 Task: Plan a multi-city trip from Casablanca to Chengdu and Beijing, returning to Casablanca. Use Emirates, allow 1 stop or fewer, and include 2 carry-on bags.
Action: Mouse pressed left at (376, 374)
Screenshot: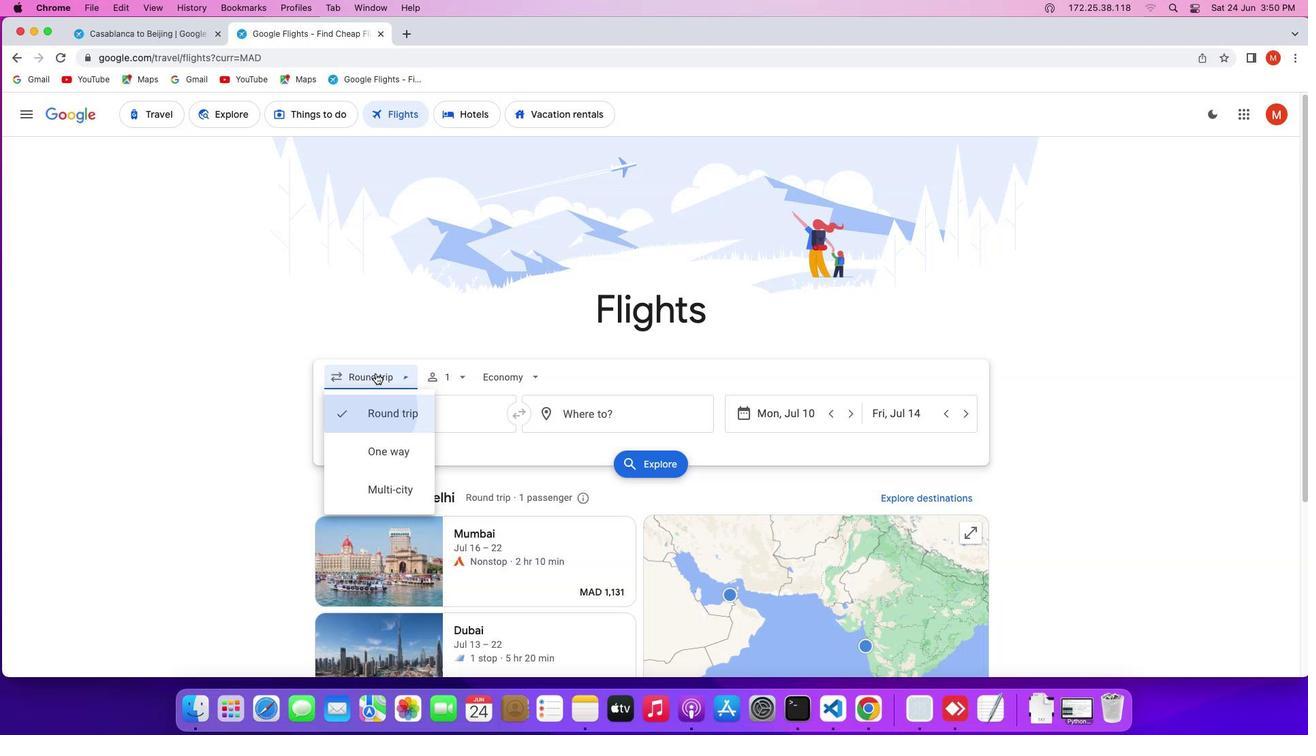 
Action: Mouse moved to (366, 483)
Screenshot: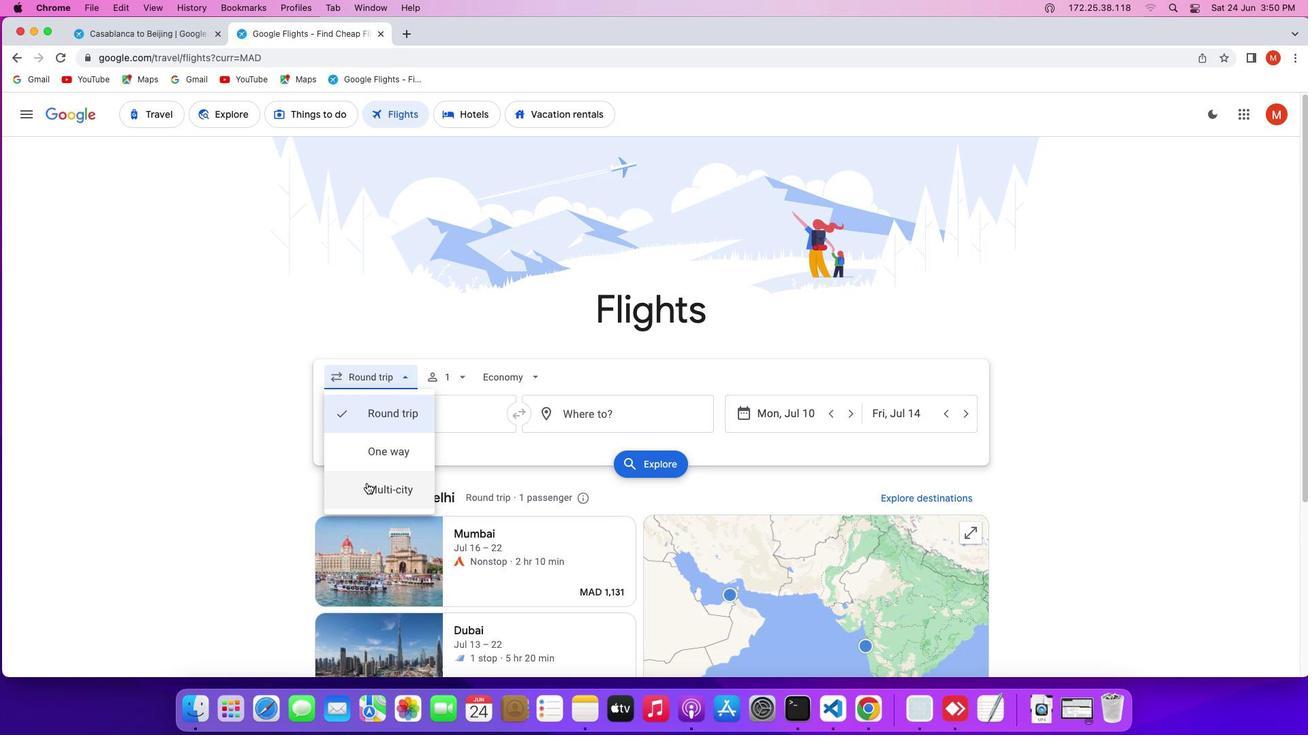 
Action: Mouse pressed left at (366, 483)
Screenshot: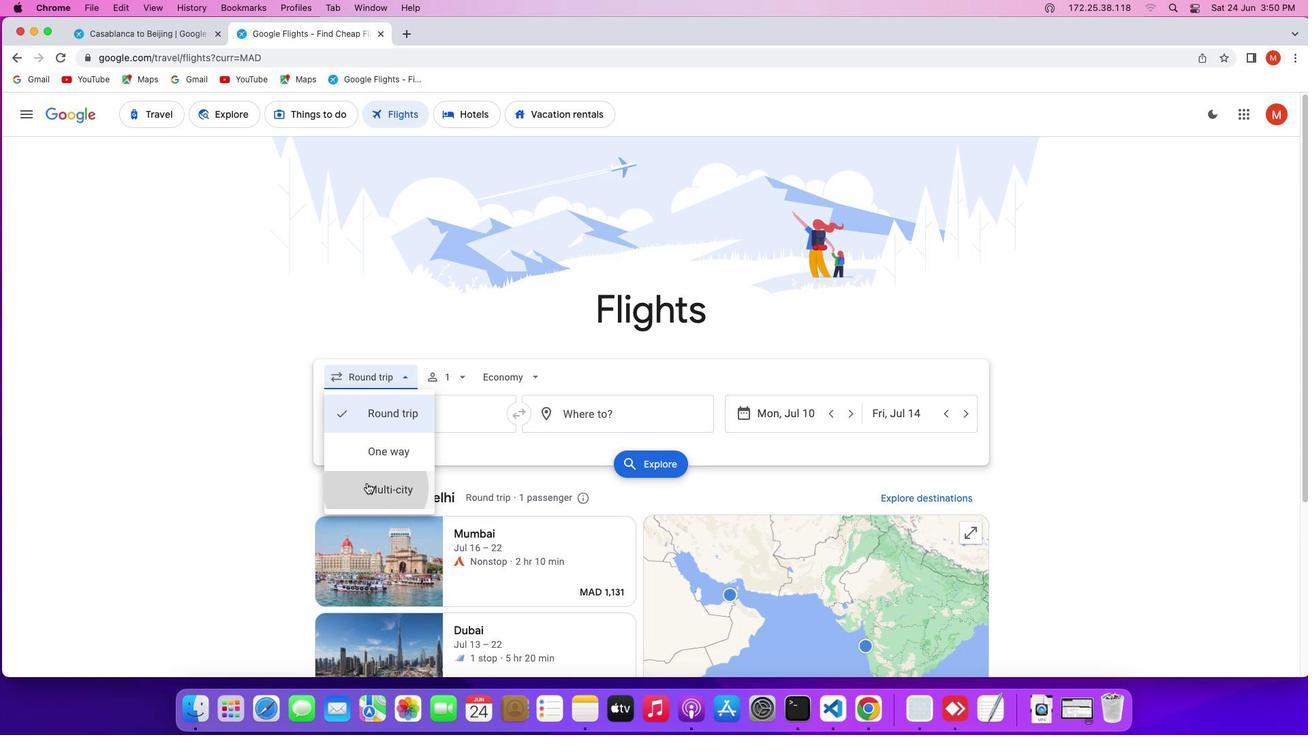 
Action: Mouse moved to (449, 376)
Screenshot: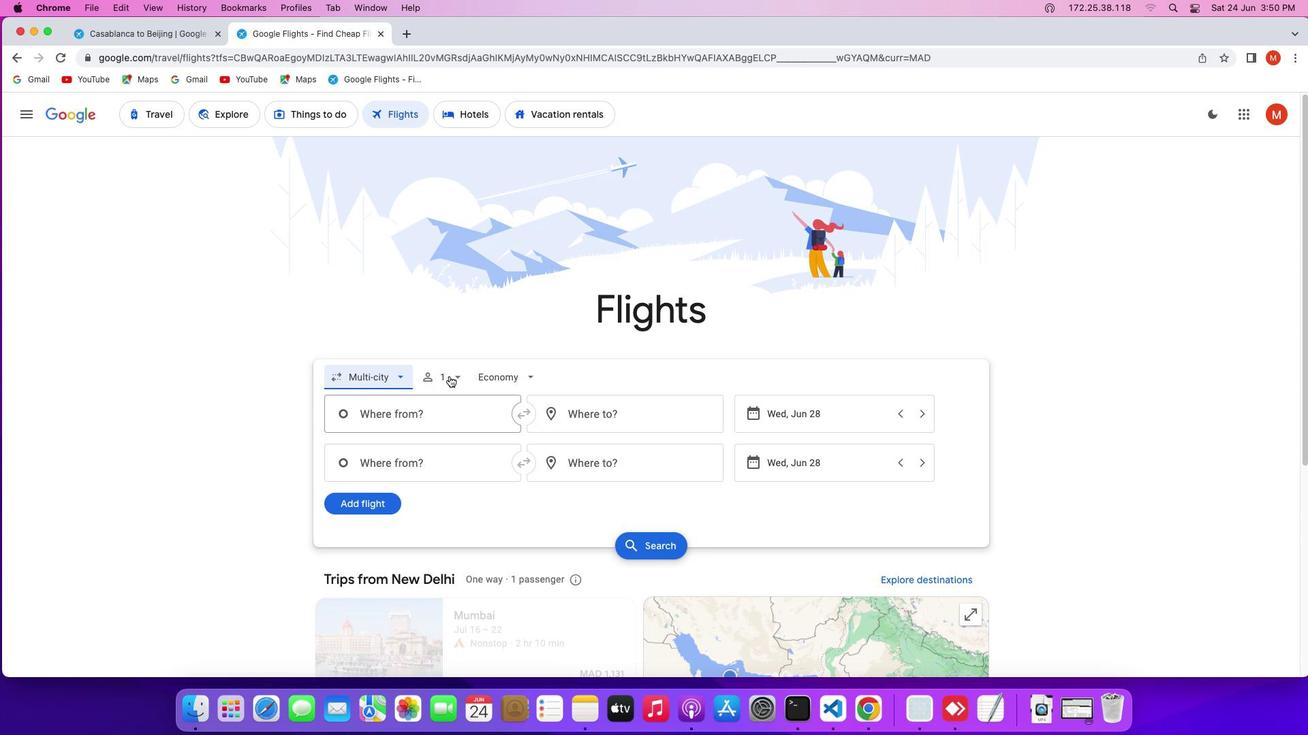
Action: Mouse pressed left at (449, 376)
Screenshot: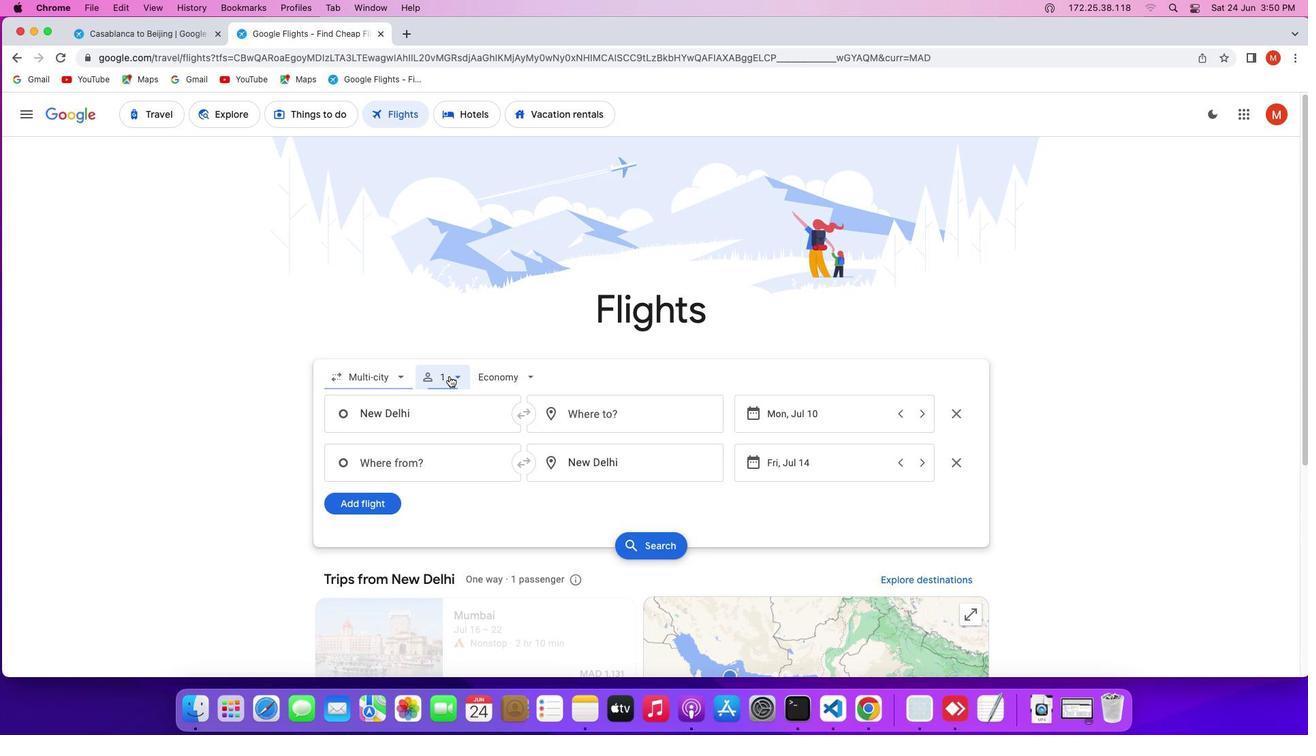 
Action: Mouse moved to (563, 408)
Screenshot: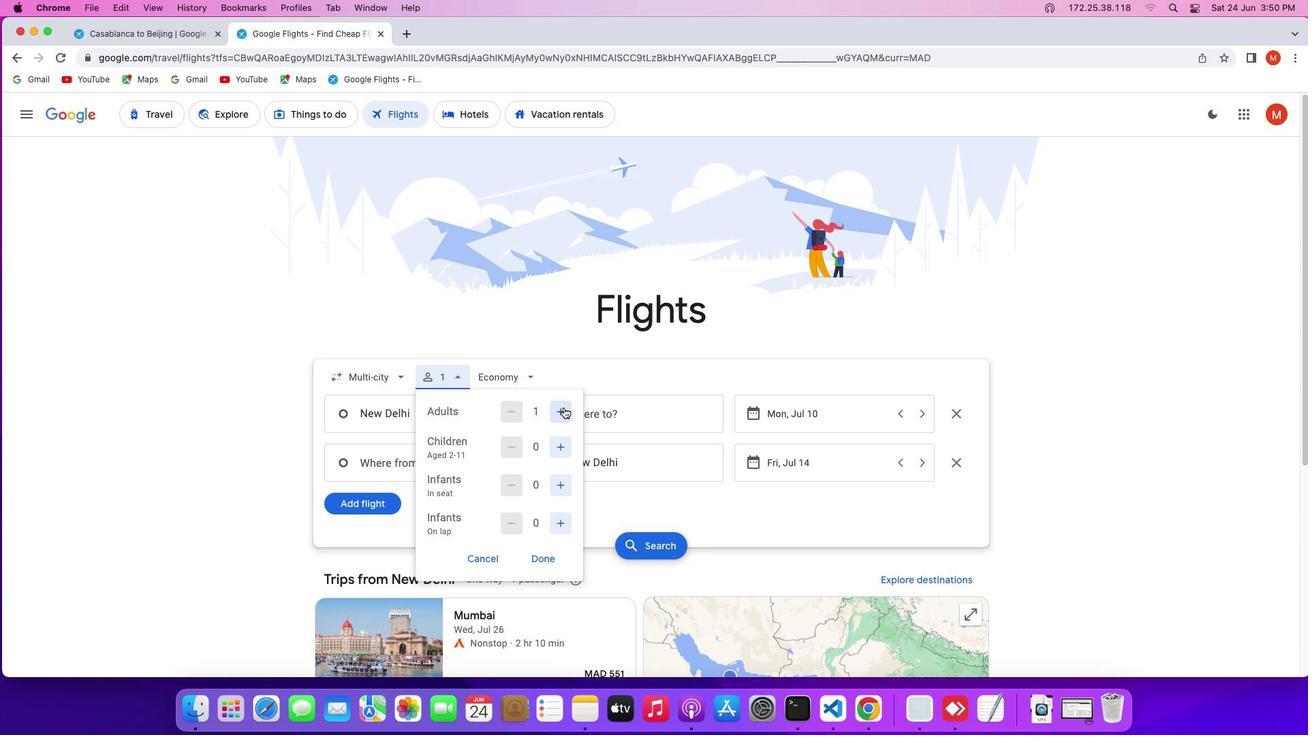 
Action: Mouse pressed left at (563, 408)
Screenshot: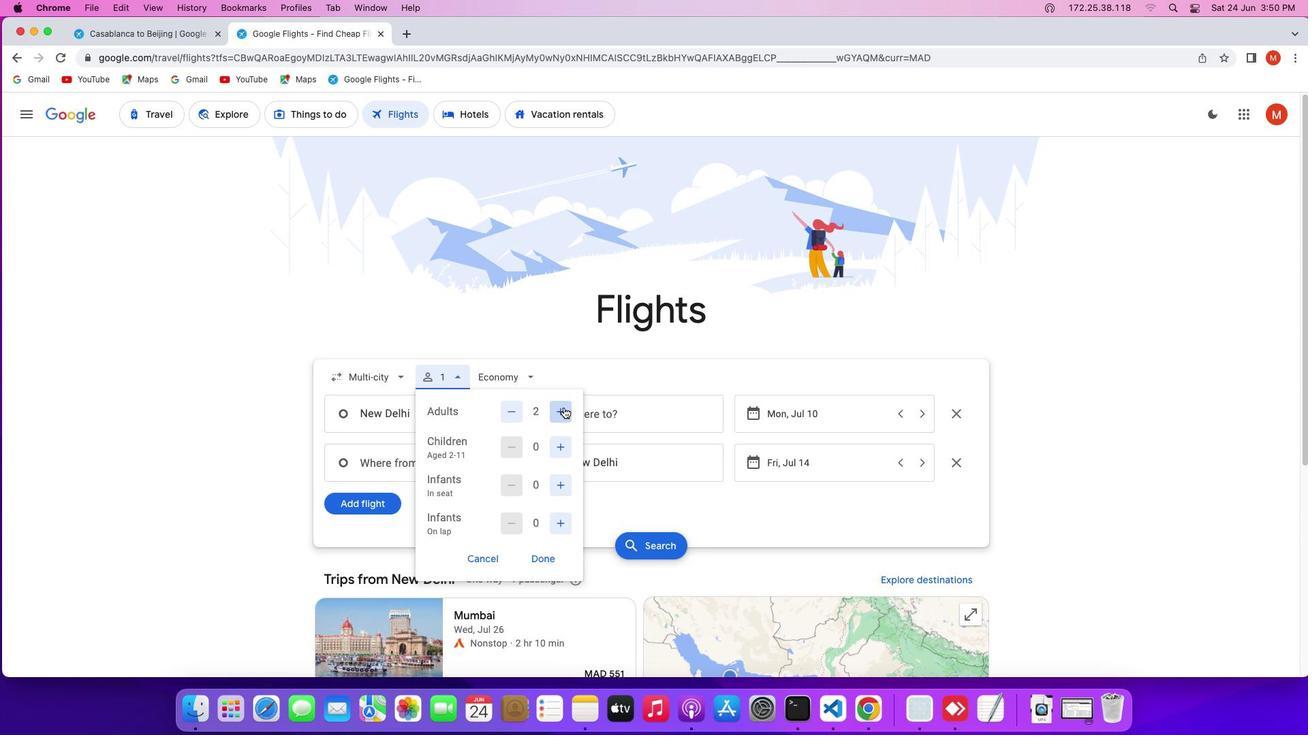 
Action: Mouse moved to (562, 452)
Screenshot: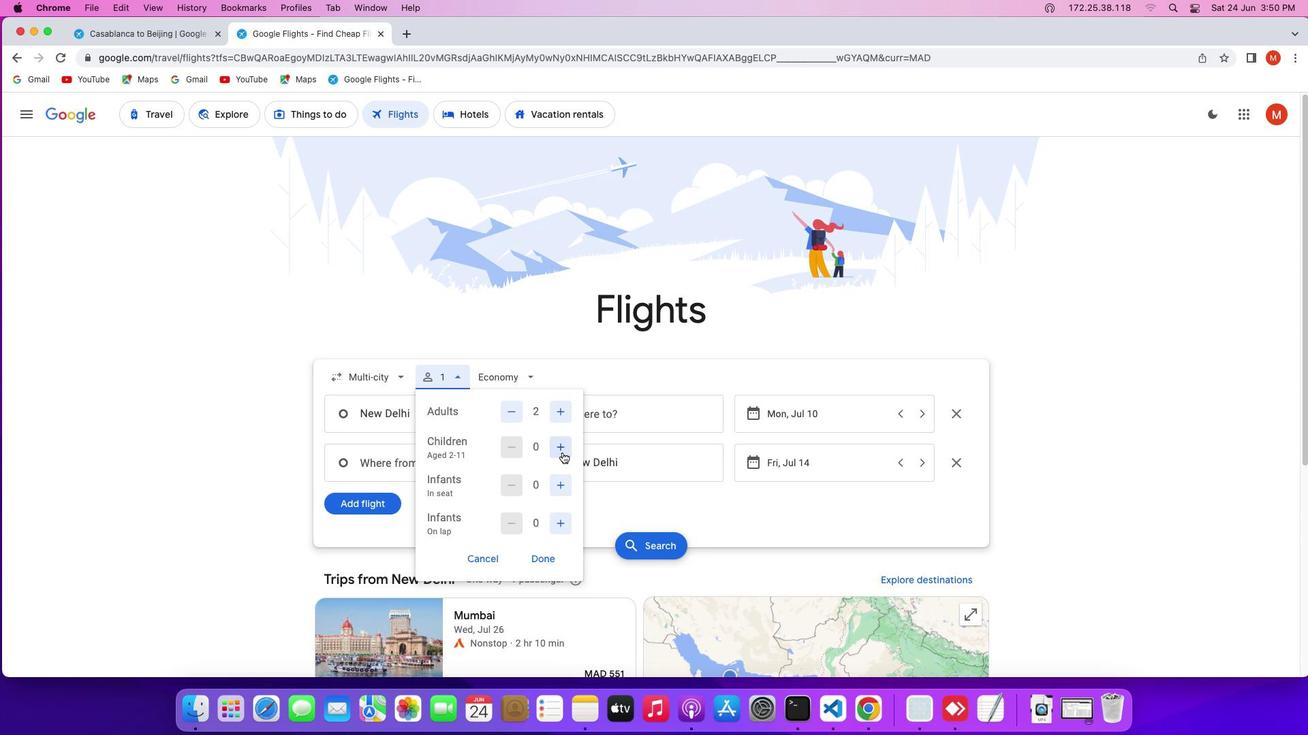 
Action: Mouse pressed left at (562, 452)
Screenshot: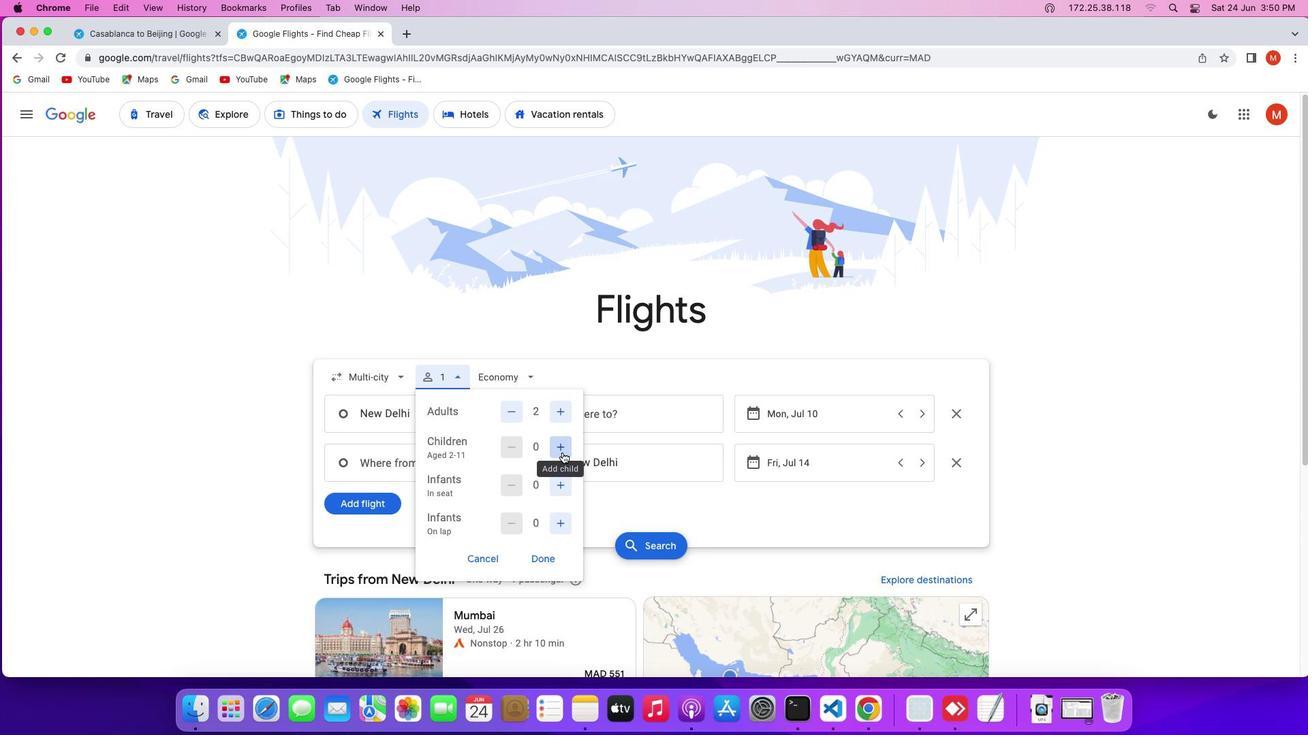 
Action: Mouse pressed left at (562, 452)
Screenshot: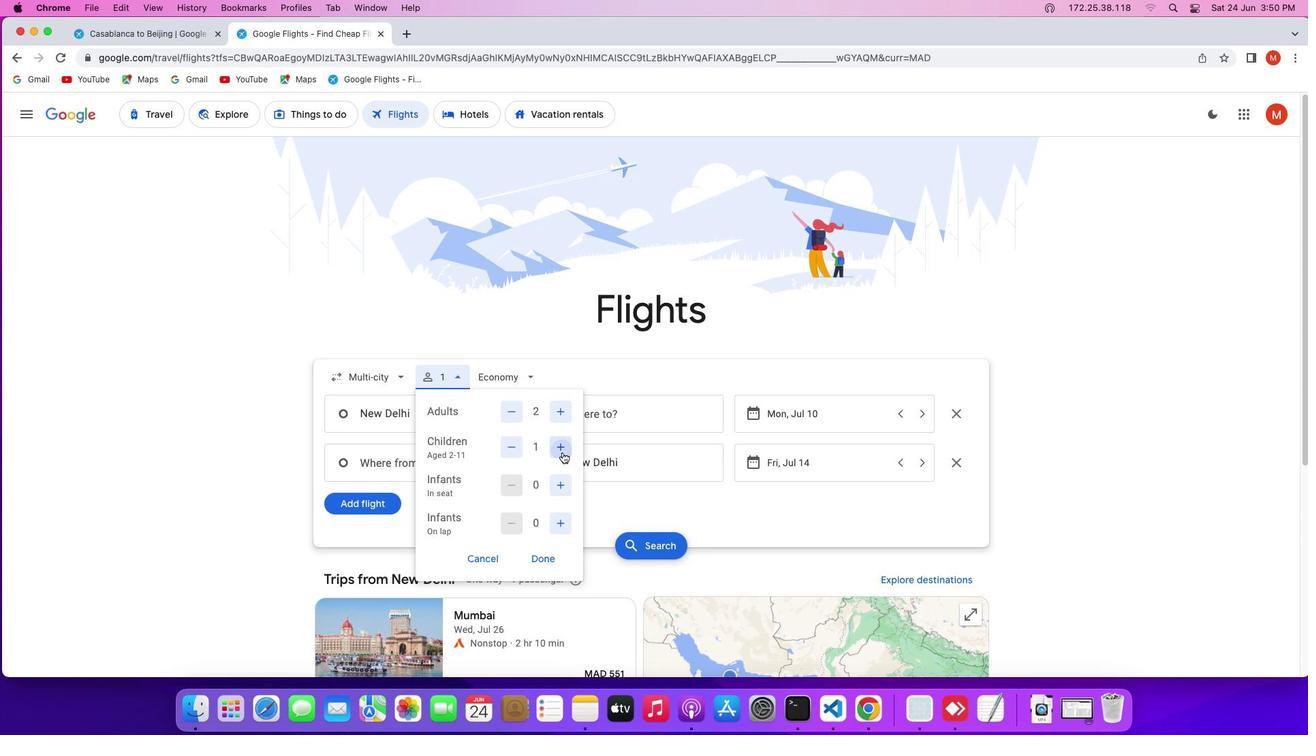 
Action: Mouse moved to (556, 553)
Screenshot: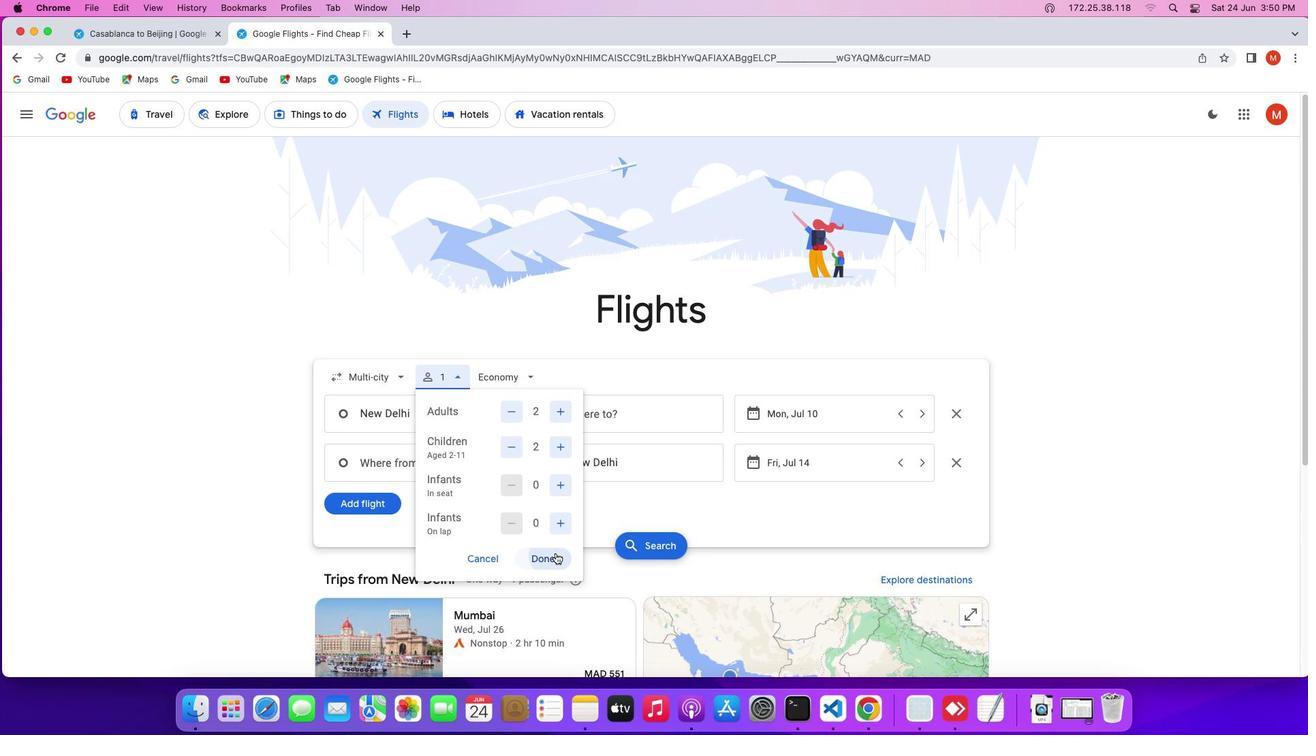 
Action: Mouse pressed left at (556, 553)
Screenshot: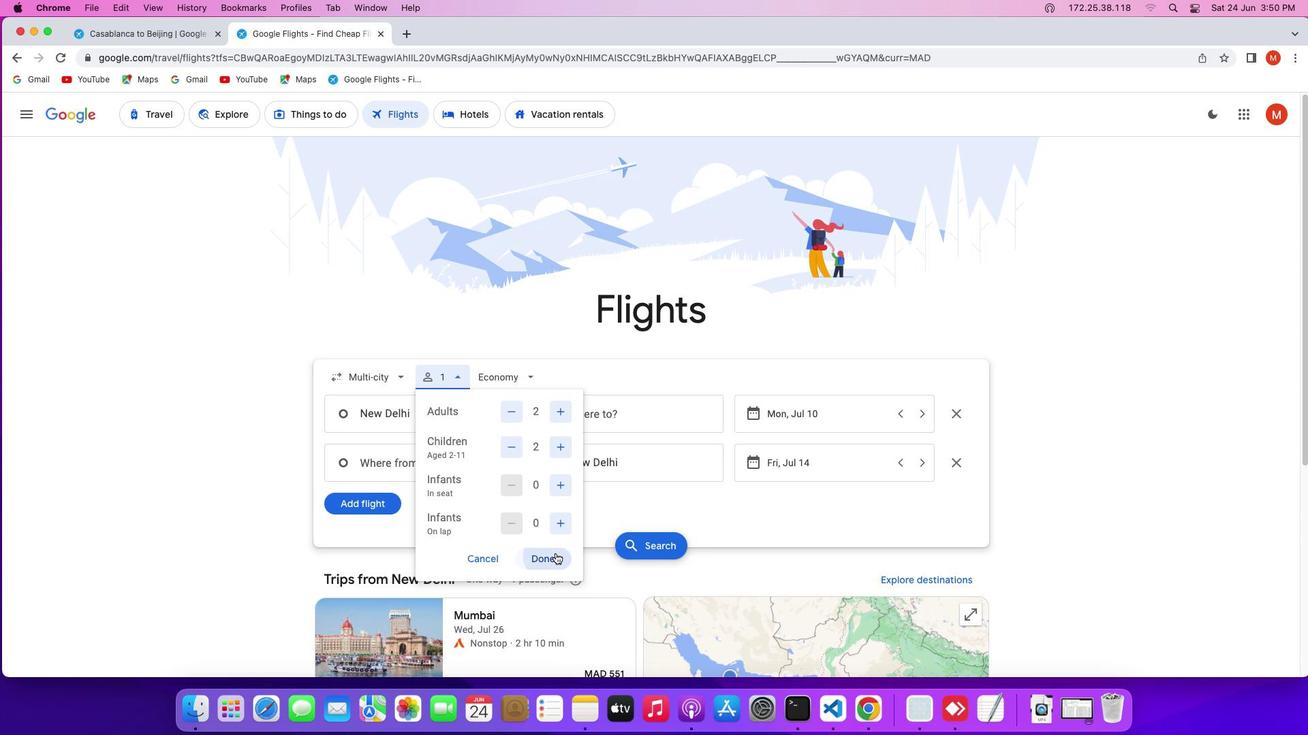 
Action: Mouse moved to (499, 368)
Screenshot: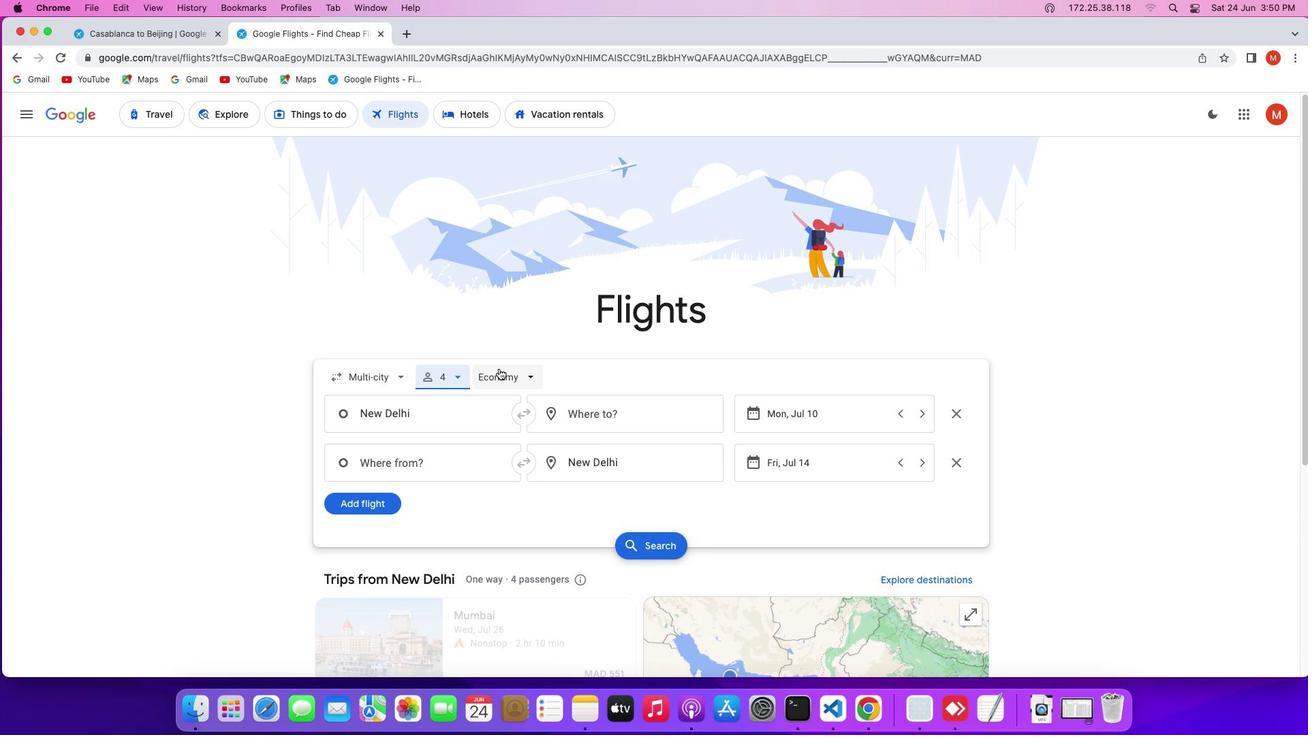 
Action: Mouse pressed left at (499, 368)
Screenshot: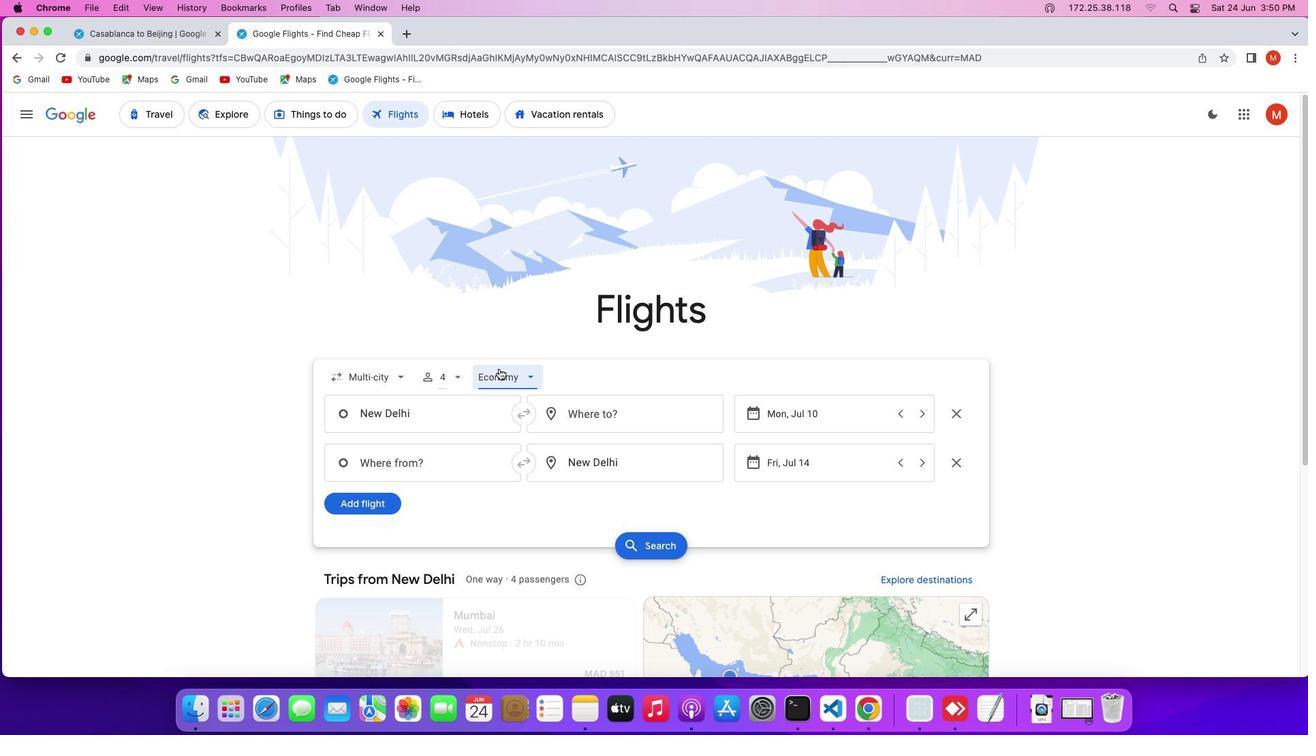 
Action: Mouse moved to (498, 412)
Screenshot: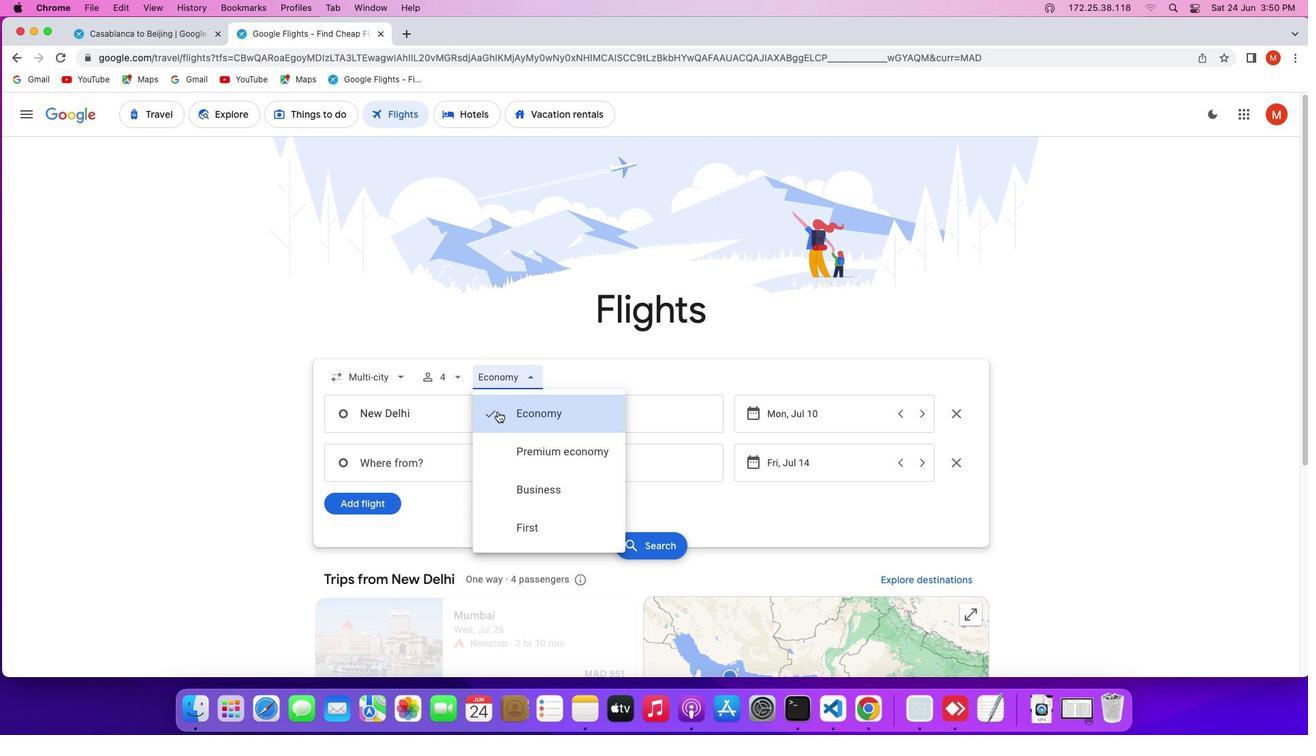 
Action: Mouse pressed left at (498, 412)
Screenshot: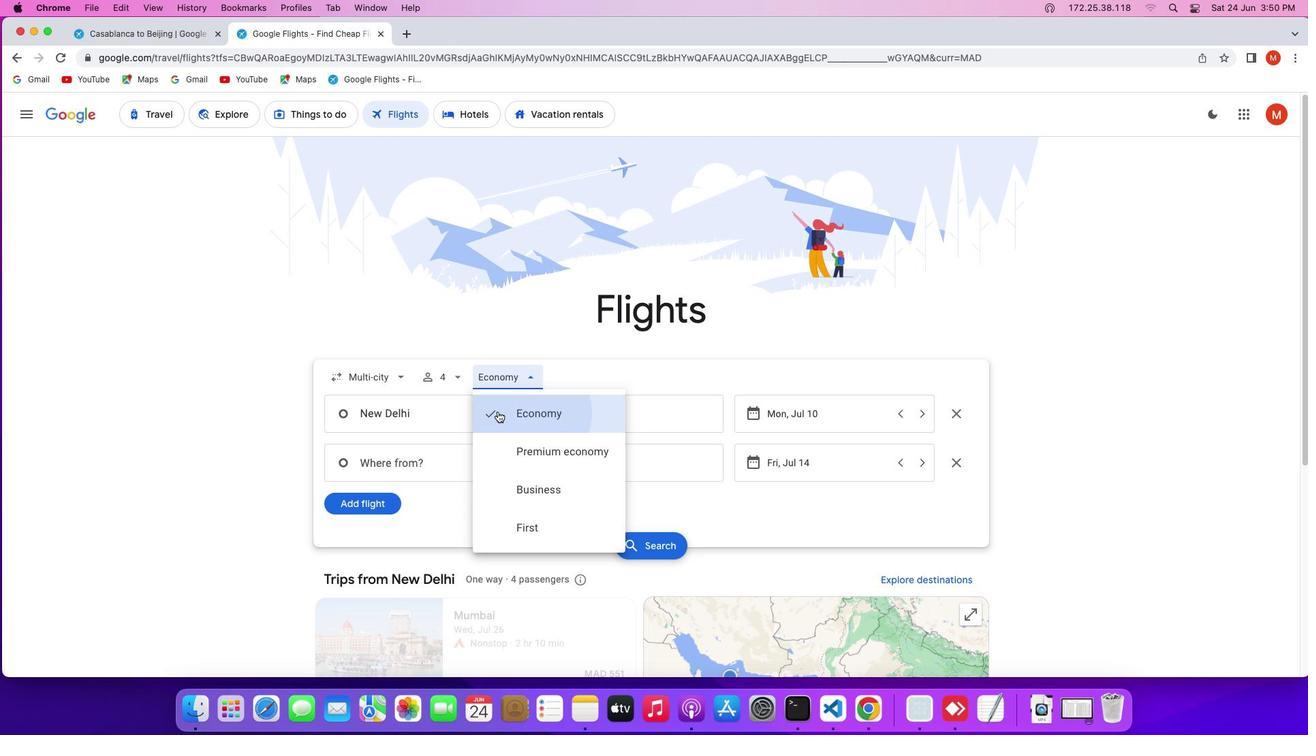 
Action: Mouse moved to (499, 417)
Screenshot: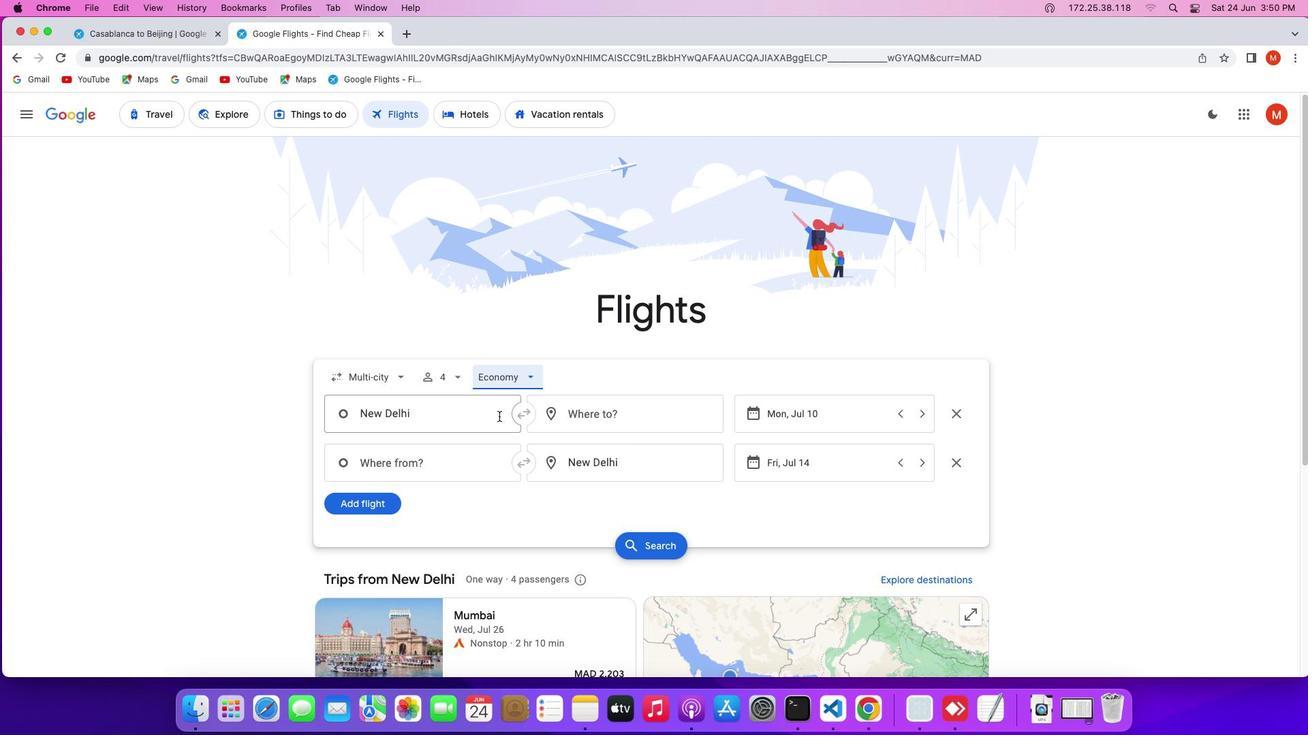 
Action: Mouse pressed left at (499, 417)
Screenshot: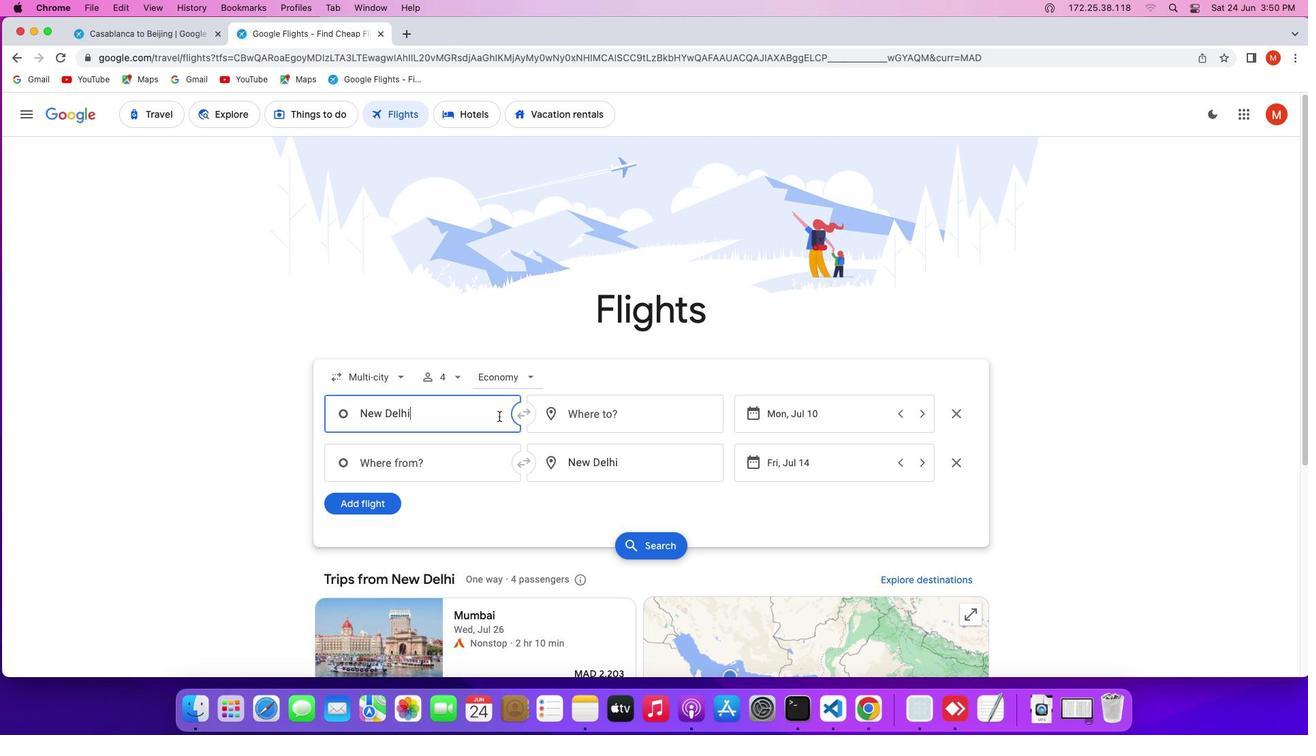 
Action: Key pressed Key.backspaceKey.shift'C''a''s''a''b''l''a''n''c''a'
Screenshot: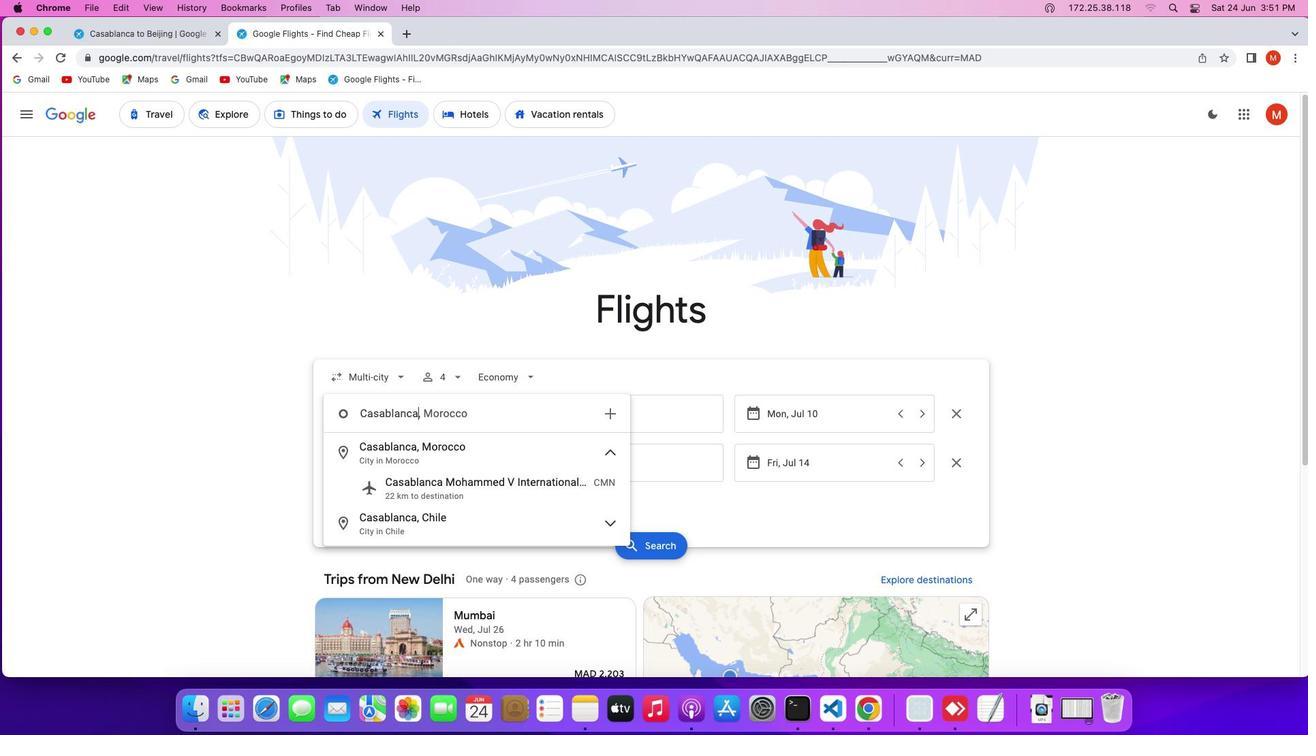 
Action: Mouse moved to (509, 454)
Screenshot: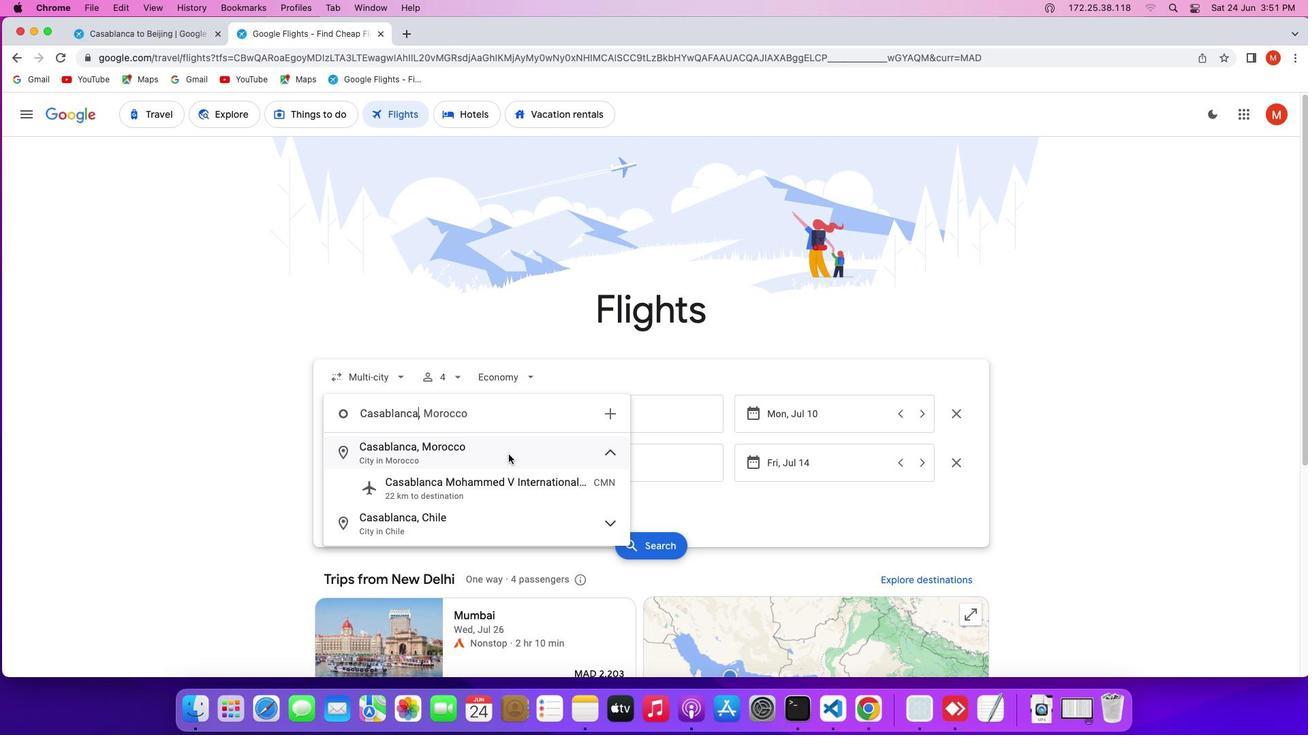 
Action: Mouse pressed left at (509, 454)
Screenshot: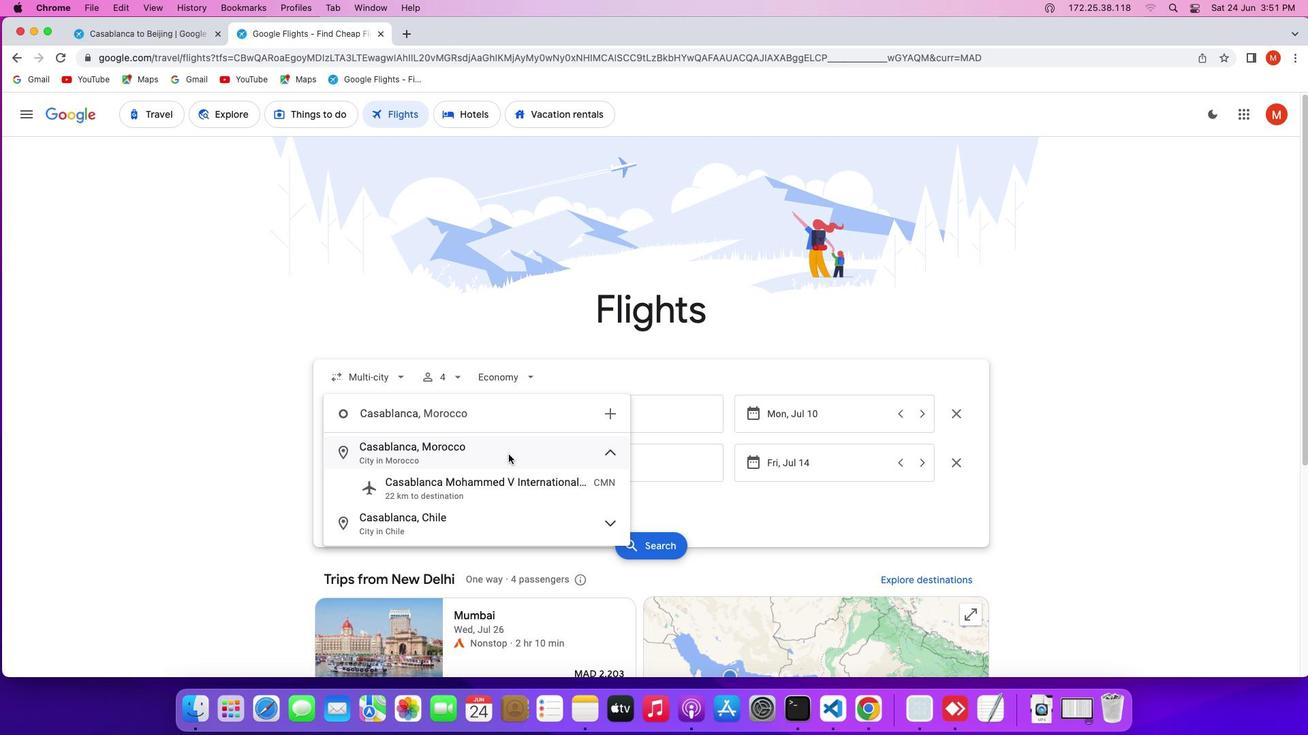
Action: Mouse moved to (622, 421)
Screenshot: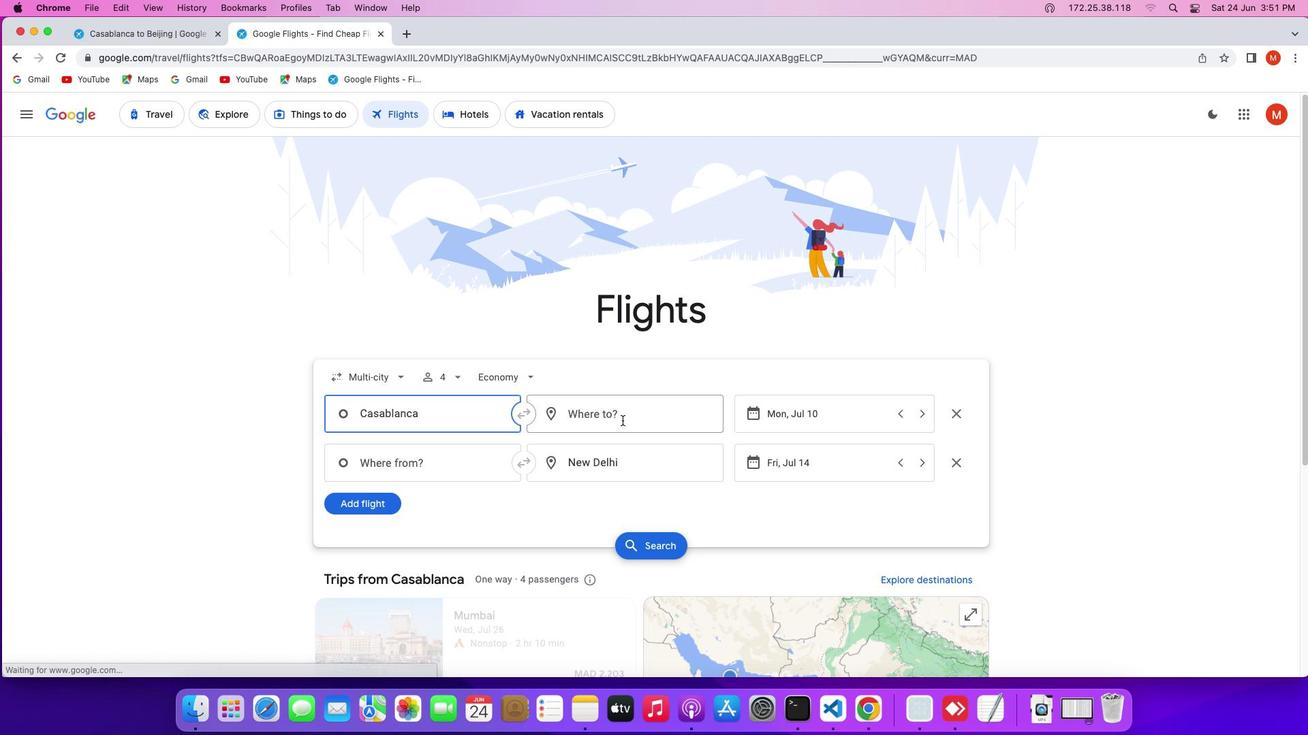 
Action: Mouse pressed left at (622, 421)
Screenshot: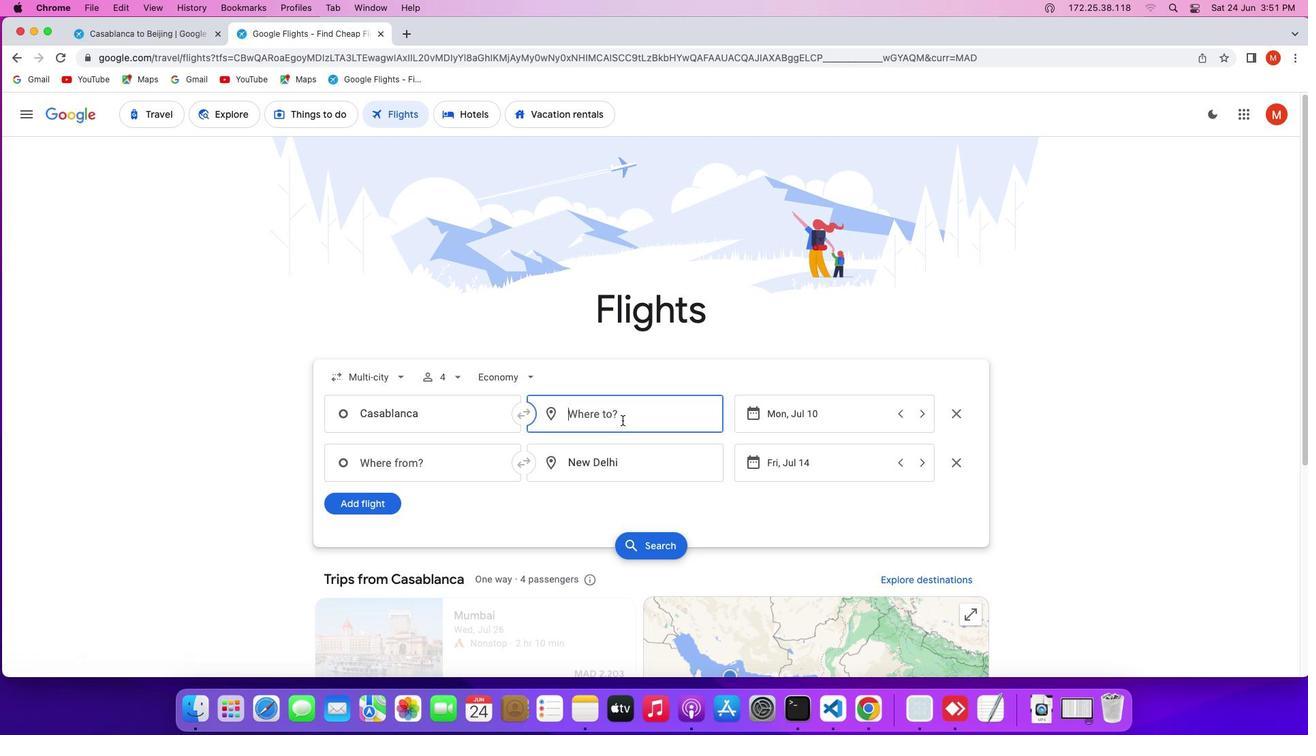
Action: Key pressed Key.shift'C''h''e''n''g''d''u'
Screenshot: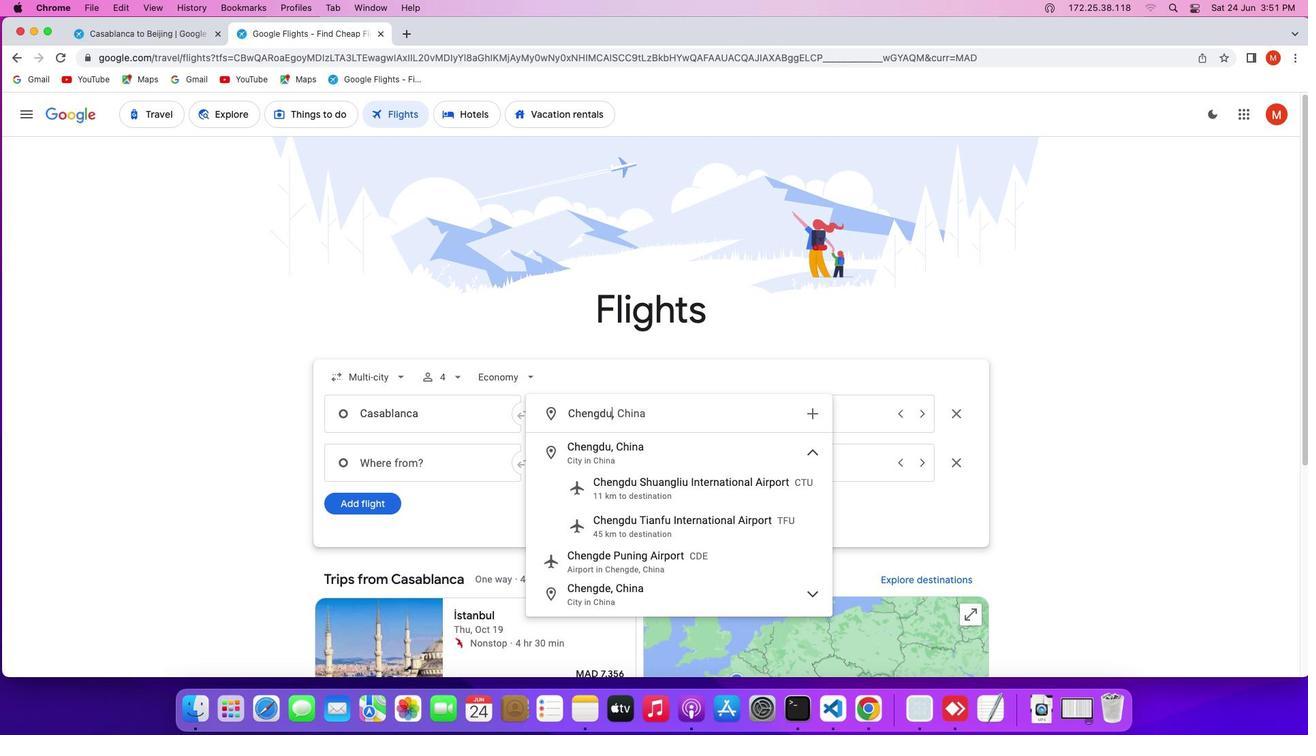 
Action: Mouse moved to (648, 451)
Screenshot: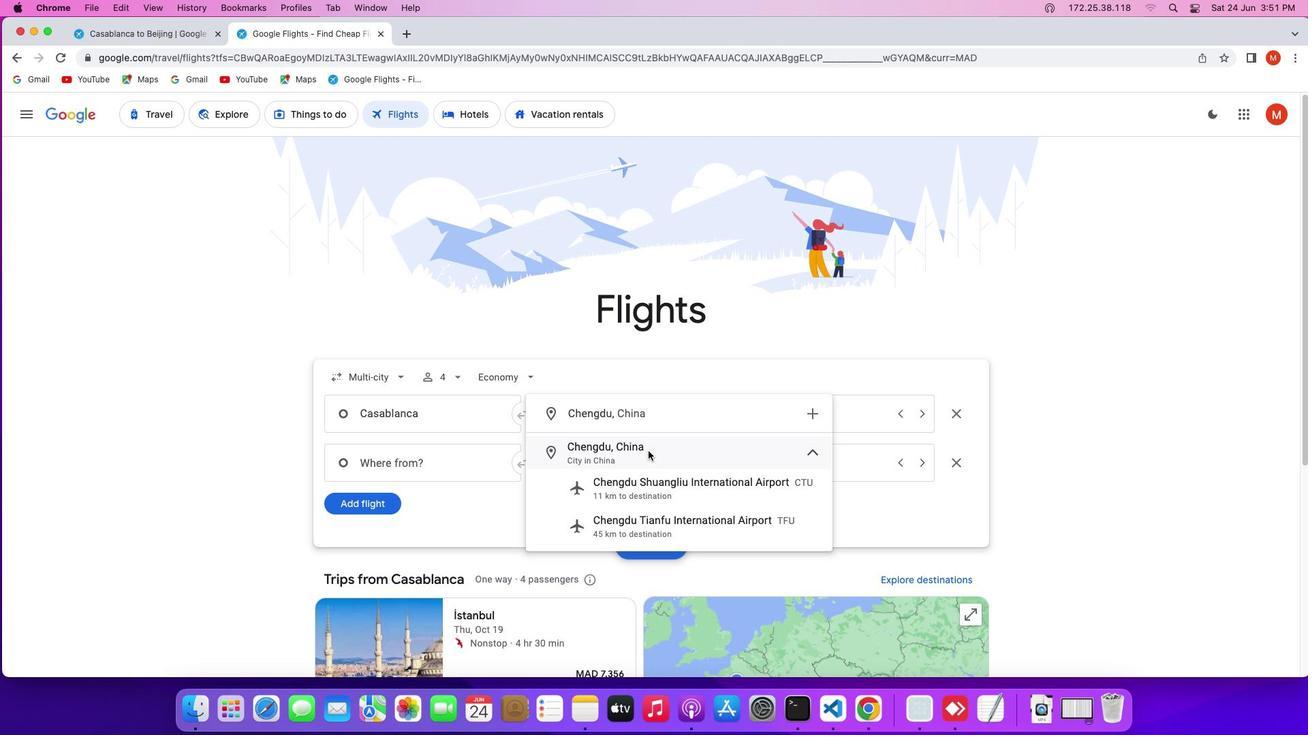 
Action: Mouse pressed left at (648, 451)
Screenshot: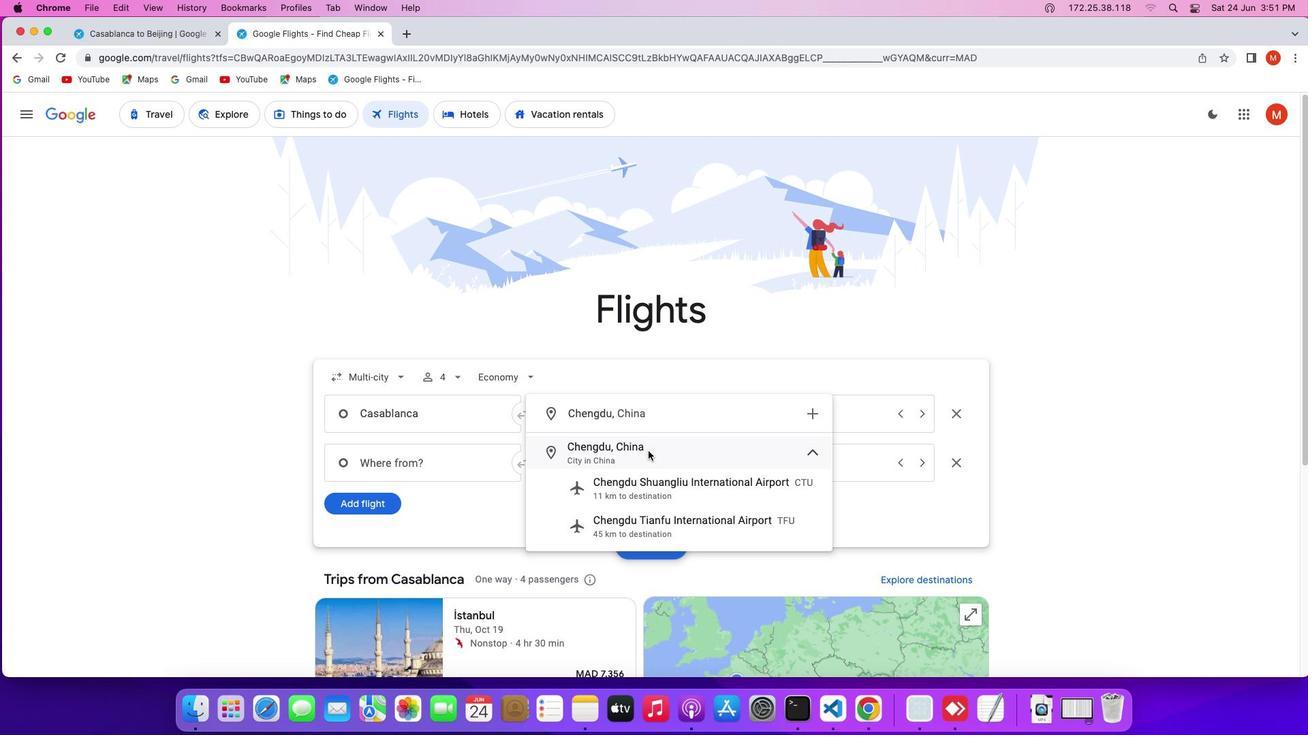 
Action: Mouse moved to (790, 421)
Screenshot: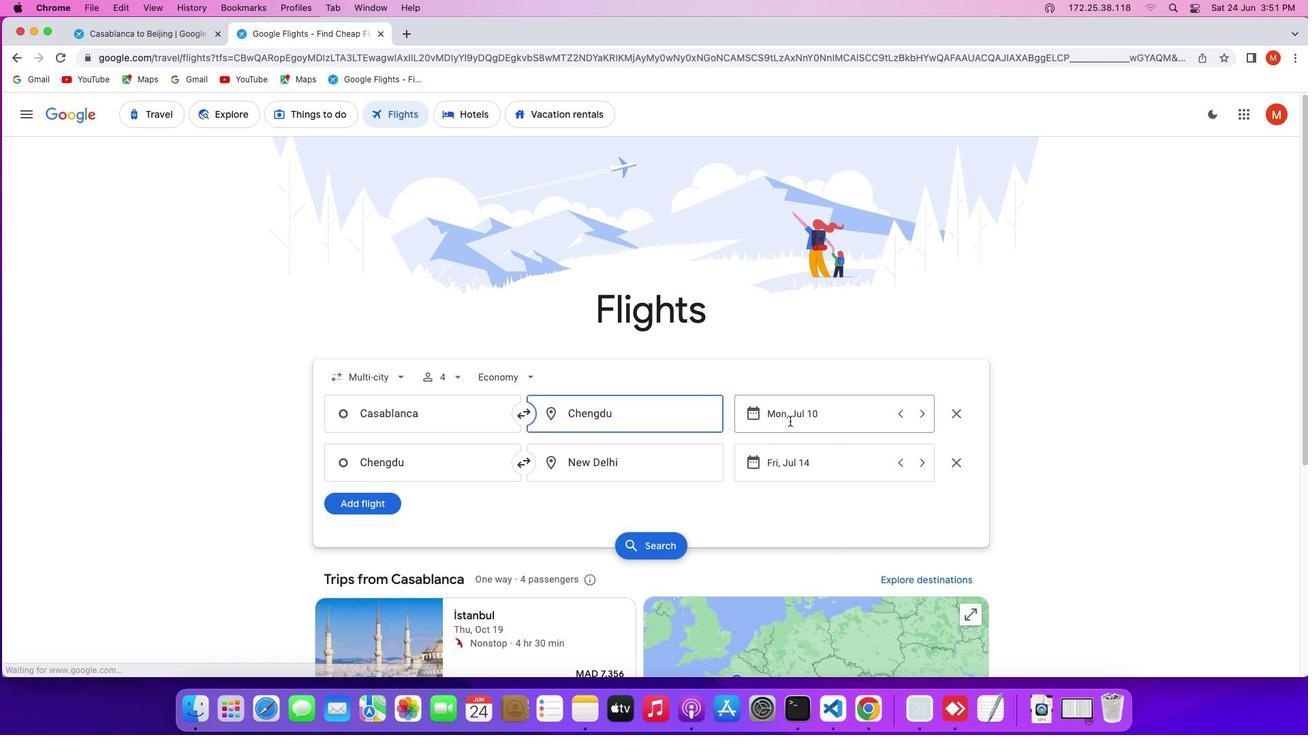 
Action: Mouse pressed left at (790, 421)
Screenshot: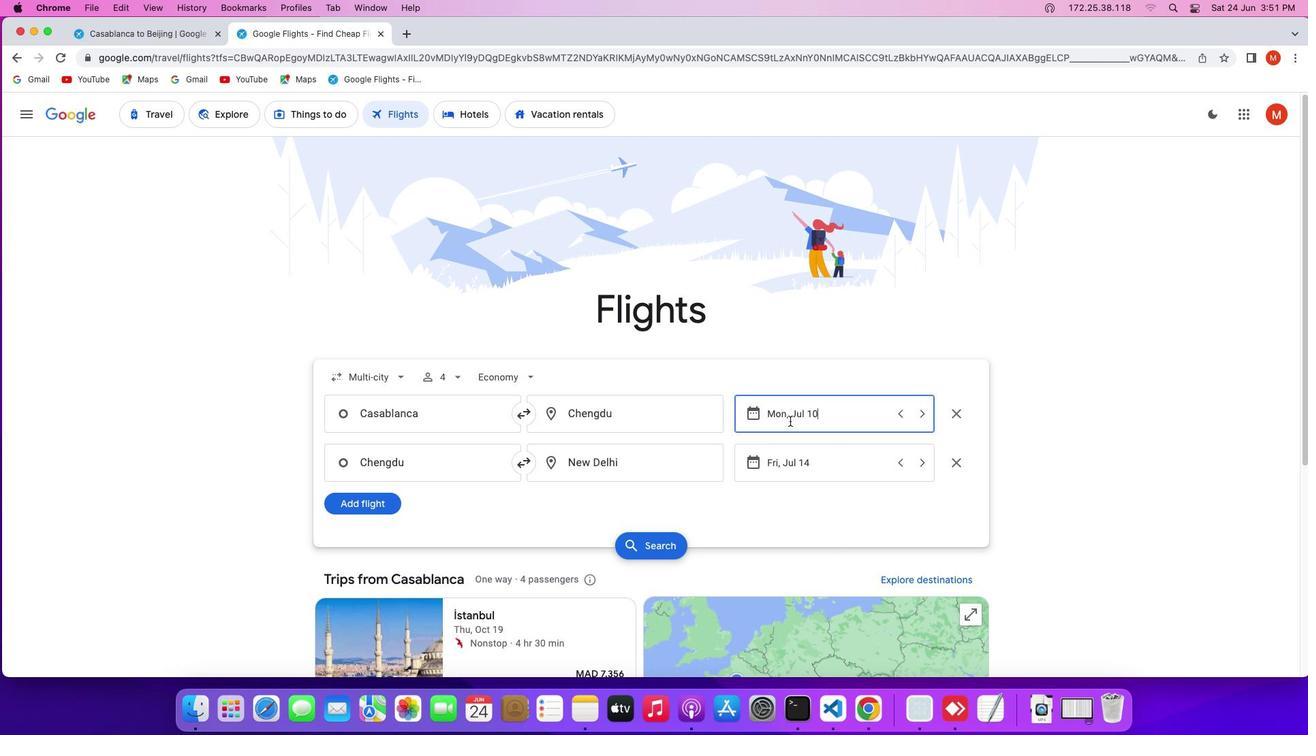 
Action: Mouse moved to (745, 504)
Screenshot: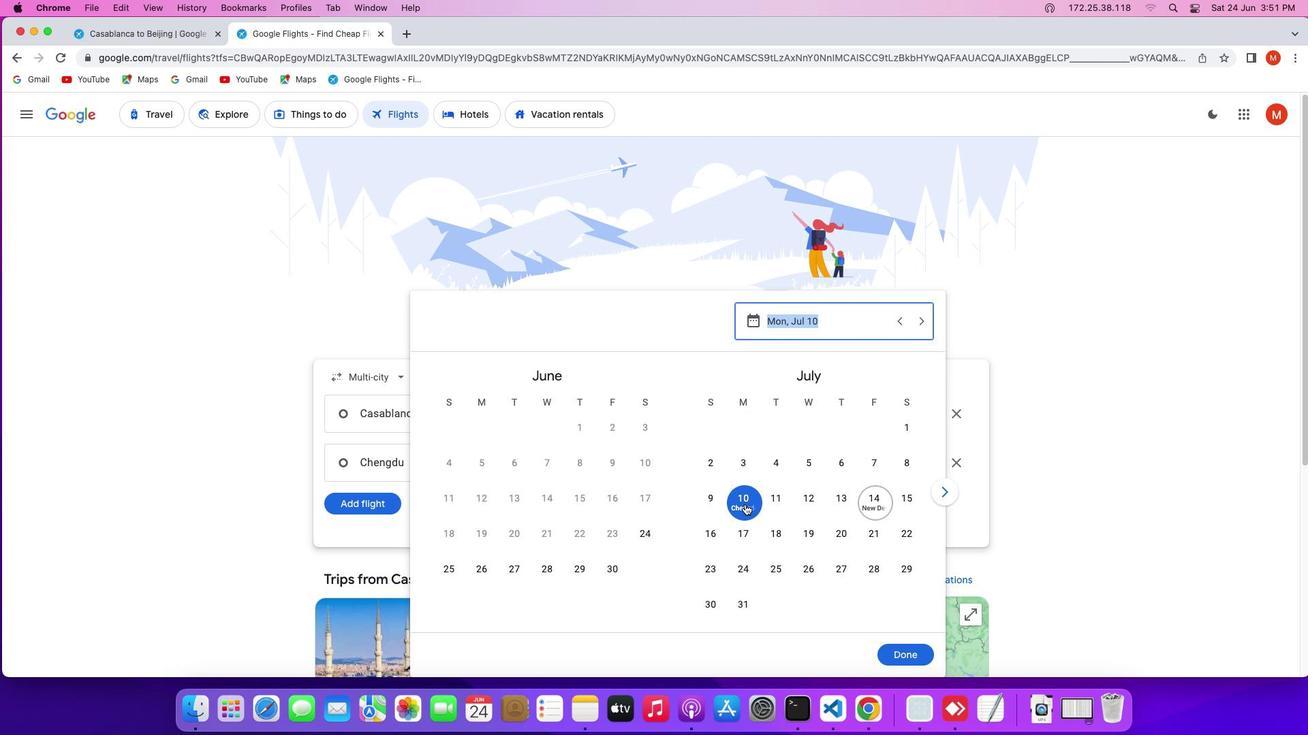 
Action: Mouse pressed left at (745, 504)
Screenshot: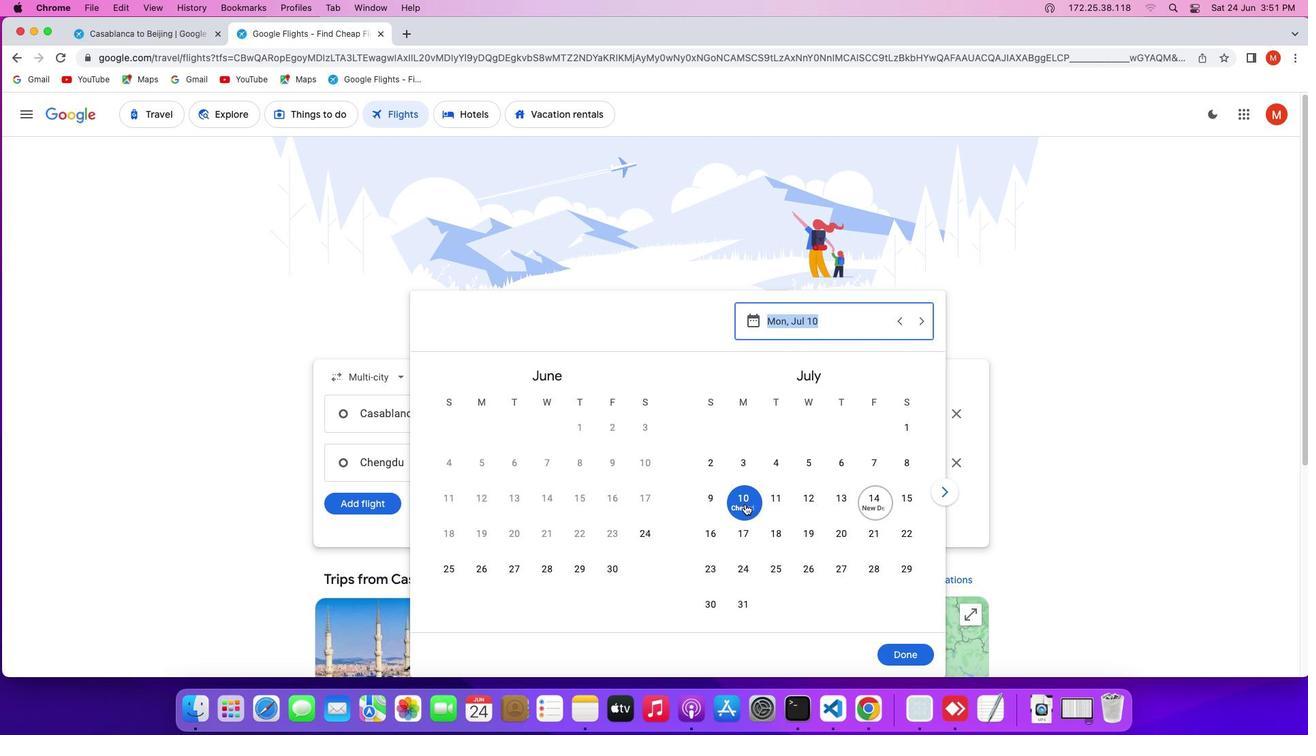 
Action: Mouse moved to (902, 656)
Screenshot: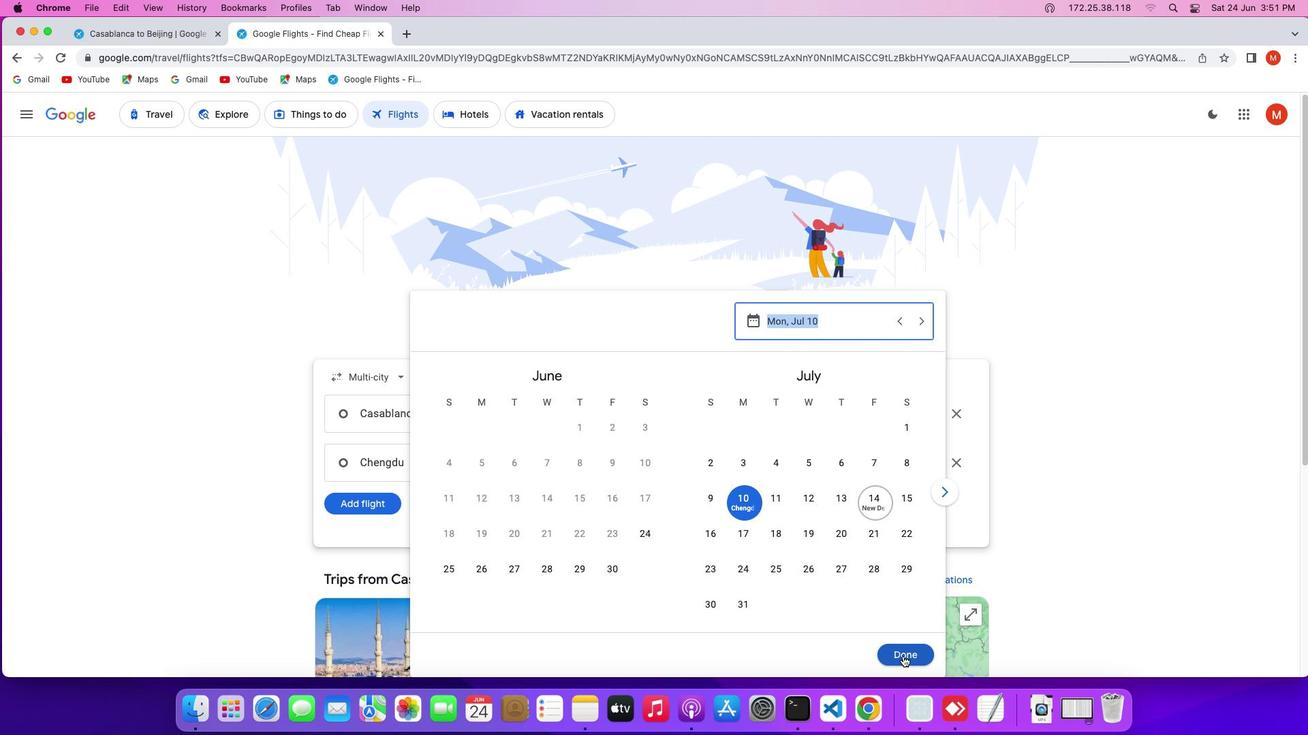 
Action: Mouse pressed left at (902, 656)
Screenshot: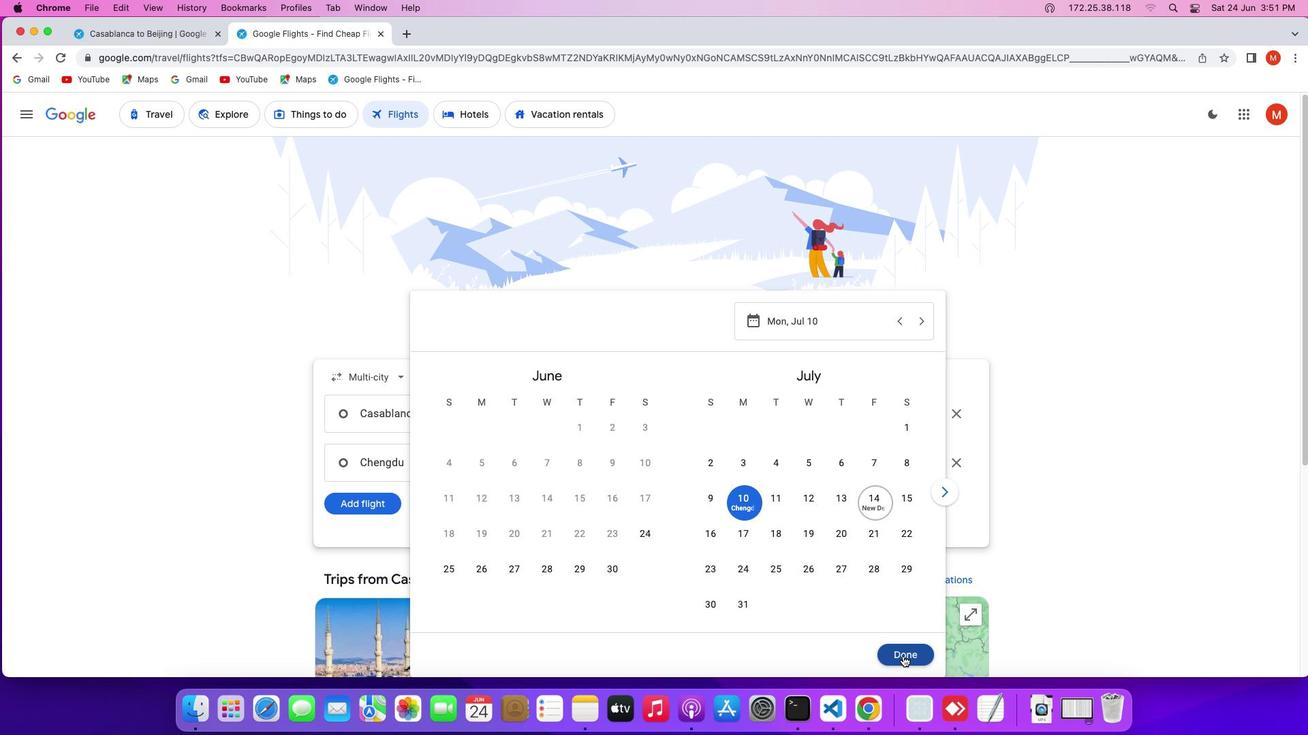 
Action: Mouse moved to (614, 468)
Screenshot: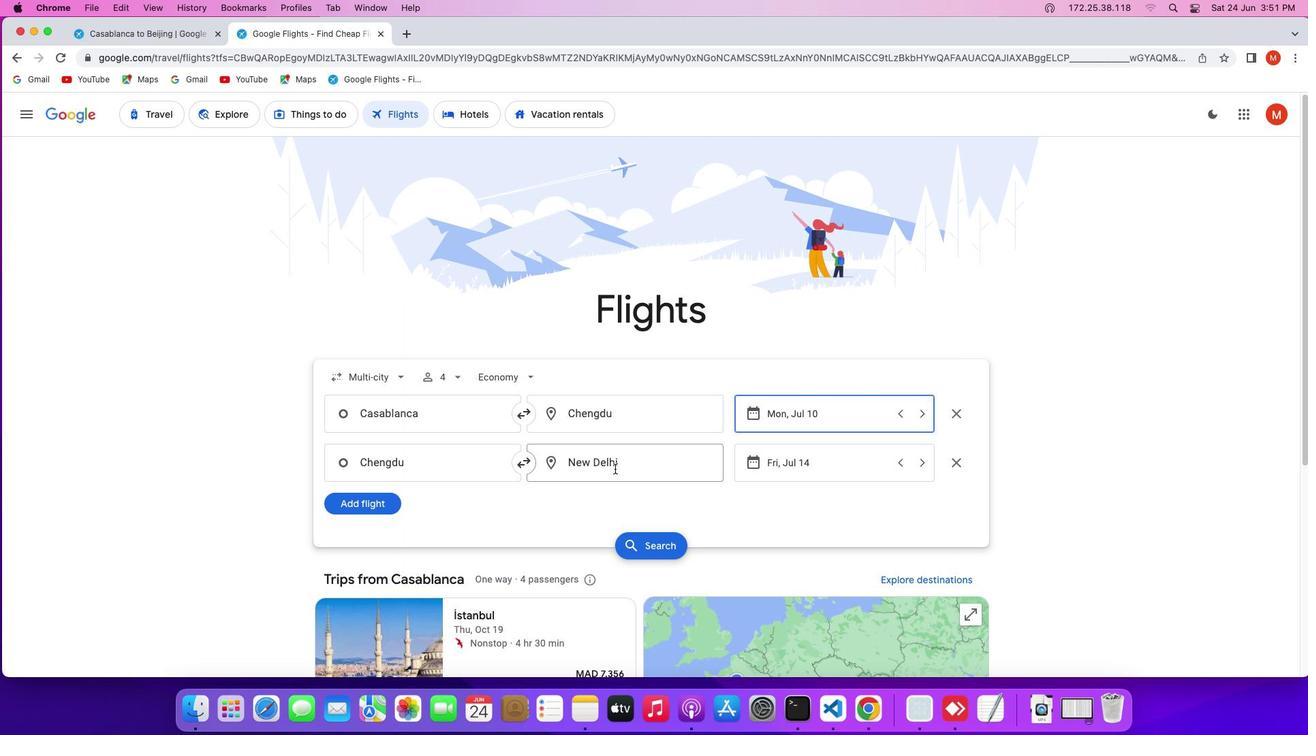 
Action: Mouse pressed left at (614, 468)
Screenshot: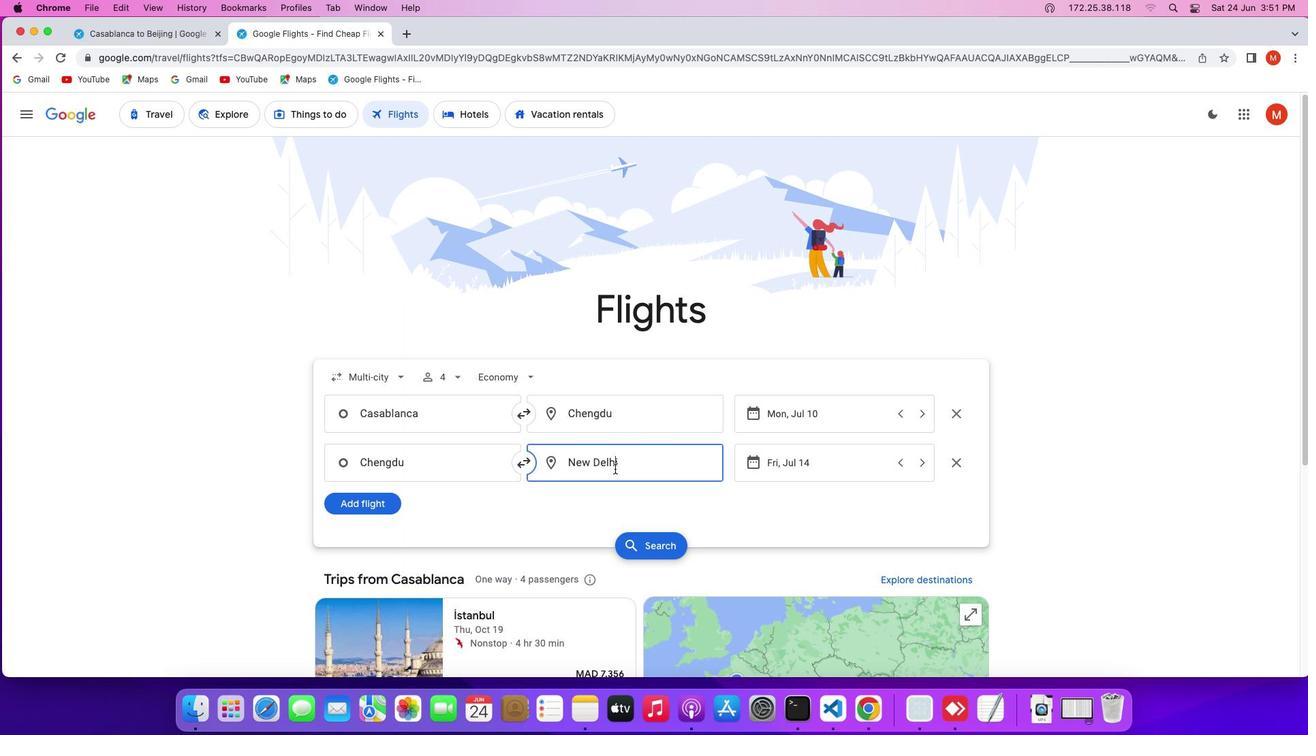 
Action: Key pressed Key.backspaceKey.shift'B''e''i''j''i''n''g'
Screenshot: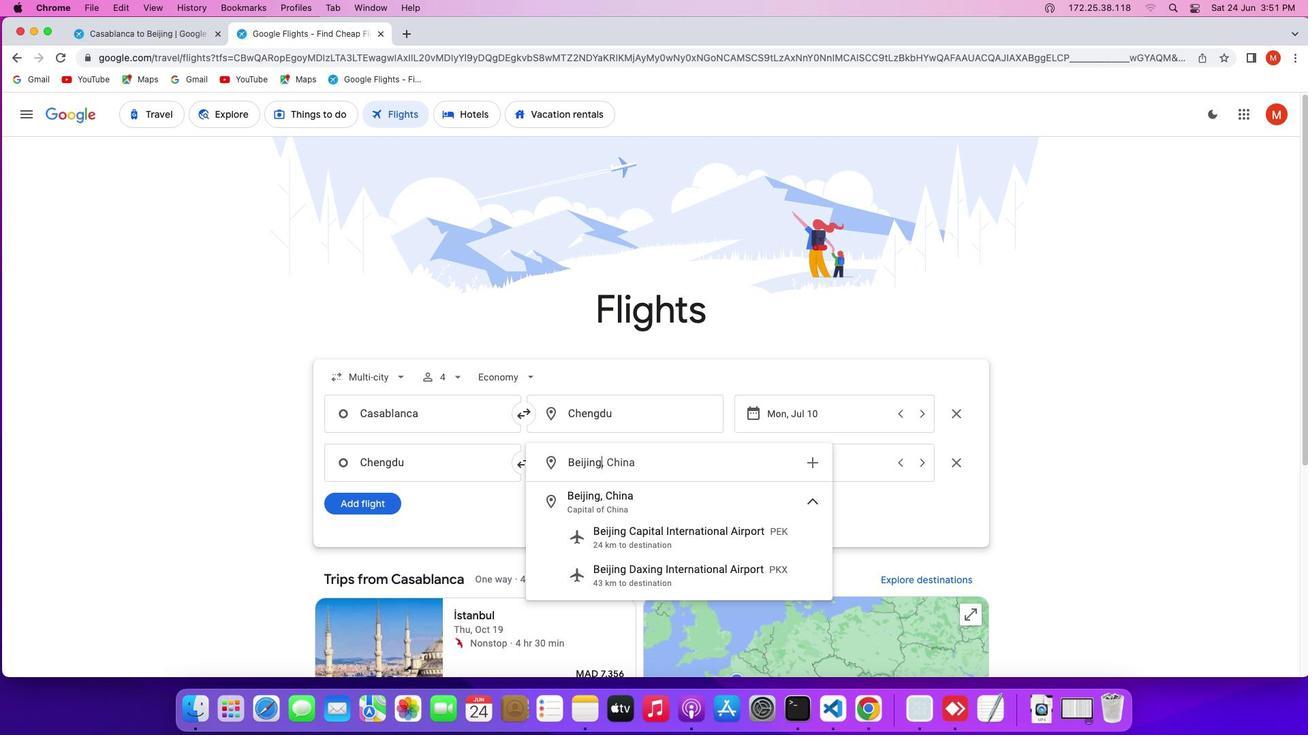 
Action: Mouse moved to (610, 499)
Screenshot: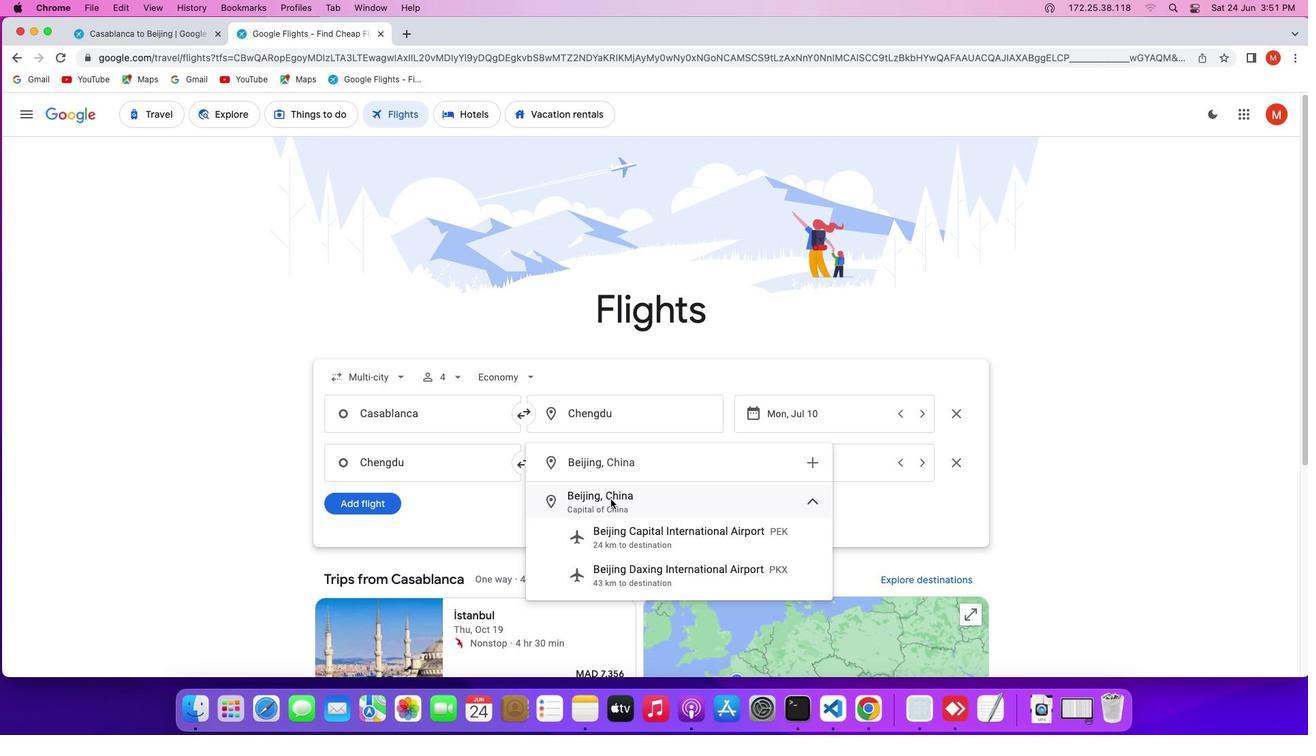 
Action: Mouse pressed left at (610, 499)
Screenshot: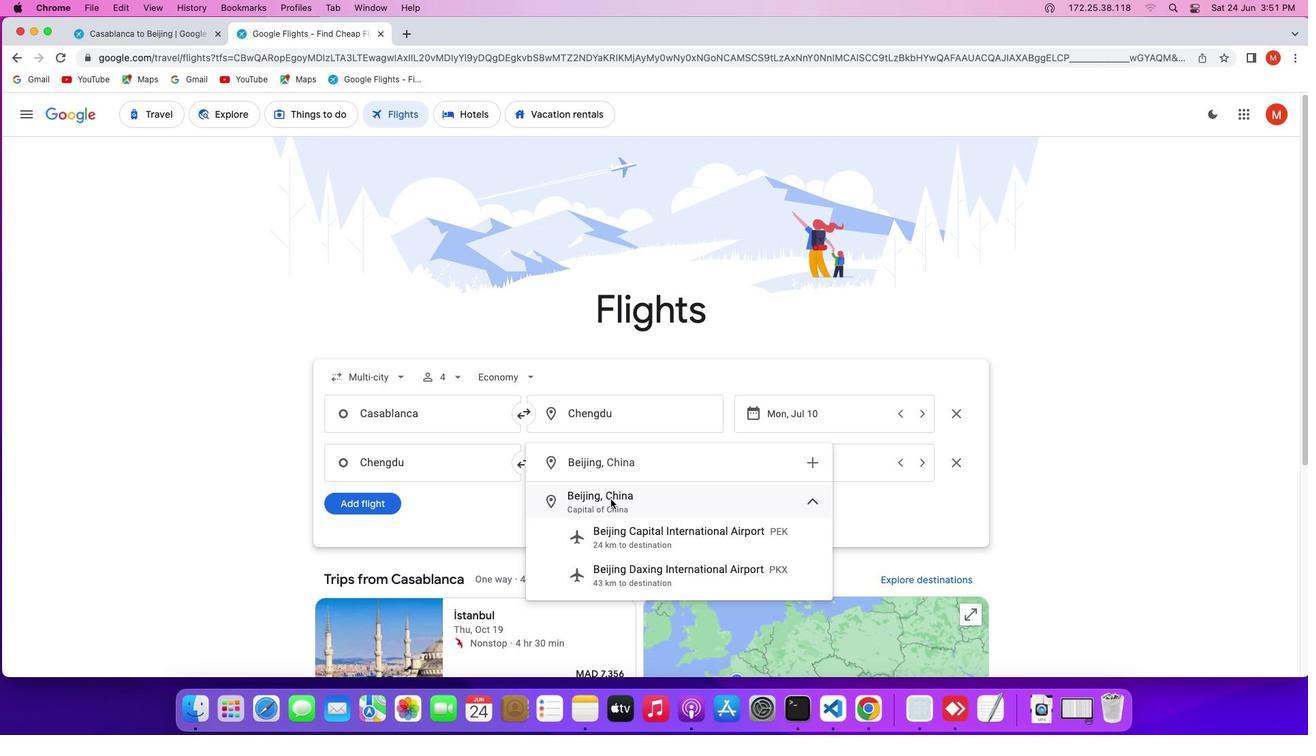 
Action: Mouse moved to (812, 459)
Screenshot: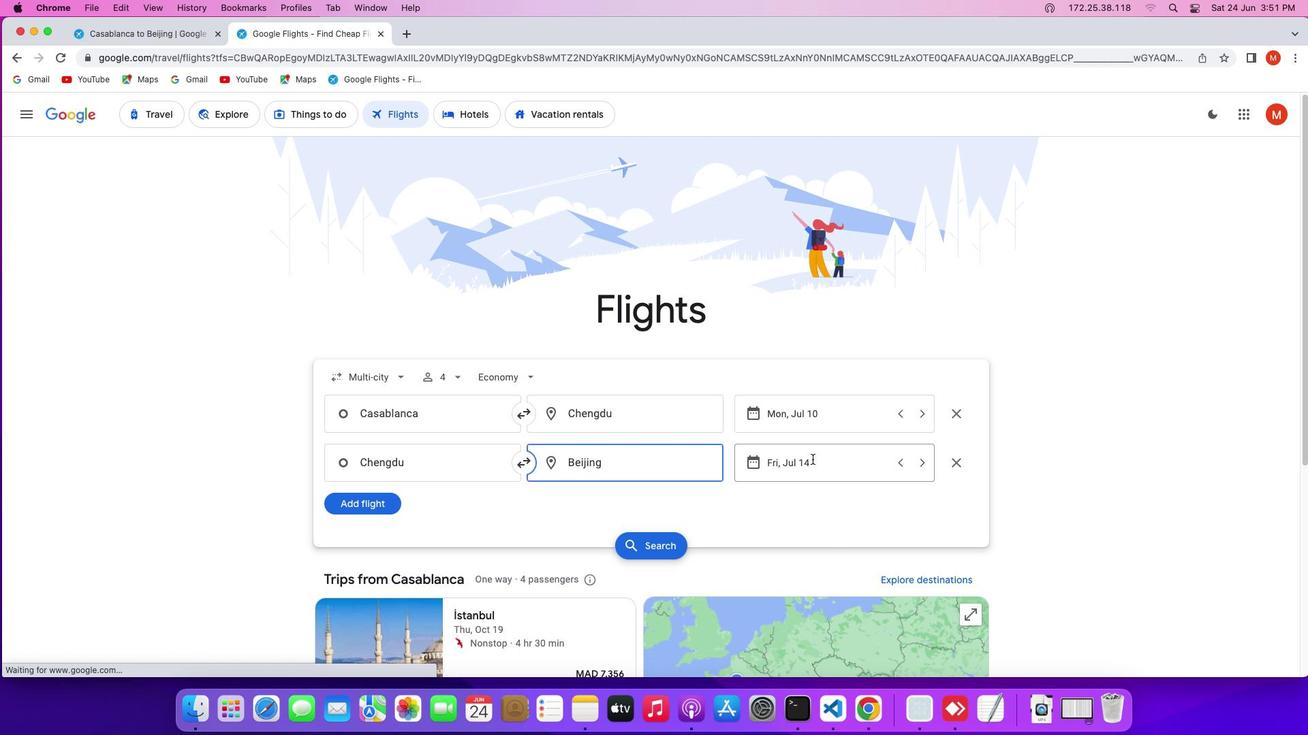 
Action: Mouse pressed left at (812, 459)
Screenshot: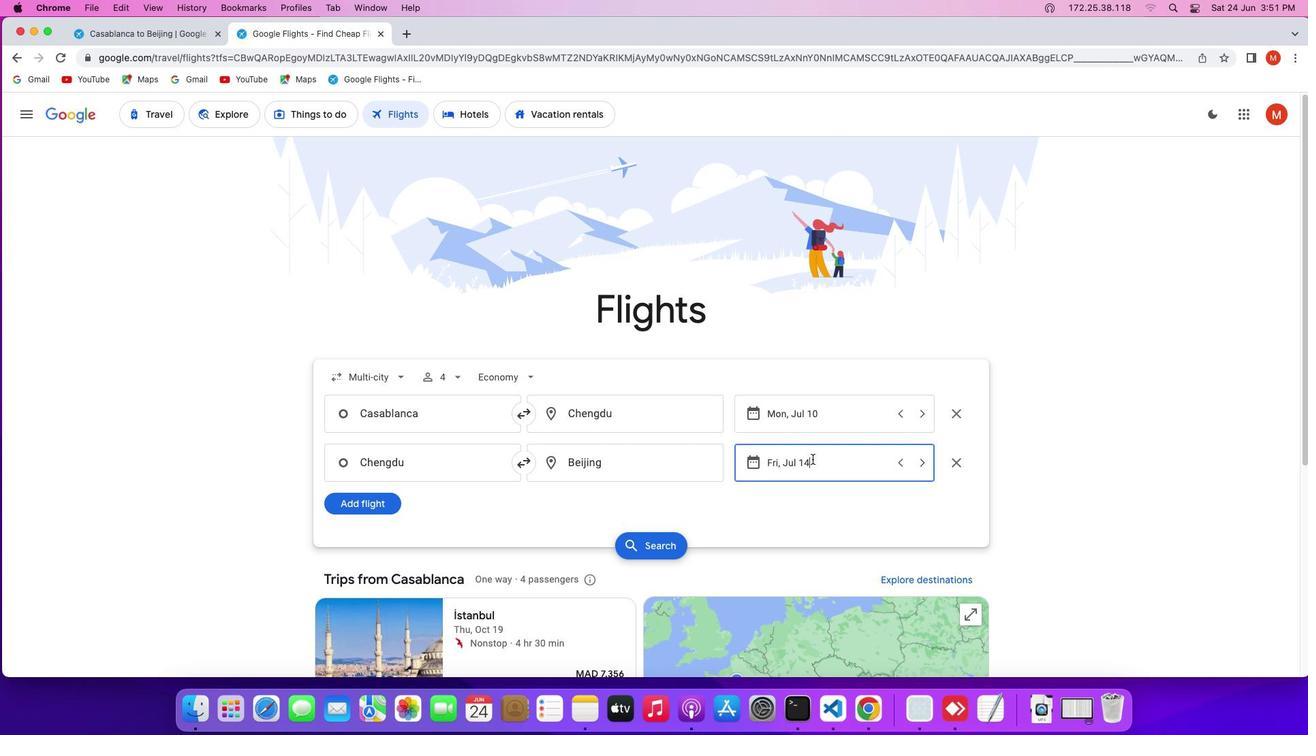 
Action: Mouse moved to (713, 611)
Screenshot: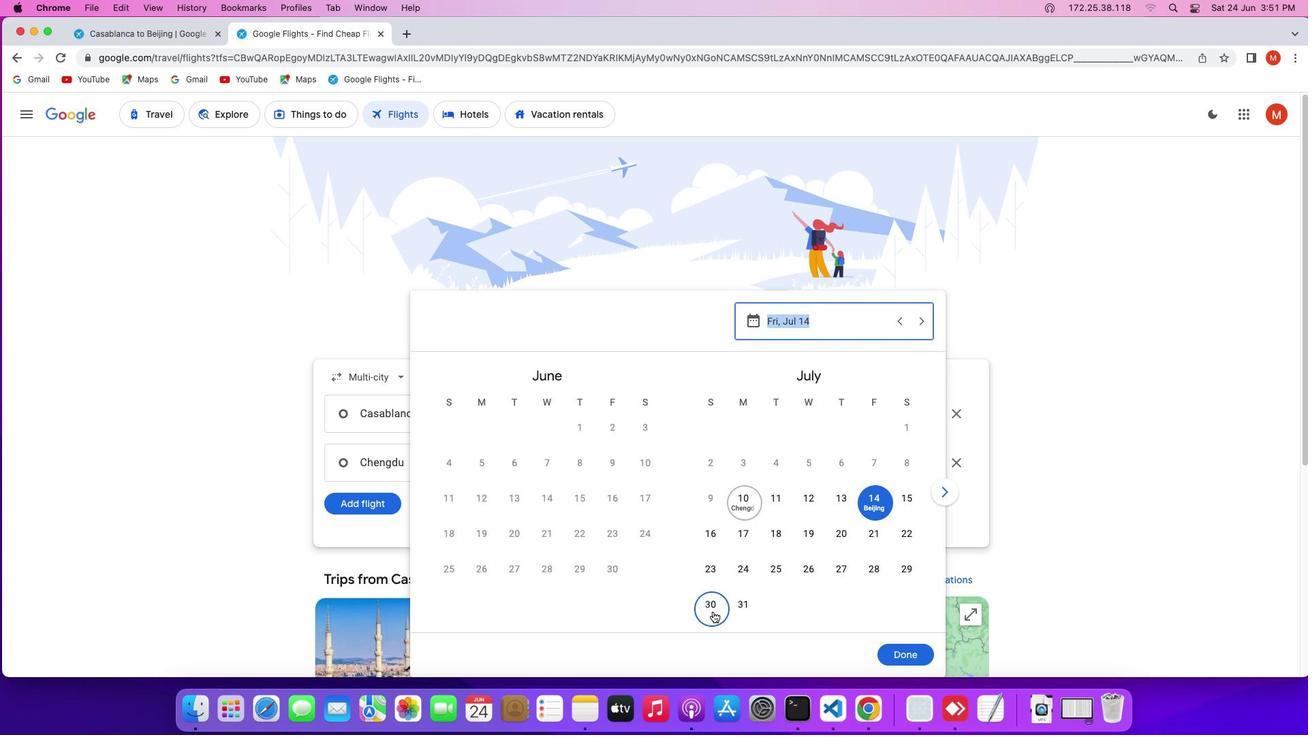 
Action: Mouse pressed left at (713, 611)
Screenshot: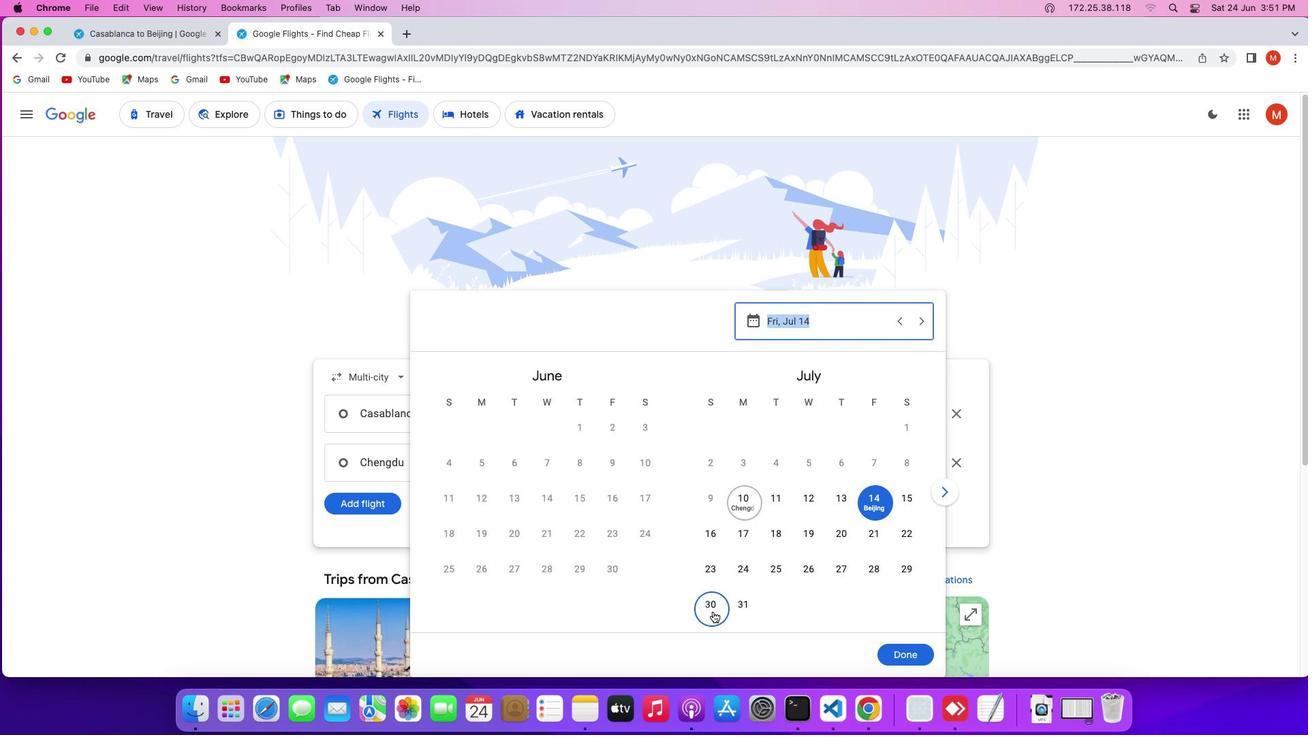 
Action: Mouse moved to (906, 654)
Screenshot: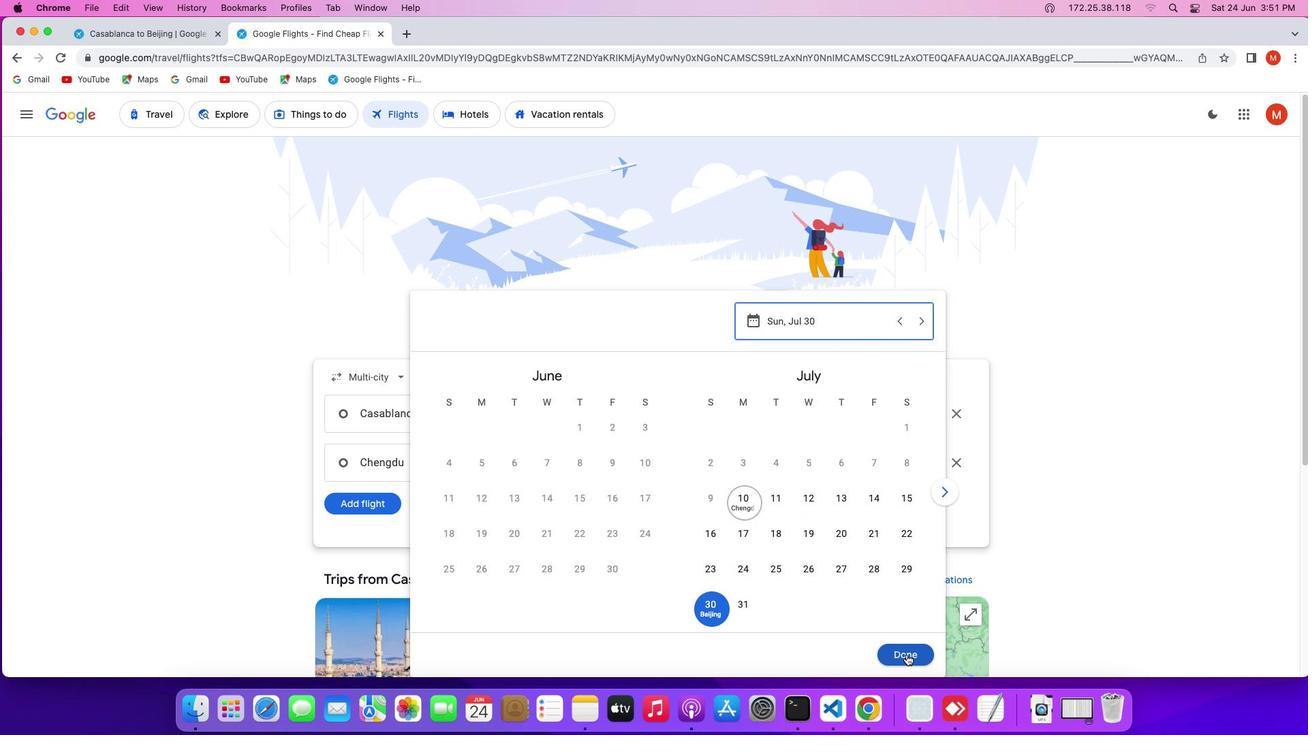 
Action: Mouse pressed left at (906, 654)
Screenshot: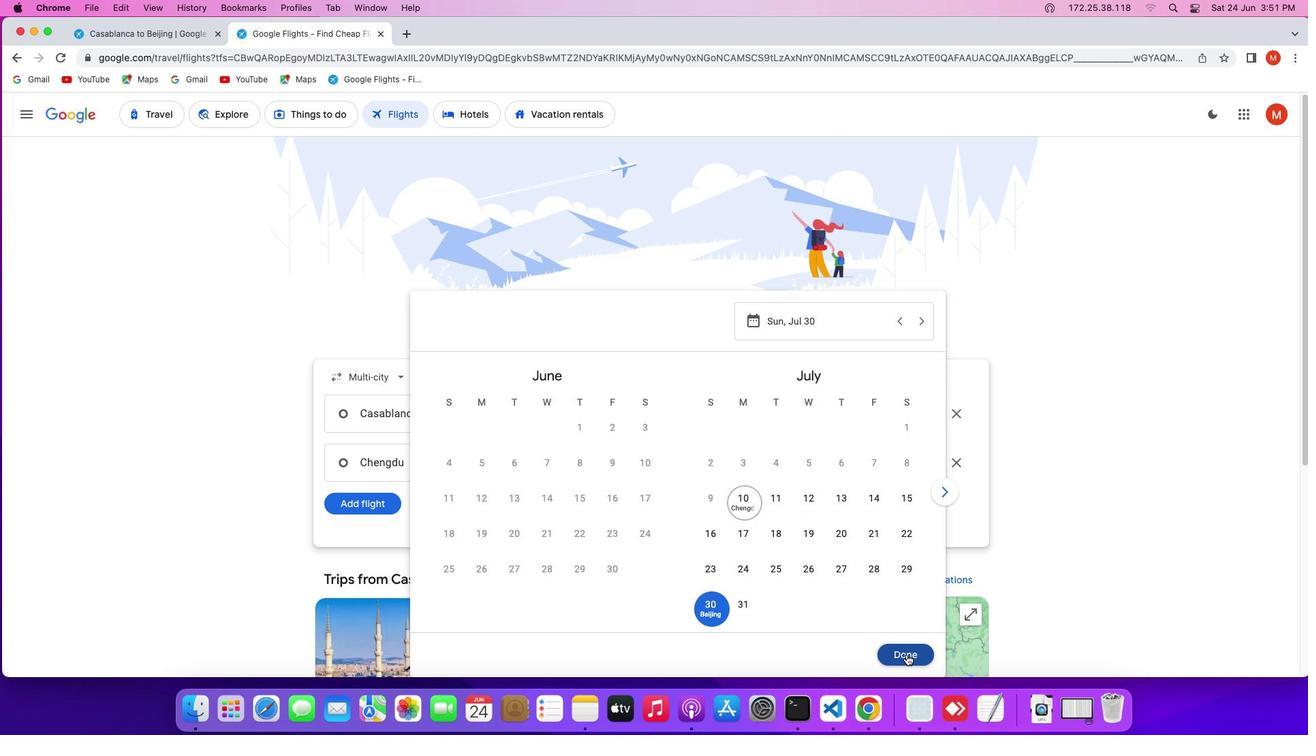 
Action: Mouse moved to (386, 498)
Screenshot: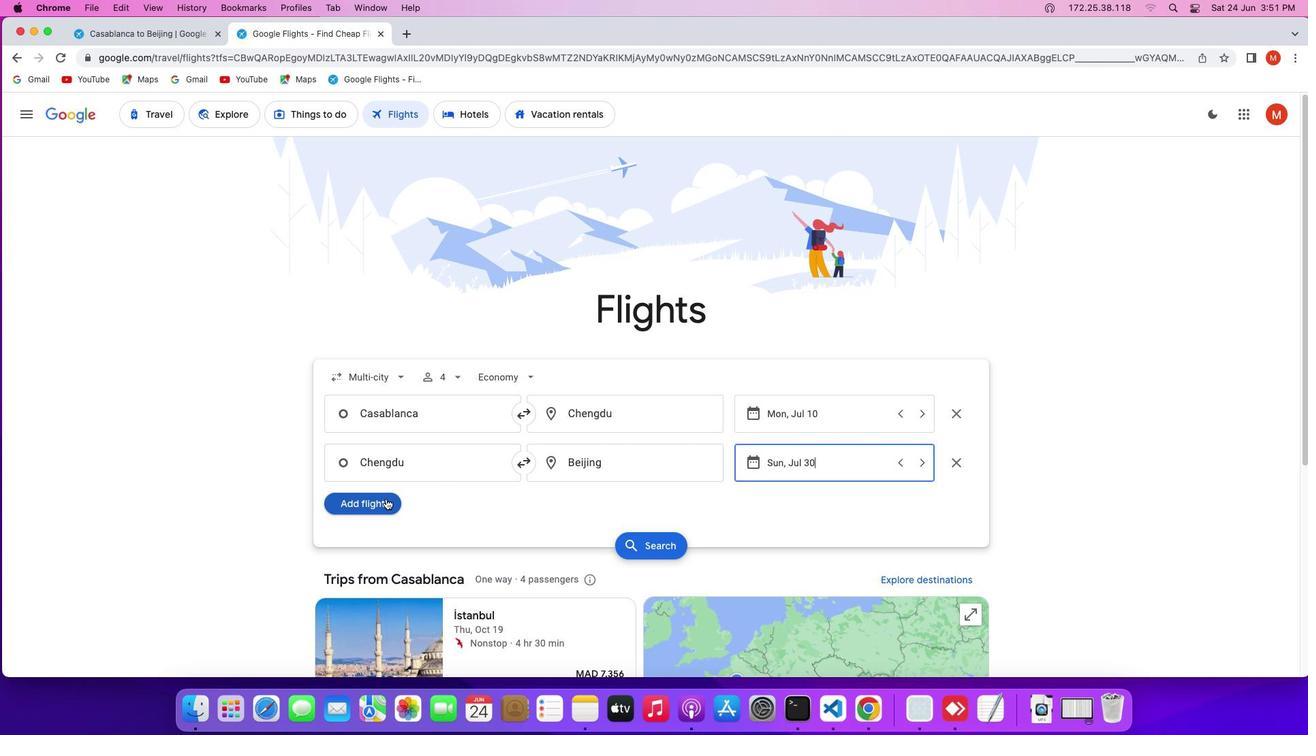 
Action: Mouse pressed left at (386, 498)
Screenshot: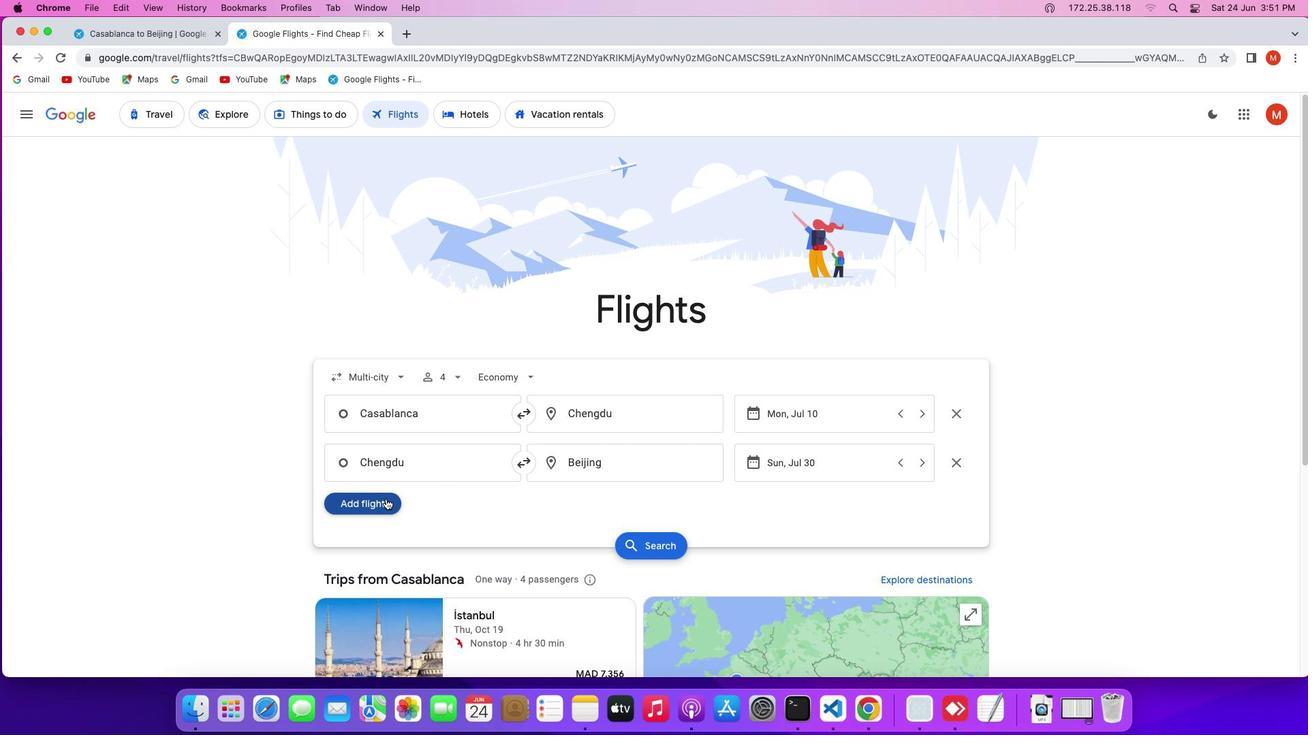 
Action: Mouse moved to (609, 521)
Screenshot: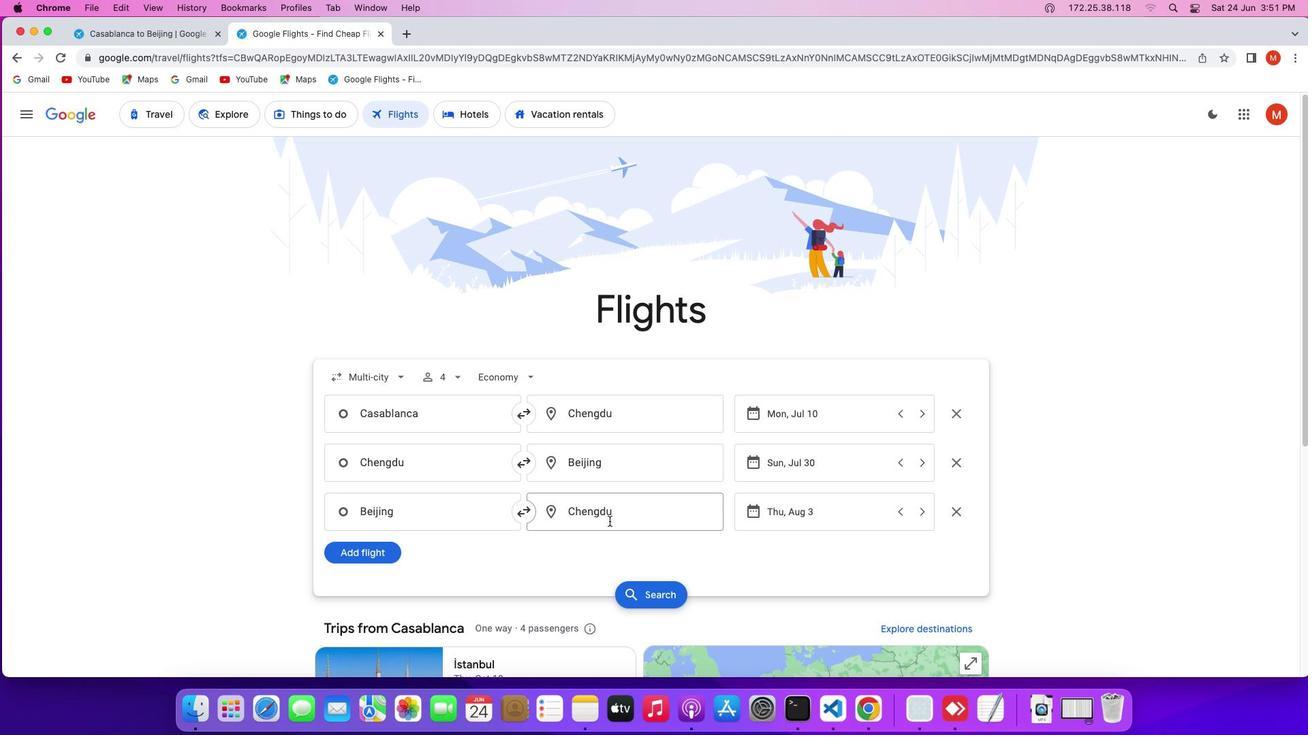 
Action: Mouse pressed left at (609, 521)
Screenshot: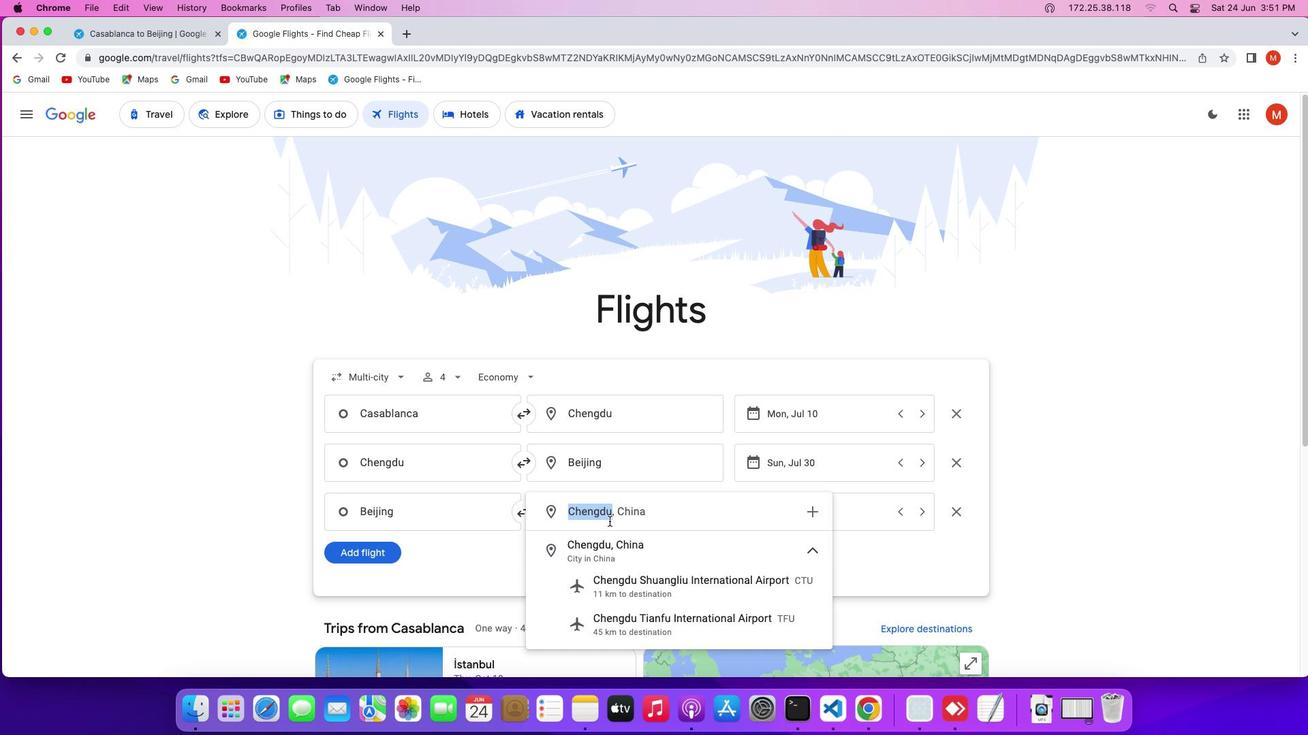 
Action: Key pressed Key.backspaceKey.shift'C''a''s''a''b''l''a''n''c''a'
Screenshot: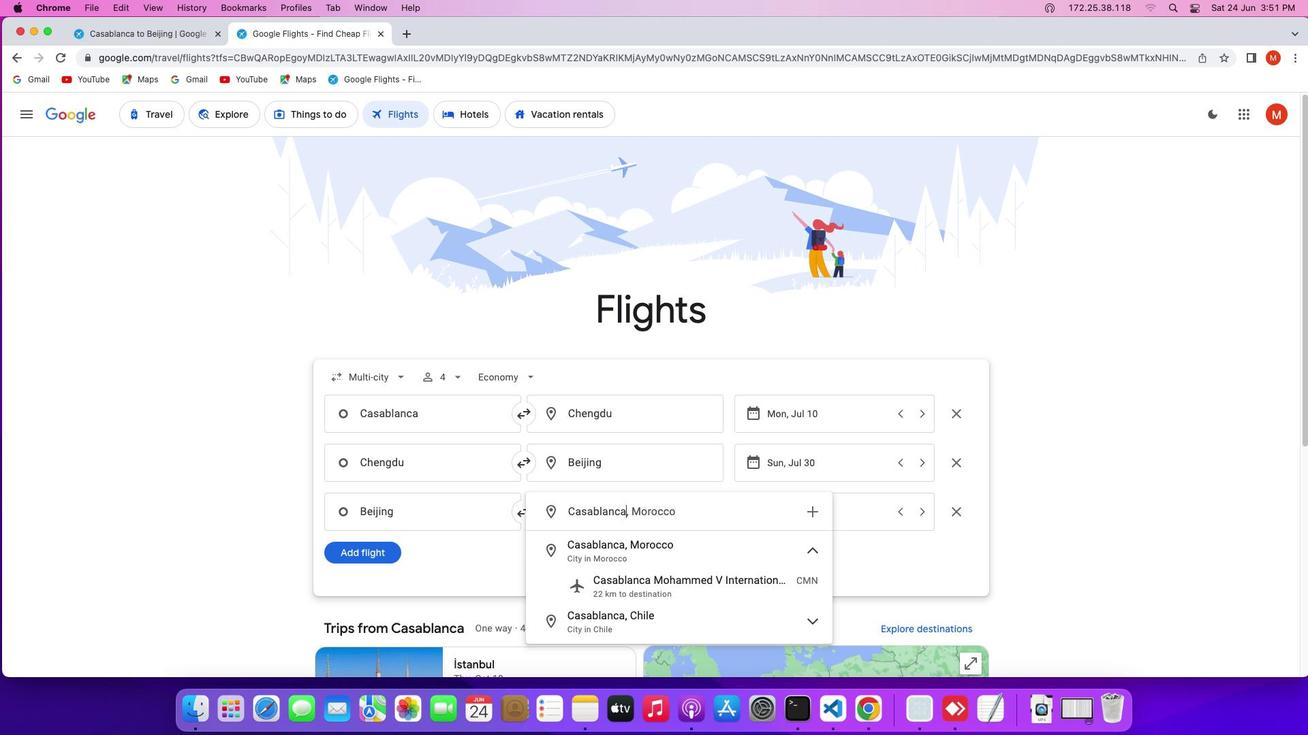 
Action: Mouse moved to (618, 561)
Screenshot: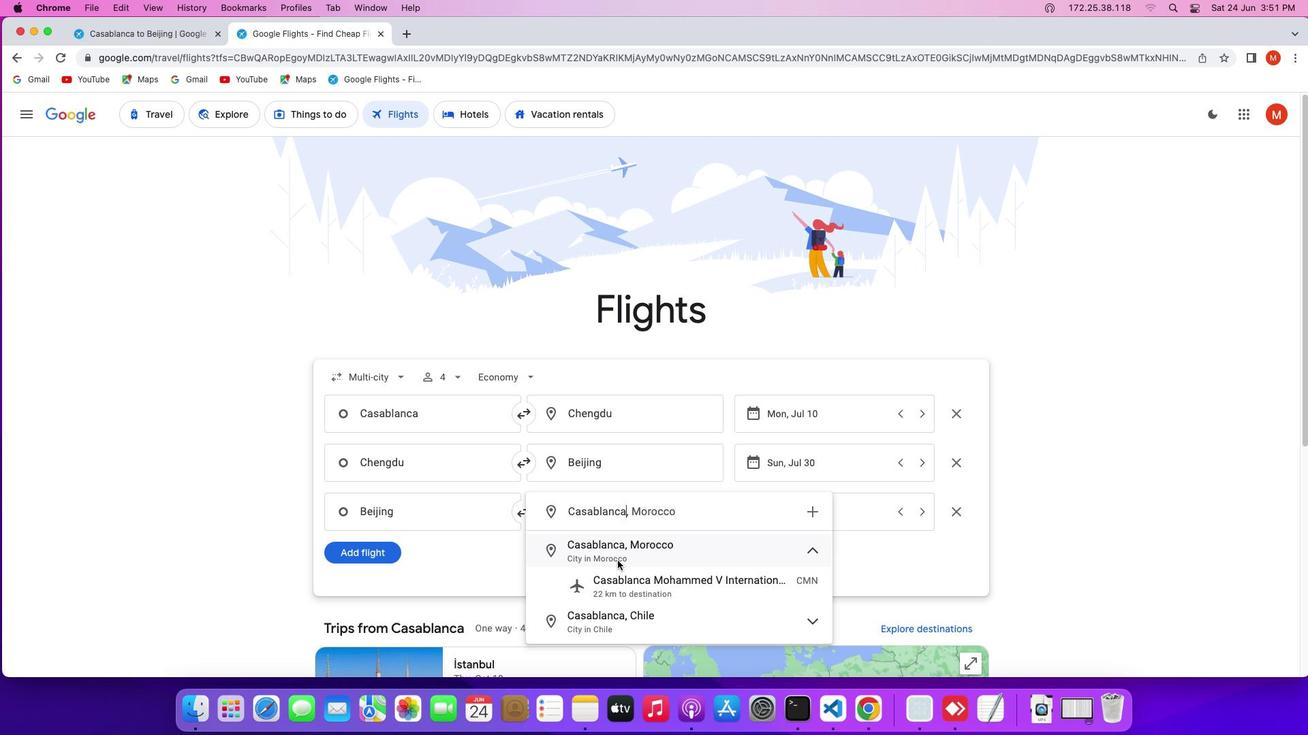 
Action: Mouse pressed left at (618, 561)
Screenshot: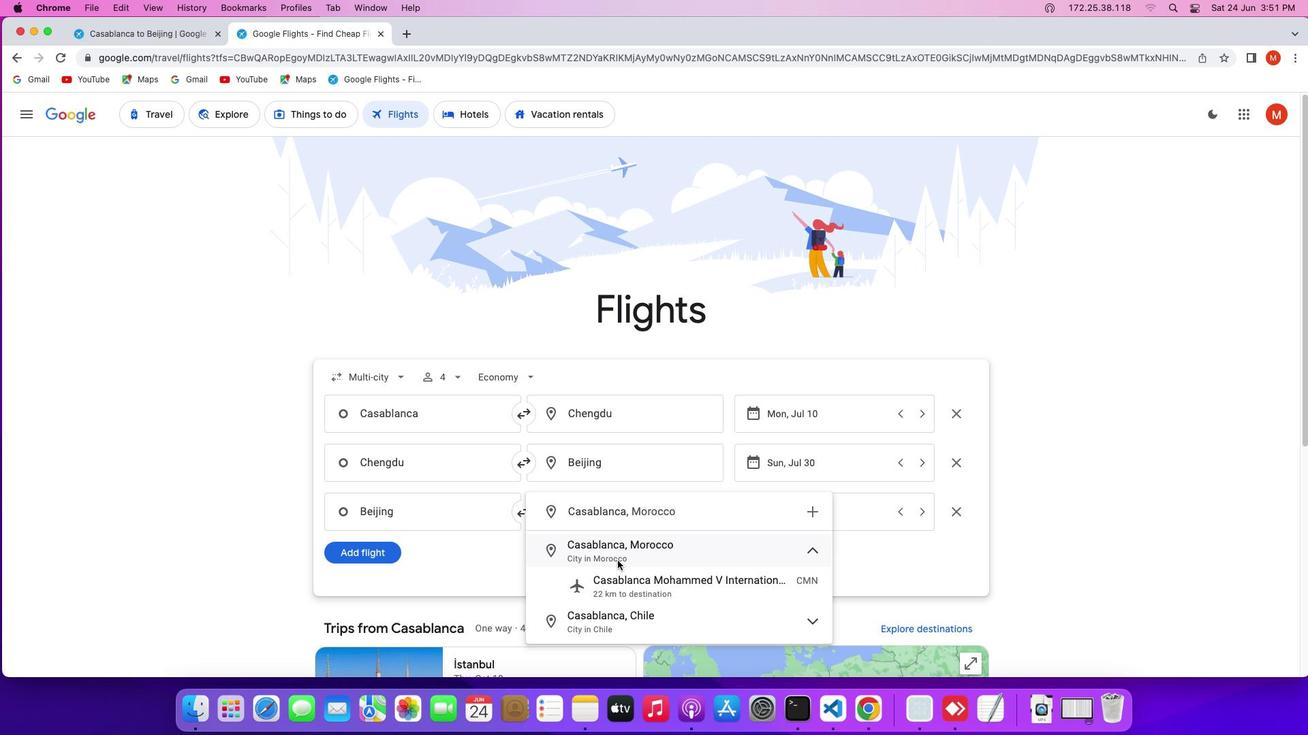 
Action: Mouse moved to (788, 515)
Screenshot: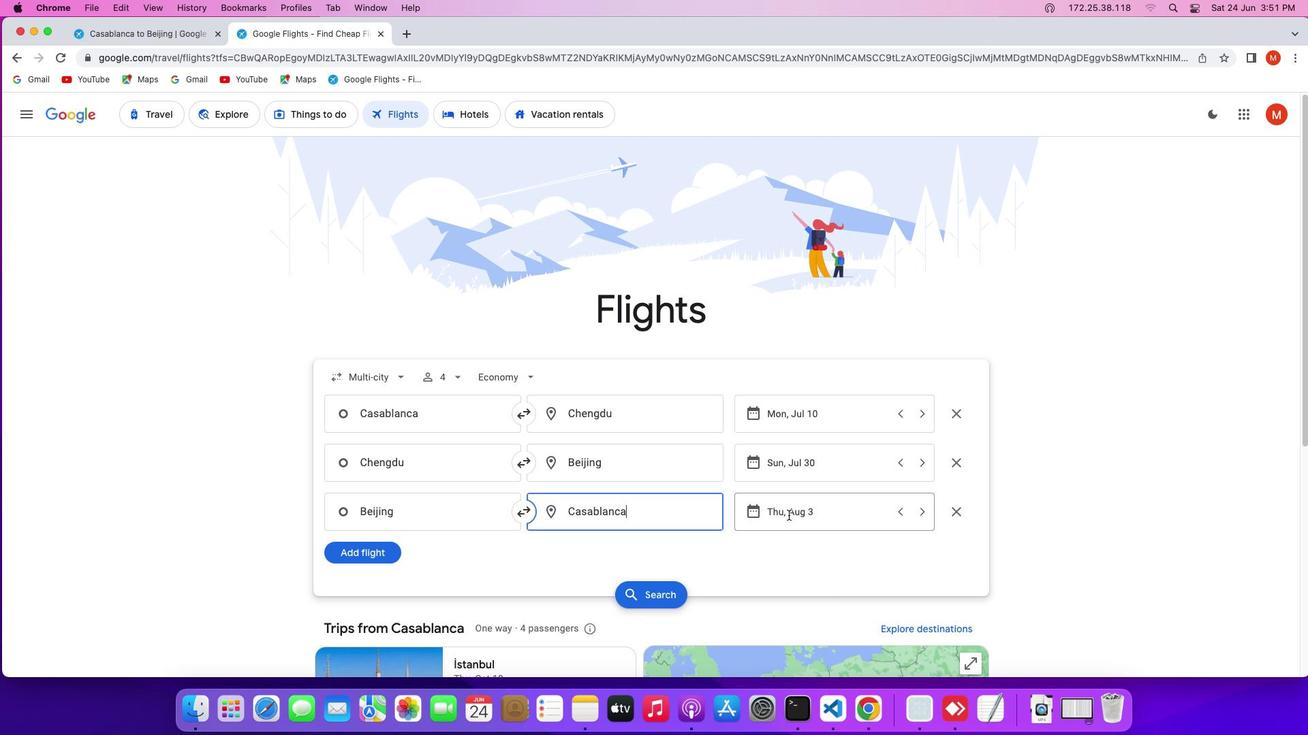 
Action: Mouse pressed left at (788, 515)
Screenshot: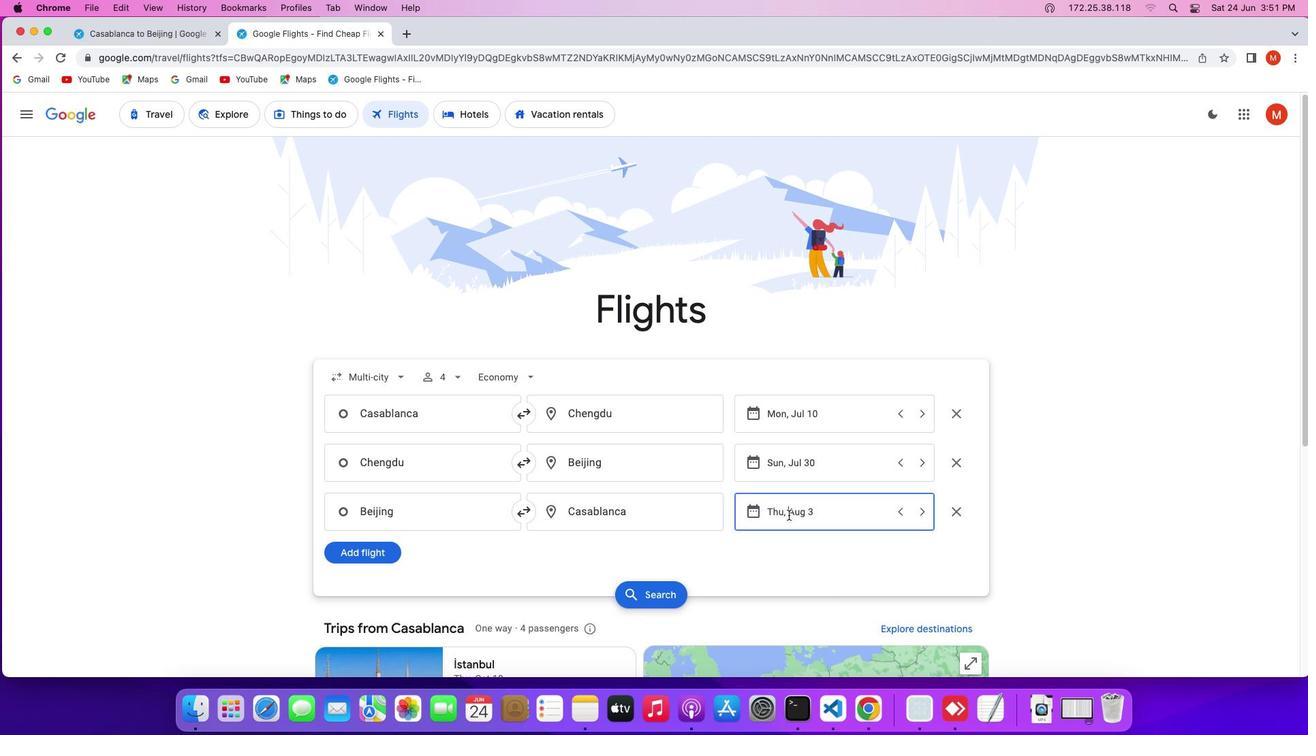 
Action: Mouse moved to (548, 462)
Screenshot: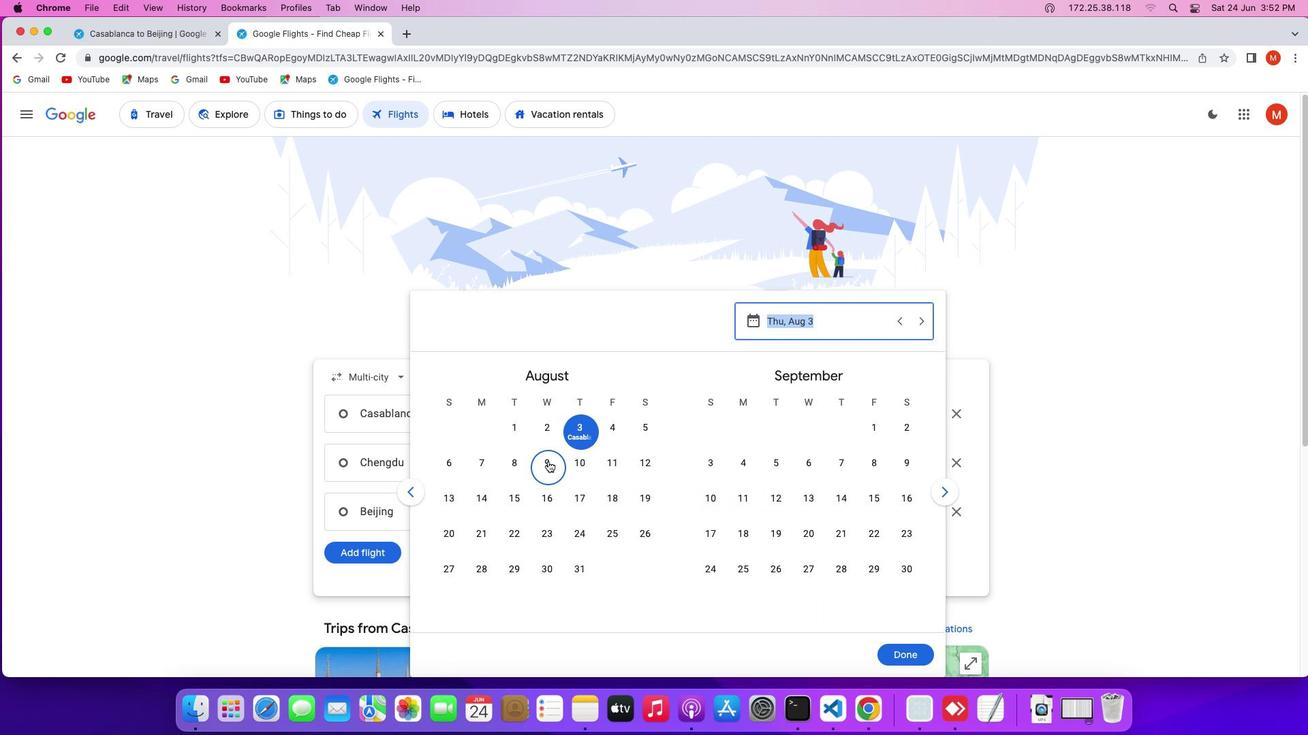 
Action: Mouse pressed left at (548, 462)
Screenshot: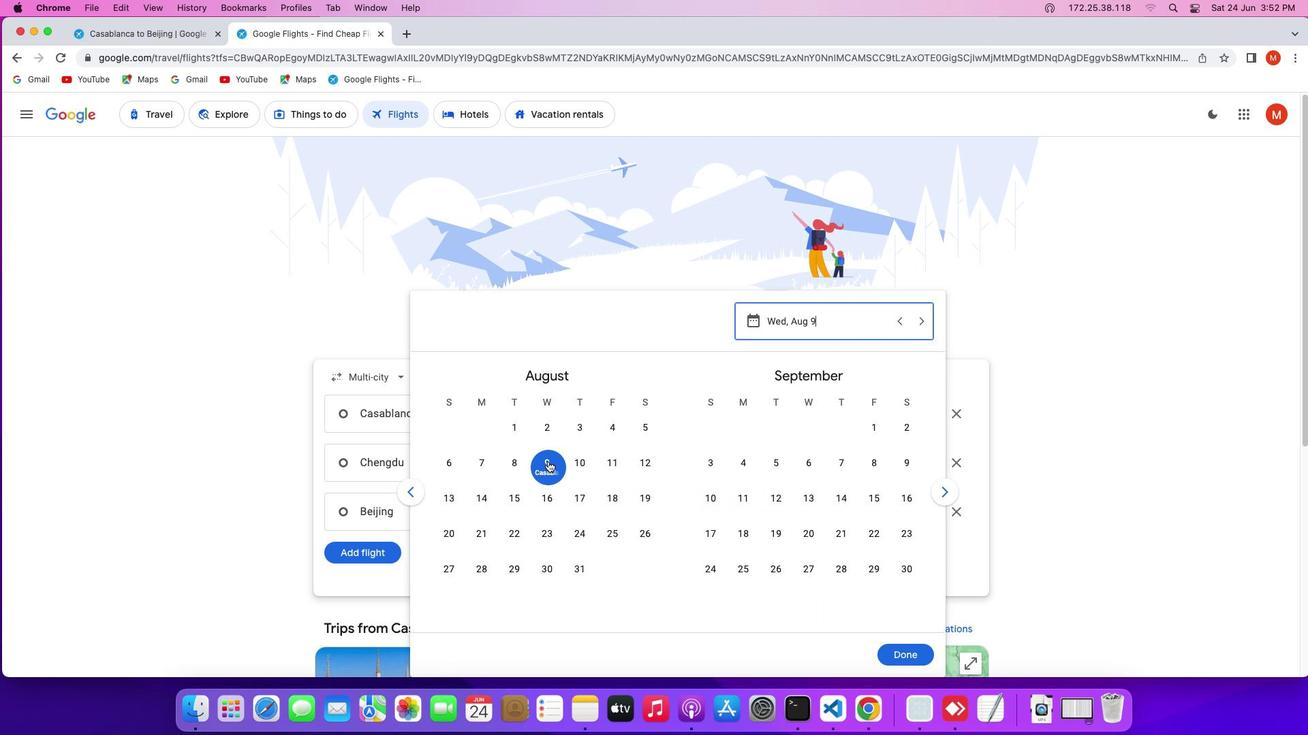 
Action: Mouse moved to (904, 654)
Screenshot: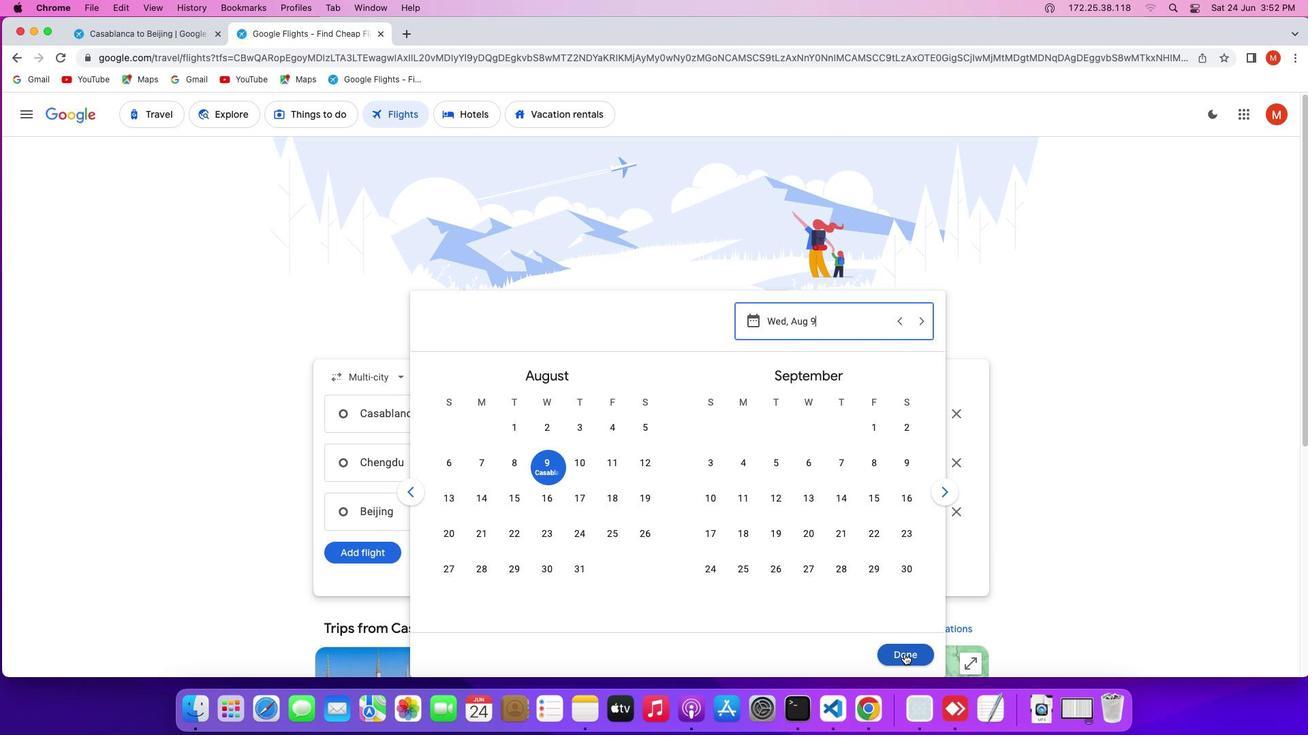 
Action: Mouse pressed left at (904, 654)
Screenshot: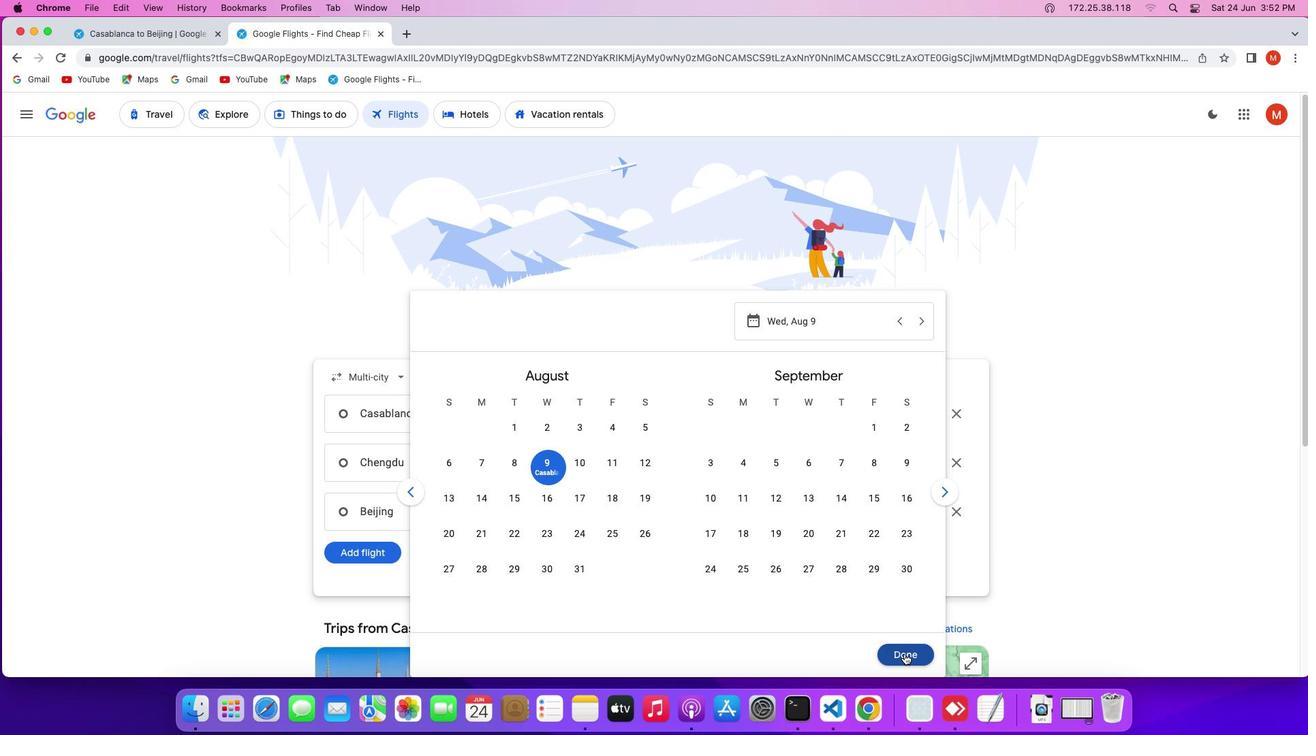
Action: Mouse moved to (655, 593)
Screenshot: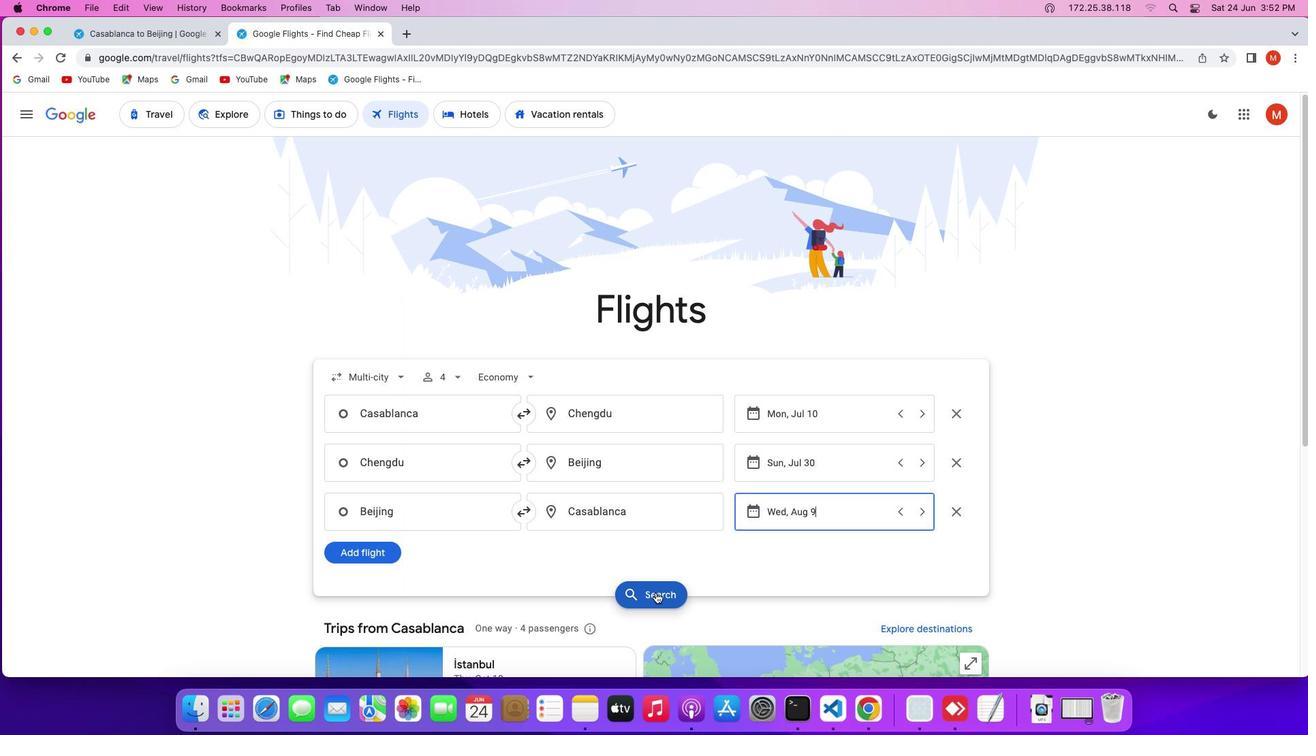 
Action: Mouse pressed left at (655, 593)
Screenshot: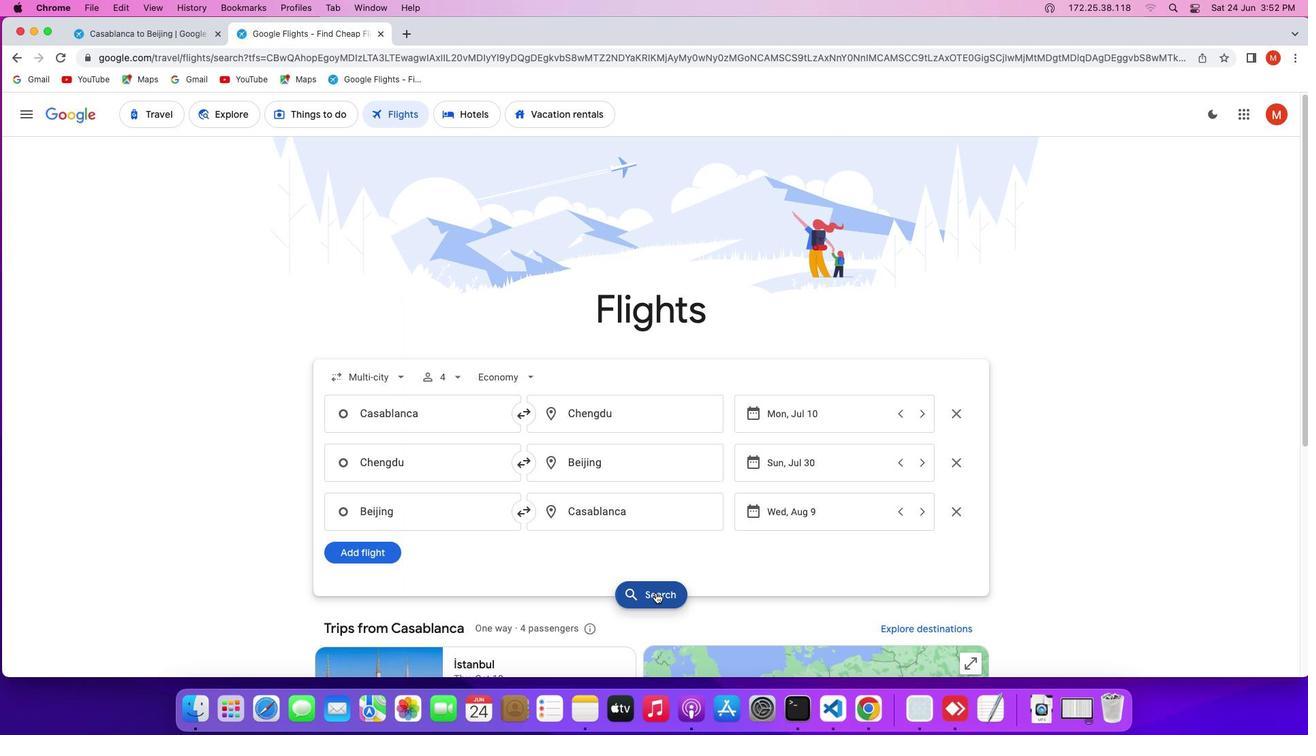 
Action: Mouse moved to (419, 376)
Screenshot: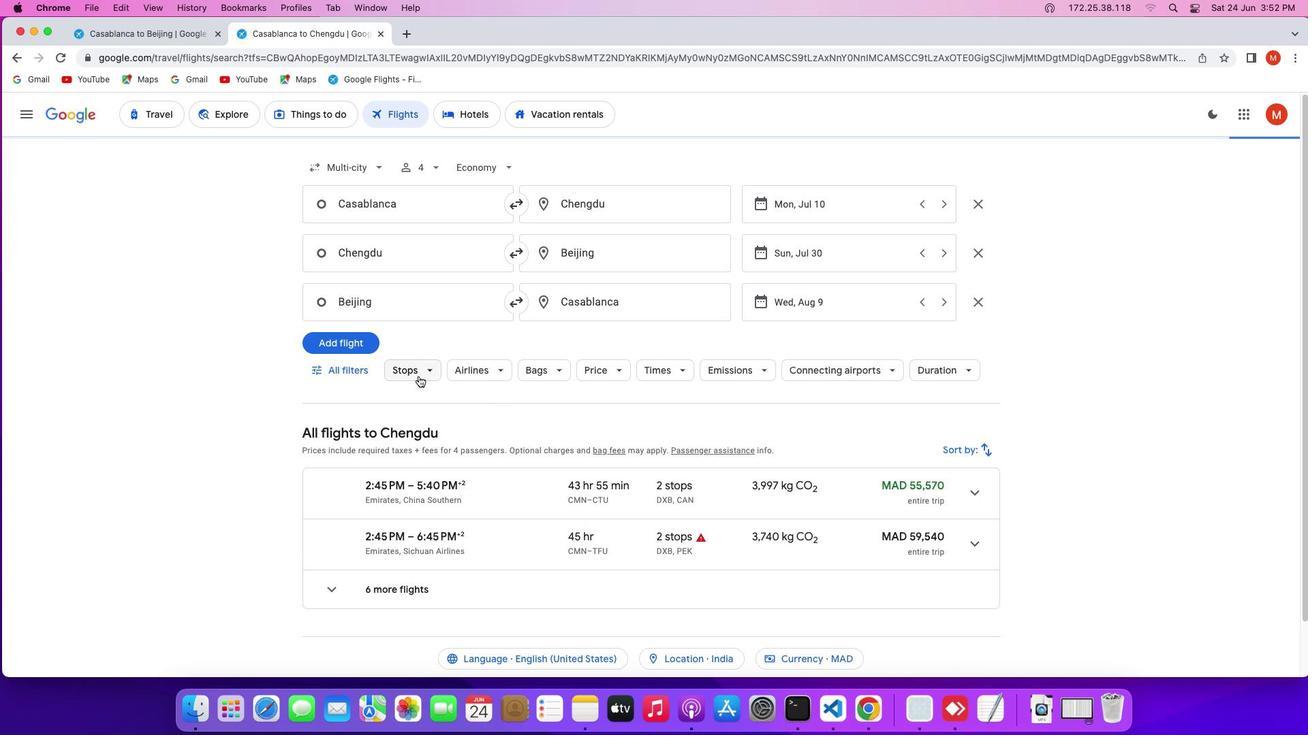 
Action: Mouse pressed left at (419, 376)
Screenshot: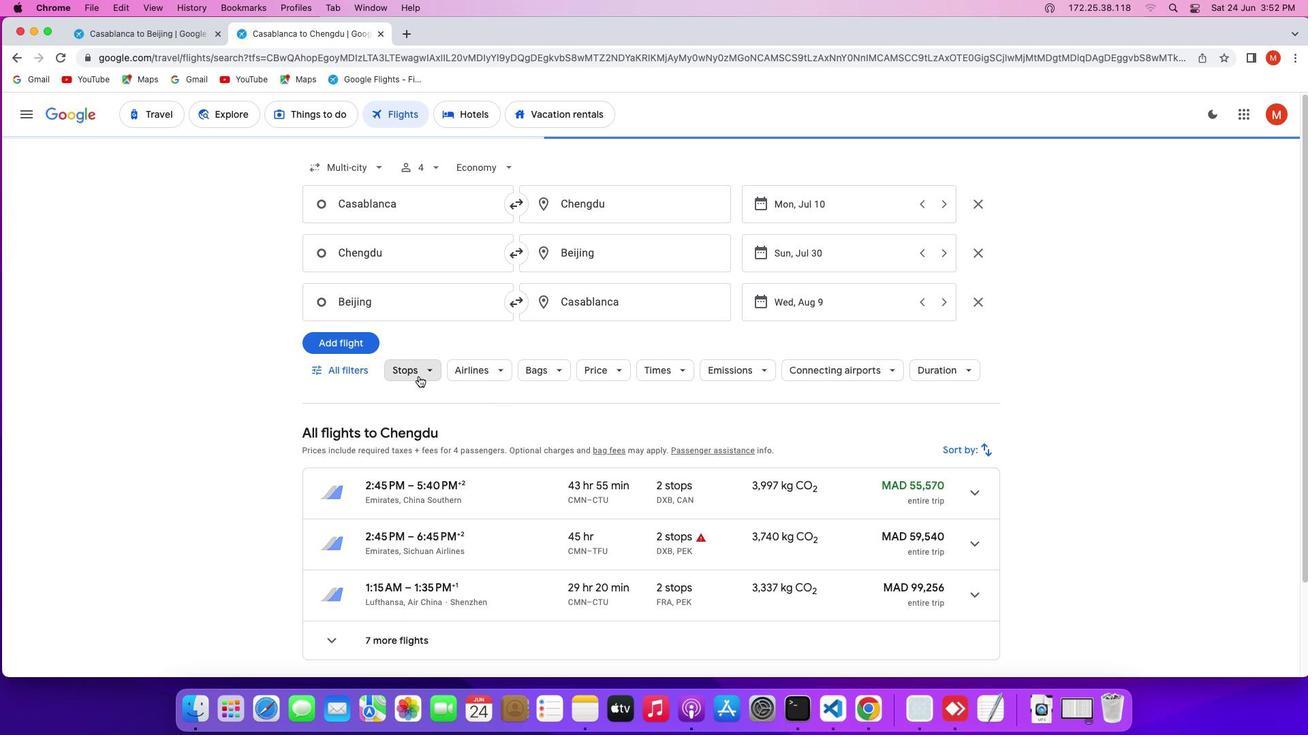 
Action: Mouse moved to (417, 506)
Screenshot: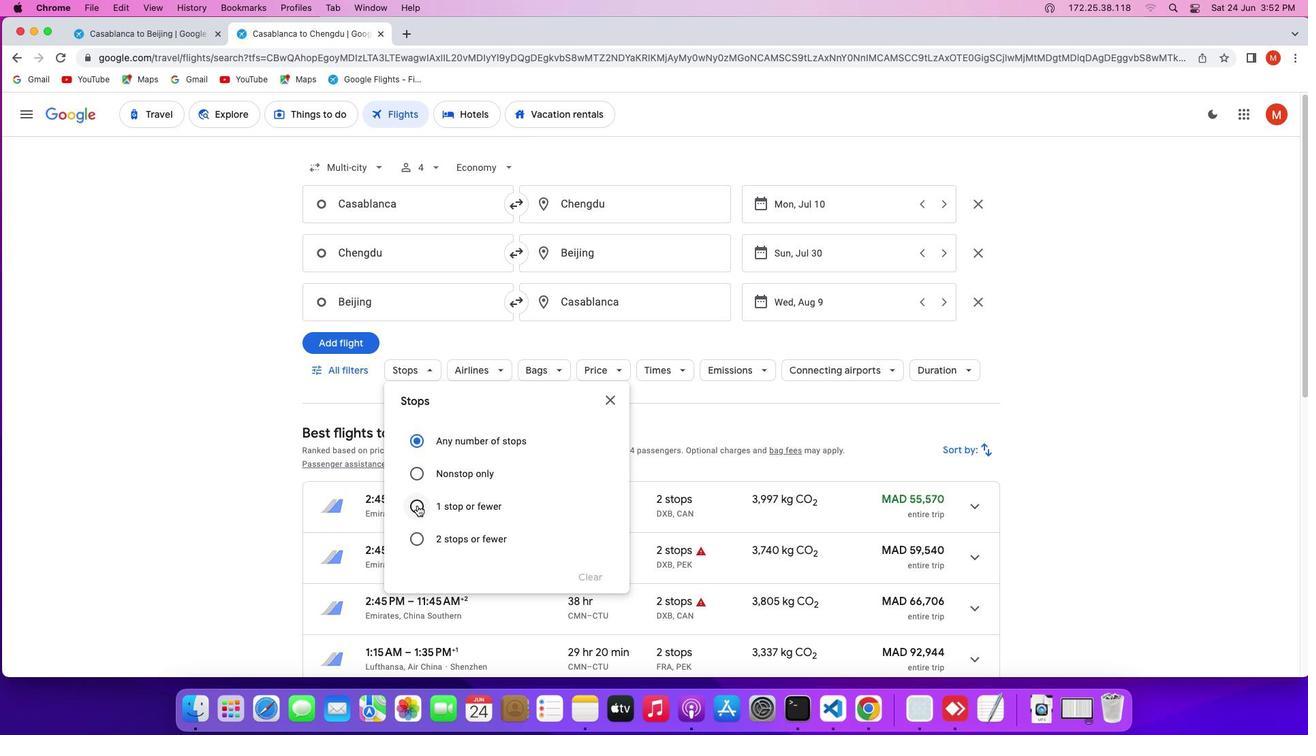 
Action: Mouse pressed left at (417, 506)
Screenshot: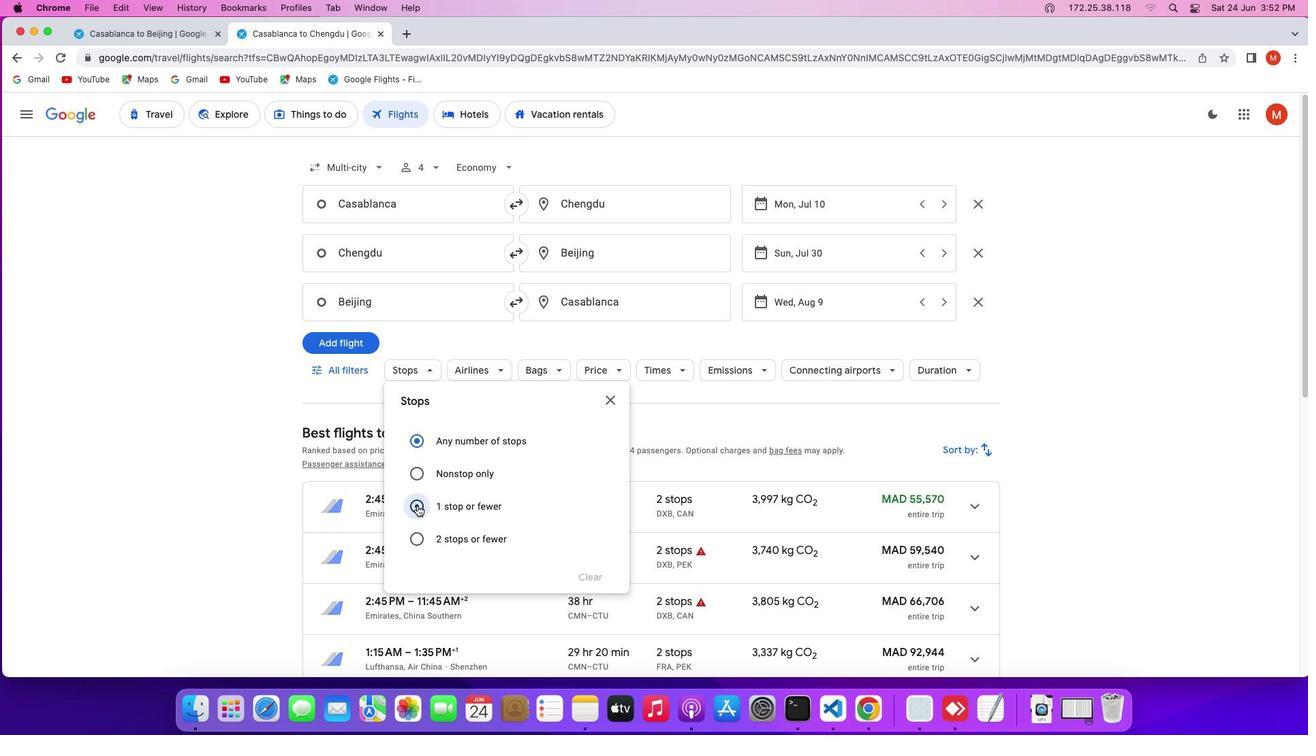 
Action: Mouse moved to (530, 372)
Screenshot: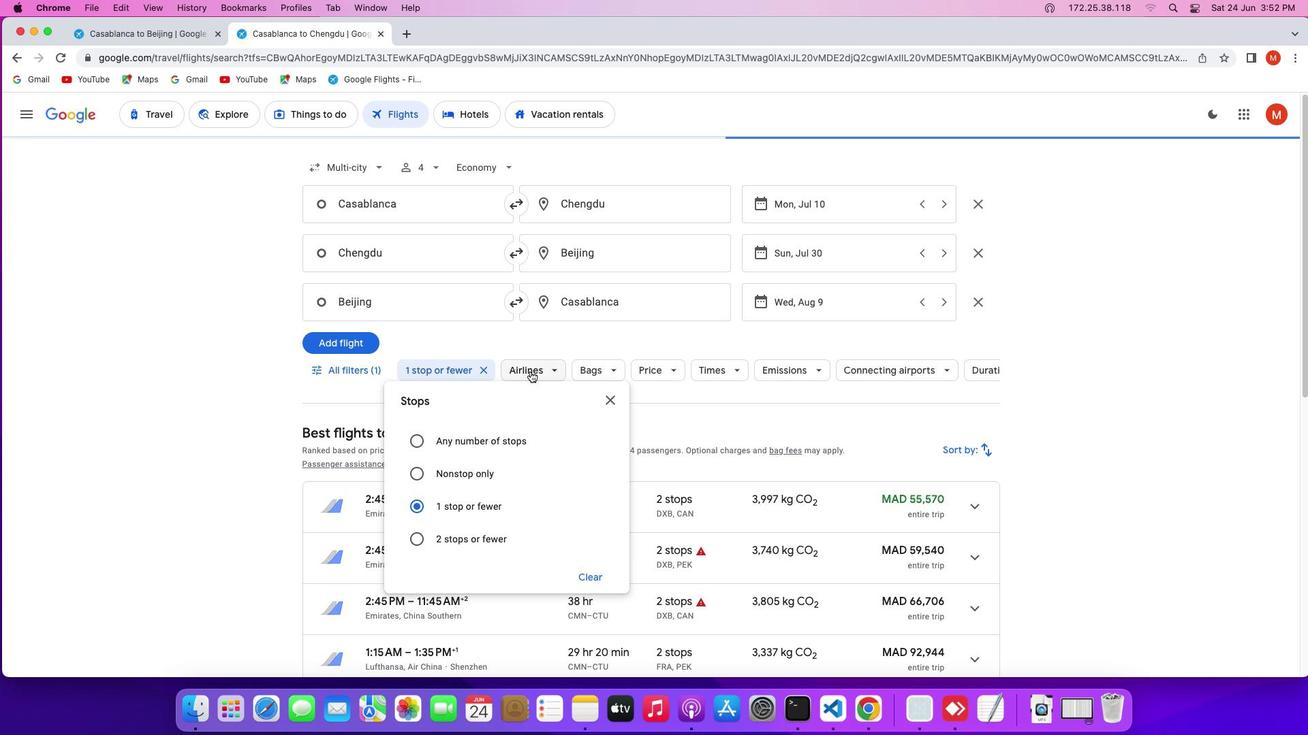 
Action: Mouse pressed left at (530, 372)
Screenshot: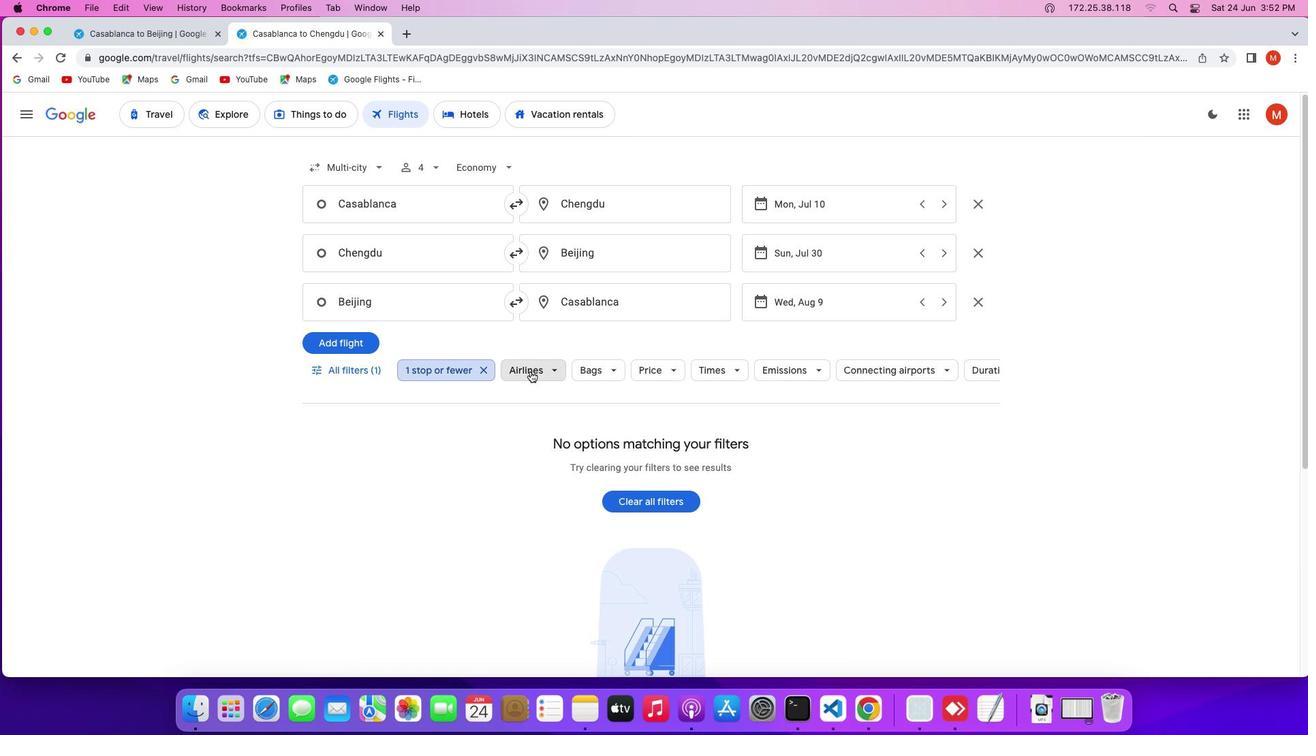 
Action: Mouse moved to (712, 440)
Screenshot: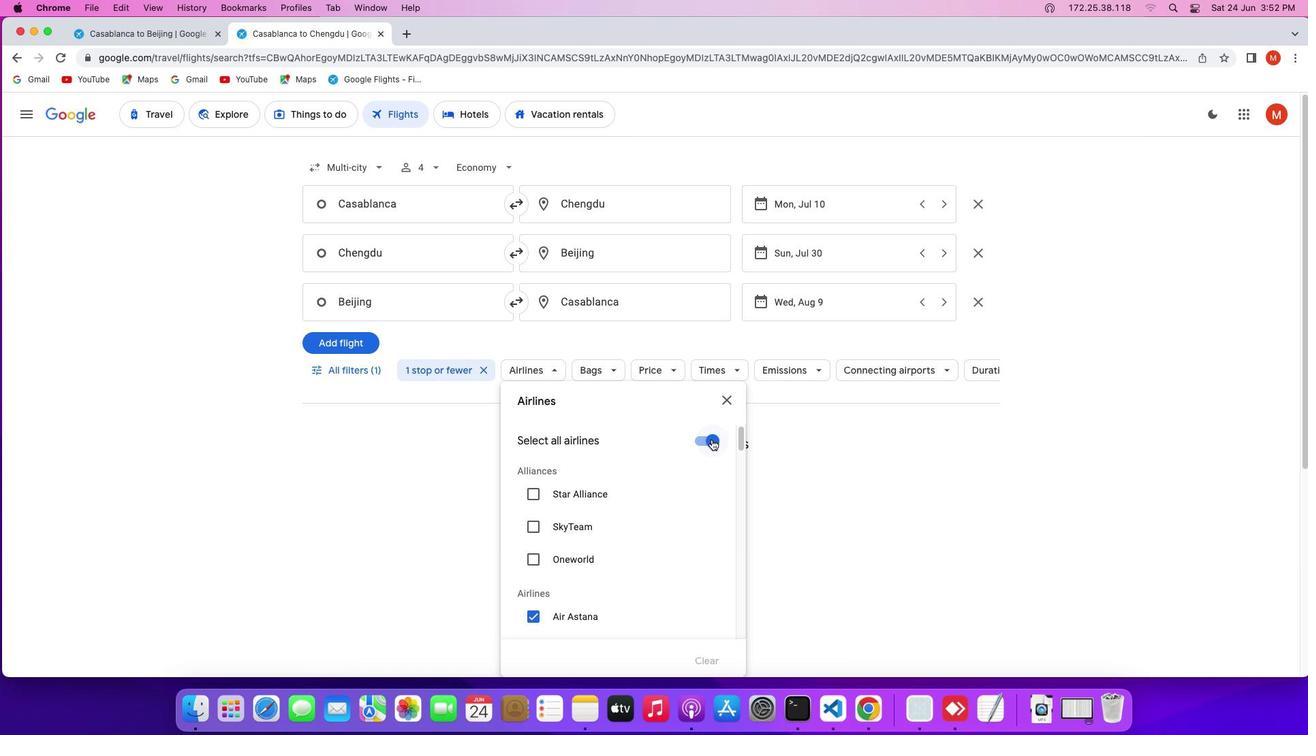 
Action: Mouse pressed left at (712, 440)
Screenshot: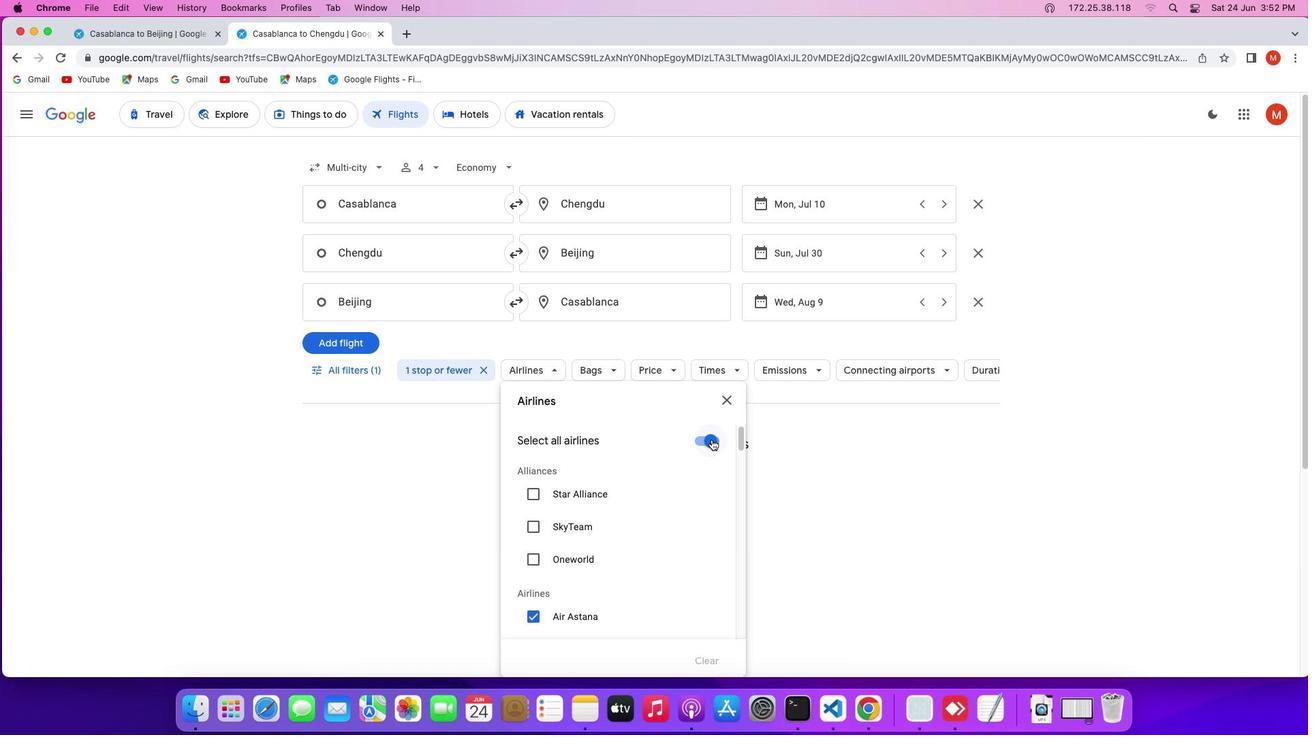 
Action: Mouse moved to (648, 511)
Screenshot: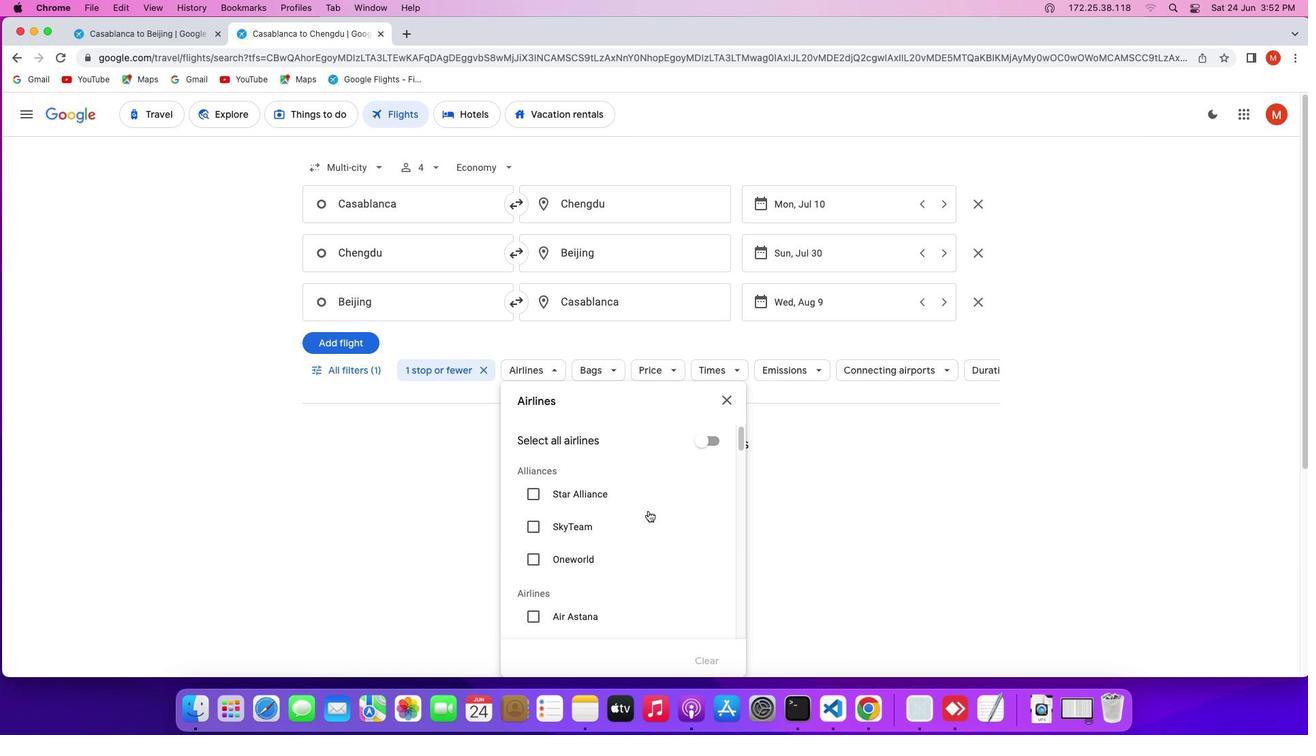 
Action: Mouse scrolled (648, 511) with delta (0, 0)
Screenshot: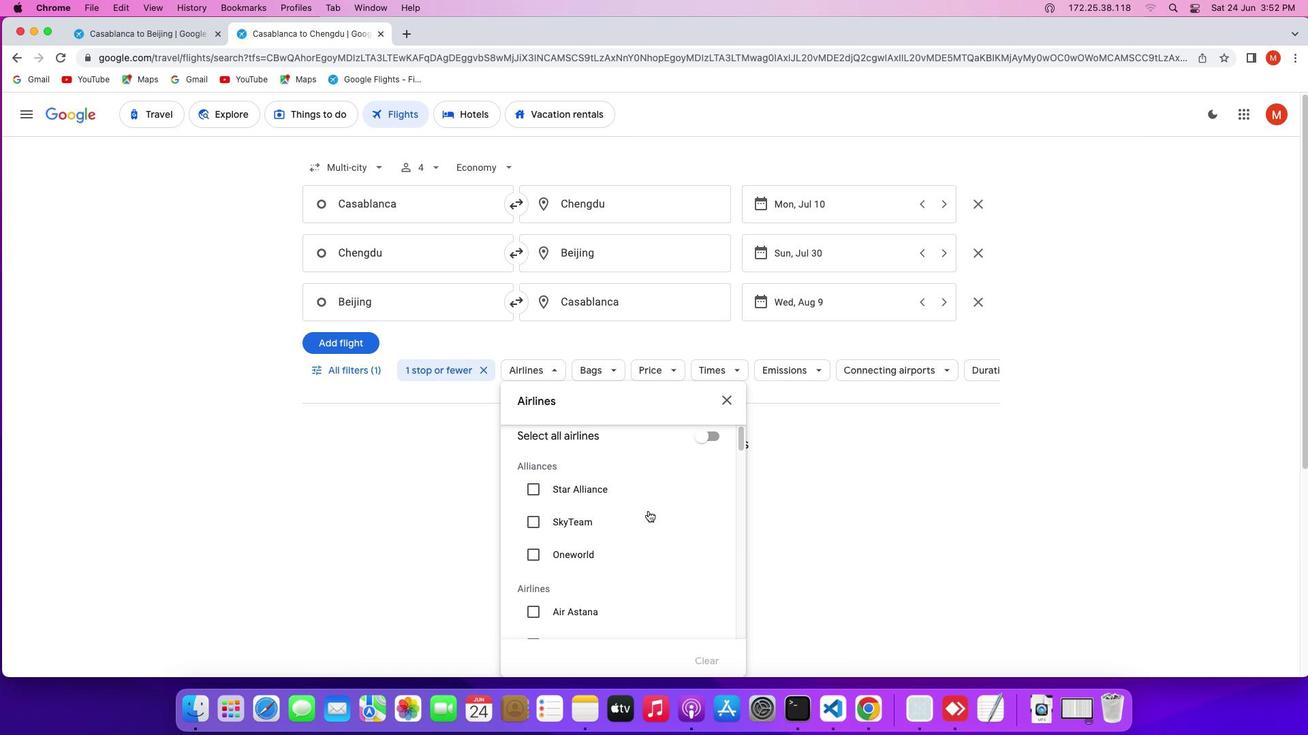 
Action: Mouse scrolled (648, 511) with delta (0, 0)
Screenshot: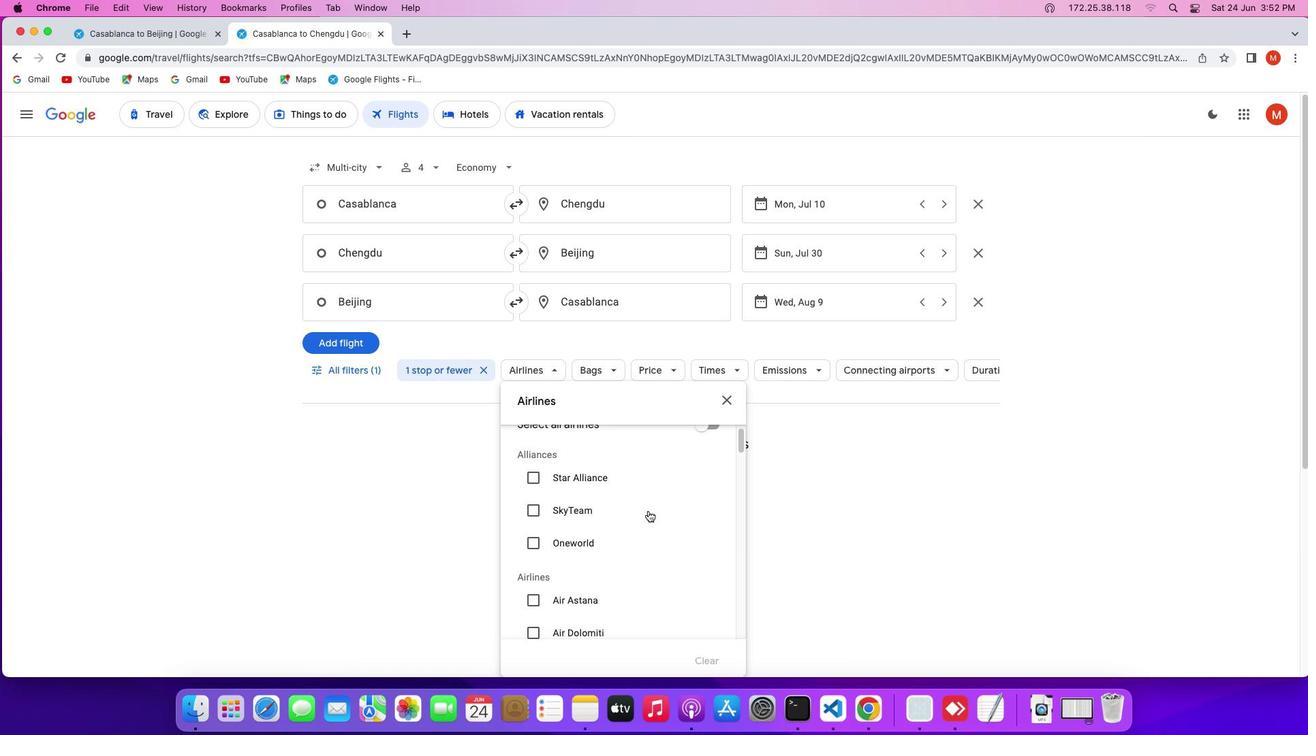 
Action: Mouse scrolled (648, 511) with delta (0, 0)
Screenshot: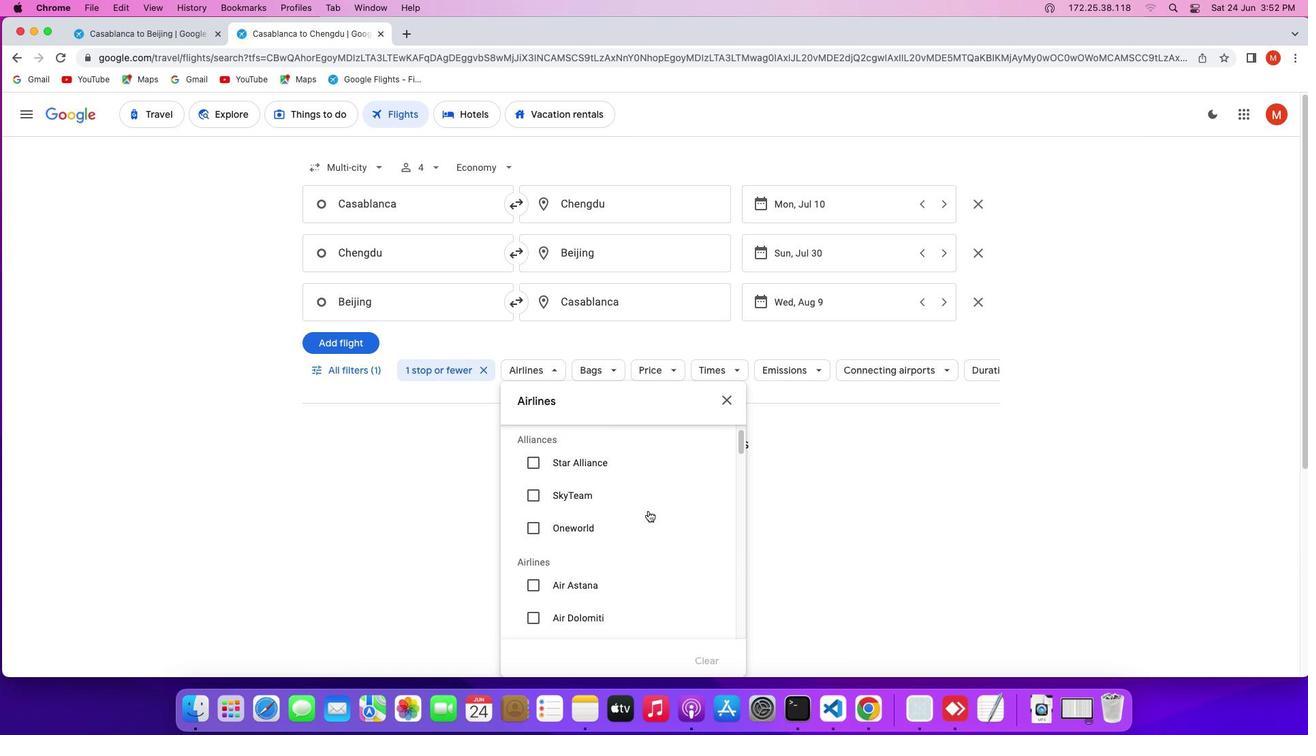 
Action: Mouse scrolled (648, 511) with delta (0, 0)
Screenshot: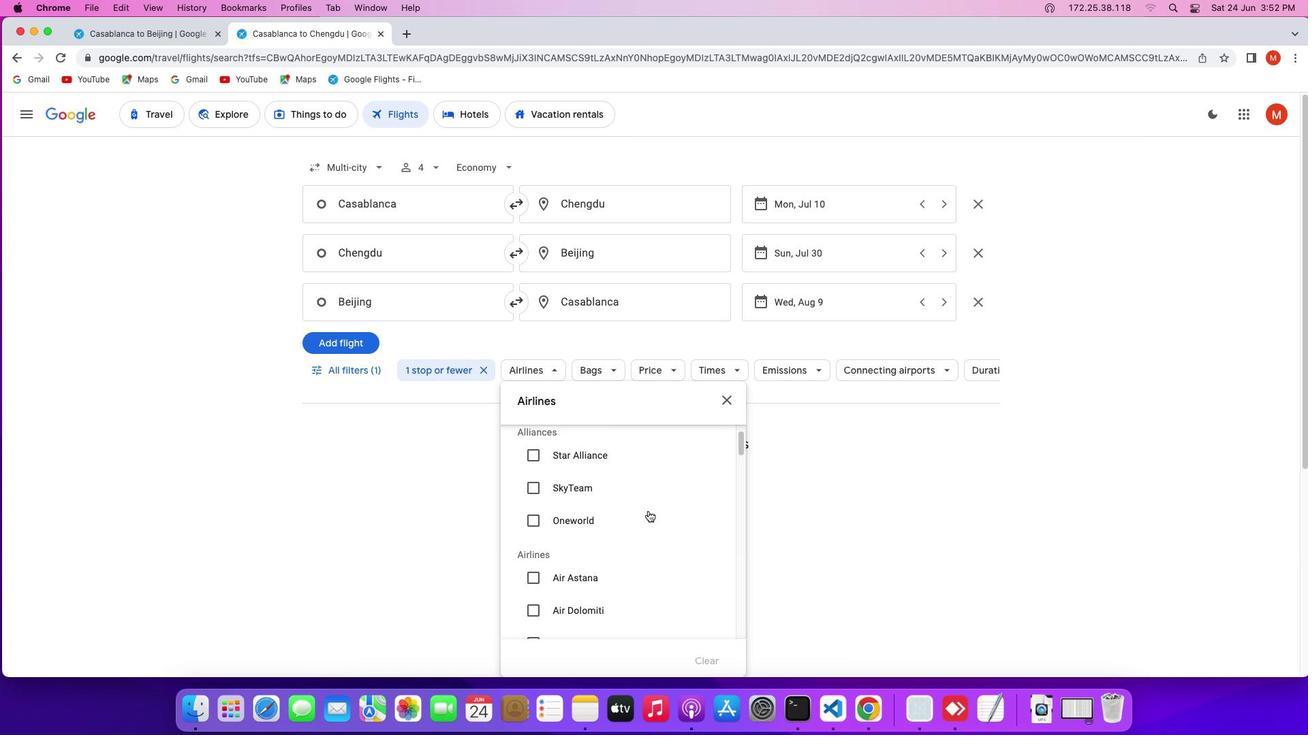 
Action: Mouse scrolled (648, 511) with delta (0, 0)
Screenshot: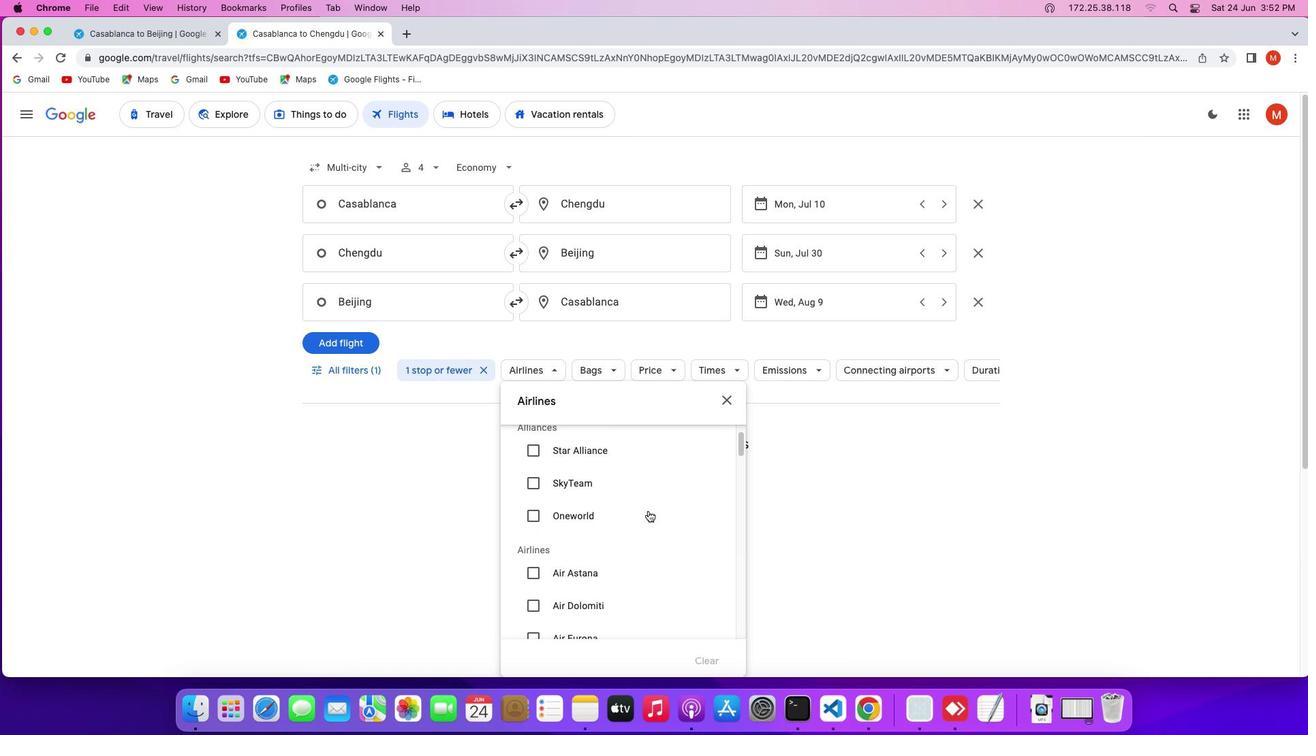 
Action: Mouse scrolled (648, 511) with delta (0, 0)
Screenshot: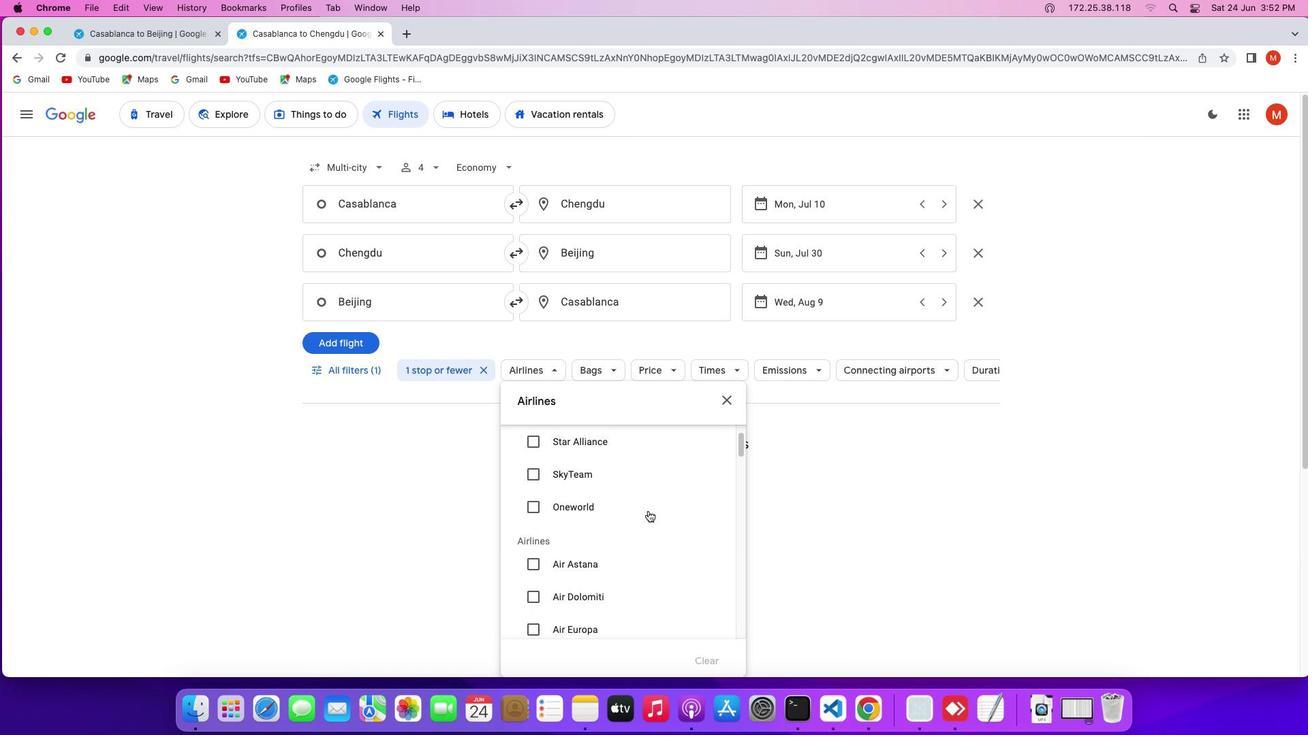 
Action: Mouse scrolled (648, 511) with delta (0, 0)
Screenshot: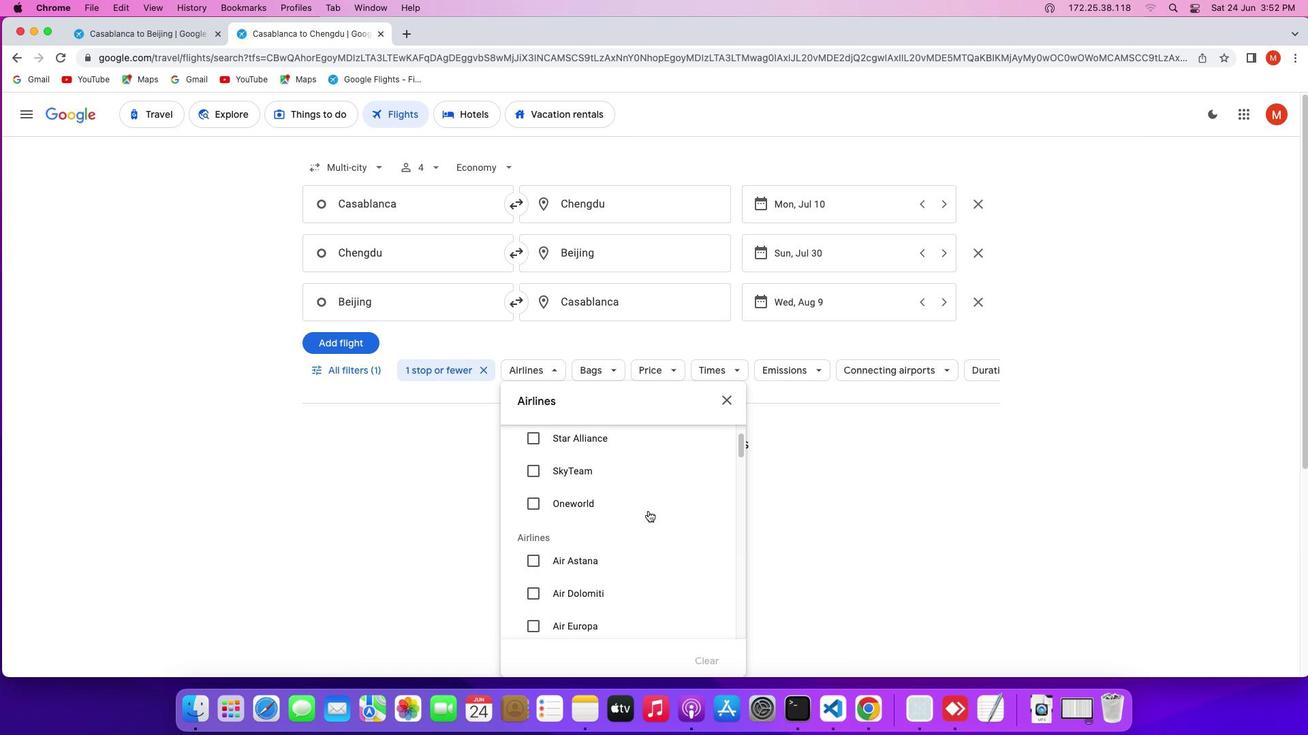 
Action: Mouse scrolled (648, 511) with delta (0, 0)
Screenshot: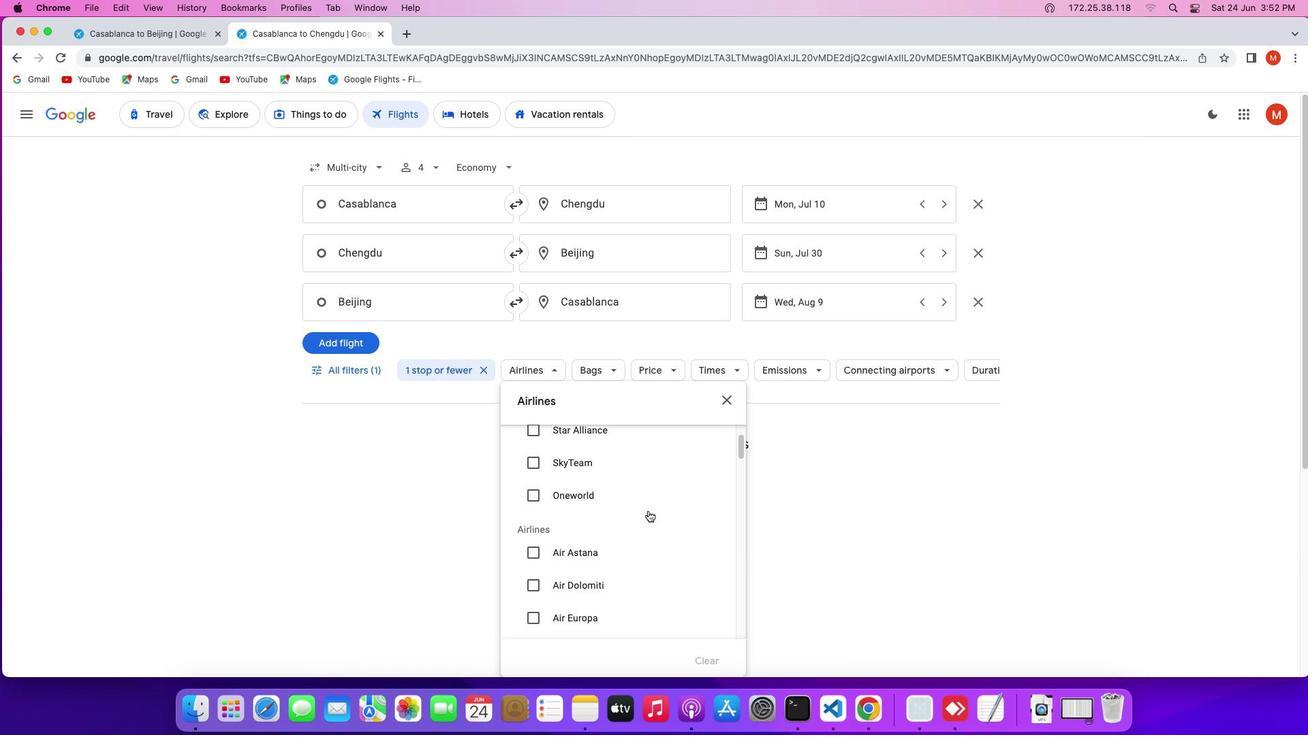 
Action: Mouse scrolled (648, 511) with delta (0, 0)
Screenshot: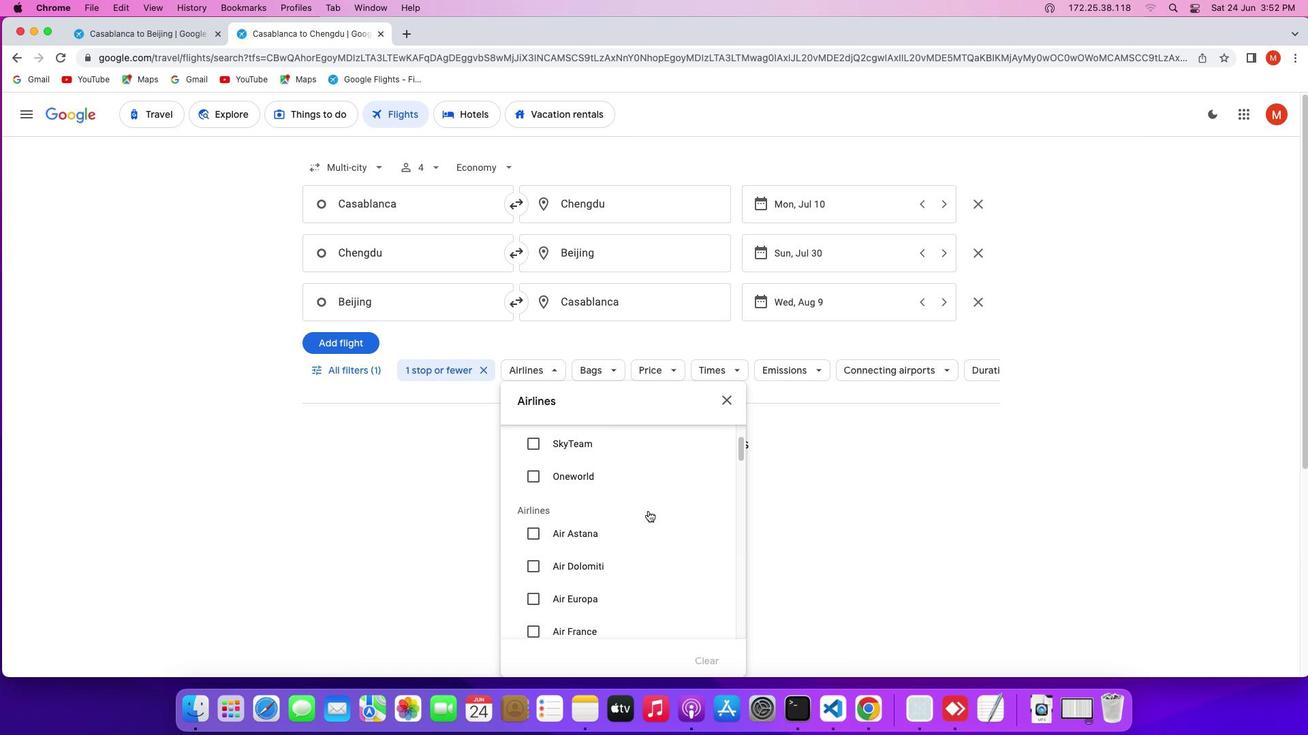 
Action: Mouse scrolled (648, 511) with delta (0, 0)
Screenshot: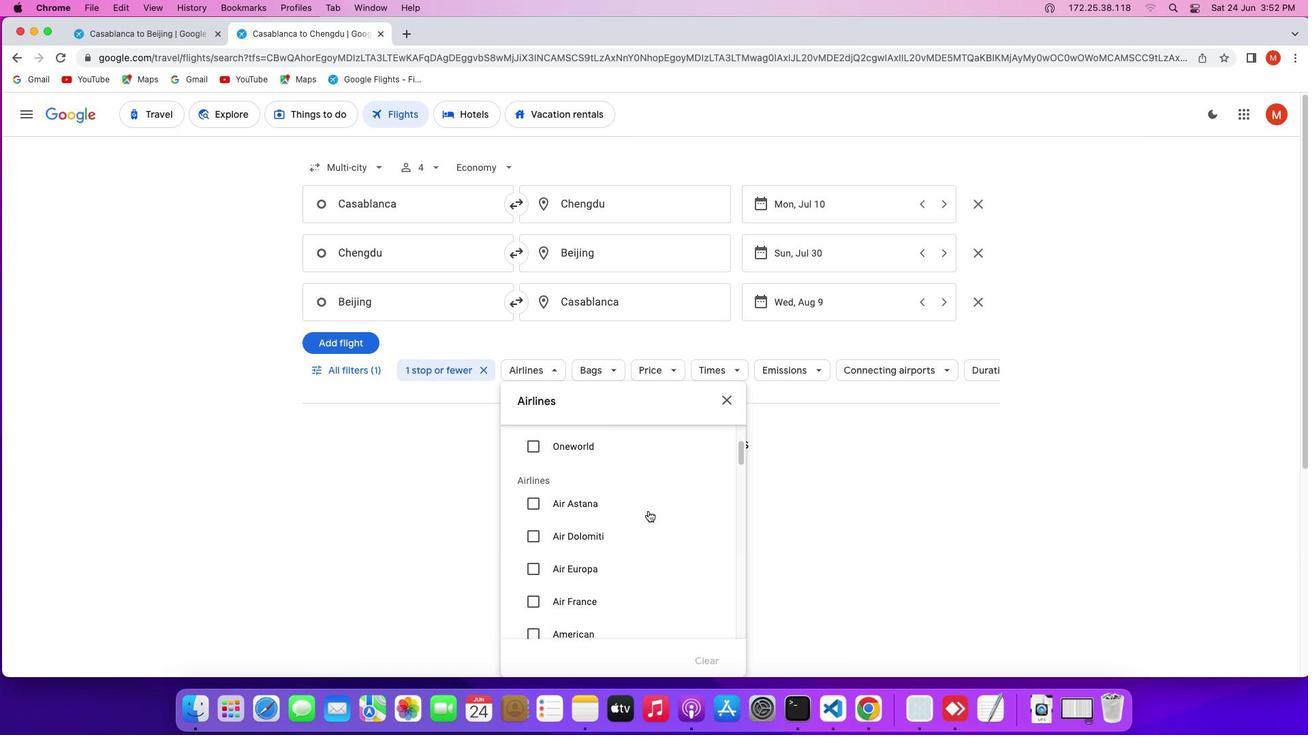 
Action: Mouse scrolled (648, 511) with delta (0, 0)
Screenshot: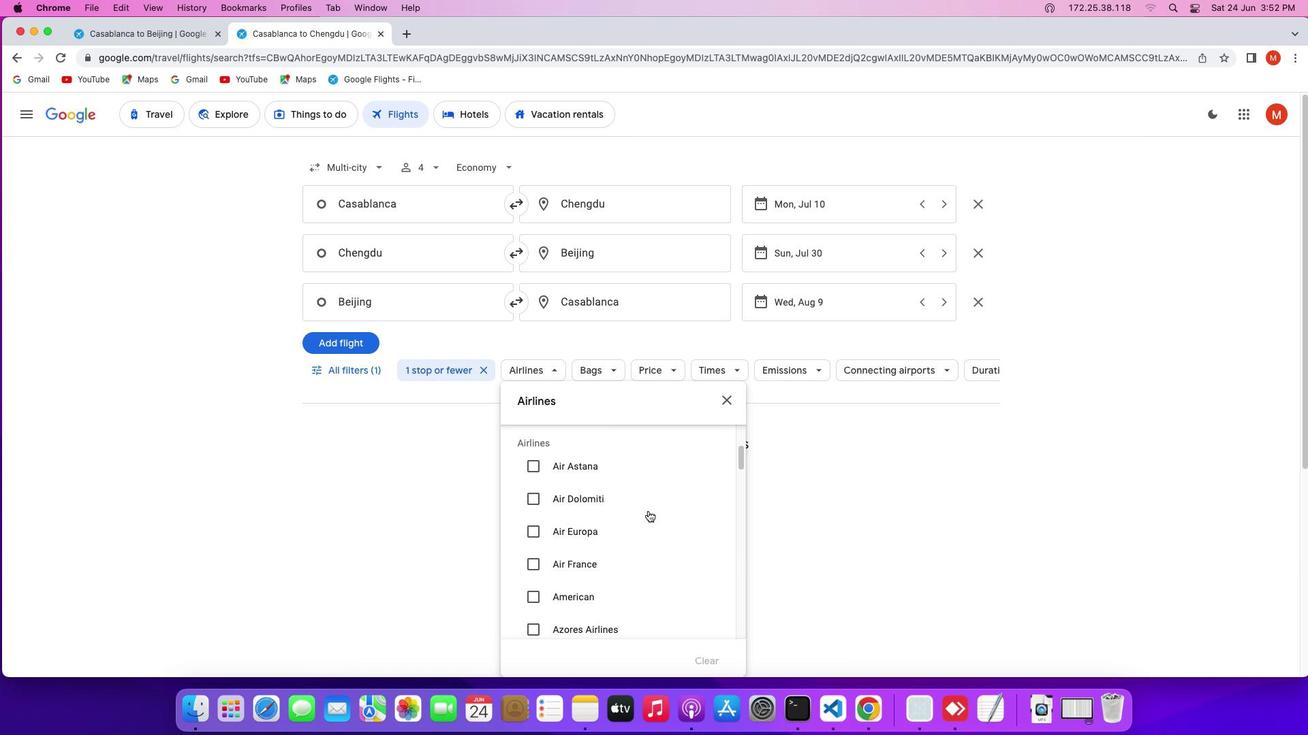 
Action: Mouse scrolled (648, 511) with delta (0, 0)
Screenshot: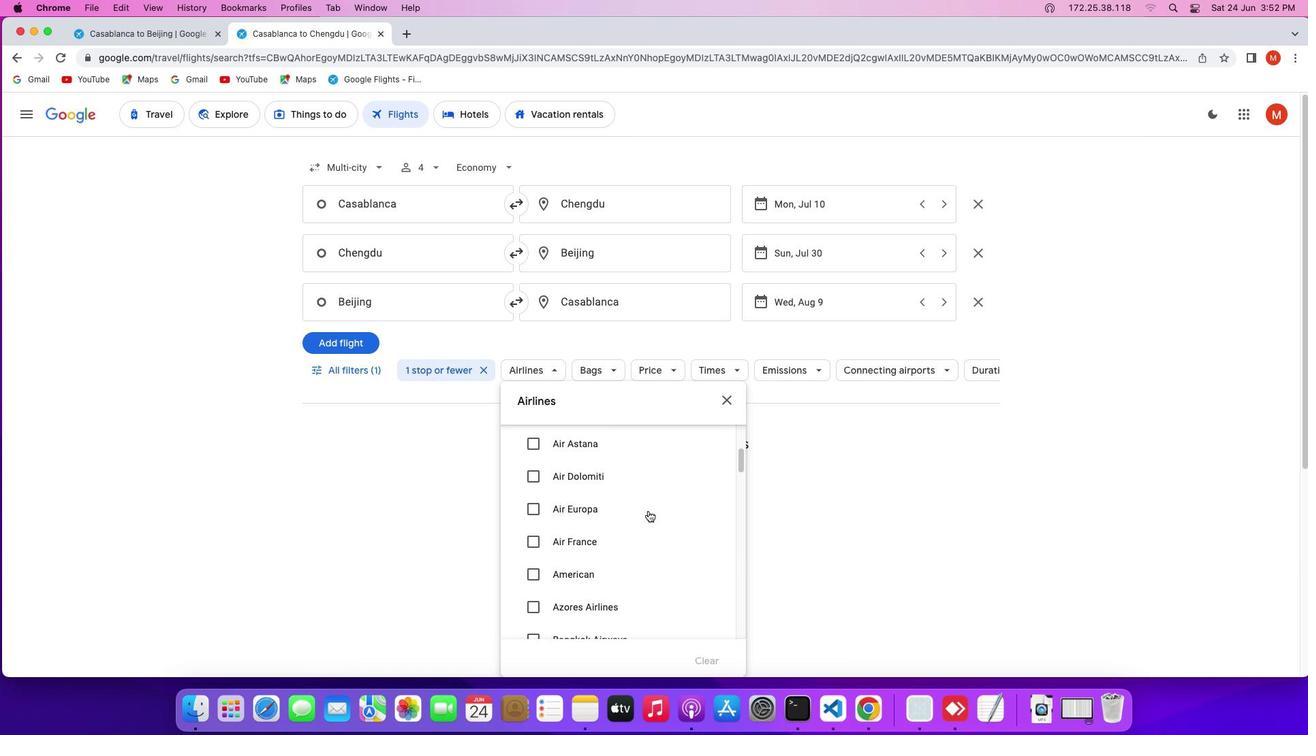 
Action: Mouse scrolled (648, 511) with delta (0, -1)
Screenshot: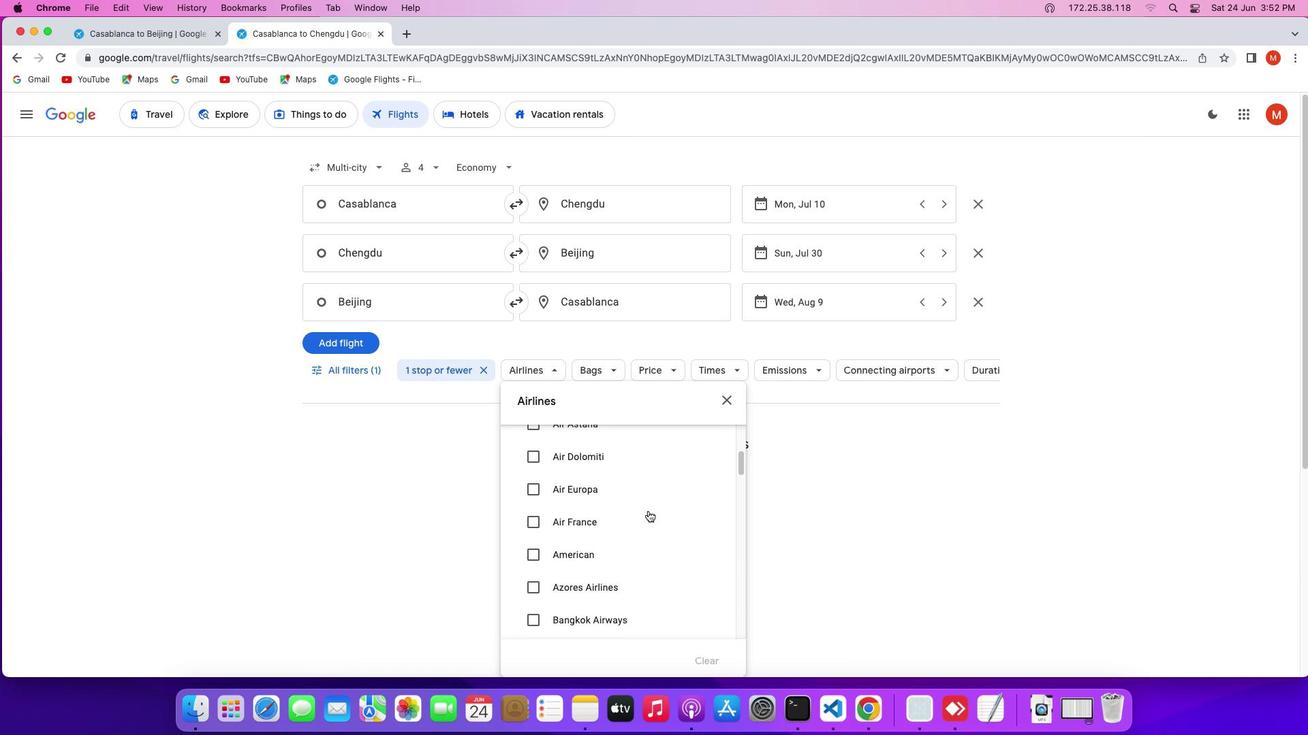 
Action: Mouse scrolled (648, 511) with delta (0, 0)
Screenshot: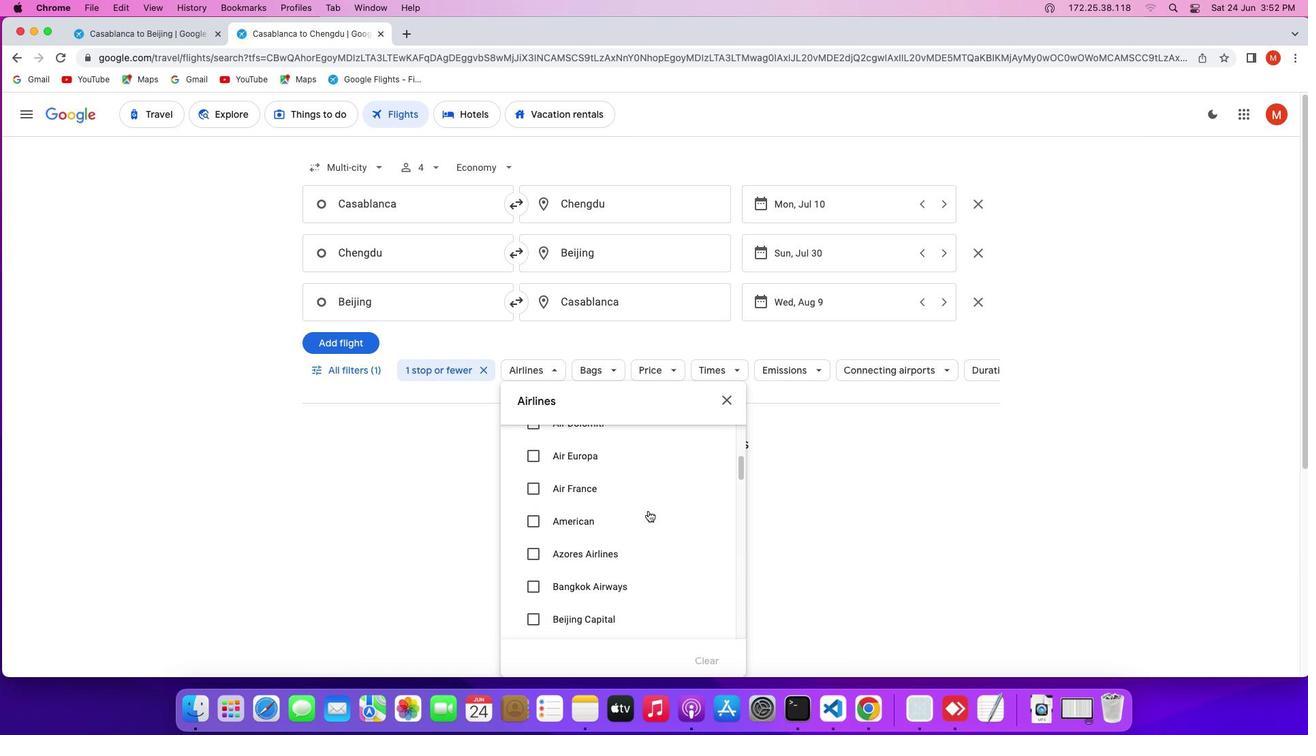 
Action: Mouse scrolled (648, 511) with delta (0, 0)
Screenshot: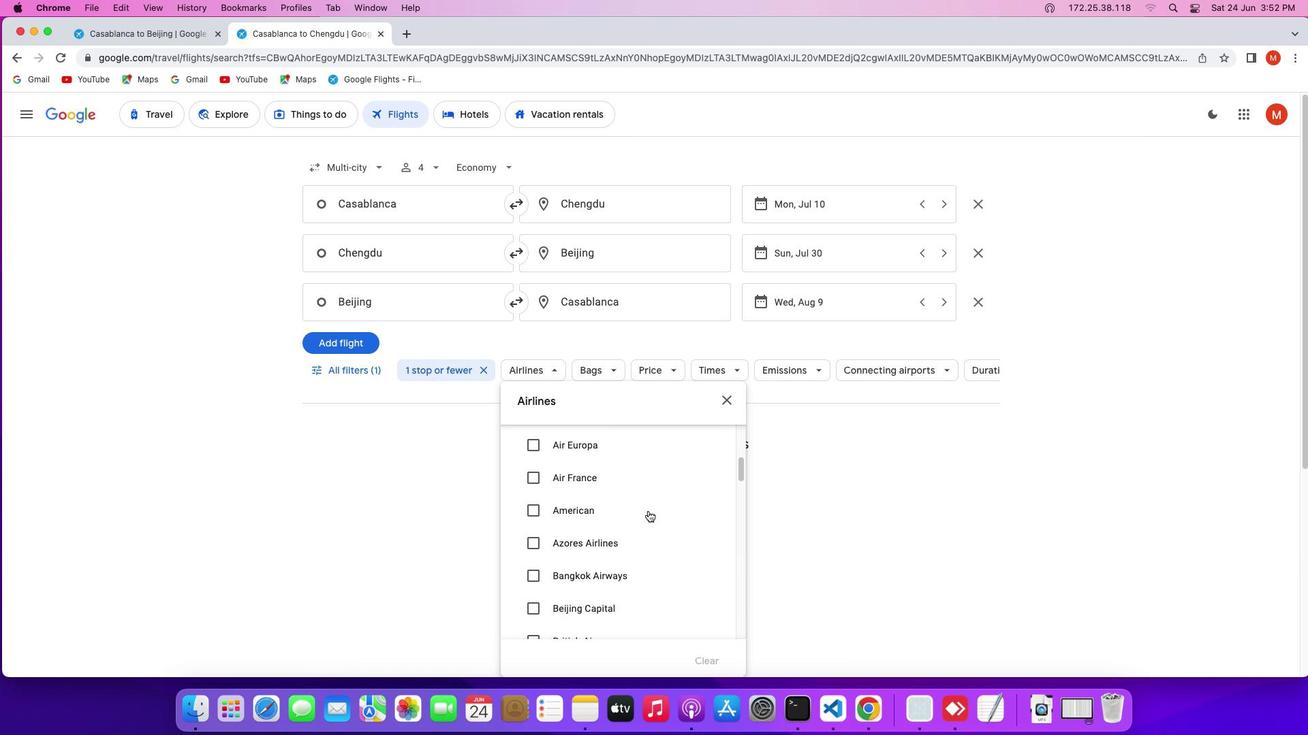 
Action: Mouse scrolled (648, 511) with delta (0, 0)
Screenshot: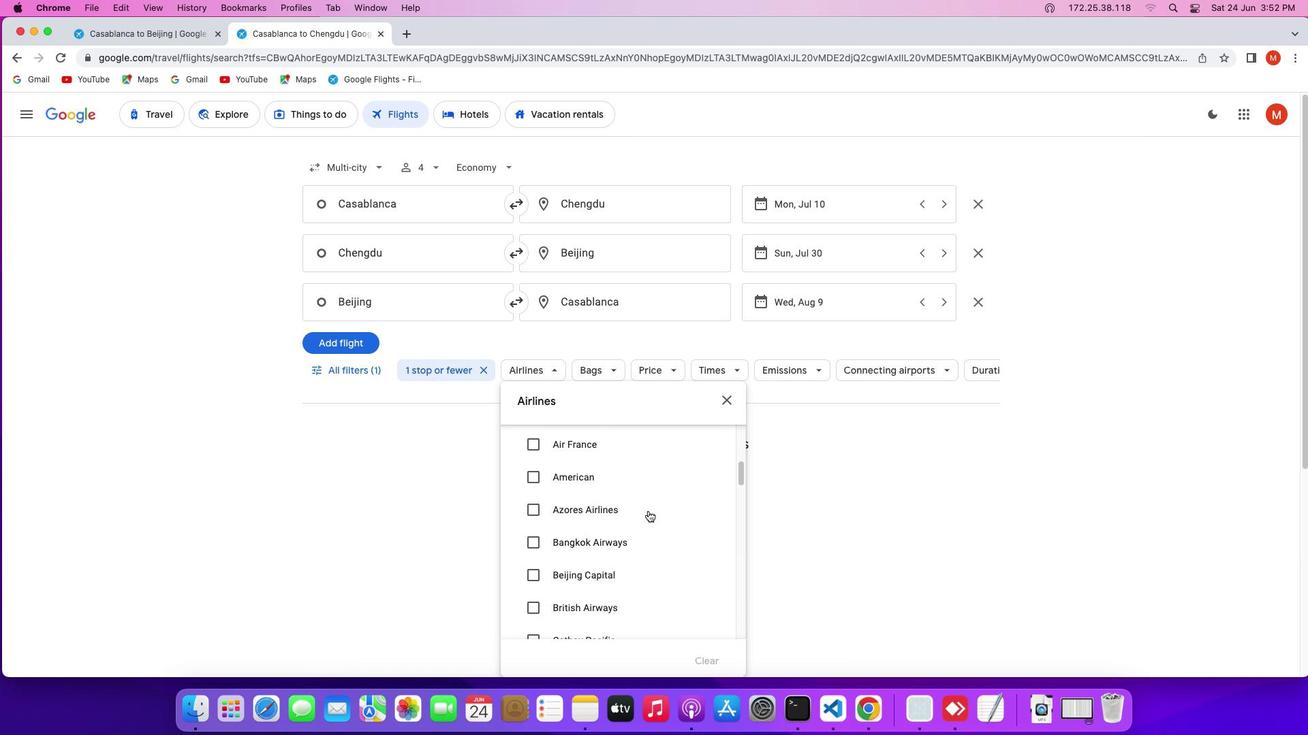 
Action: Mouse scrolled (648, 511) with delta (0, 0)
Screenshot: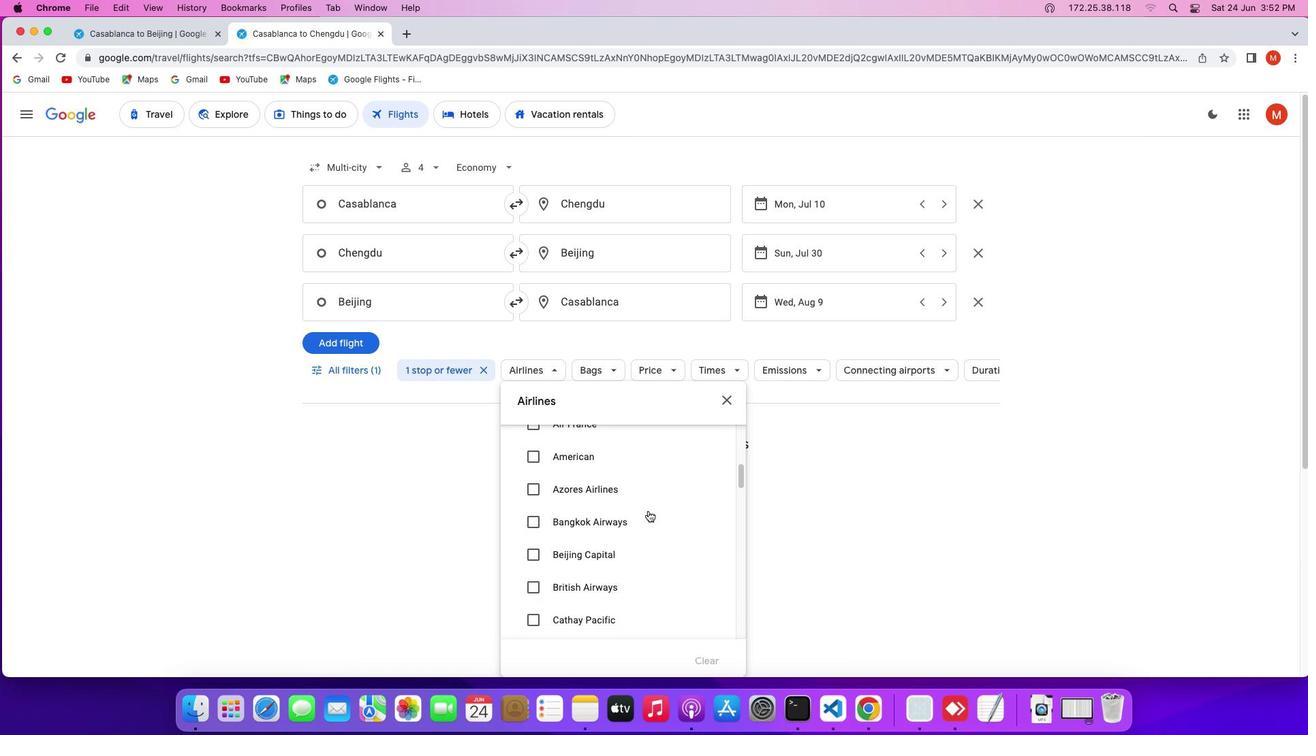 
Action: Mouse scrolled (648, 511) with delta (0, 0)
Screenshot: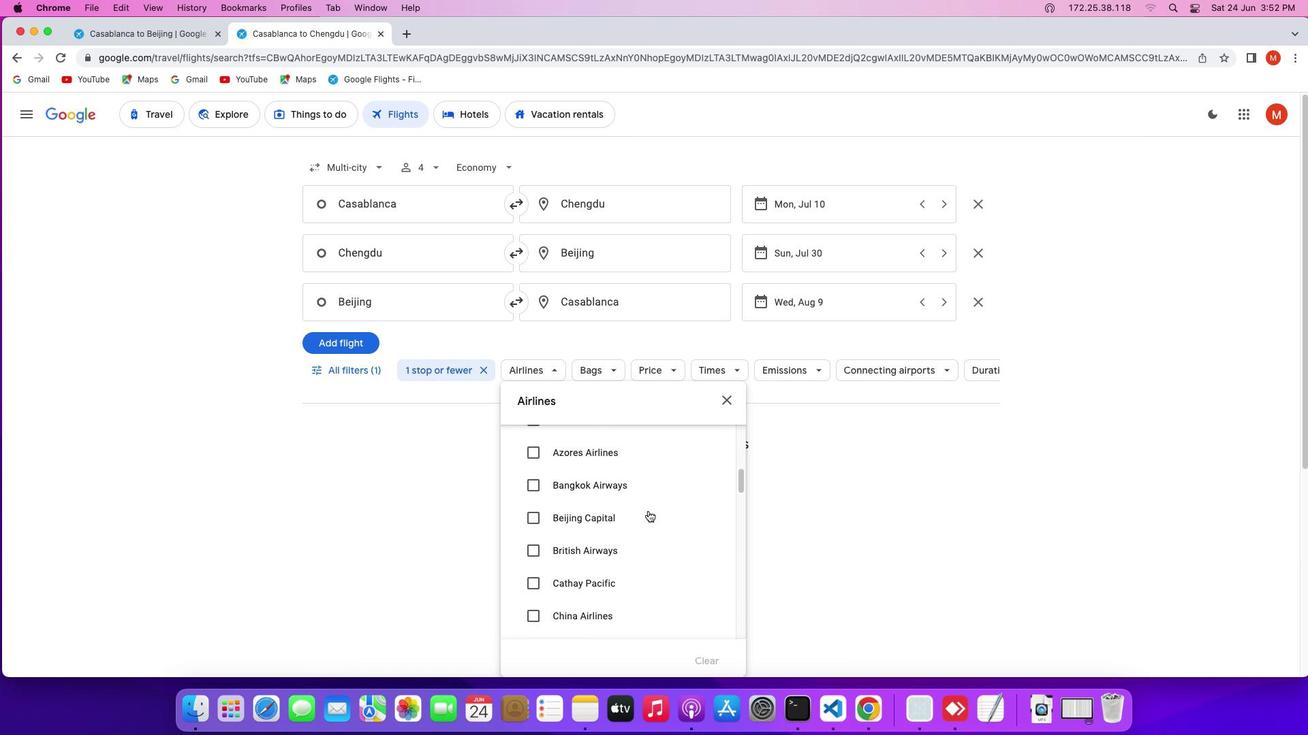 
Action: Mouse scrolled (648, 511) with delta (0, -1)
Screenshot: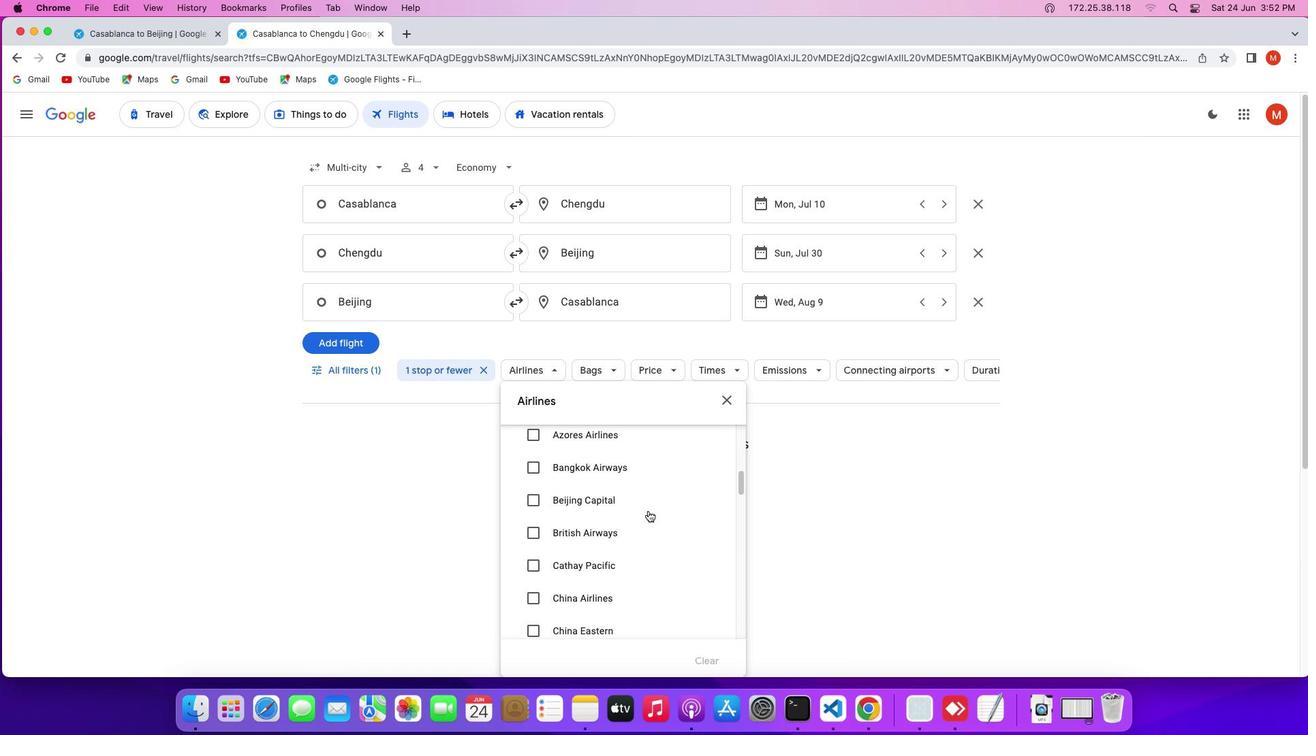 
Action: Mouse scrolled (648, 511) with delta (0, 0)
Screenshot: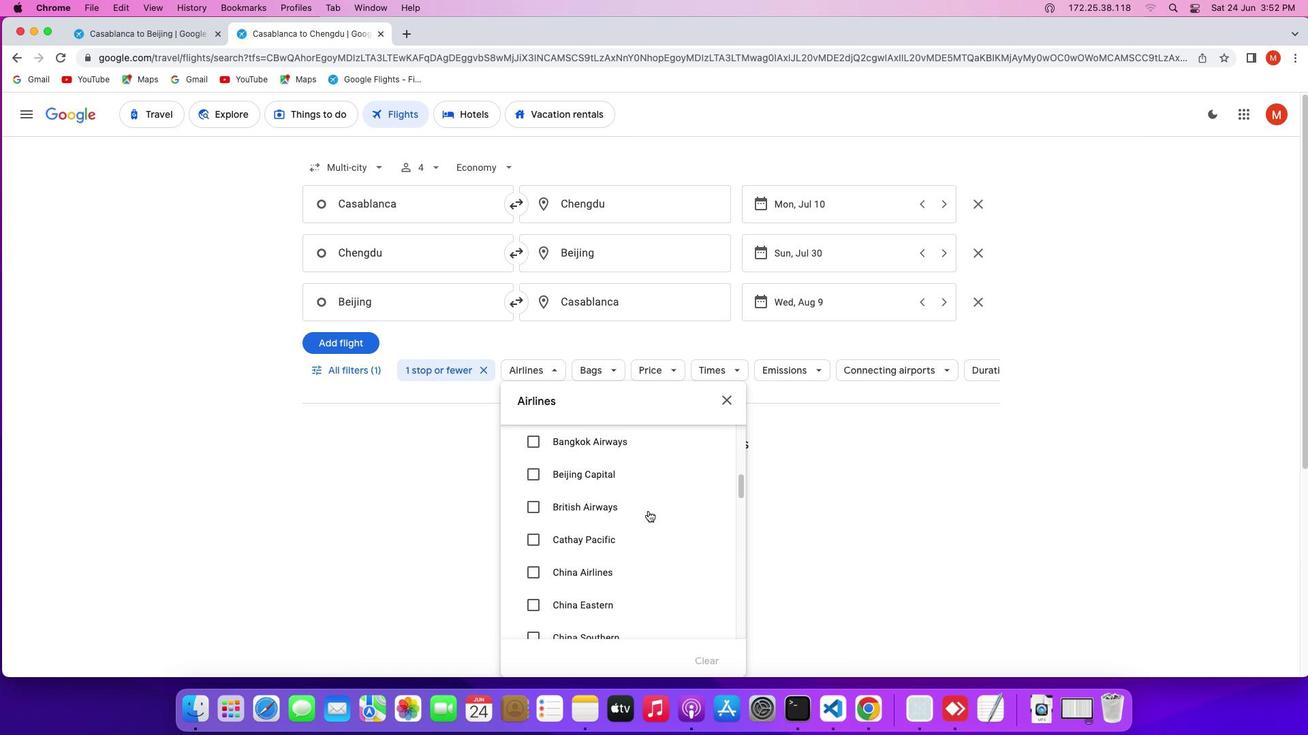
Action: Mouse scrolled (648, 511) with delta (0, 0)
Screenshot: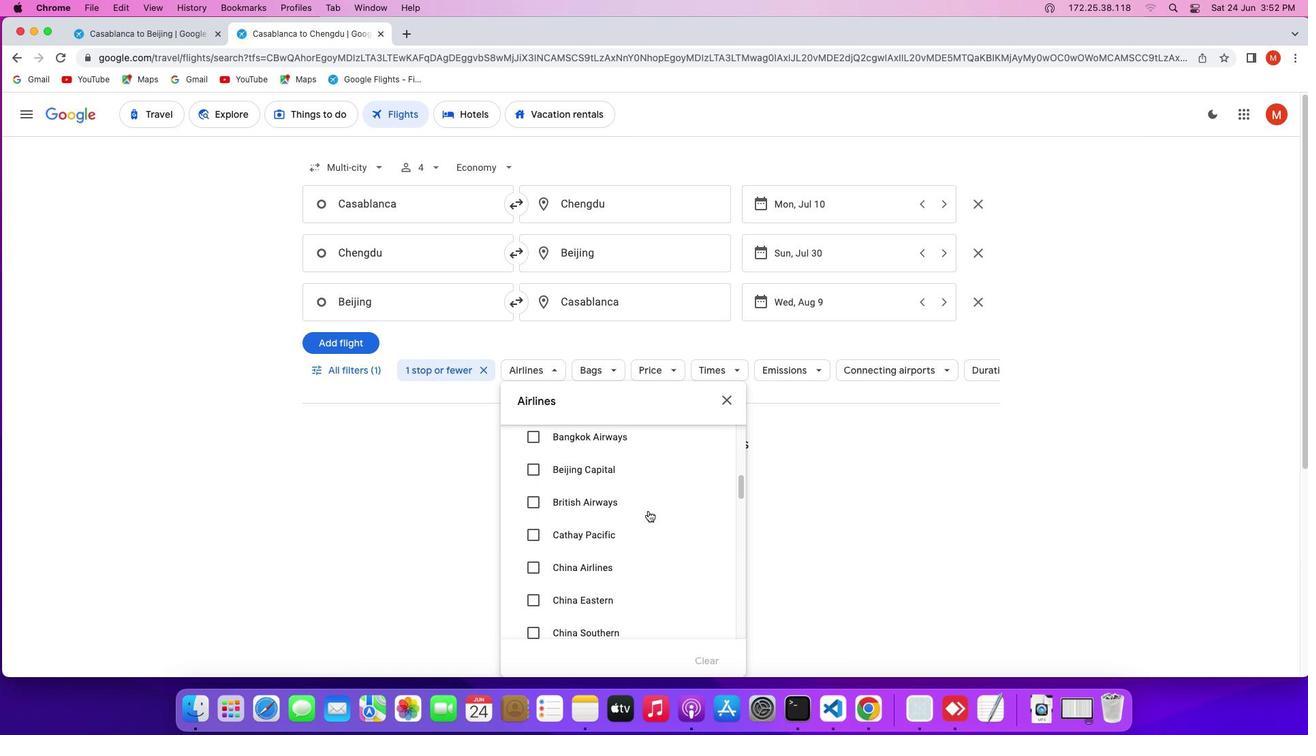 
Action: Mouse scrolled (648, 511) with delta (0, 0)
Screenshot: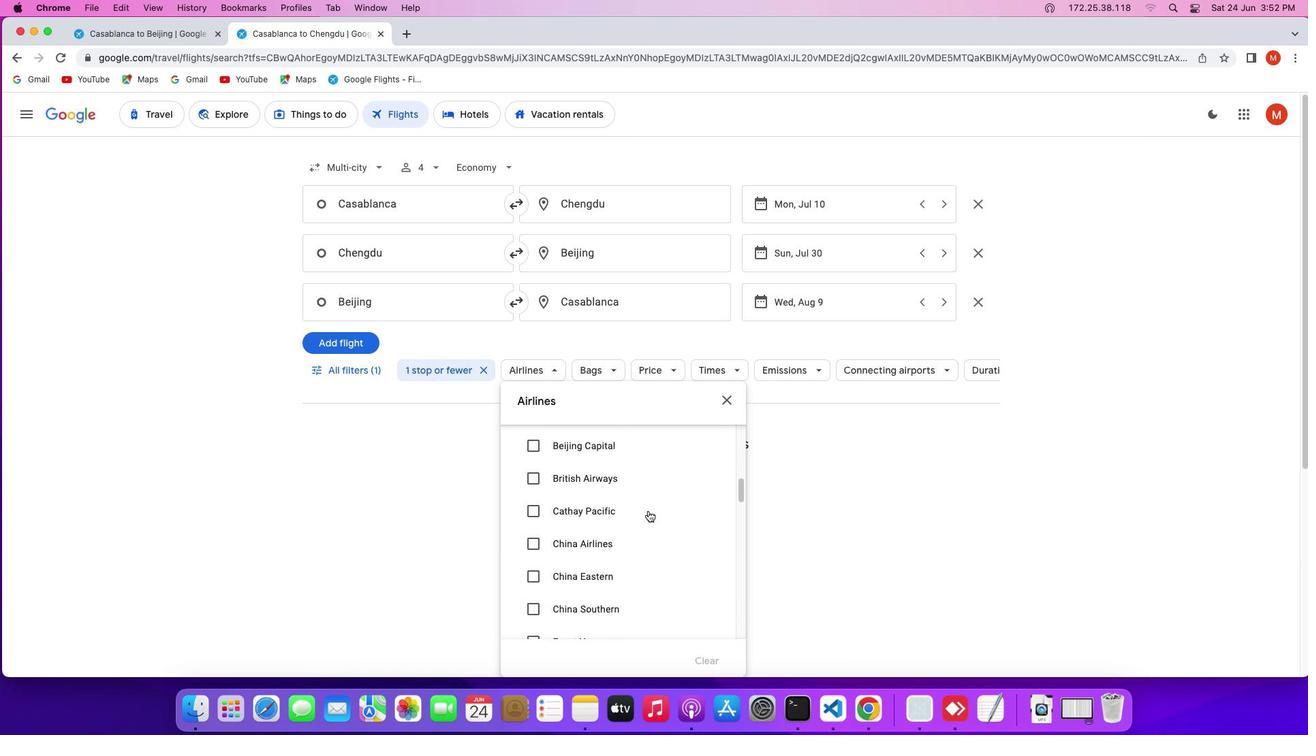 
Action: Mouse scrolled (648, 511) with delta (0, 0)
Screenshot: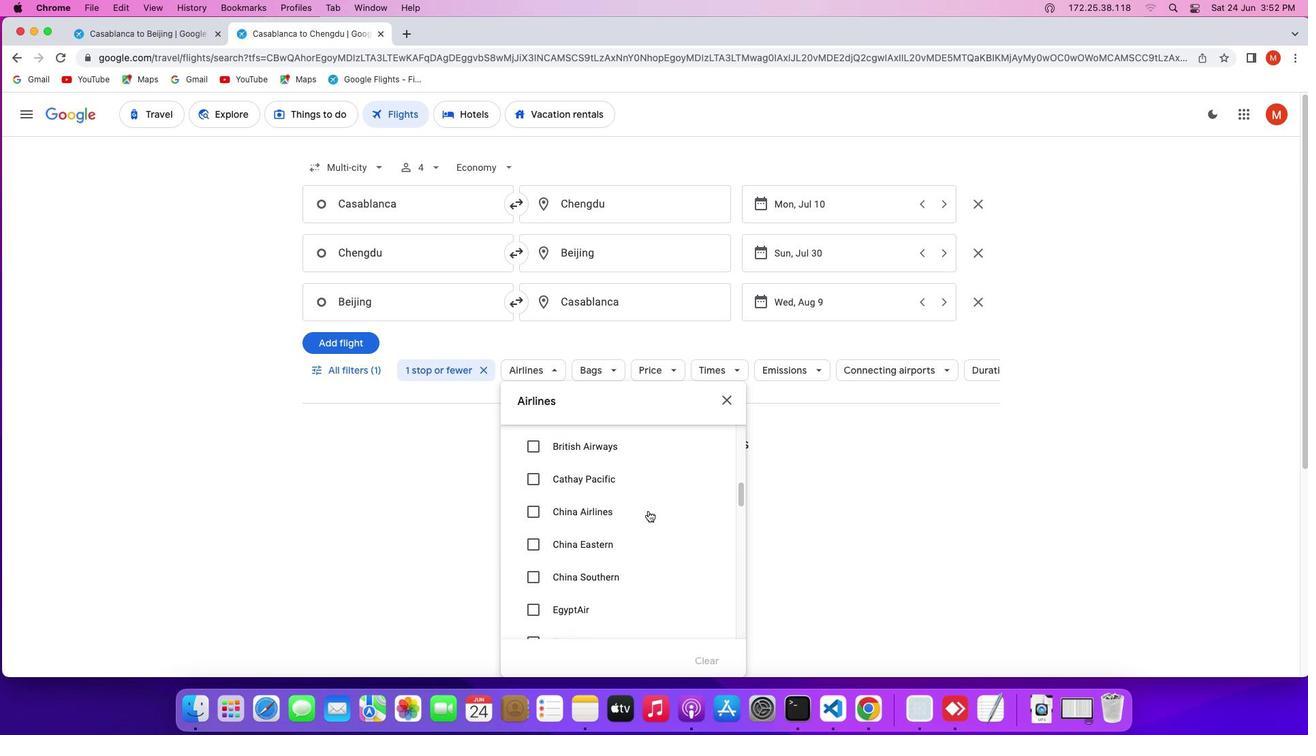 
Action: Mouse scrolled (648, 511) with delta (0, 0)
Screenshot: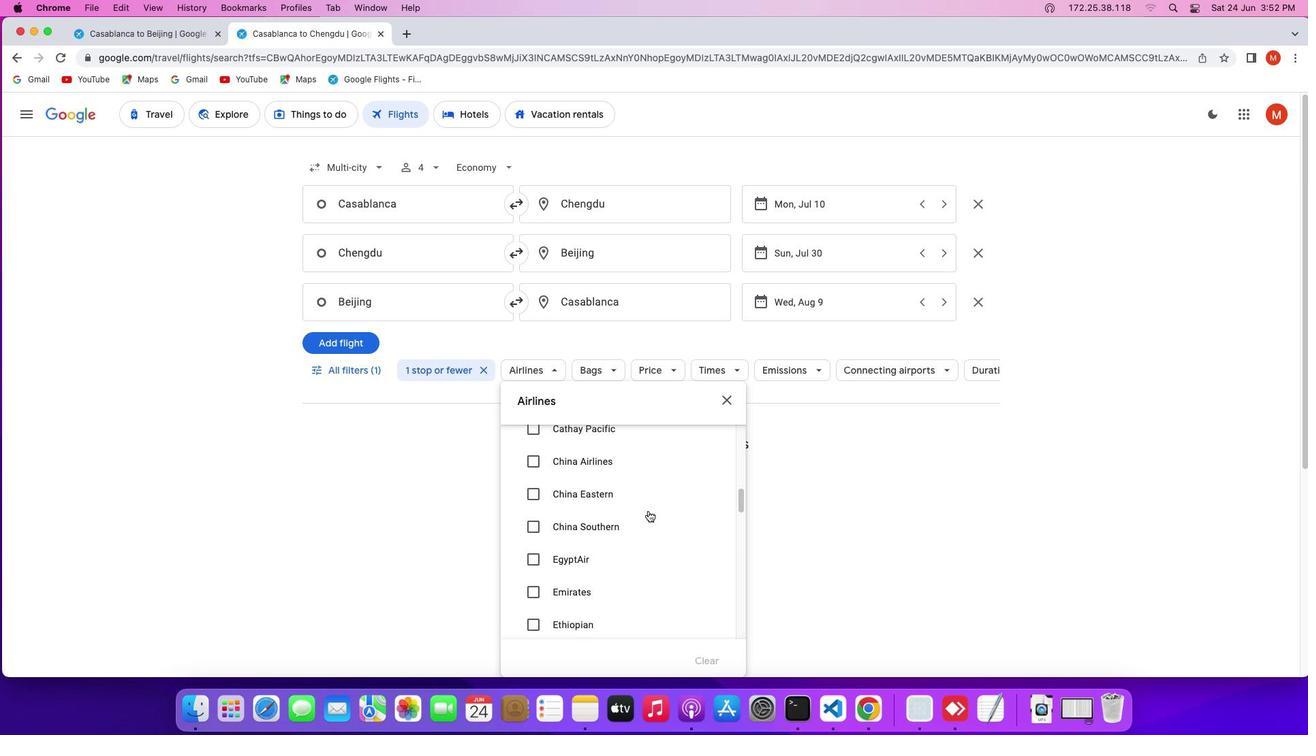 
Action: Mouse scrolled (648, 511) with delta (0, -1)
Screenshot: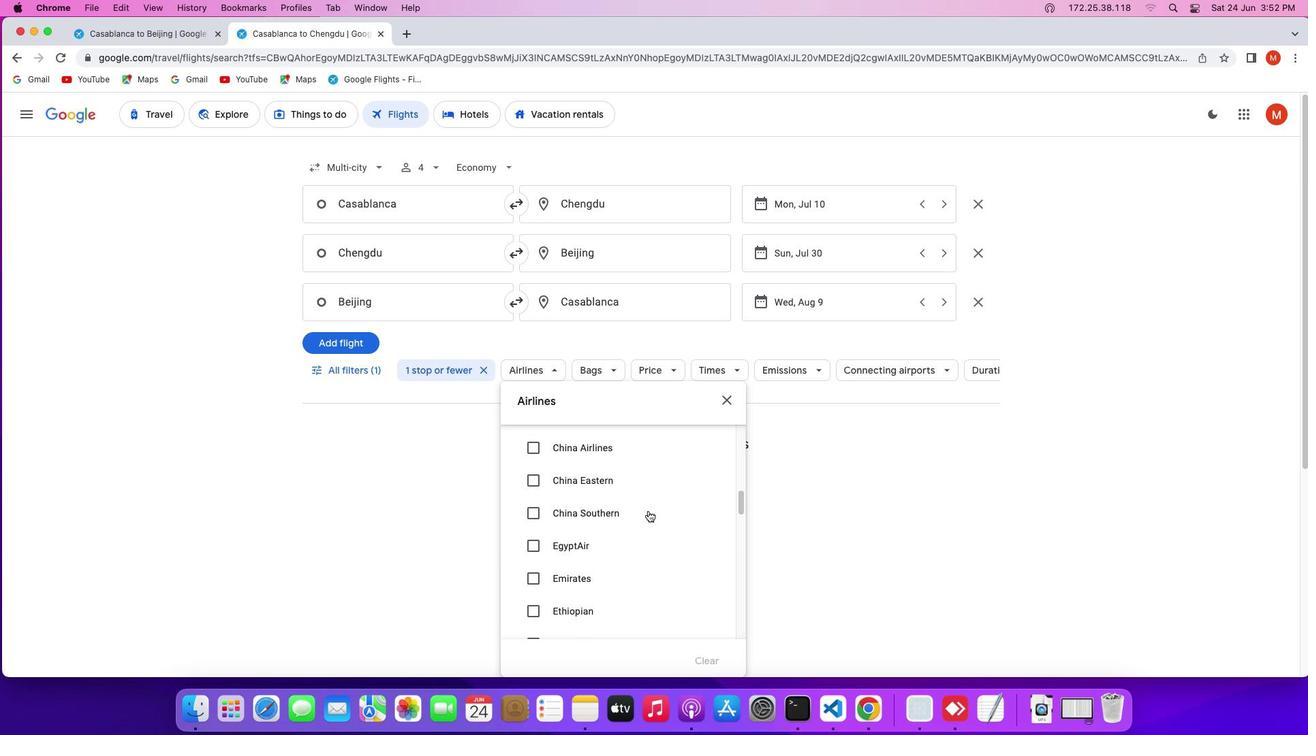 
Action: Mouse scrolled (648, 511) with delta (0, 0)
Screenshot: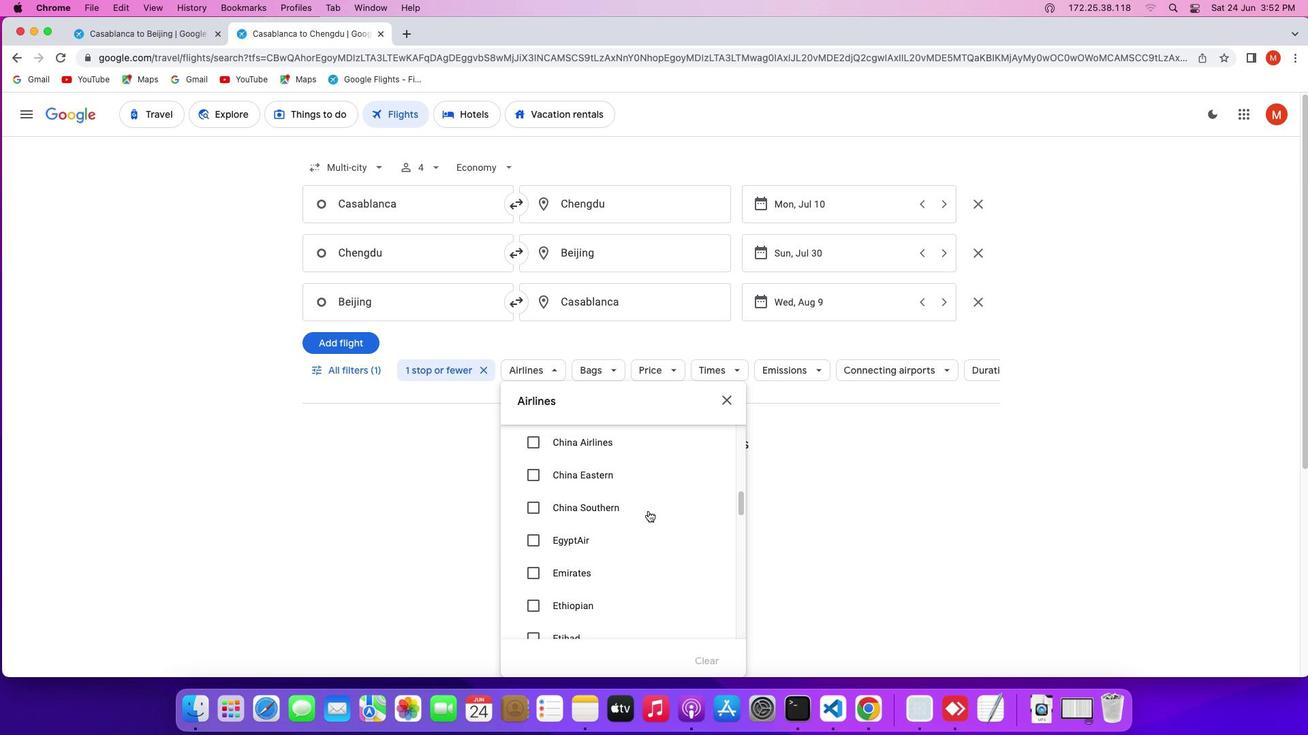 
Action: Mouse scrolled (648, 511) with delta (0, 0)
Screenshot: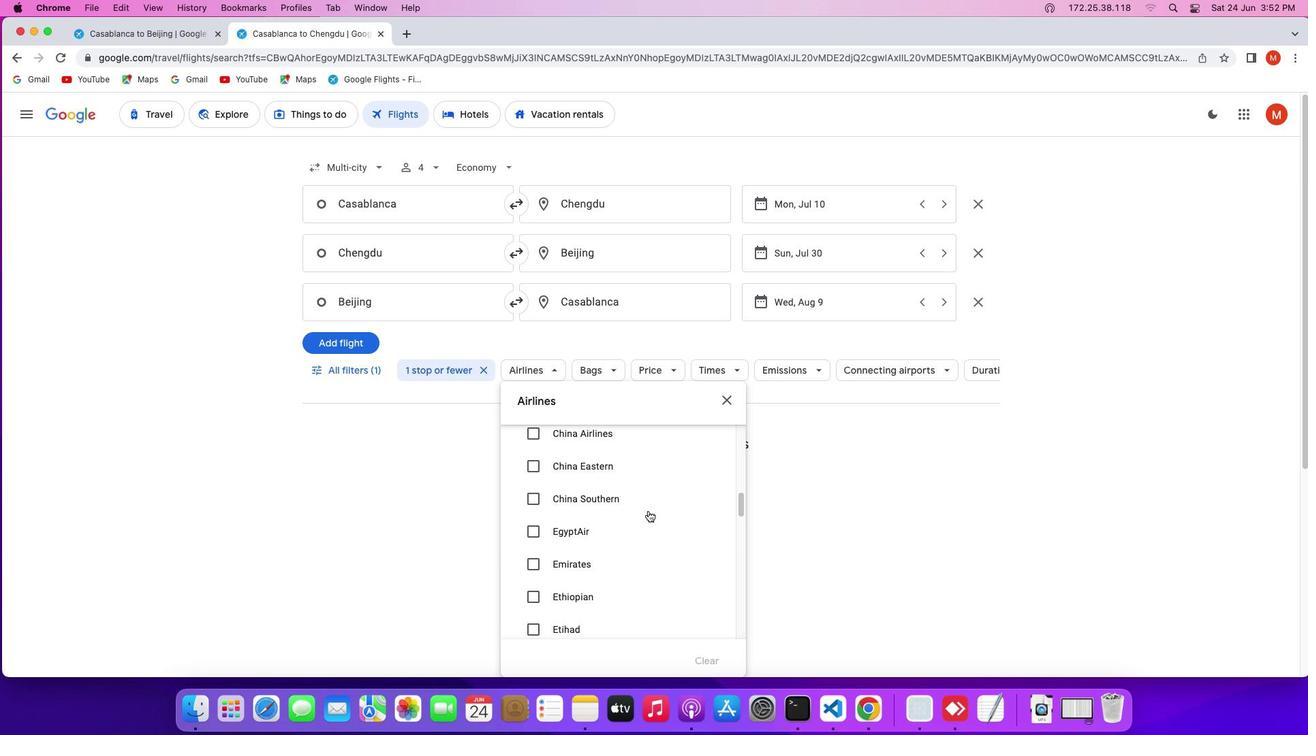 
Action: Mouse scrolled (648, 511) with delta (0, 0)
Screenshot: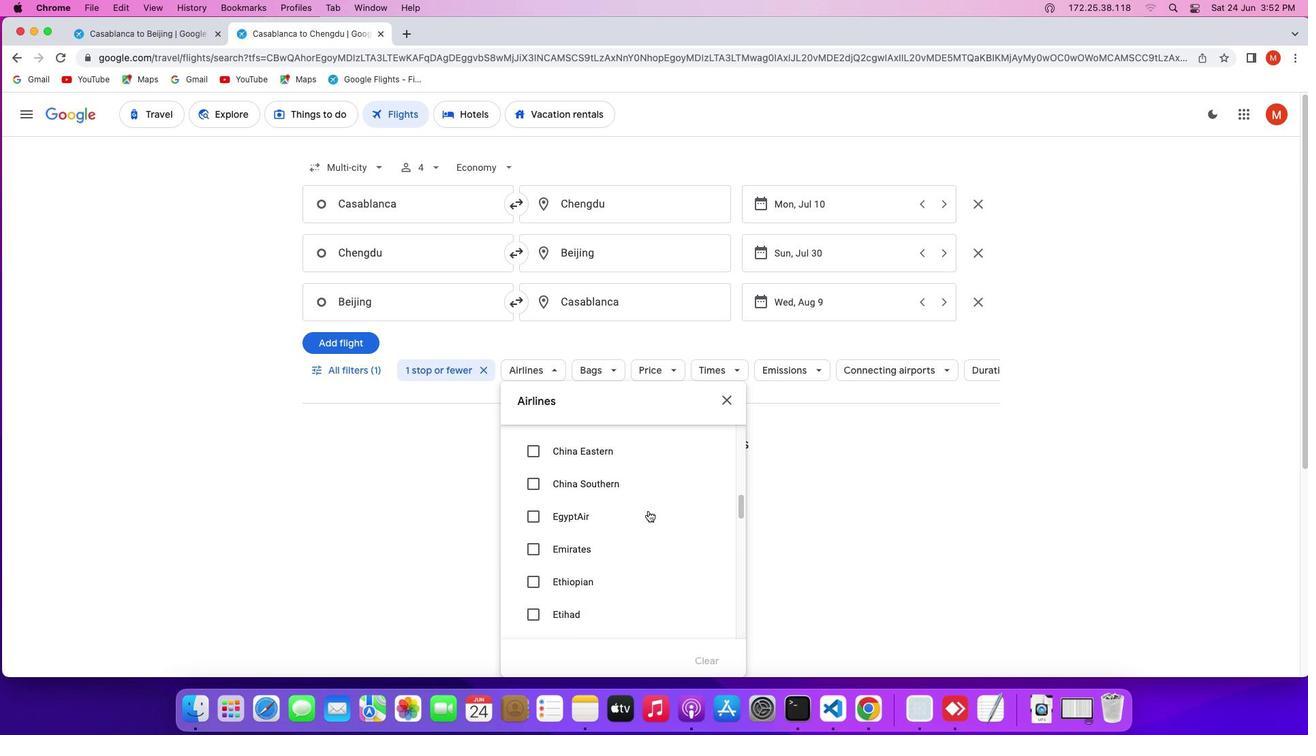 
Action: Mouse moved to (535, 543)
Screenshot: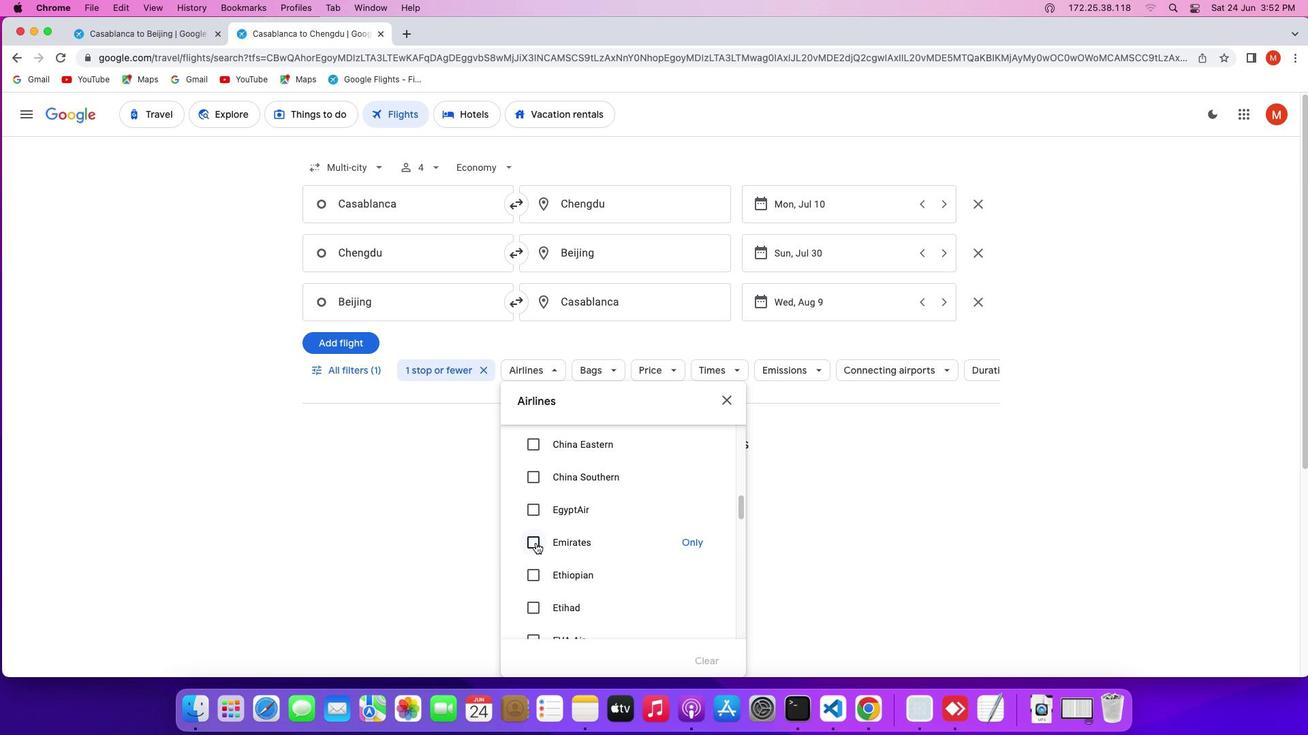 
Action: Mouse pressed left at (535, 543)
Screenshot: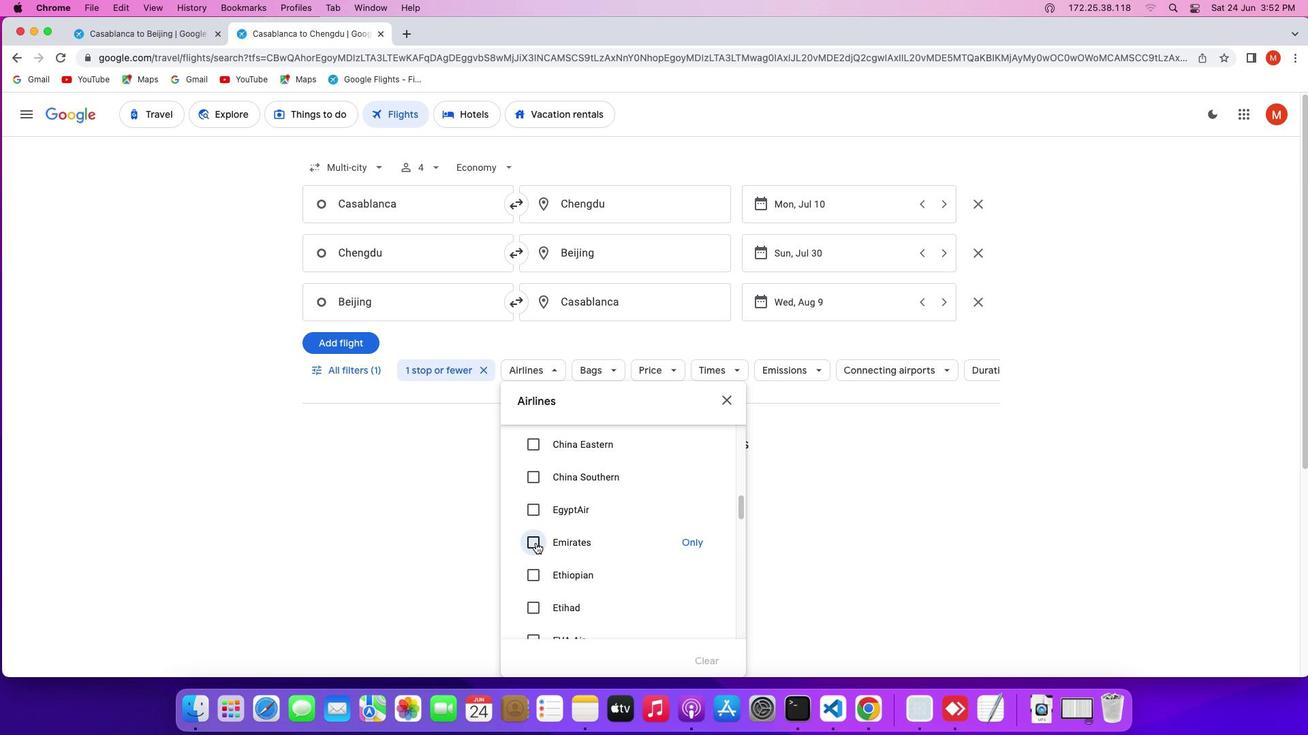 
Action: Mouse moved to (617, 362)
Screenshot: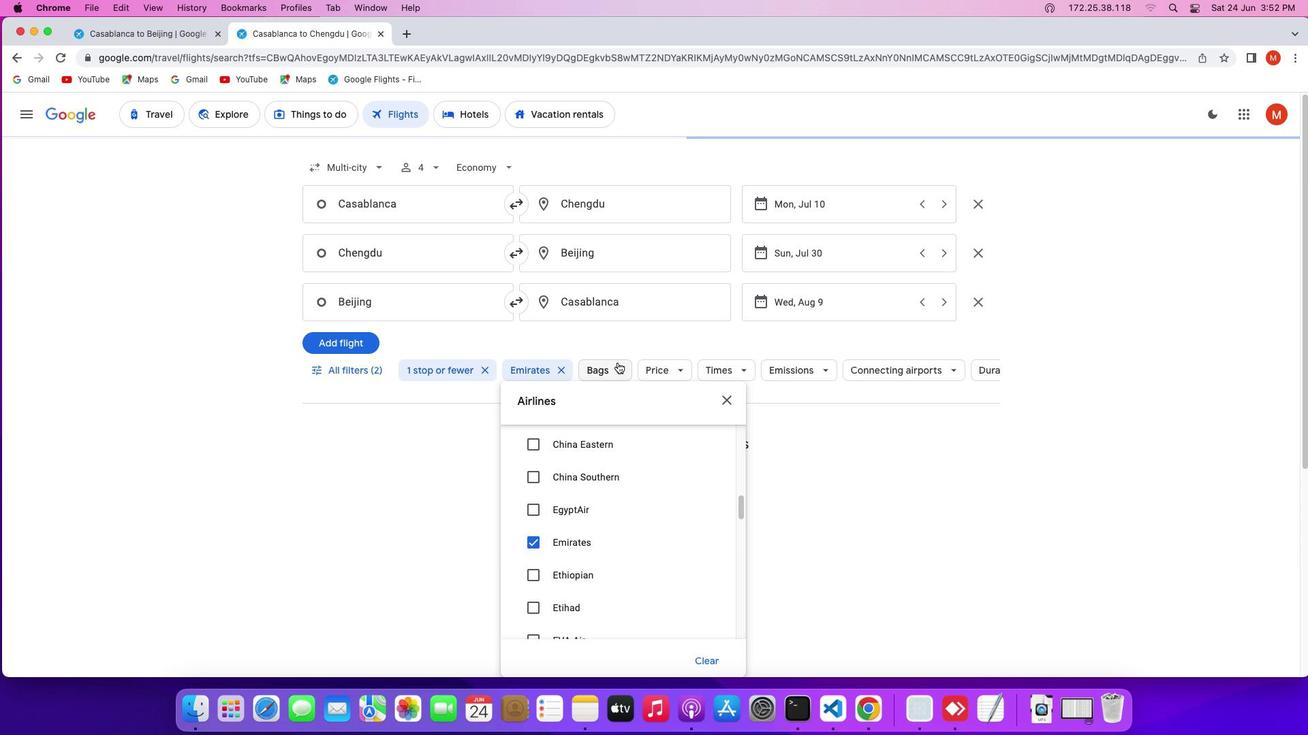 
Action: Mouse pressed left at (617, 362)
Screenshot: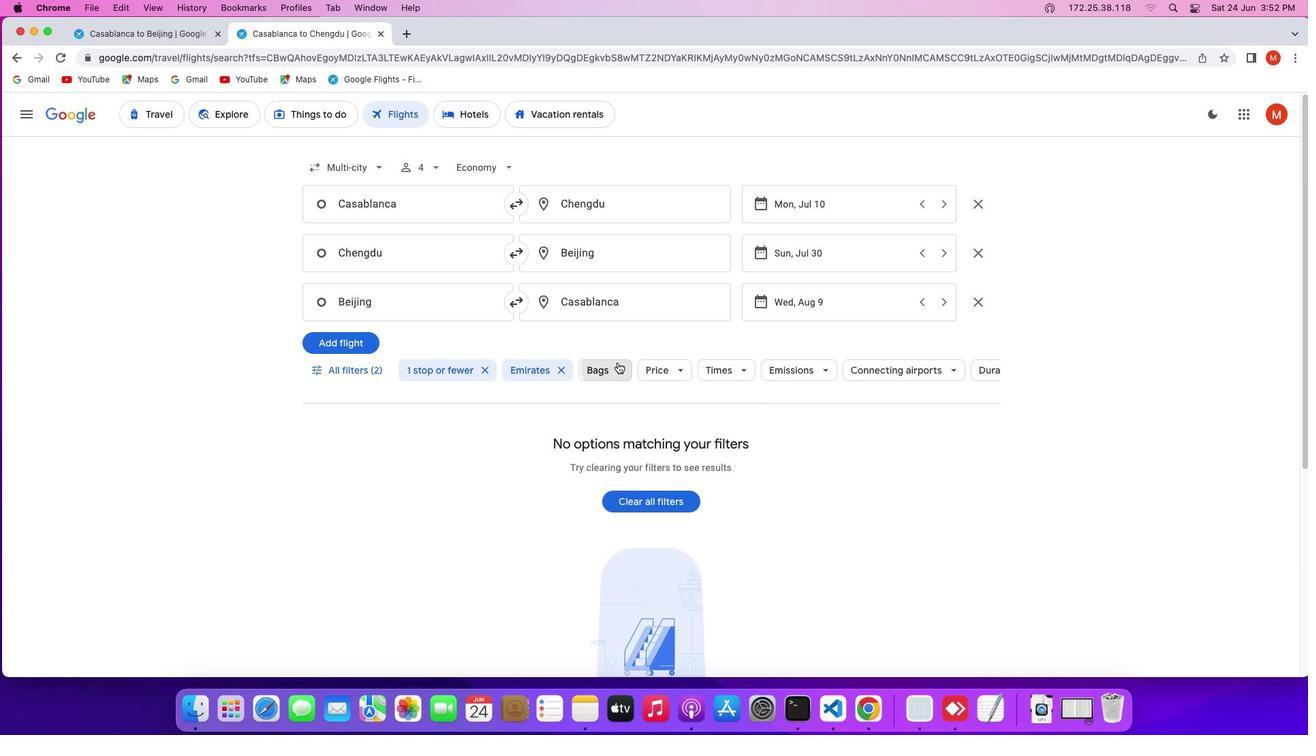 
Action: Mouse moved to (793, 435)
Screenshot: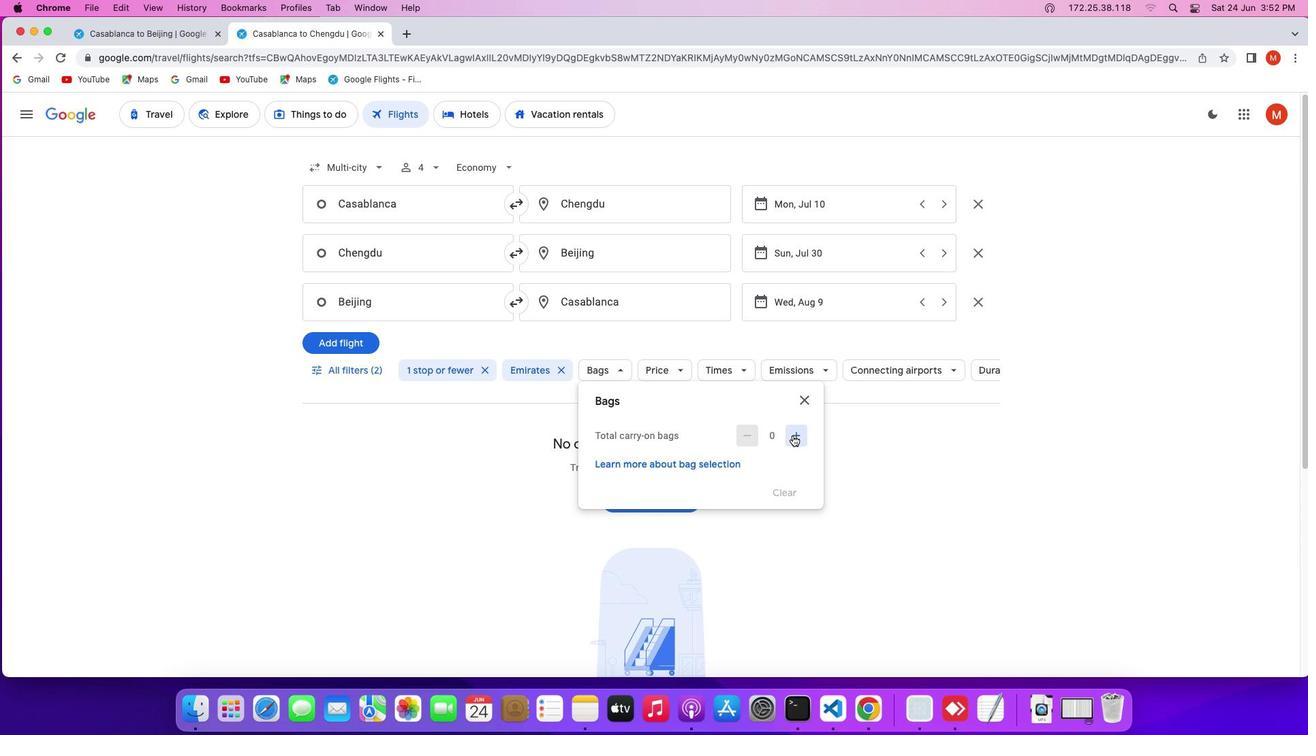 
Action: Mouse pressed left at (793, 435)
Screenshot: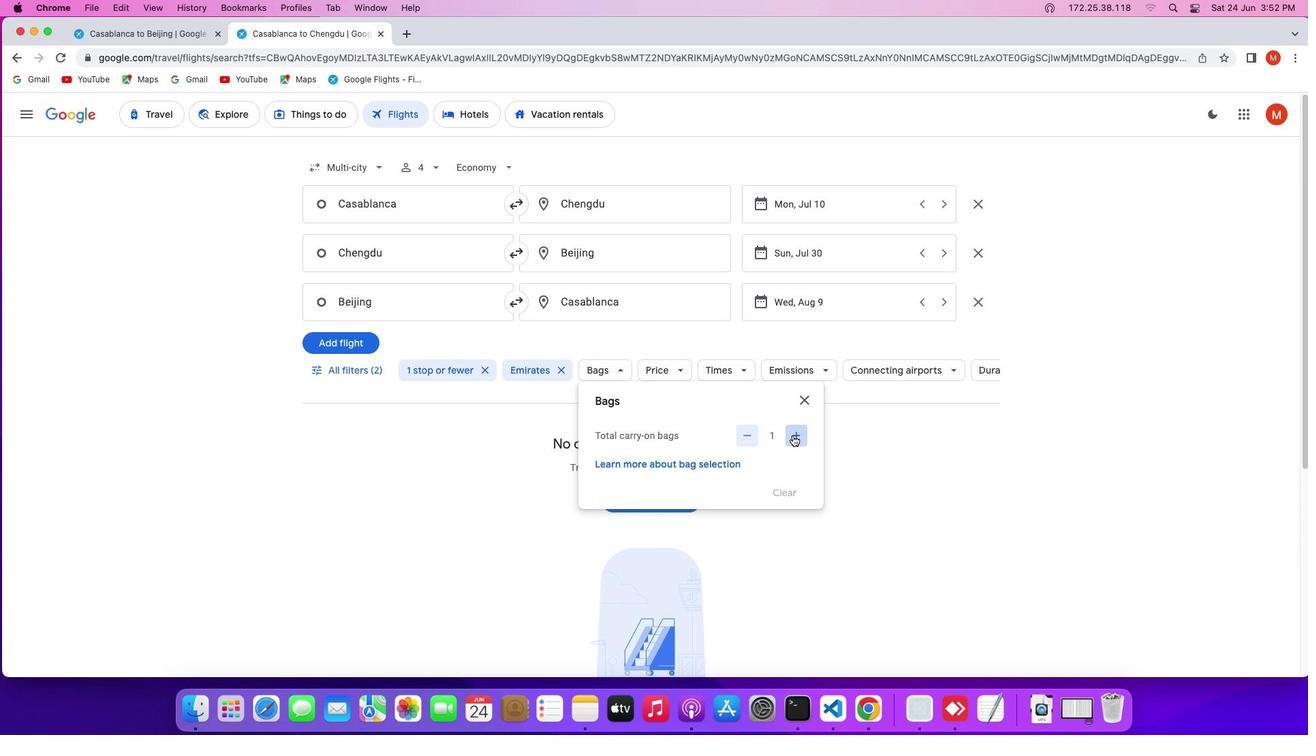 
Action: Mouse pressed left at (793, 435)
Screenshot: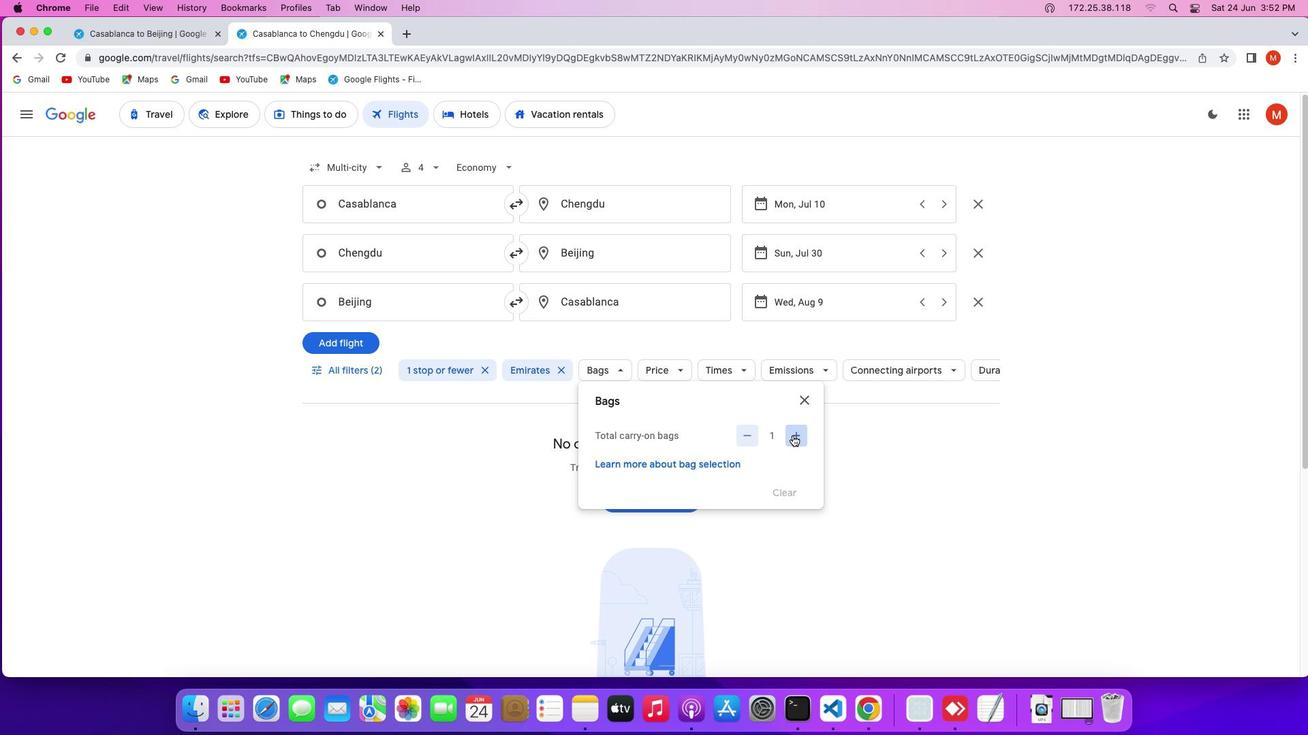 
Action: Mouse moved to (718, 371)
Screenshot: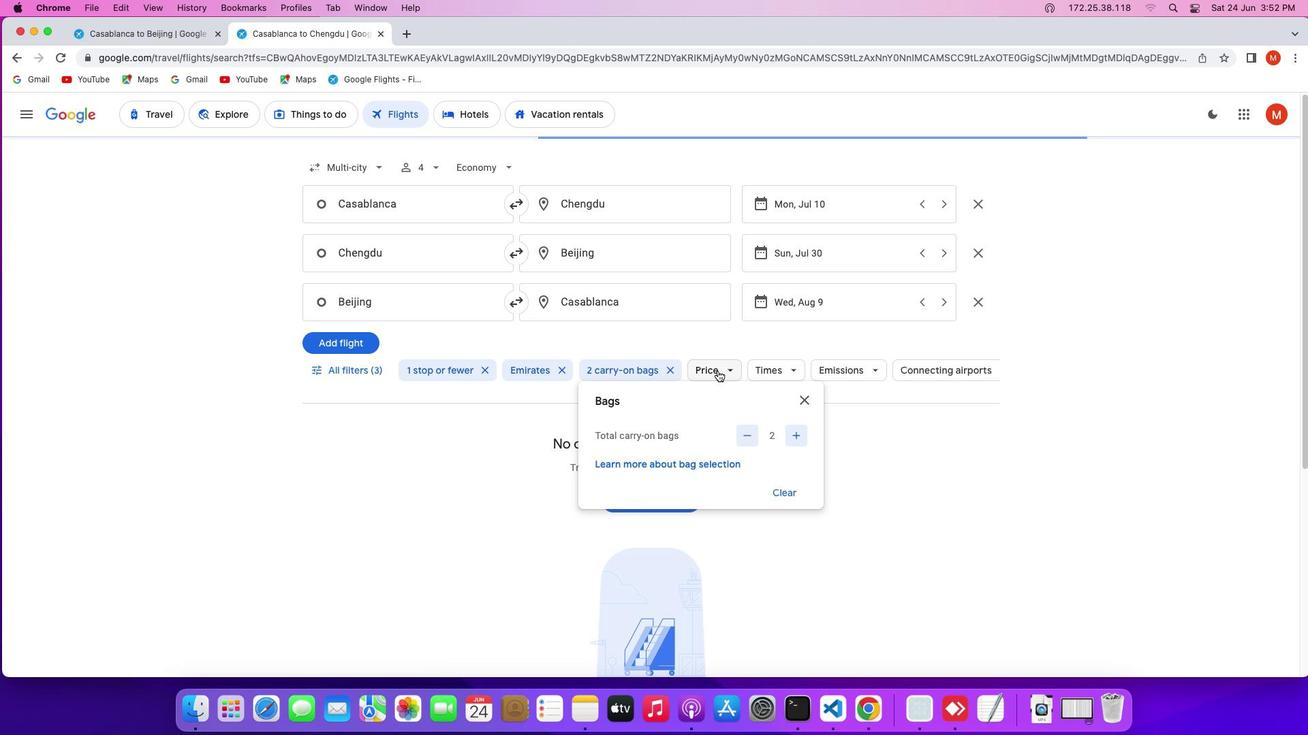 
Action: Mouse pressed left at (718, 371)
Screenshot: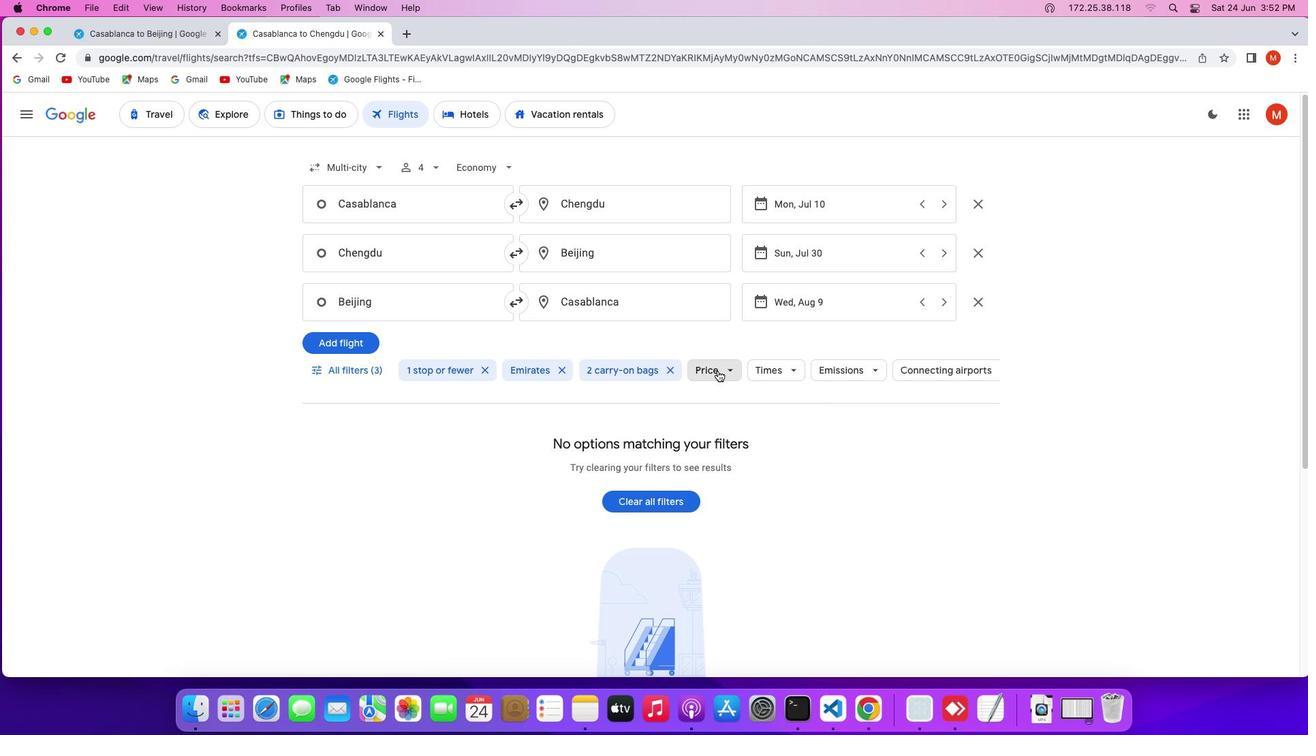 
Action: Mouse moved to (905, 462)
Screenshot: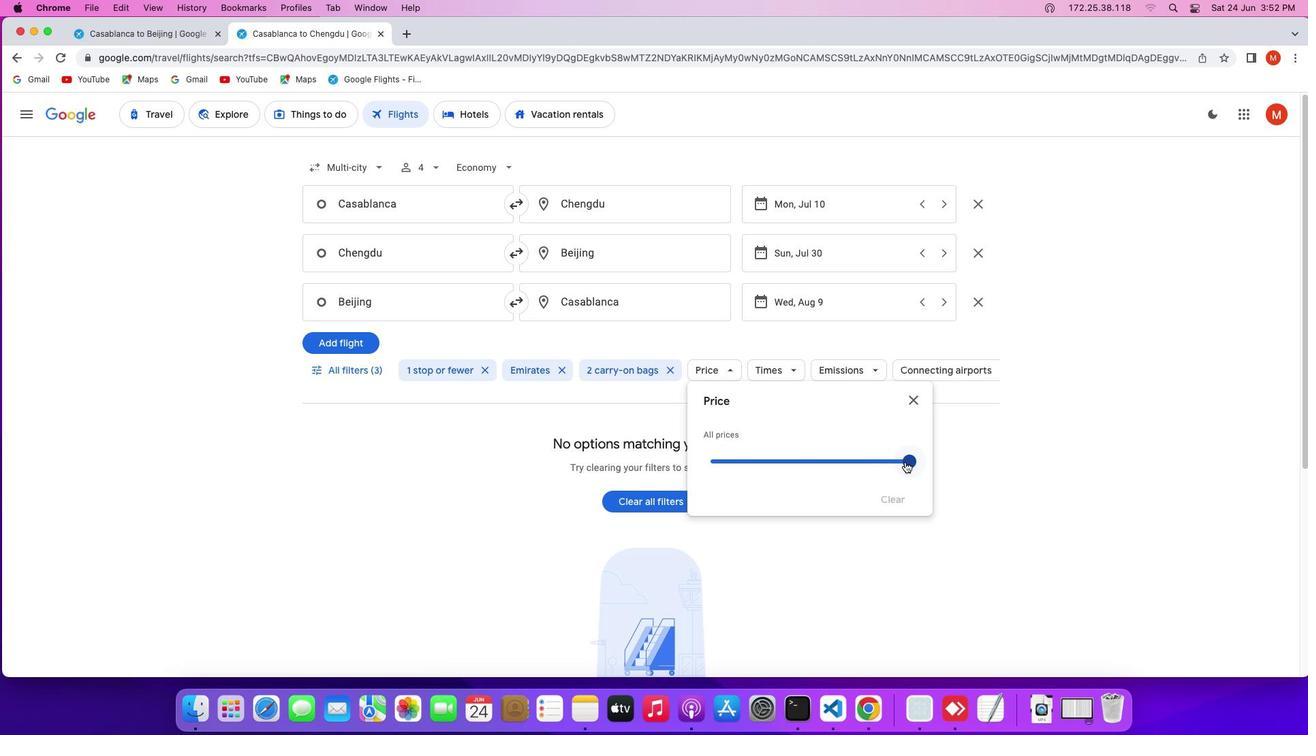 
Action: Mouse pressed left at (905, 462)
Screenshot: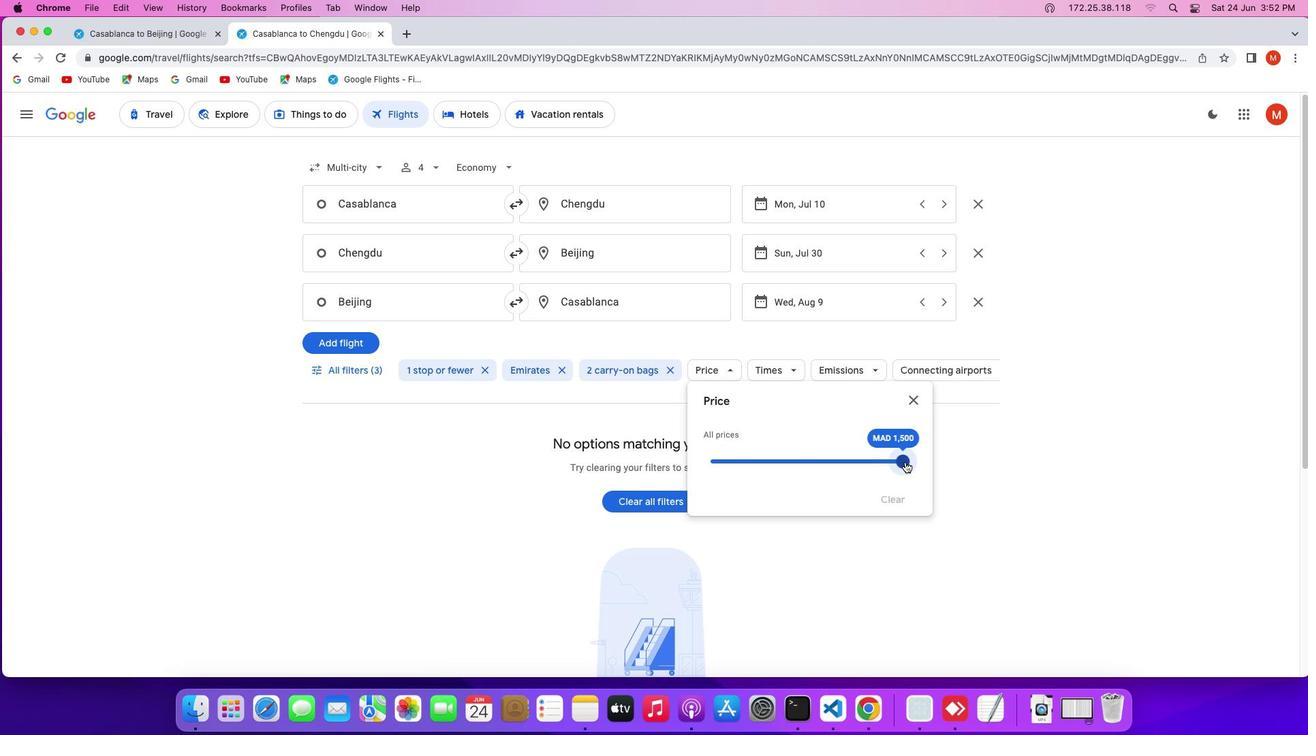 
Action: Mouse moved to (782, 373)
Screenshot: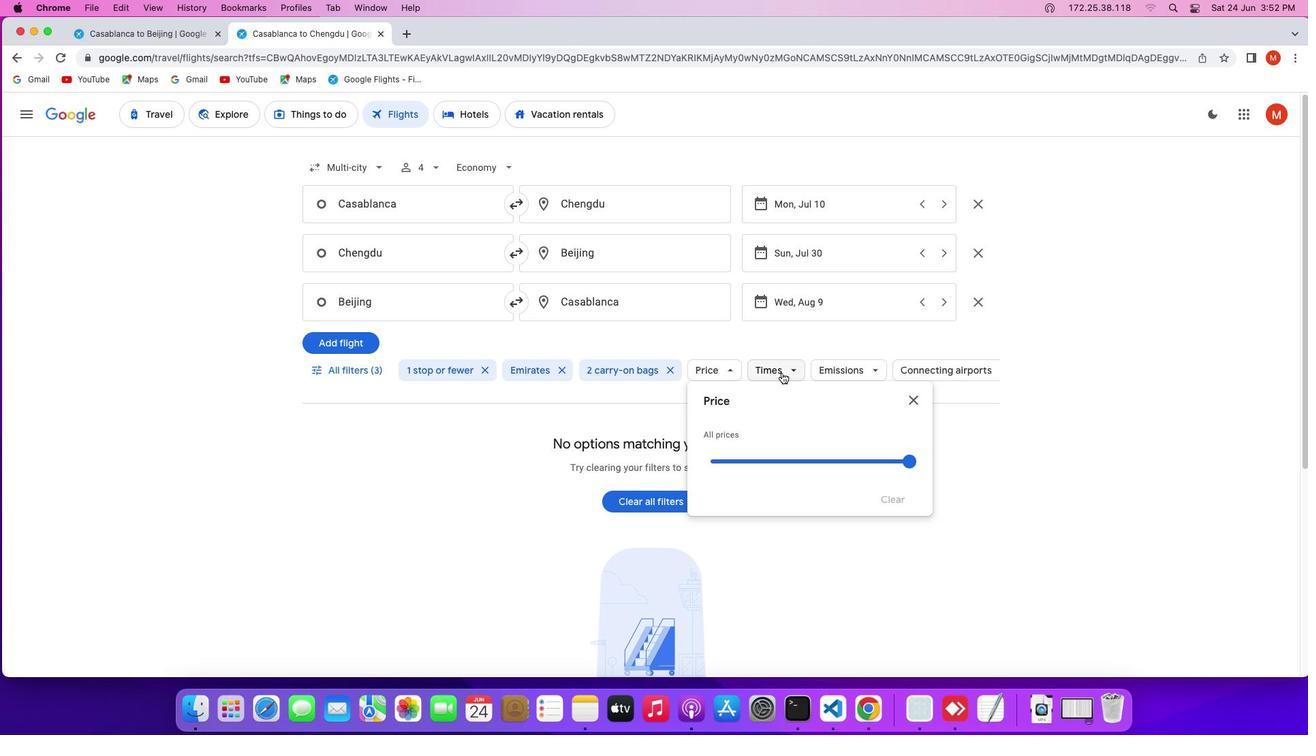 
Action: Mouse pressed left at (782, 373)
Screenshot: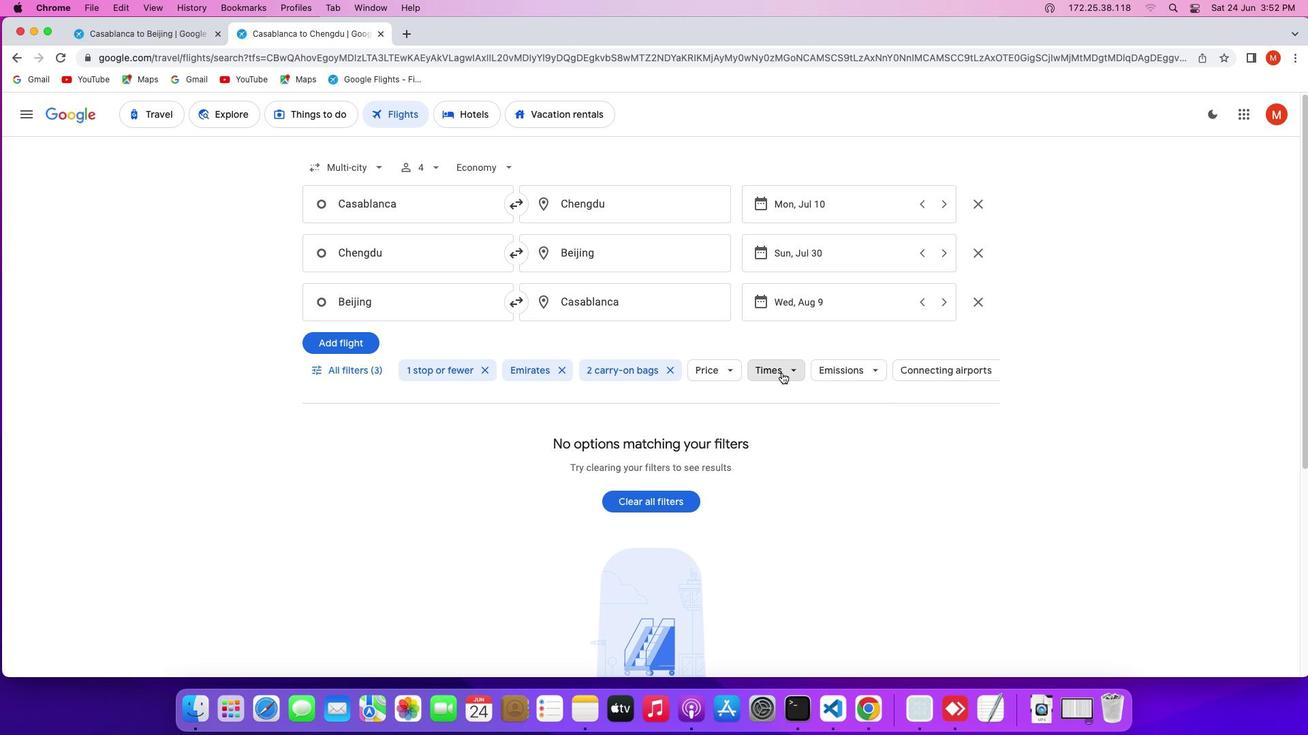 
Action: Mouse moved to (775, 535)
Screenshot: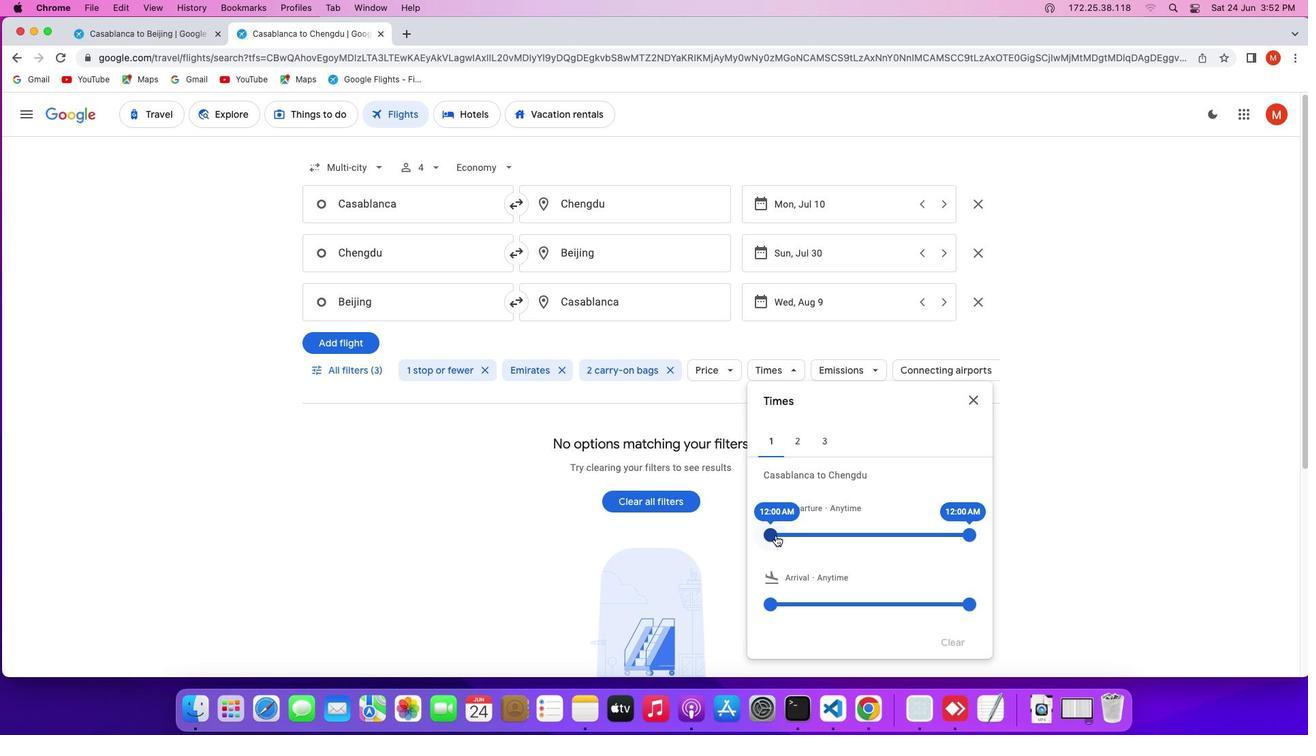 
Action: Mouse pressed left at (775, 535)
Screenshot: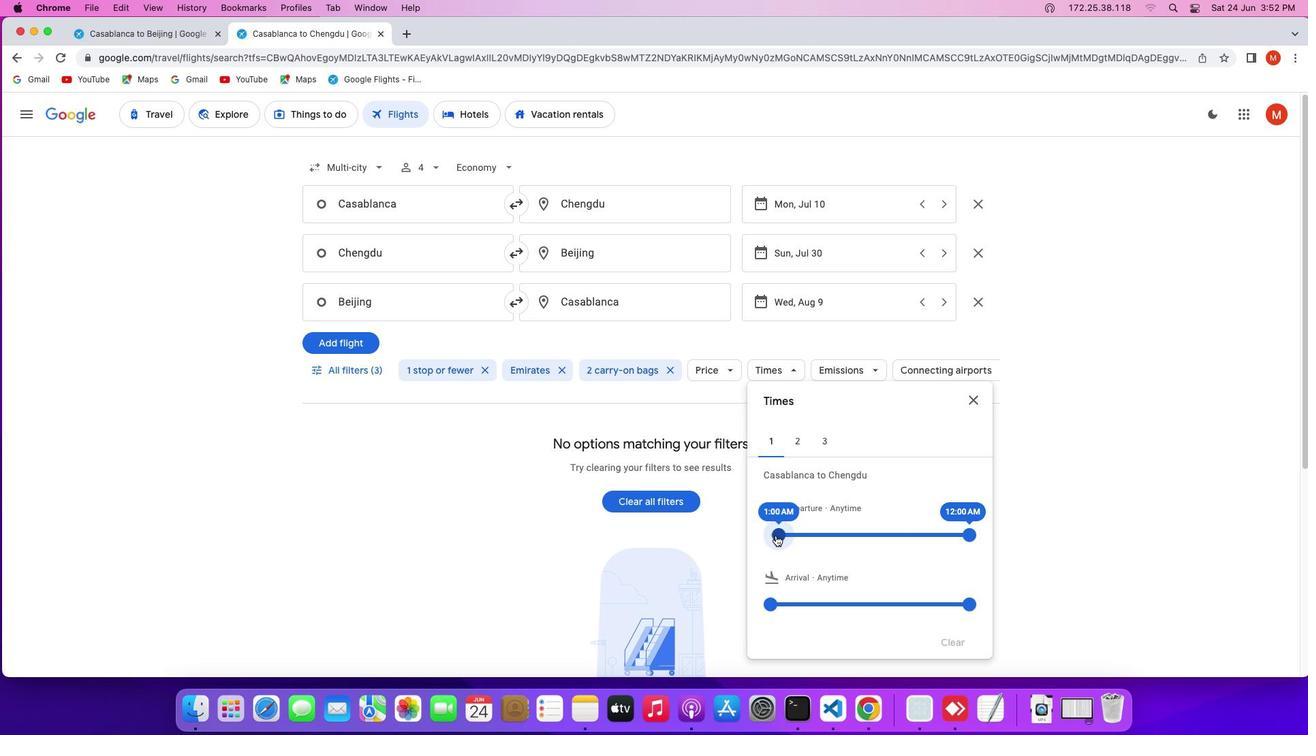 
Action: Mouse moved to (976, 366)
Screenshot: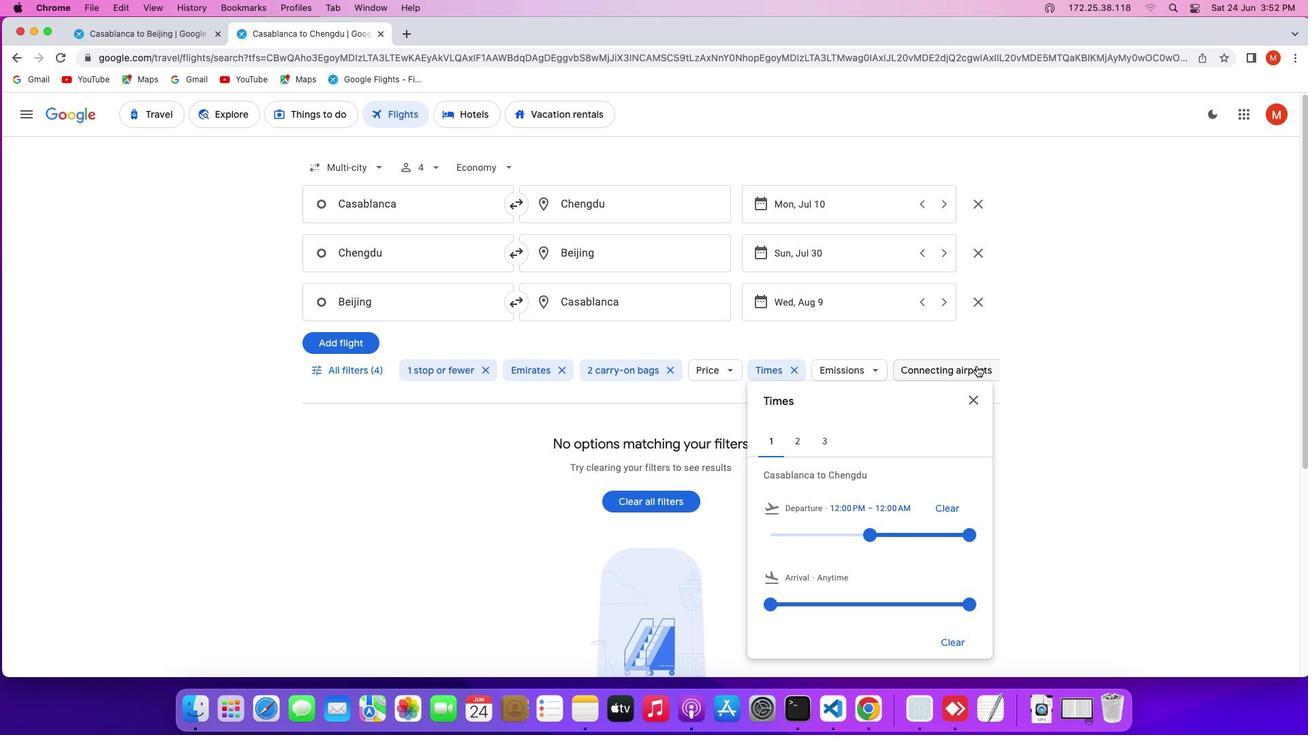 
Action: Mouse pressed left at (976, 366)
Screenshot: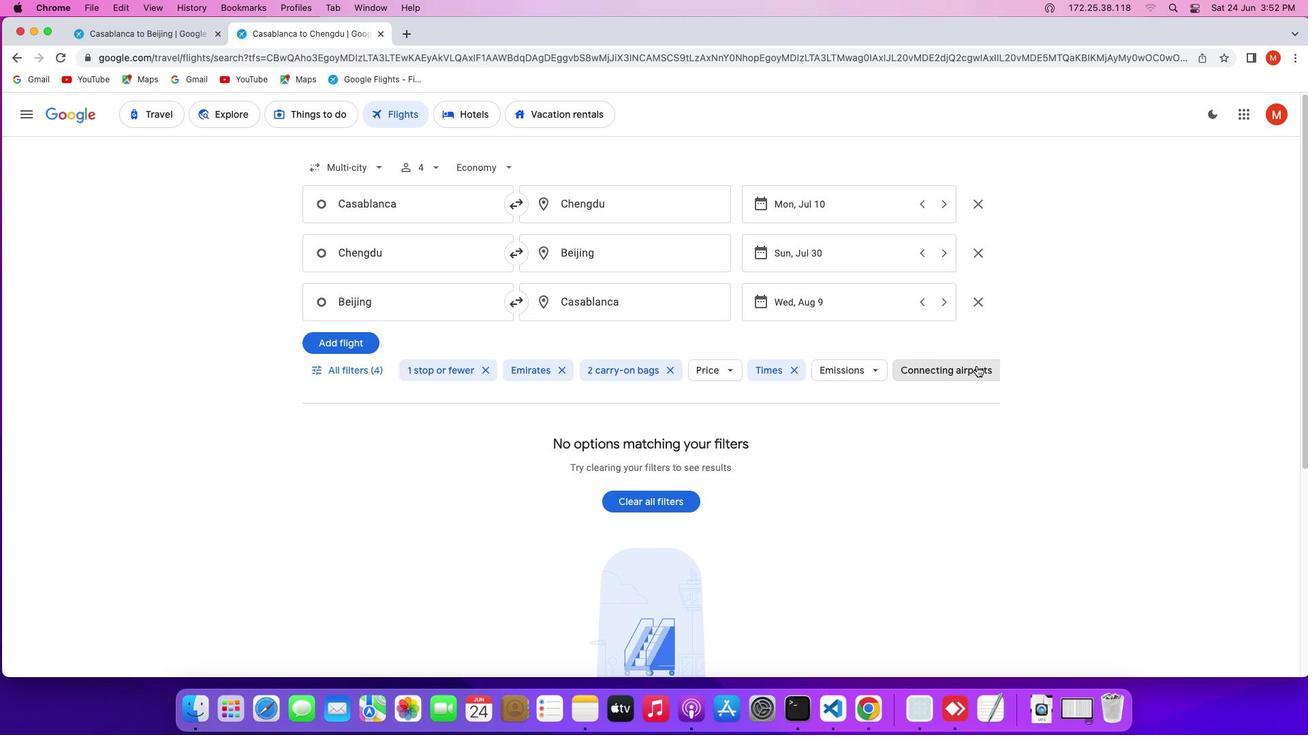 
Action: Mouse moved to (1100, 521)
Screenshot: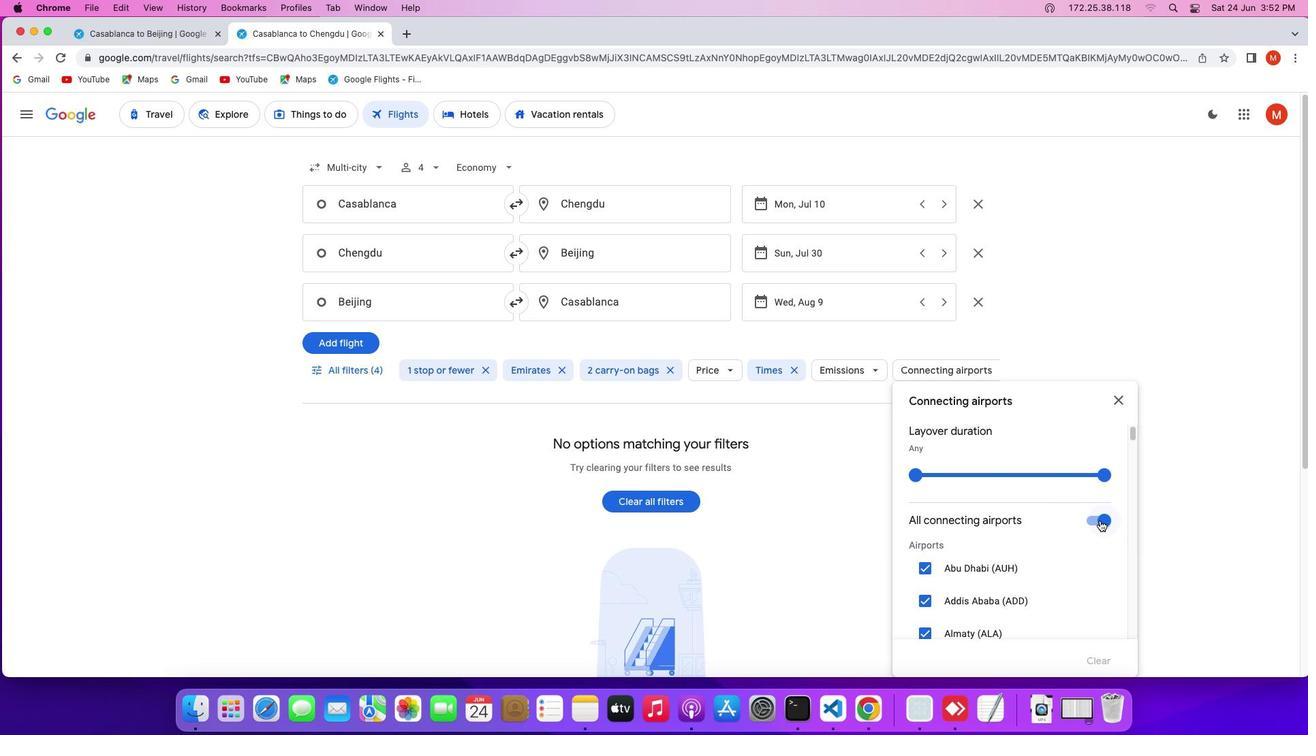 
Action: Mouse pressed left at (1100, 521)
Screenshot: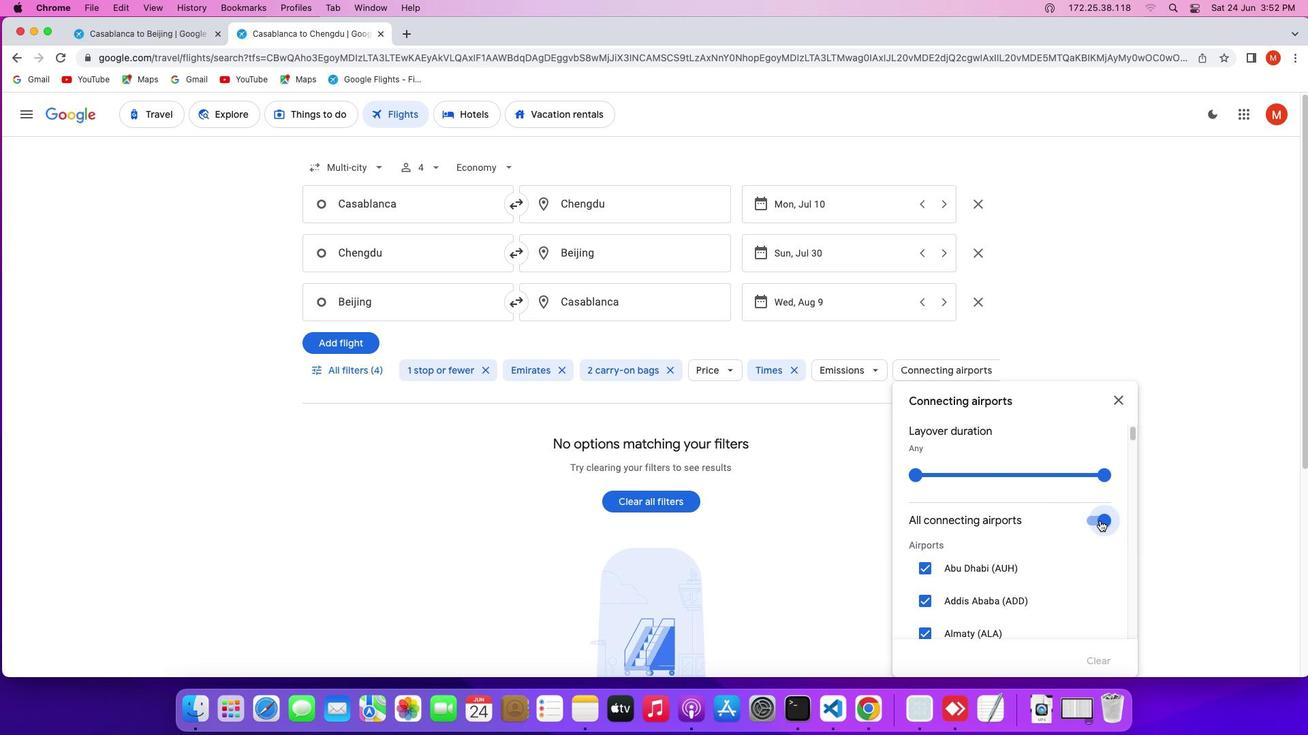 
Action: Mouse moved to (993, 531)
Screenshot: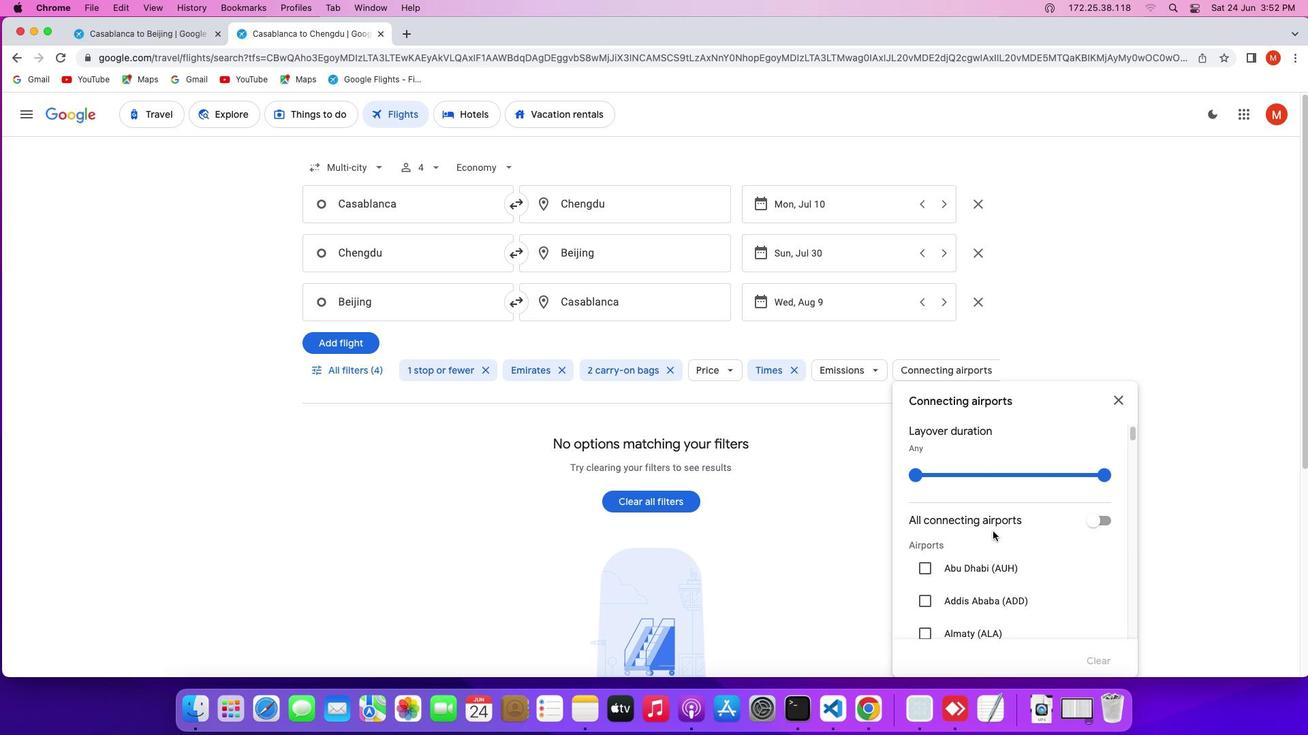 
Action: Mouse scrolled (993, 531) with delta (0, 0)
Screenshot: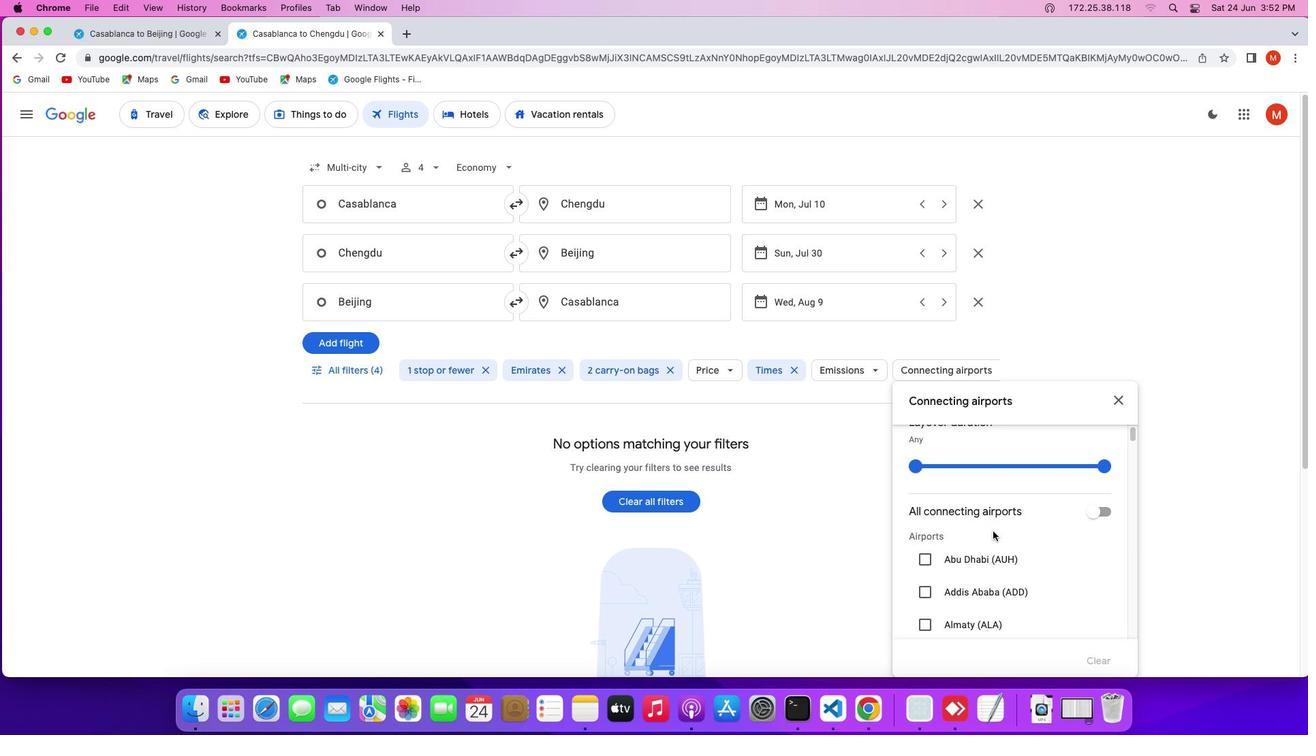 
Action: Mouse scrolled (993, 531) with delta (0, 0)
Screenshot: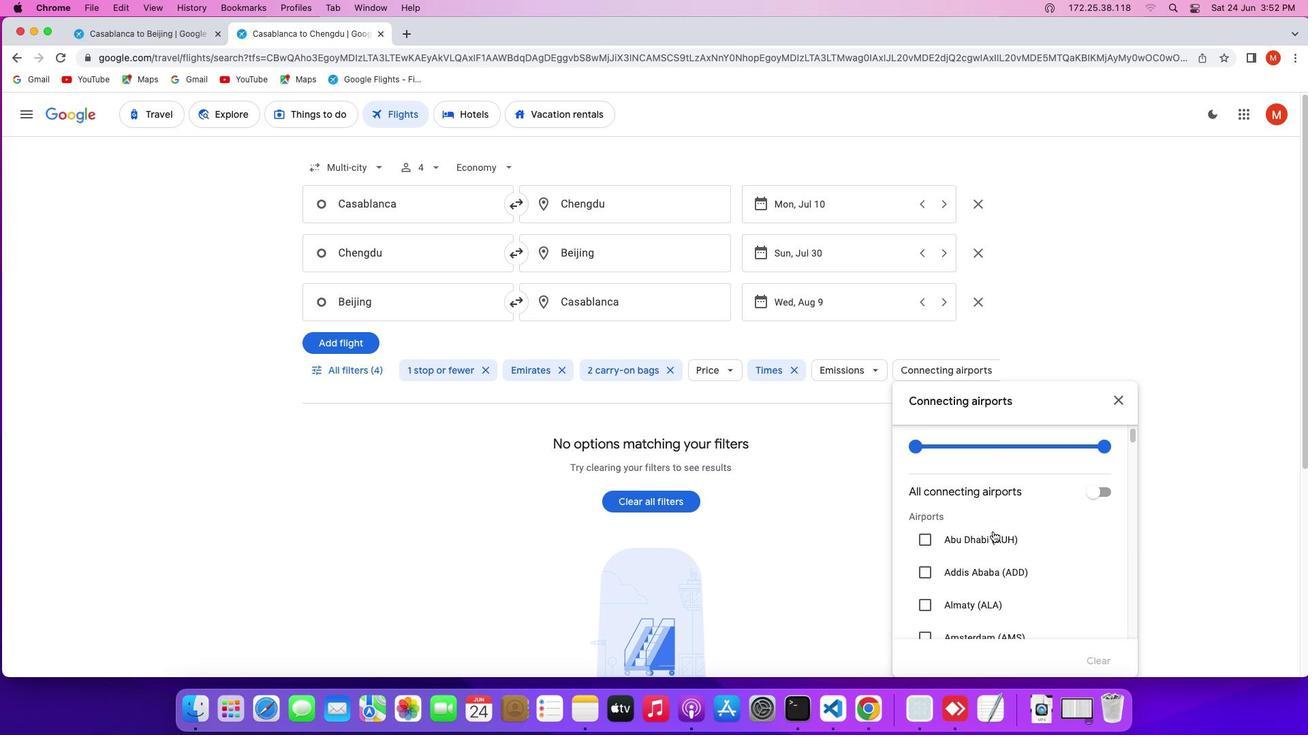 
Action: Mouse scrolled (993, 531) with delta (0, 0)
Screenshot: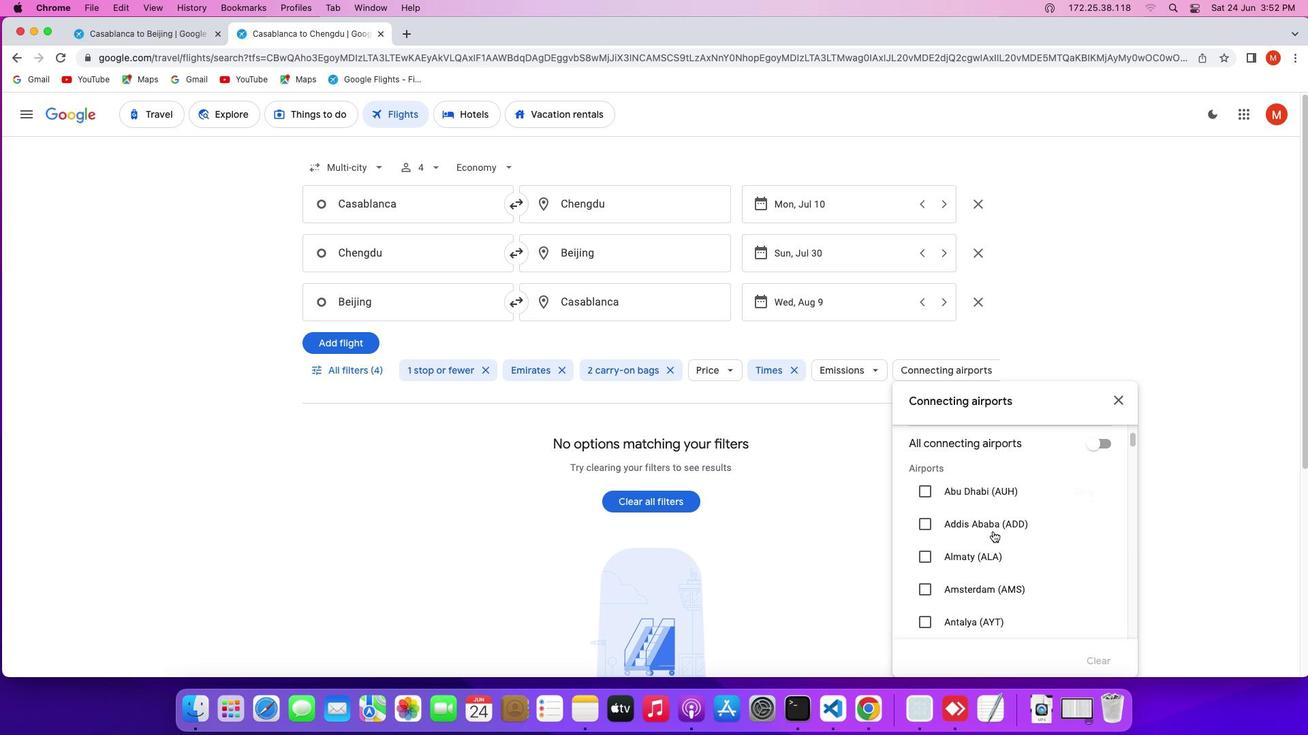 
Action: Mouse scrolled (993, 531) with delta (0, -1)
Screenshot: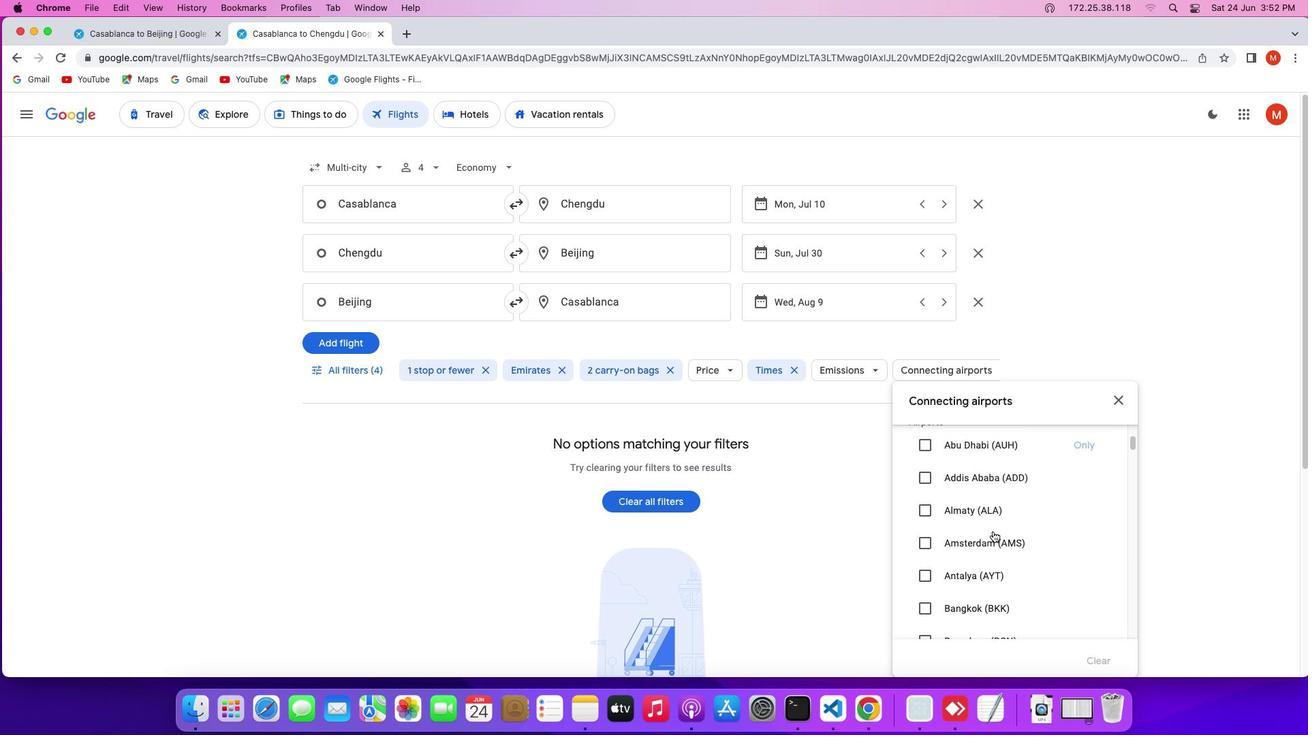 
Action: Mouse scrolled (993, 531) with delta (0, 0)
Screenshot: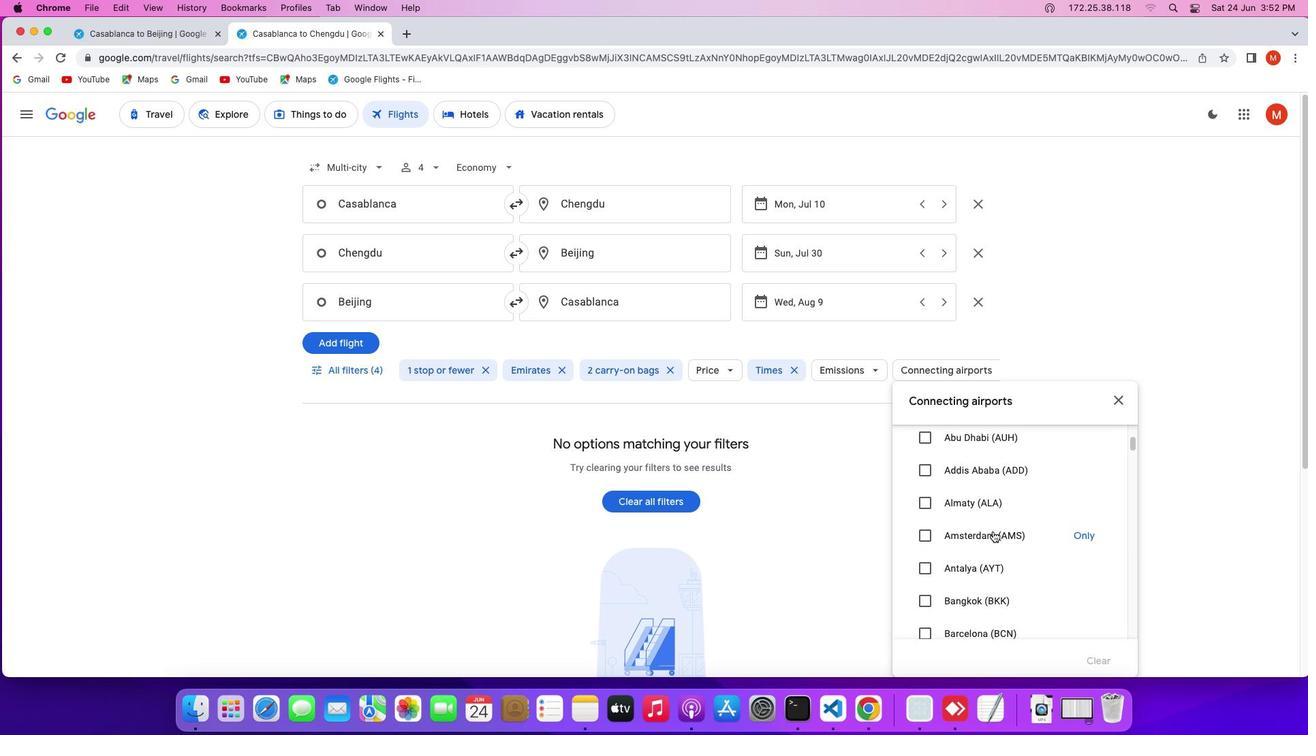 
Action: Mouse scrolled (993, 531) with delta (0, 0)
Screenshot: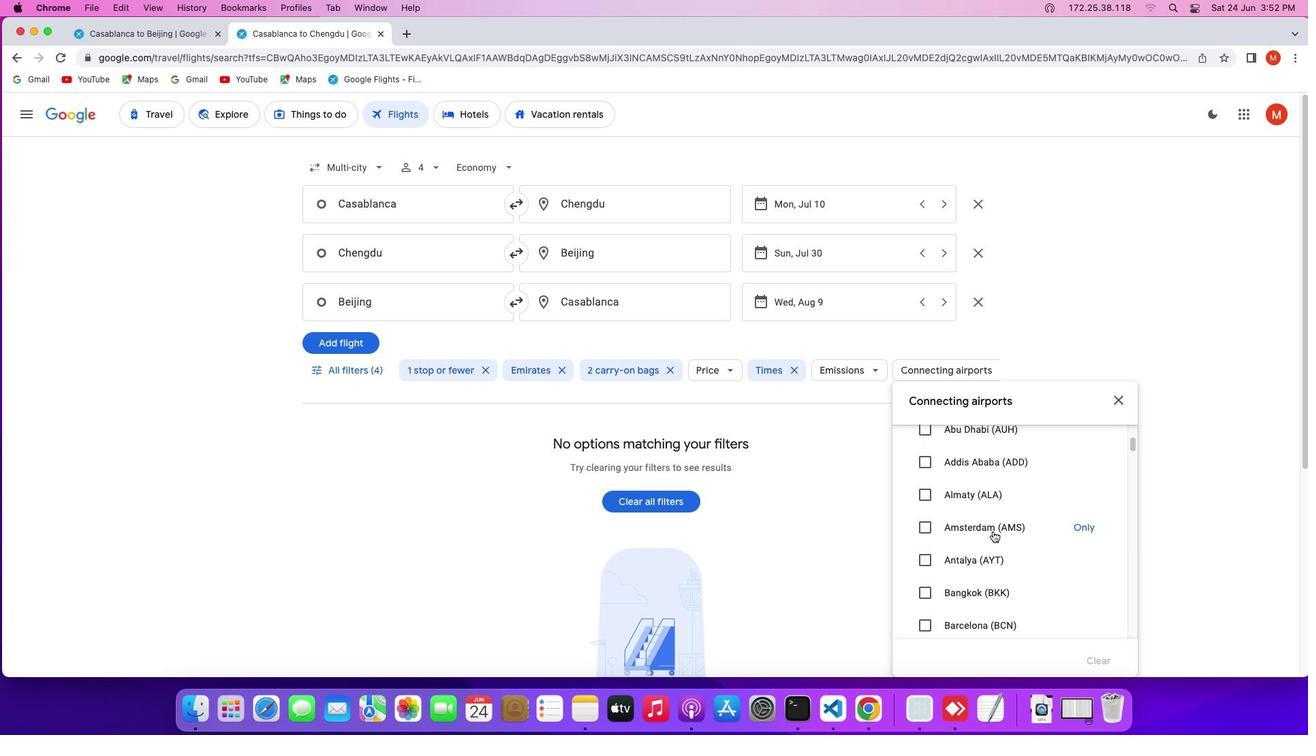 
Action: Mouse scrolled (993, 531) with delta (0, 0)
Screenshot: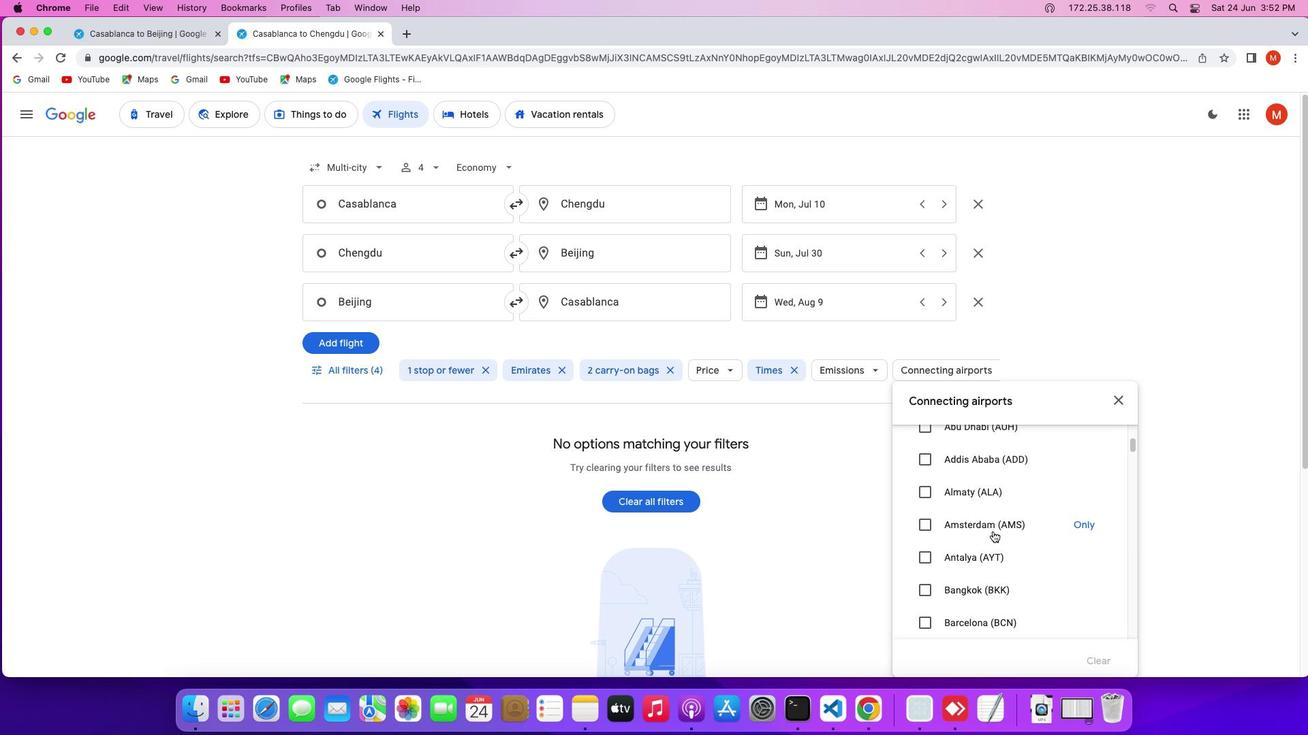 
Action: Mouse scrolled (993, 531) with delta (0, 0)
Screenshot: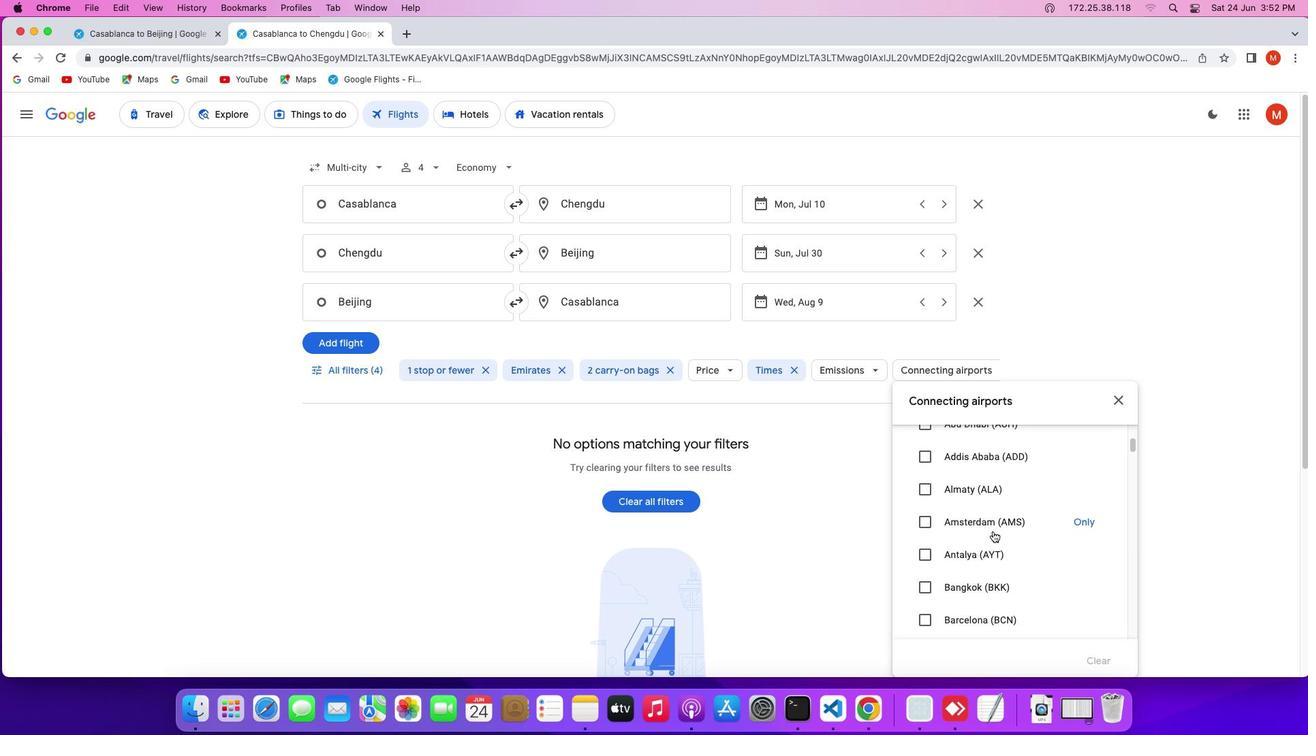 
Action: Mouse scrolled (993, 531) with delta (0, 0)
Screenshot: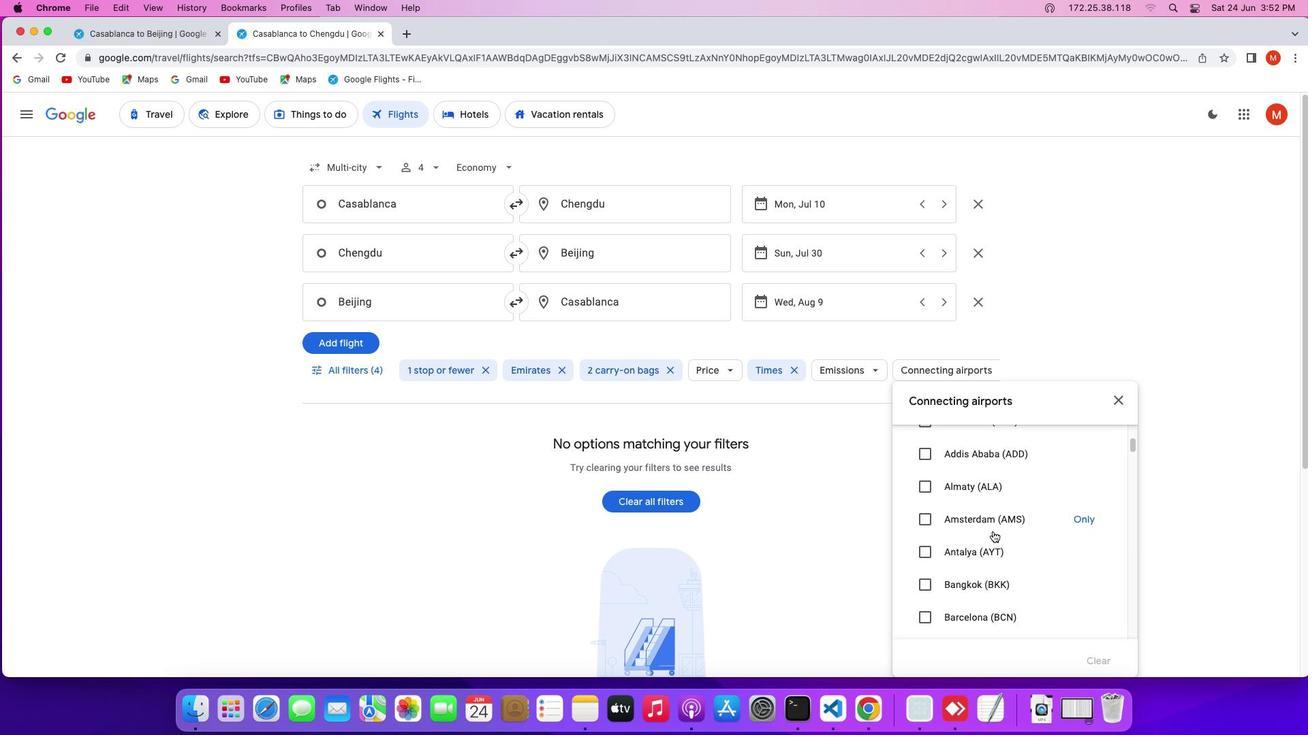 
Action: Mouse scrolled (993, 531) with delta (0, 0)
Screenshot: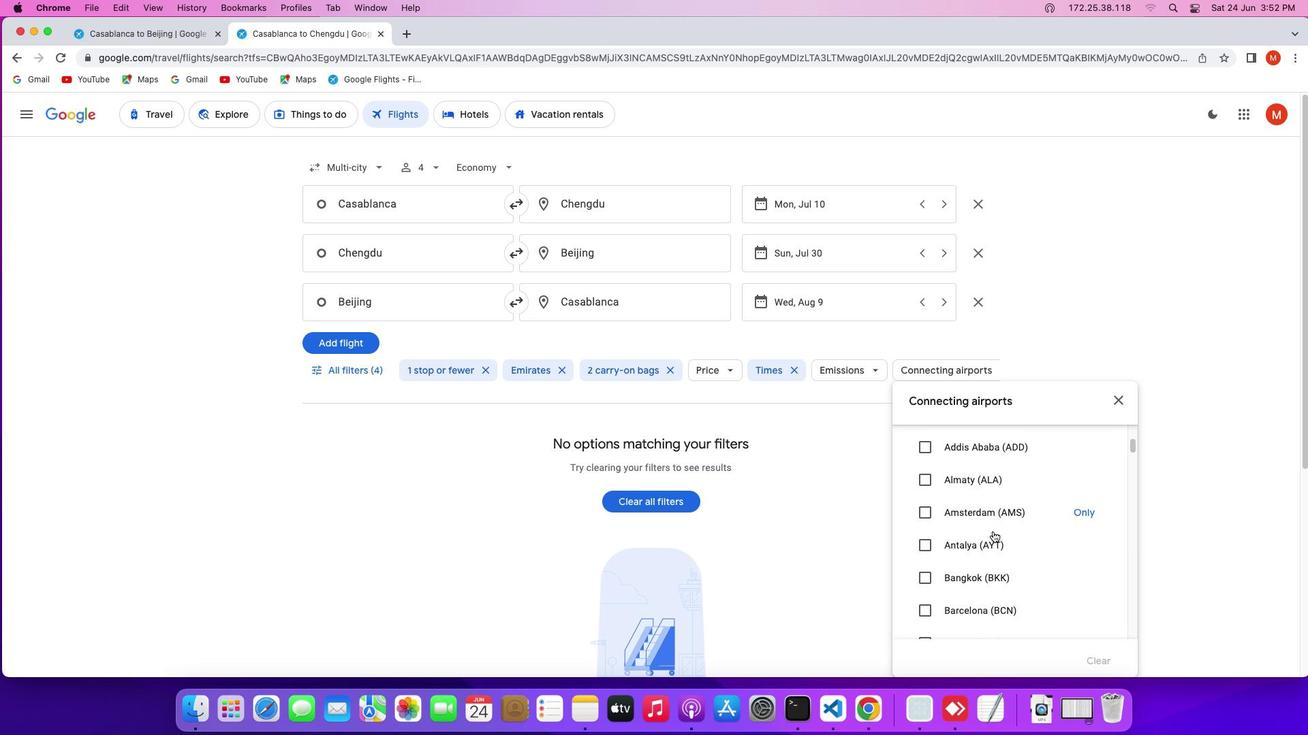 
Action: Mouse scrolled (993, 531) with delta (0, 0)
Screenshot: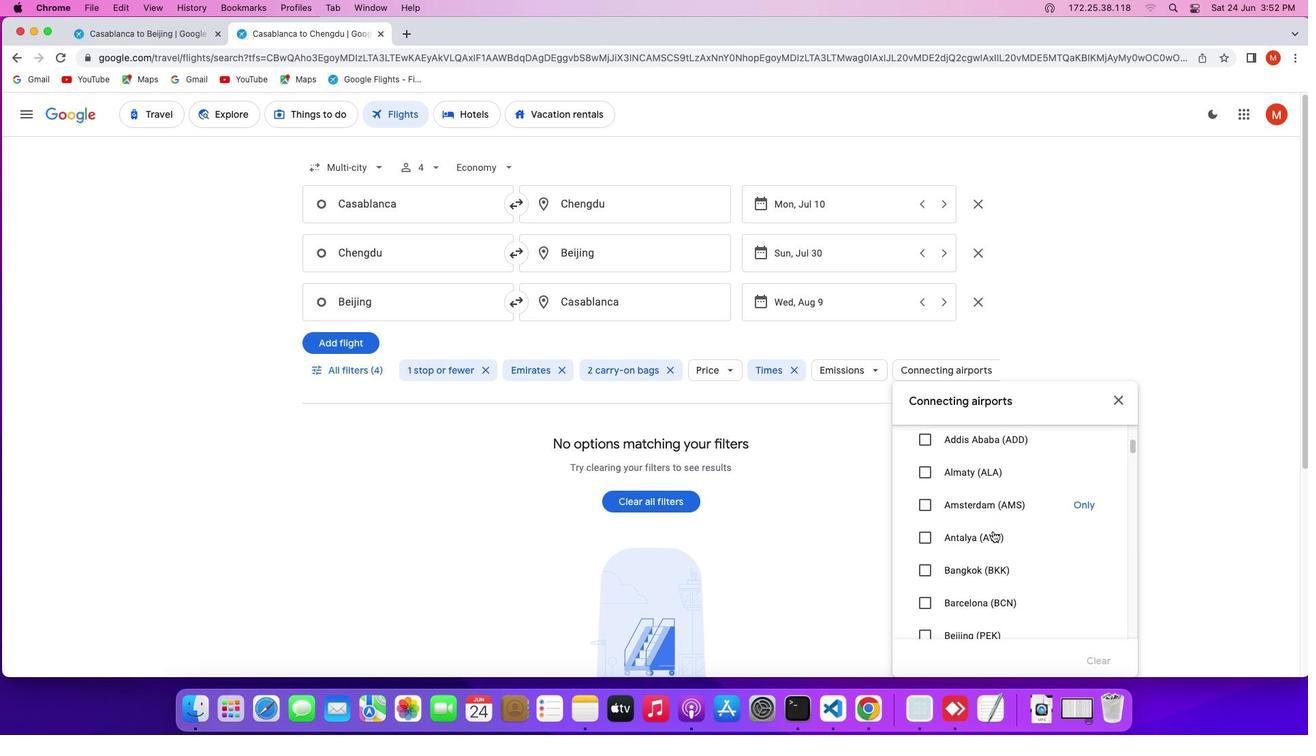 
Action: Mouse scrolled (993, 531) with delta (0, 0)
Screenshot: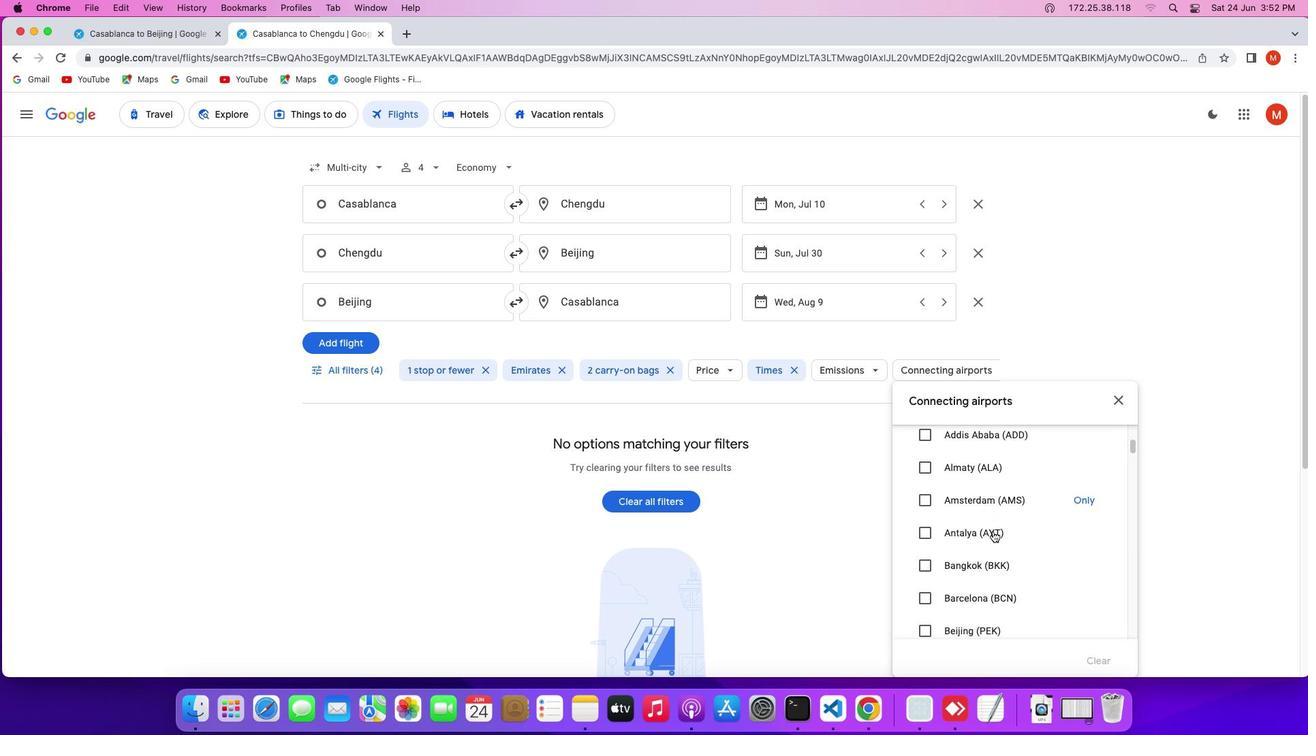 
Action: Mouse scrolled (993, 531) with delta (0, 0)
Screenshot: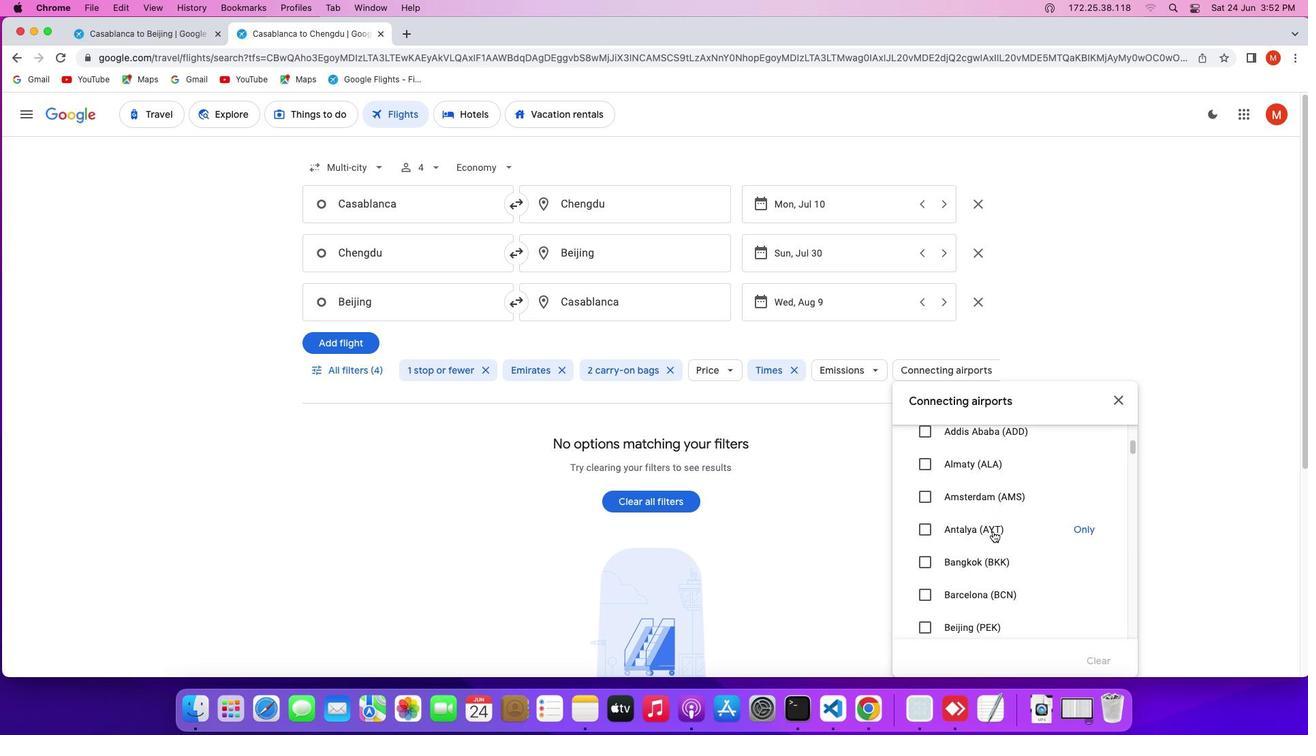 
Action: Mouse scrolled (993, 531) with delta (0, 0)
Screenshot: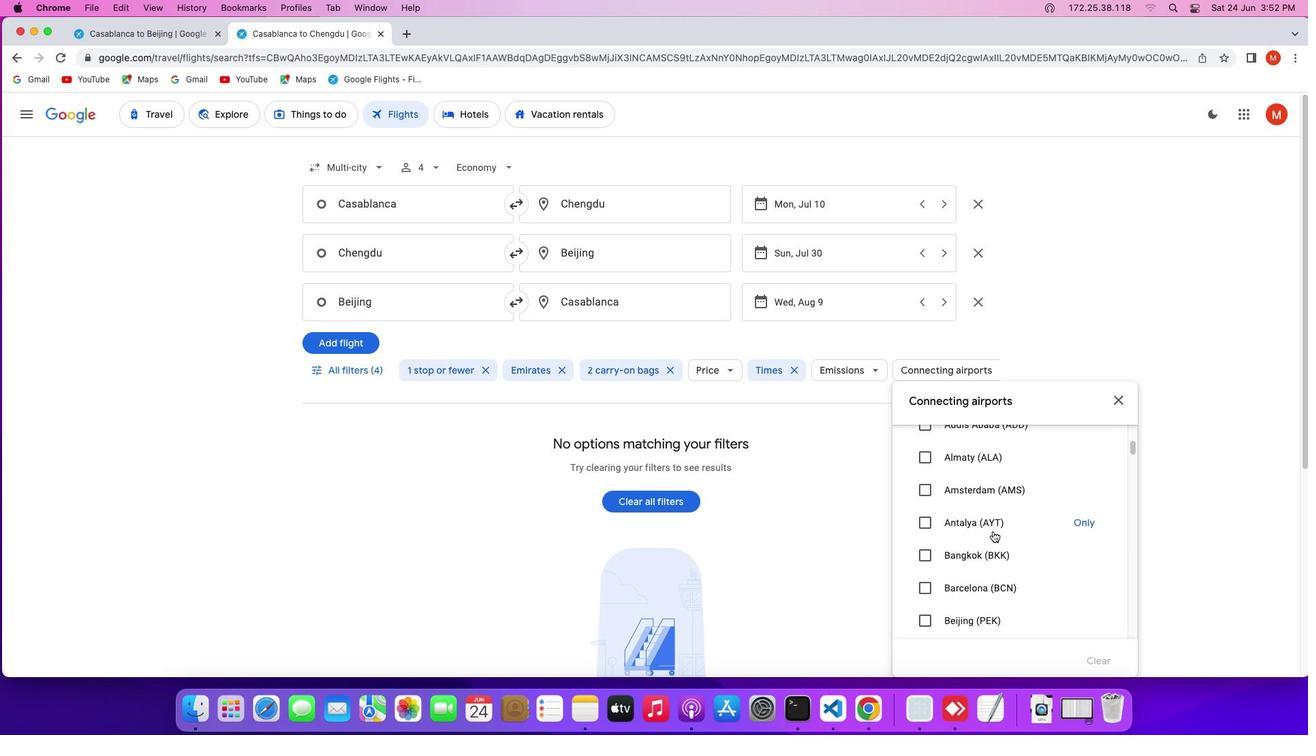 
Action: Mouse scrolled (993, 531) with delta (0, 0)
Screenshot: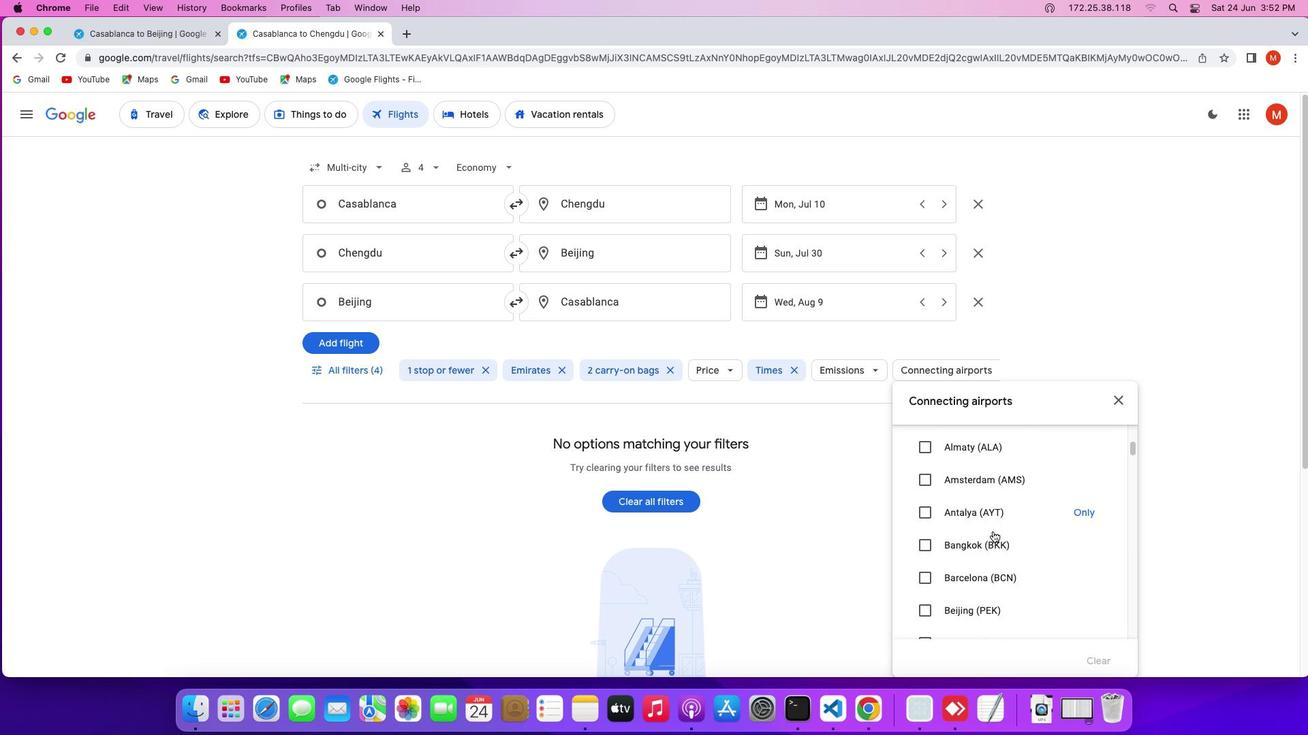 
Action: Mouse scrolled (993, 531) with delta (0, 0)
Screenshot: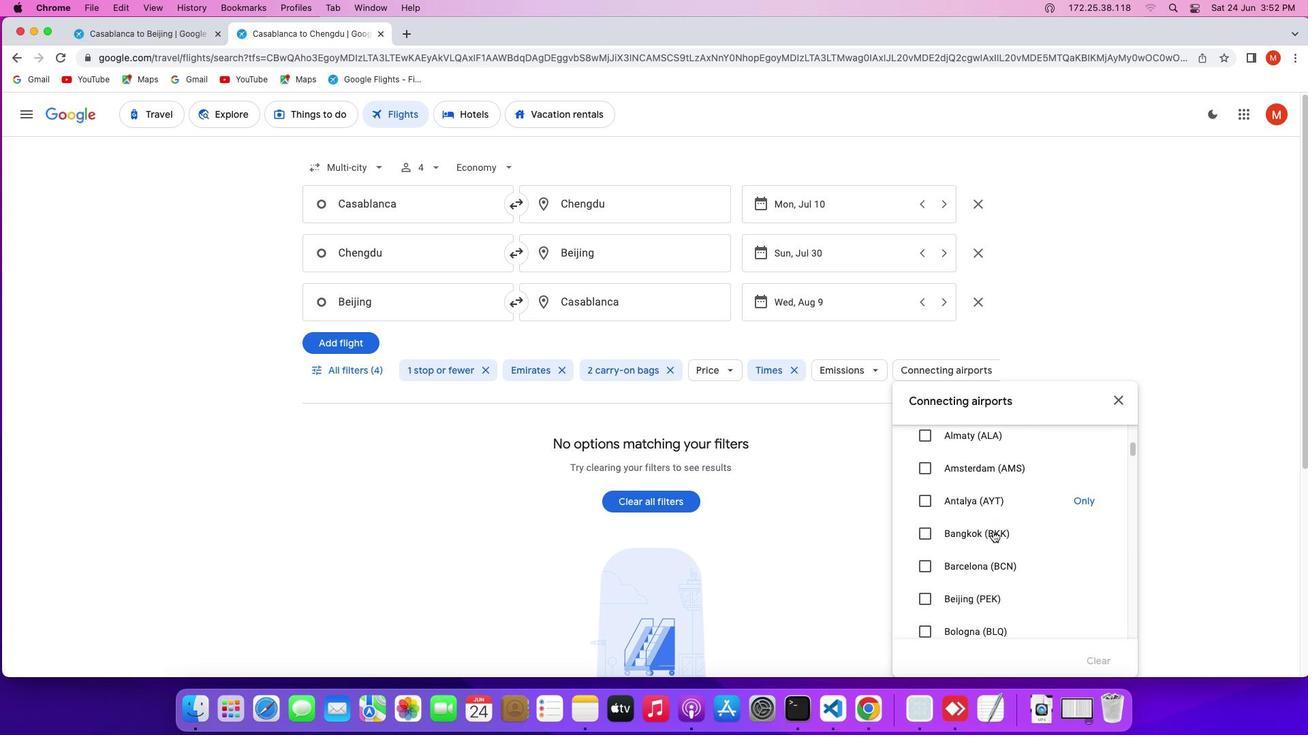 
Action: Mouse scrolled (993, 531) with delta (0, 0)
Screenshot: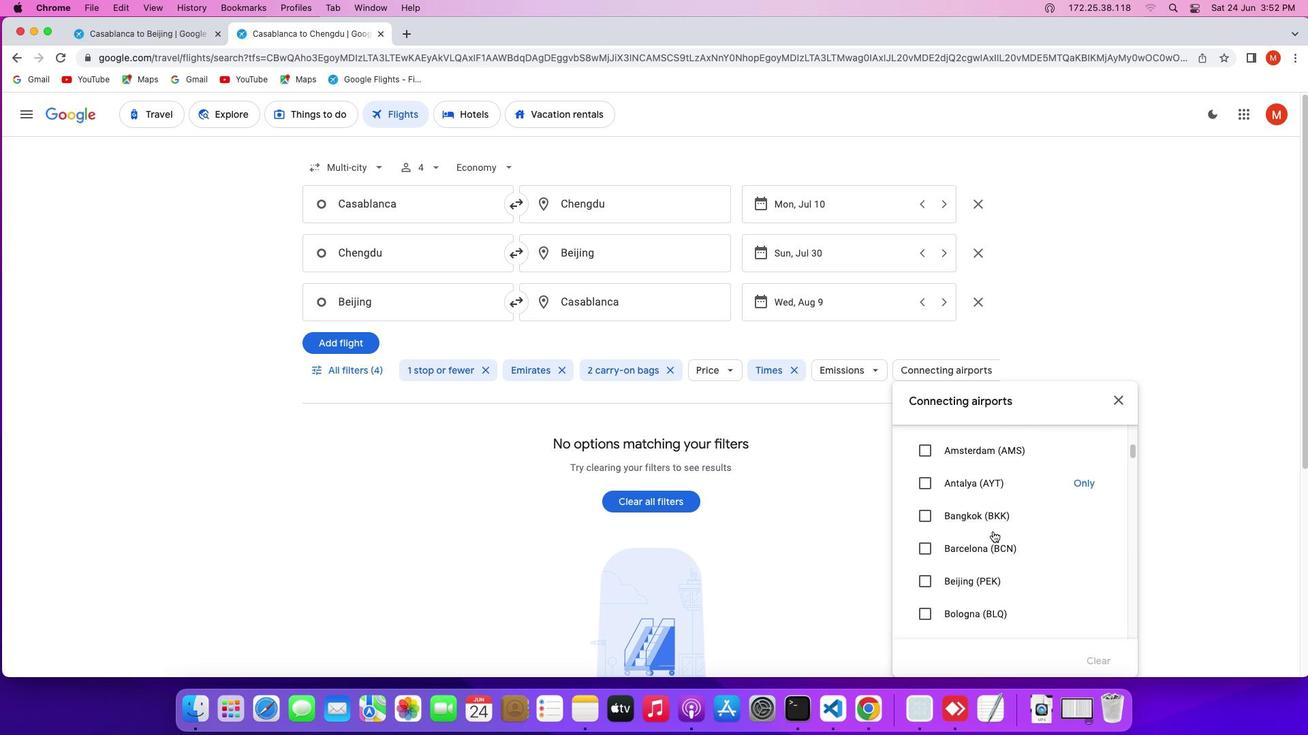 
Action: Mouse scrolled (993, 531) with delta (0, 0)
Screenshot: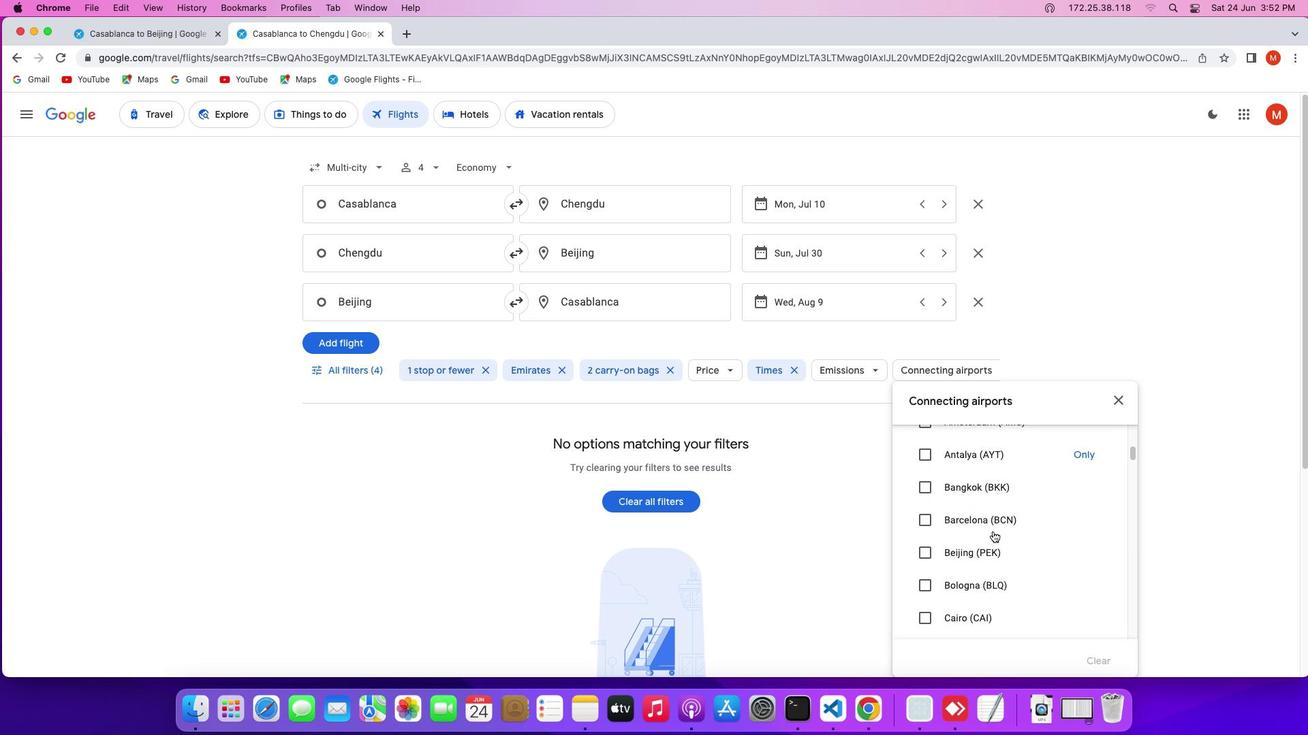 
Action: Mouse scrolled (993, 531) with delta (0, 0)
Screenshot: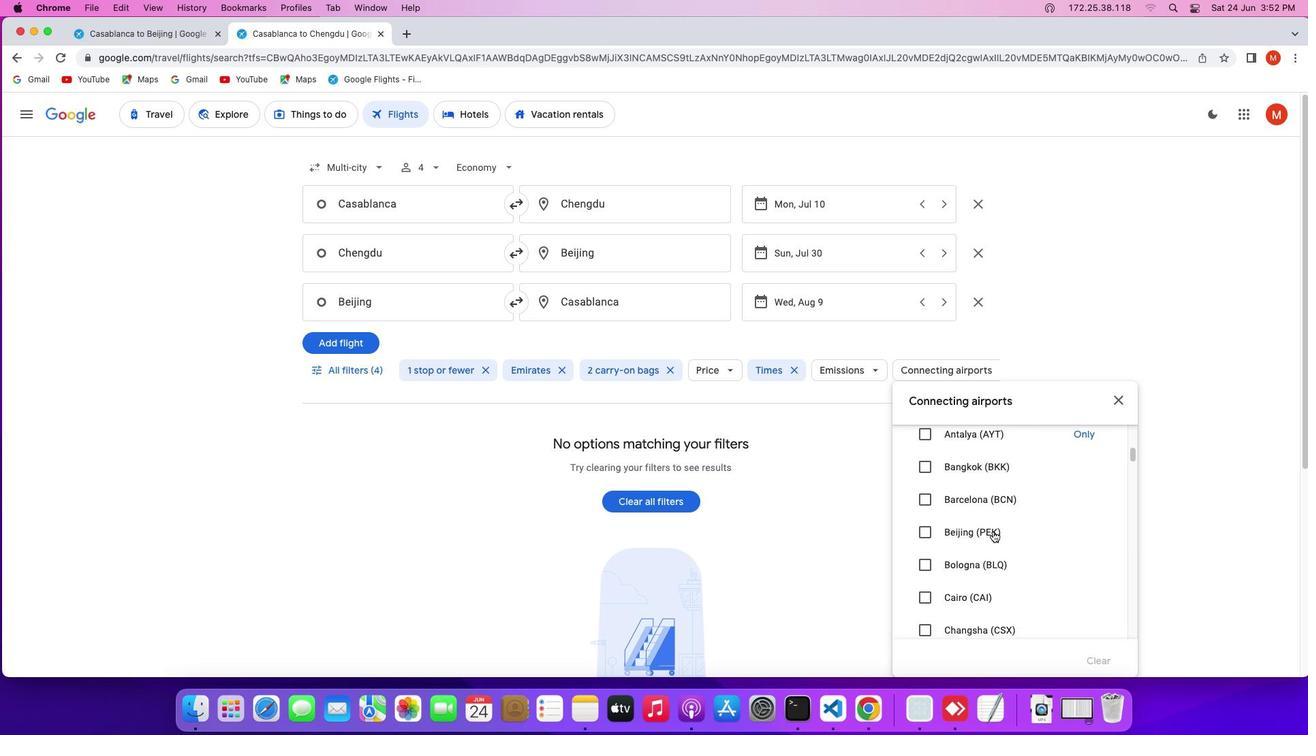 
Action: Mouse scrolled (993, 531) with delta (0, 0)
Screenshot: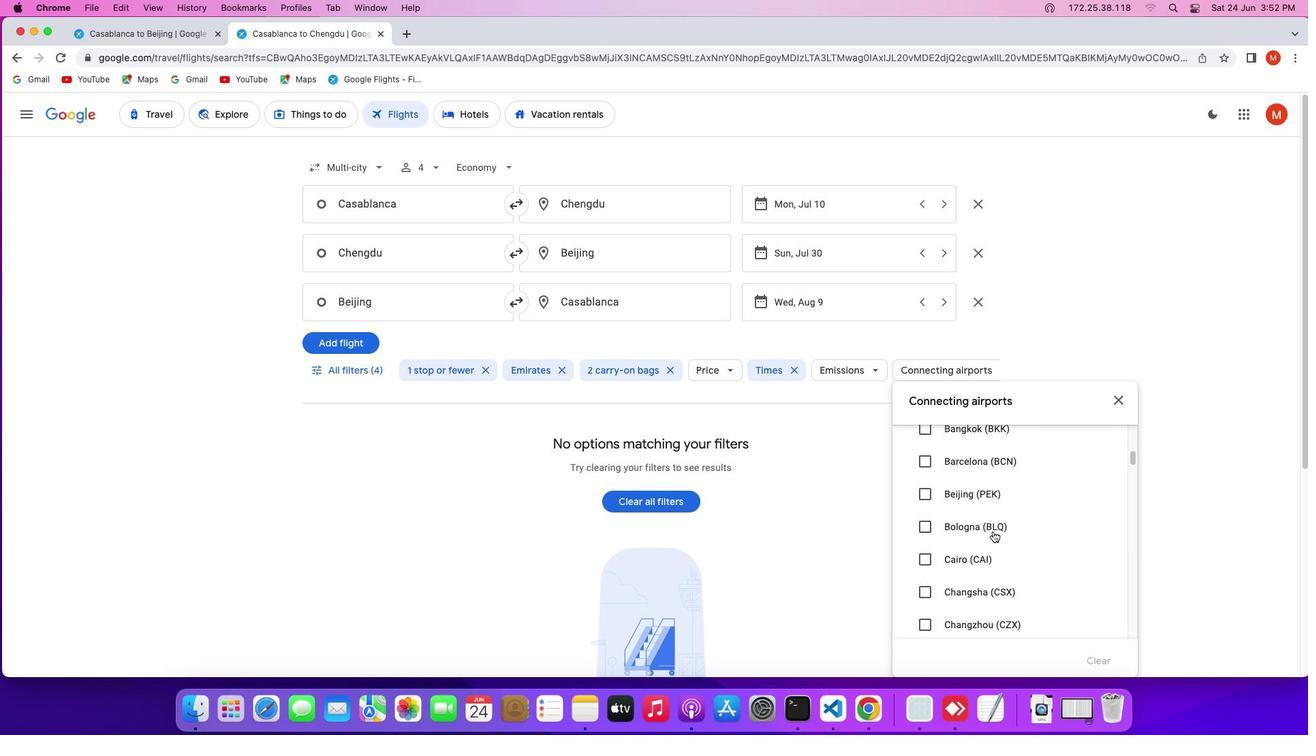
Action: Mouse scrolled (993, 531) with delta (0, -1)
Screenshot: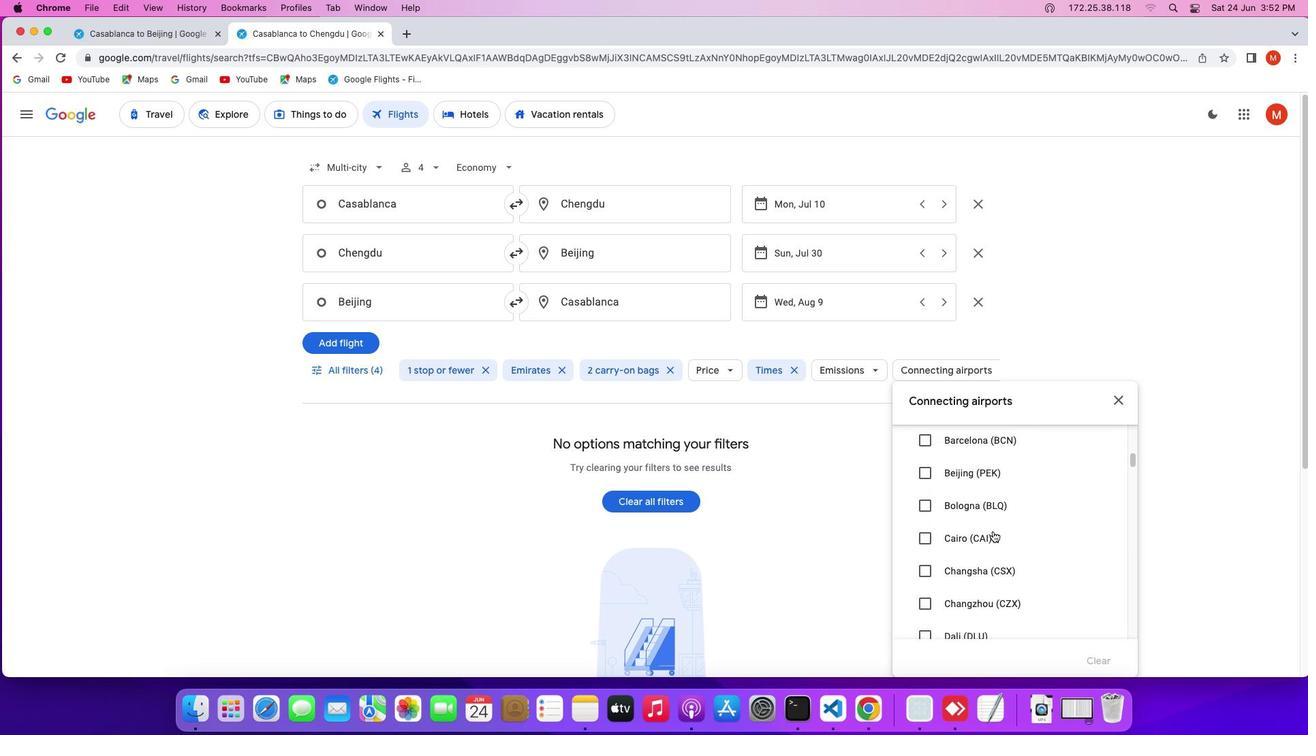 
Action: Mouse scrolled (993, 531) with delta (0, -1)
Screenshot: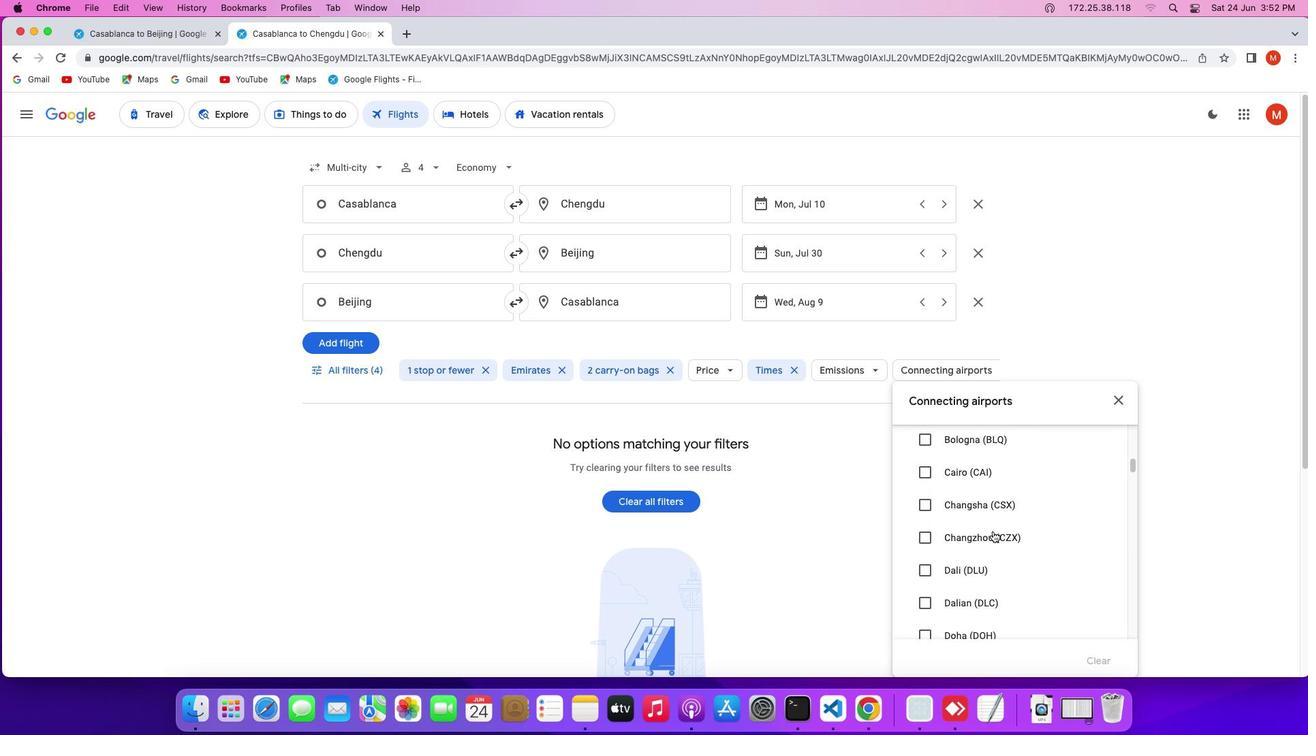 
Action: Mouse scrolled (993, 531) with delta (0, 0)
Screenshot: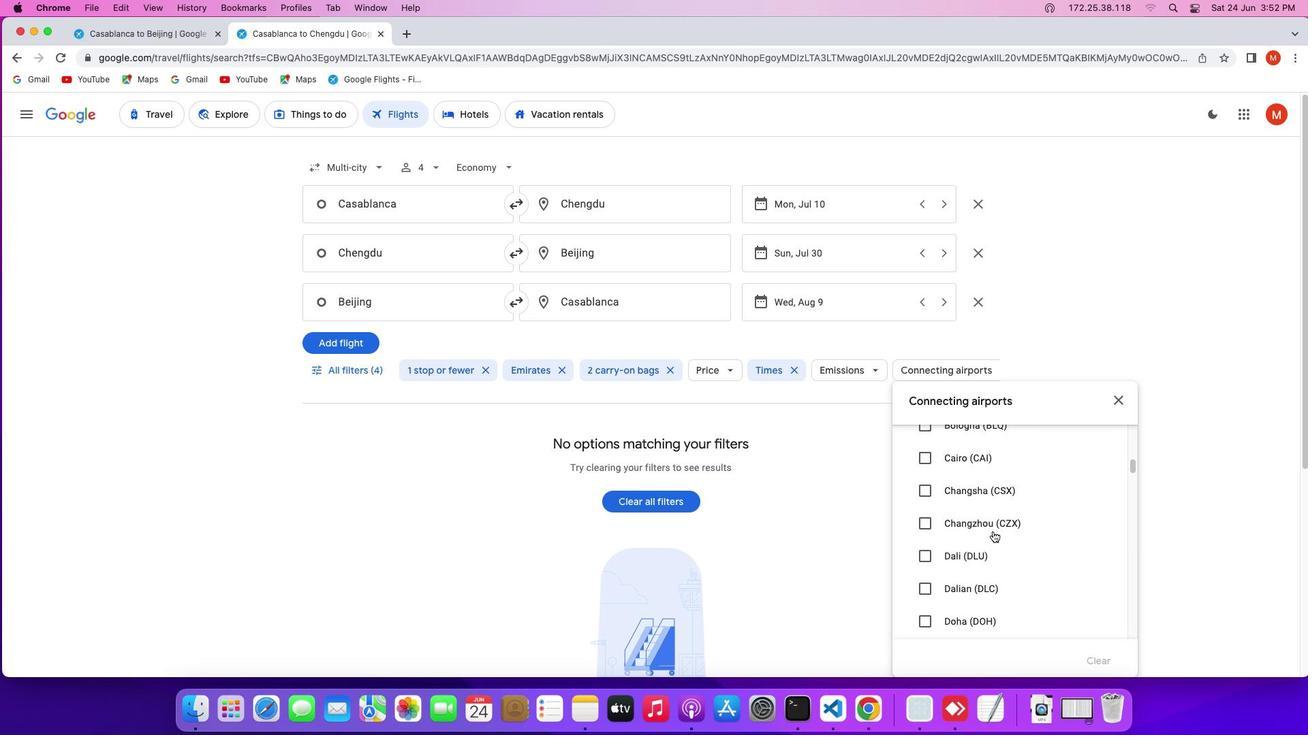 
Action: Mouse scrolled (993, 531) with delta (0, 0)
Screenshot: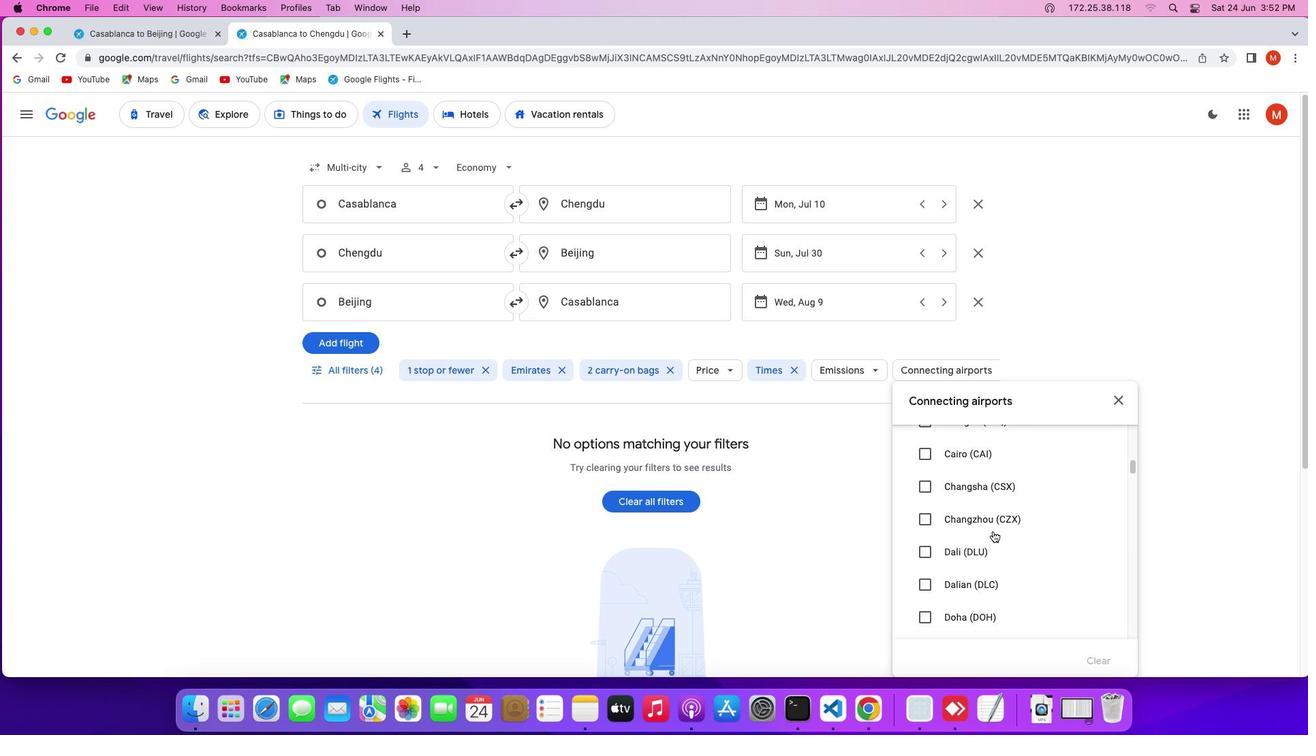 
Action: Mouse scrolled (993, 531) with delta (0, 0)
Screenshot: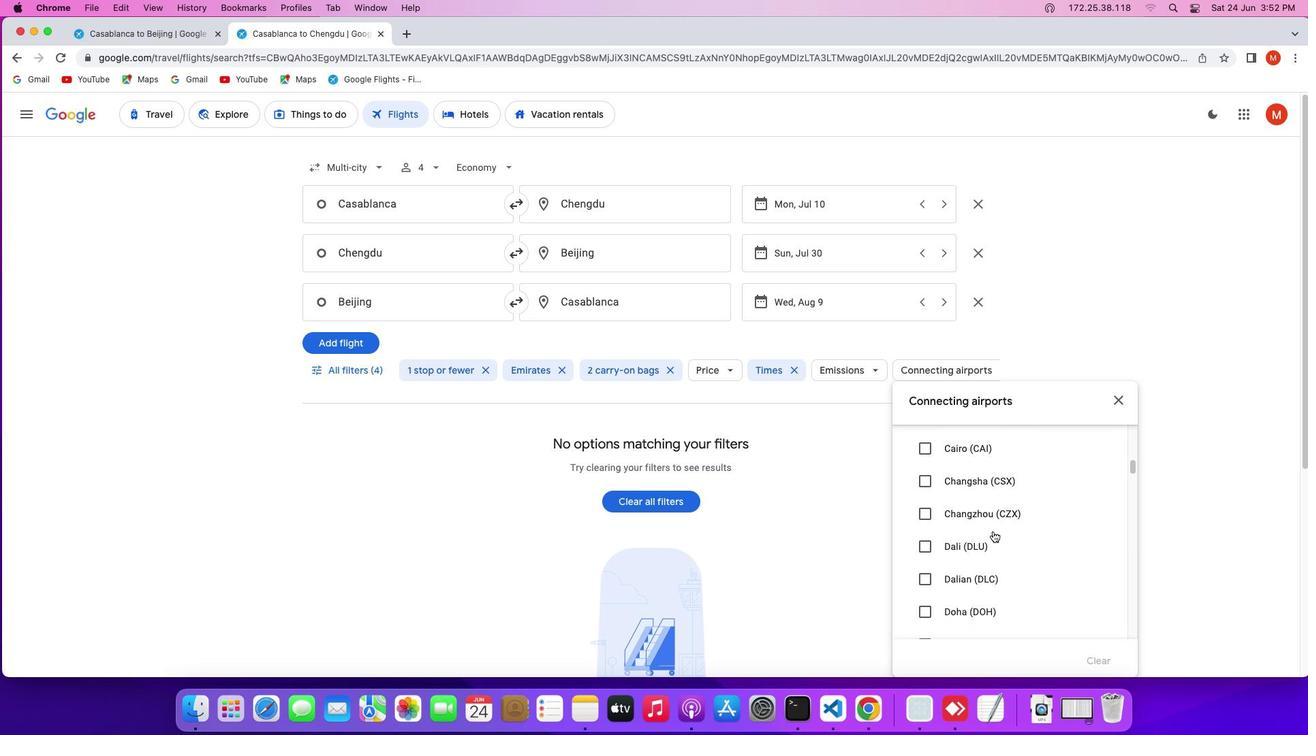 
Action: Mouse scrolled (993, 531) with delta (0, 0)
Screenshot: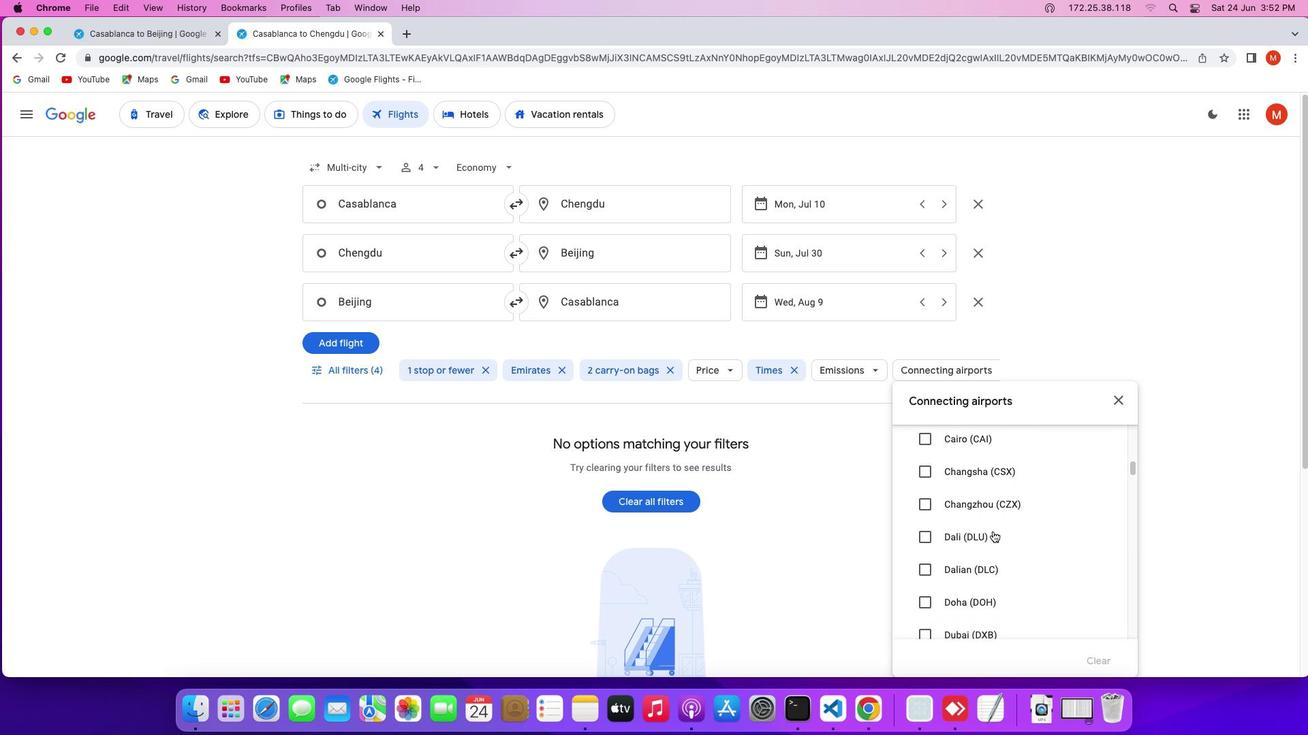 
Action: Mouse scrolled (993, 531) with delta (0, 0)
Screenshot: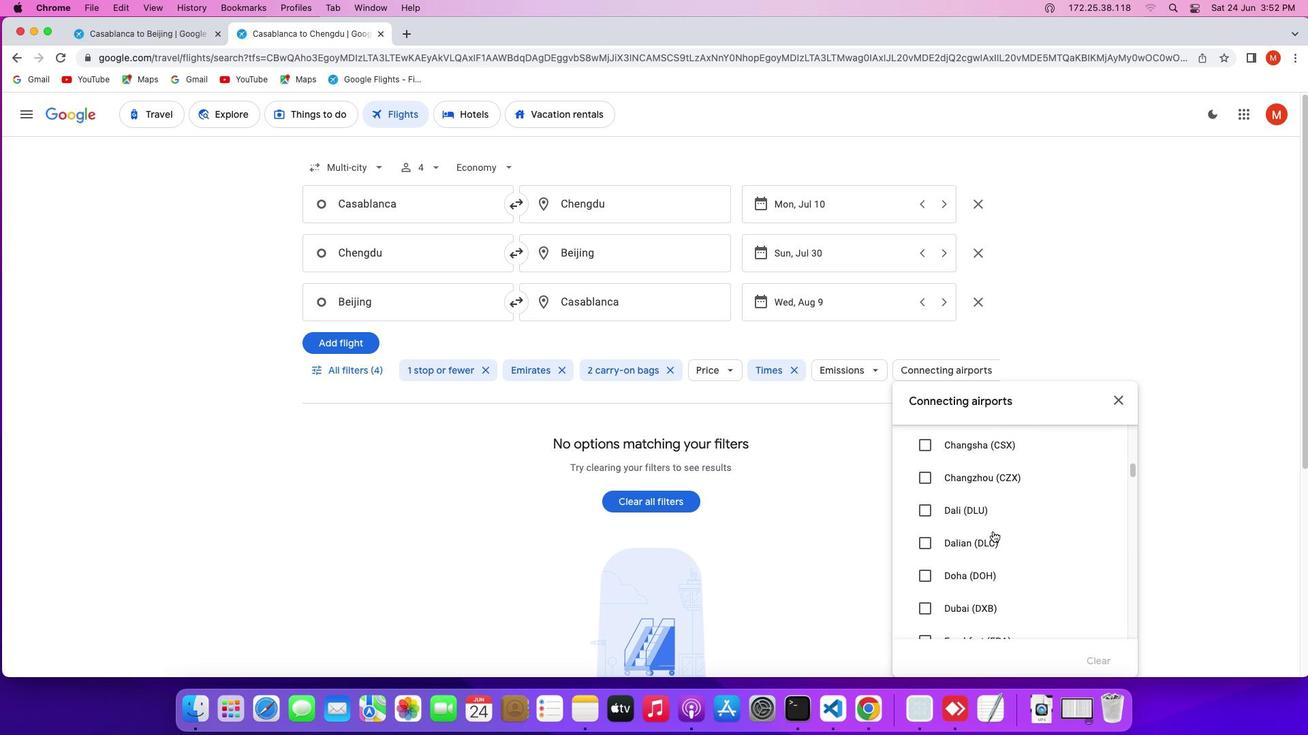
Action: Mouse scrolled (993, 531) with delta (0, 0)
Screenshot: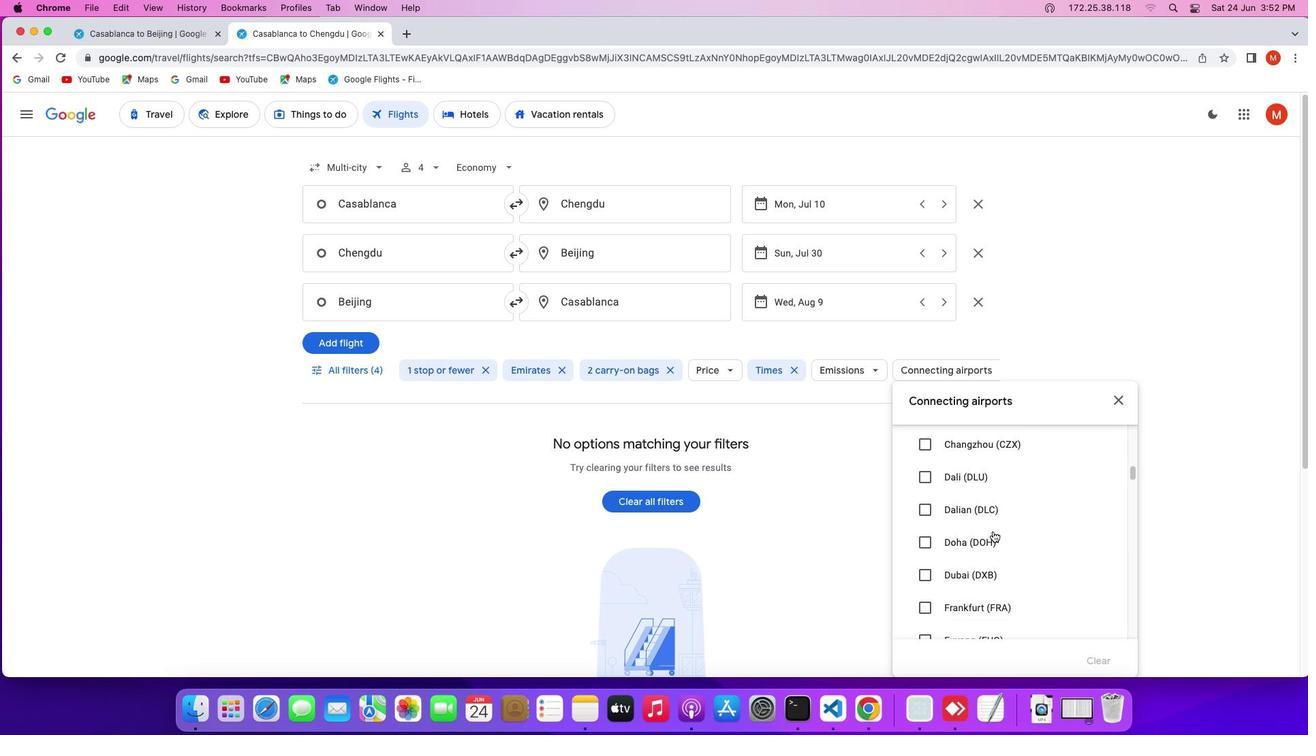 
Action: Mouse scrolled (993, 531) with delta (0, 0)
Screenshot: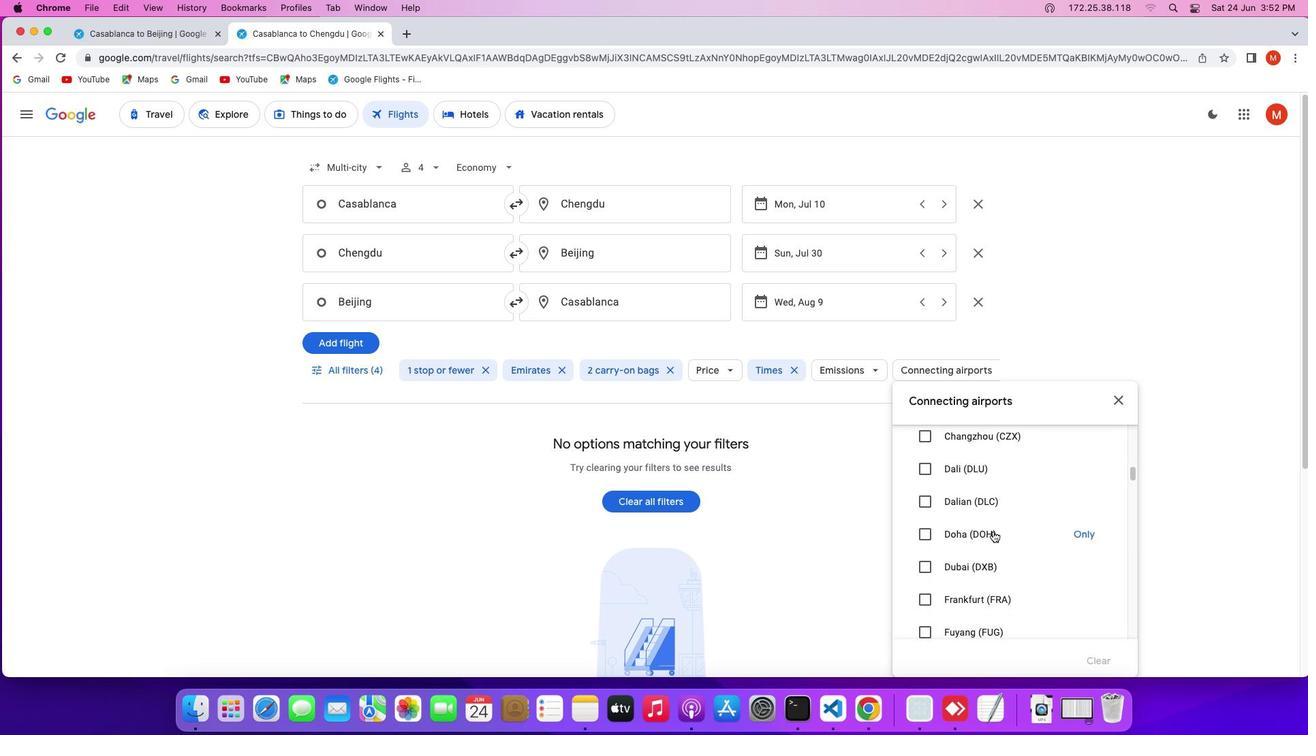 
Action: Mouse scrolled (993, 531) with delta (0, 0)
Screenshot: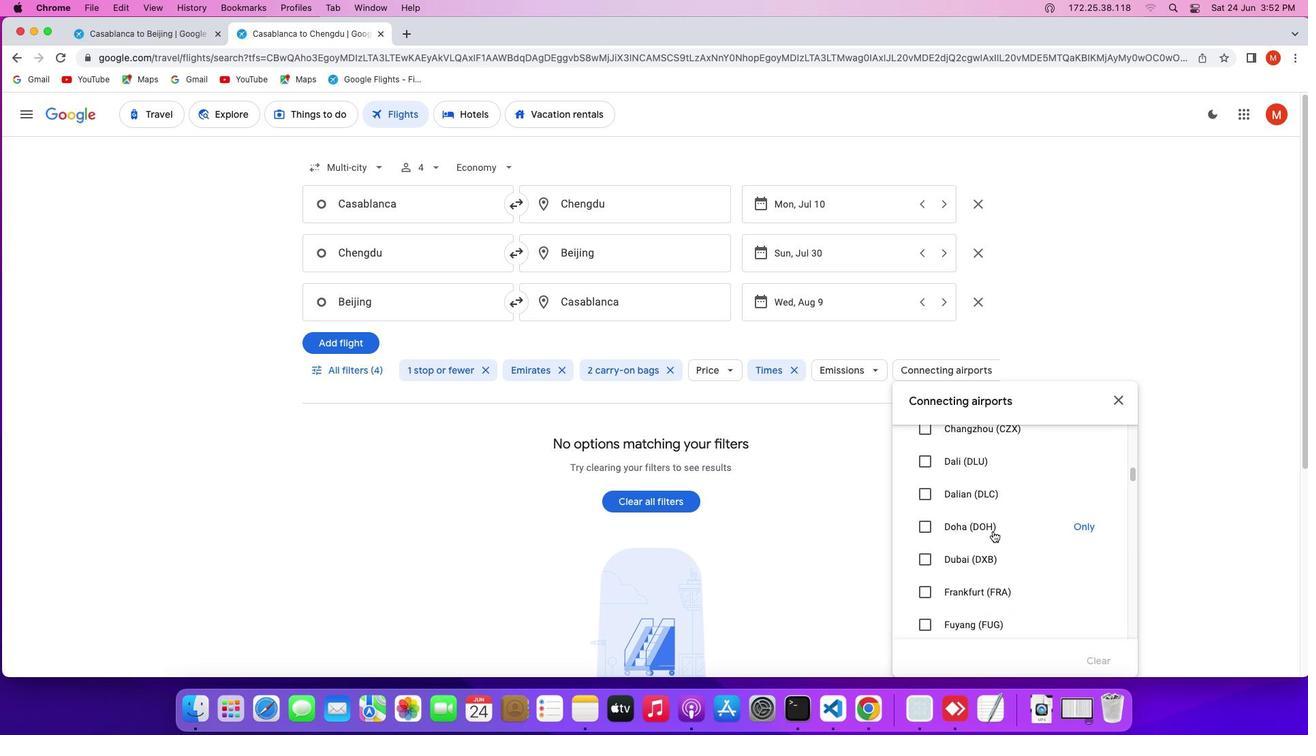 
Action: Mouse moved to (922, 562)
Screenshot: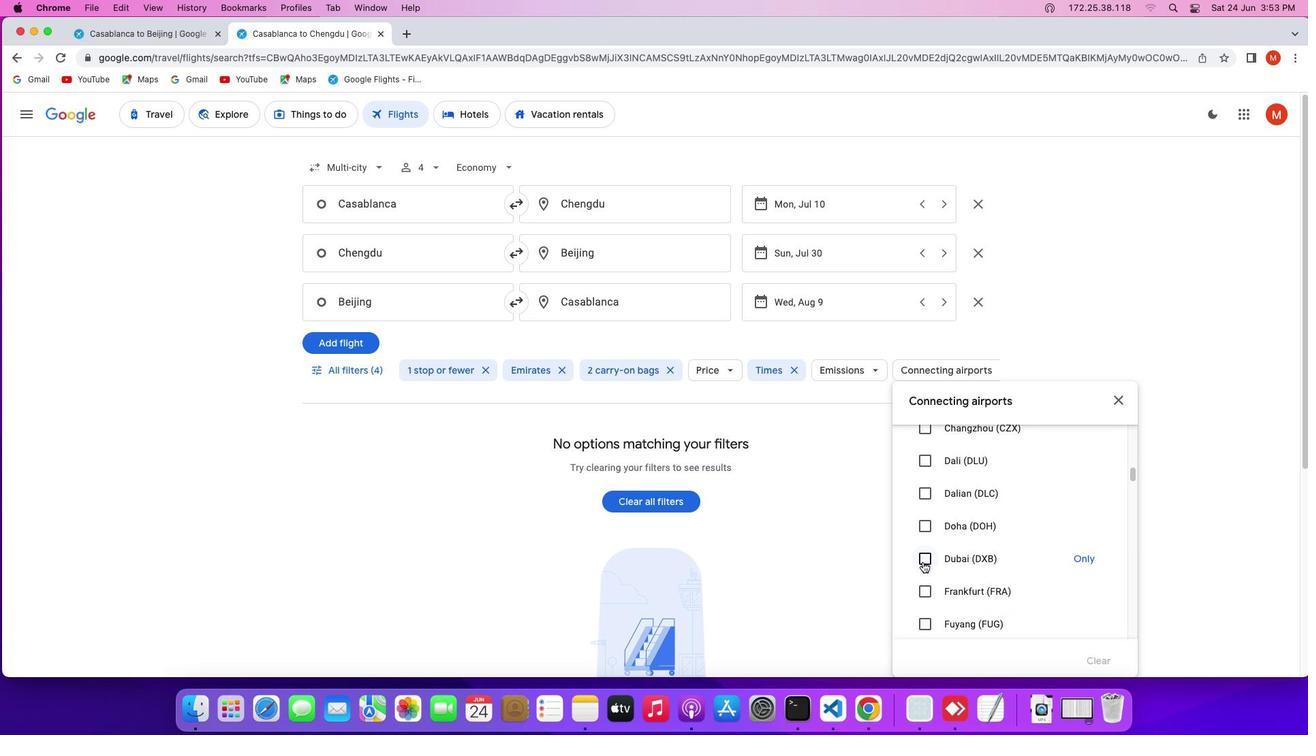 
Action: Mouse pressed left at (922, 562)
Screenshot: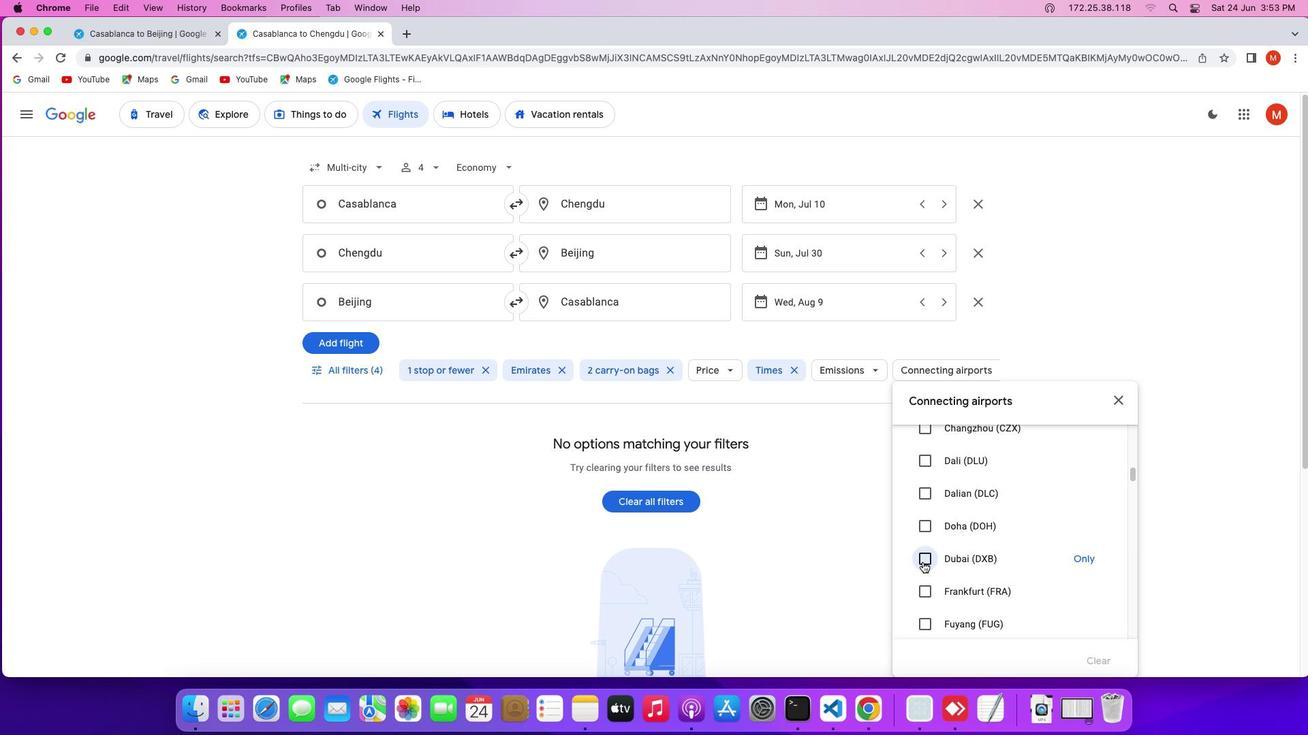 
Action: Mouse moved to (1185, 570)
Screenshot: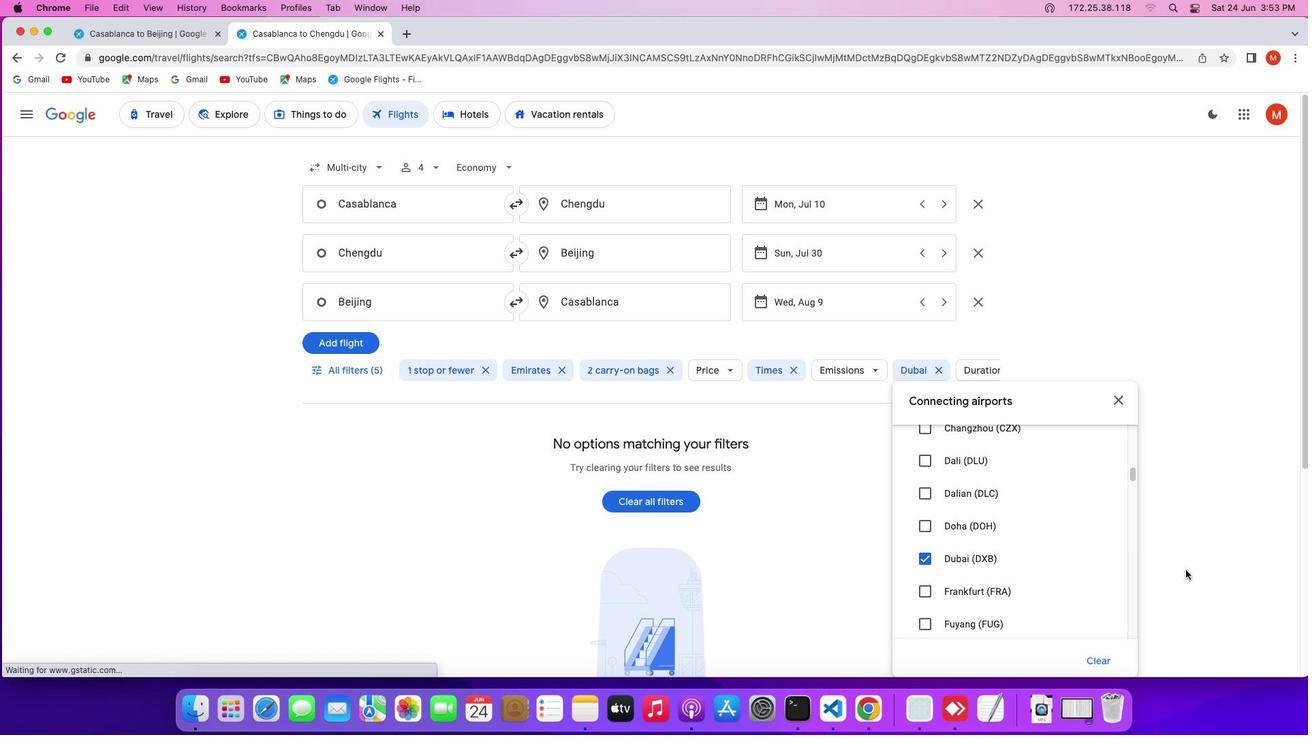 
Action: Mouse pressed left at (1185, 570)
Screenshot: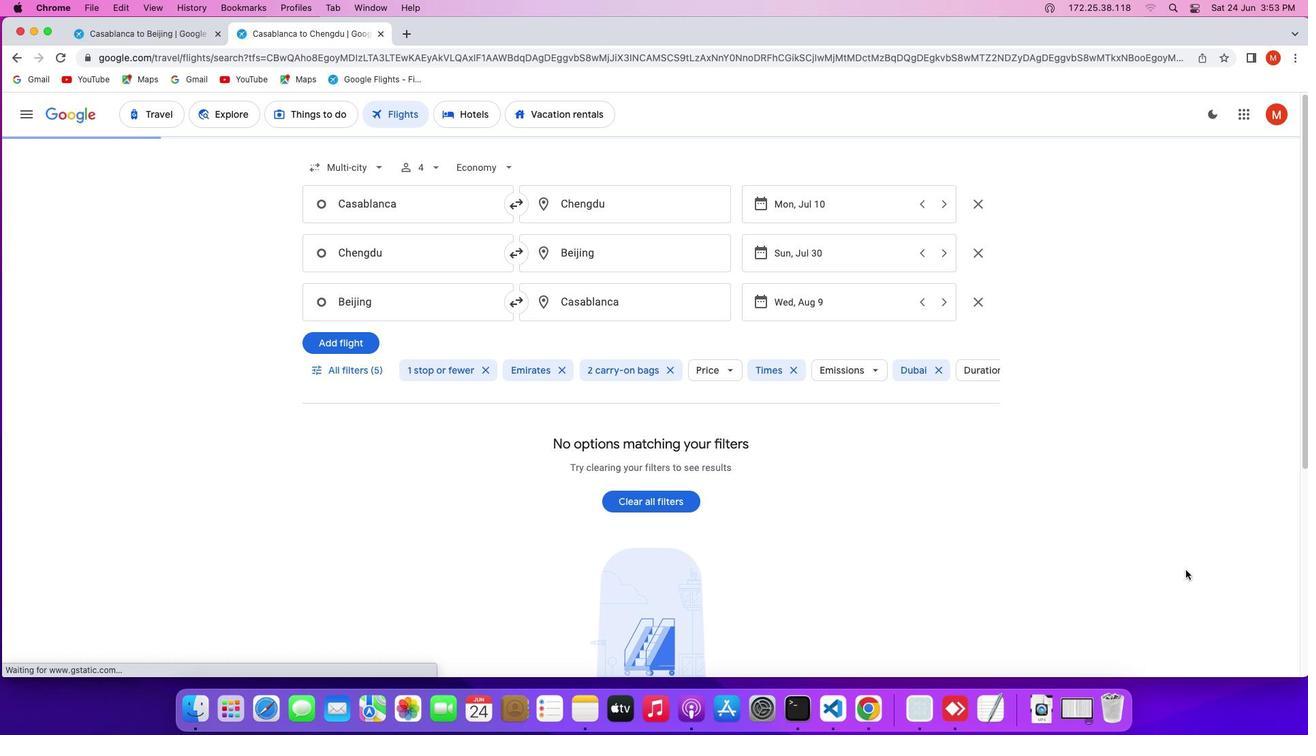 
Action: Mouse moved to (1189, 571)
Screenshot: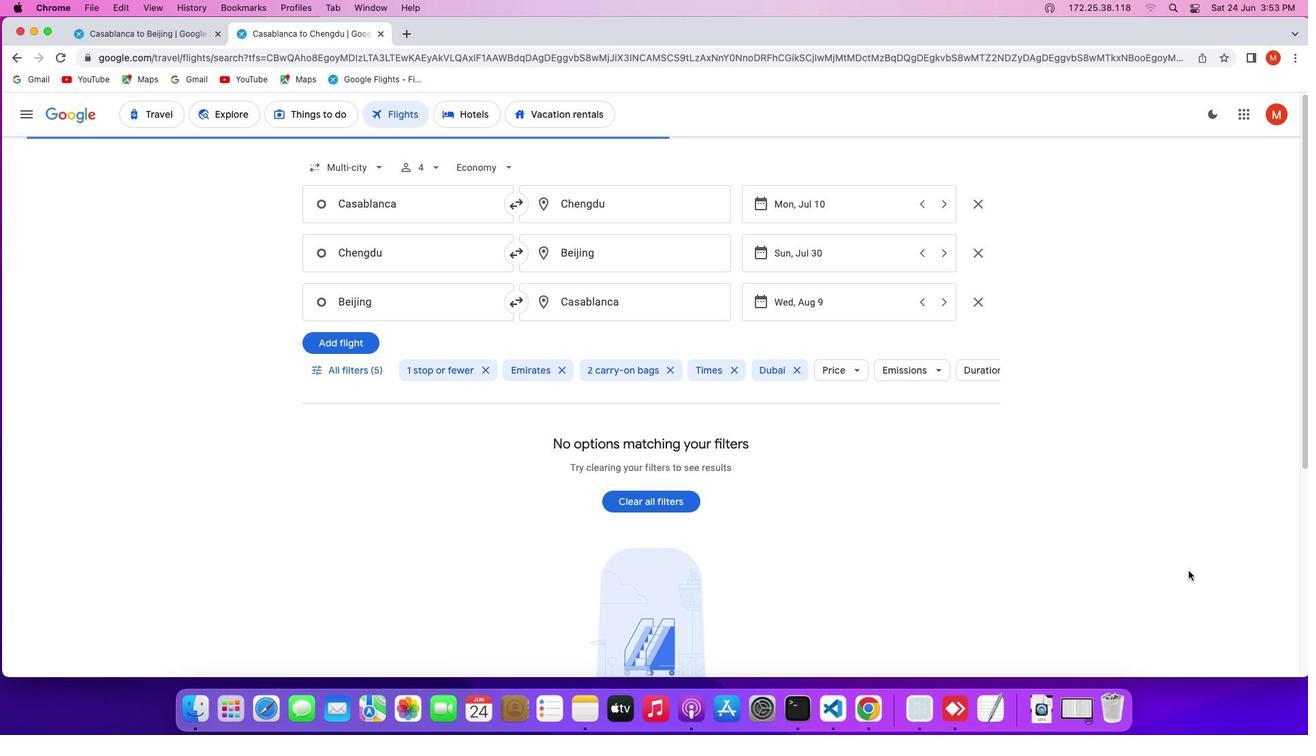 
